 Task: Compose an email with the signature Jared Hernandez with the subject Request for feedback on a portfolio and the message I am writing to request your feedback on the project proposal. from softage.2@softage.net to softage.9@softage.net with an attached image file Twitter_post_image.jpg Undo the message and rewrite the message as Please let me know if there are any issues with the project deliverables. Send the email. Finally, move the email from Sent Items to the label Gifts
Action: Mouse moved to (1232, 89)
Screenshot: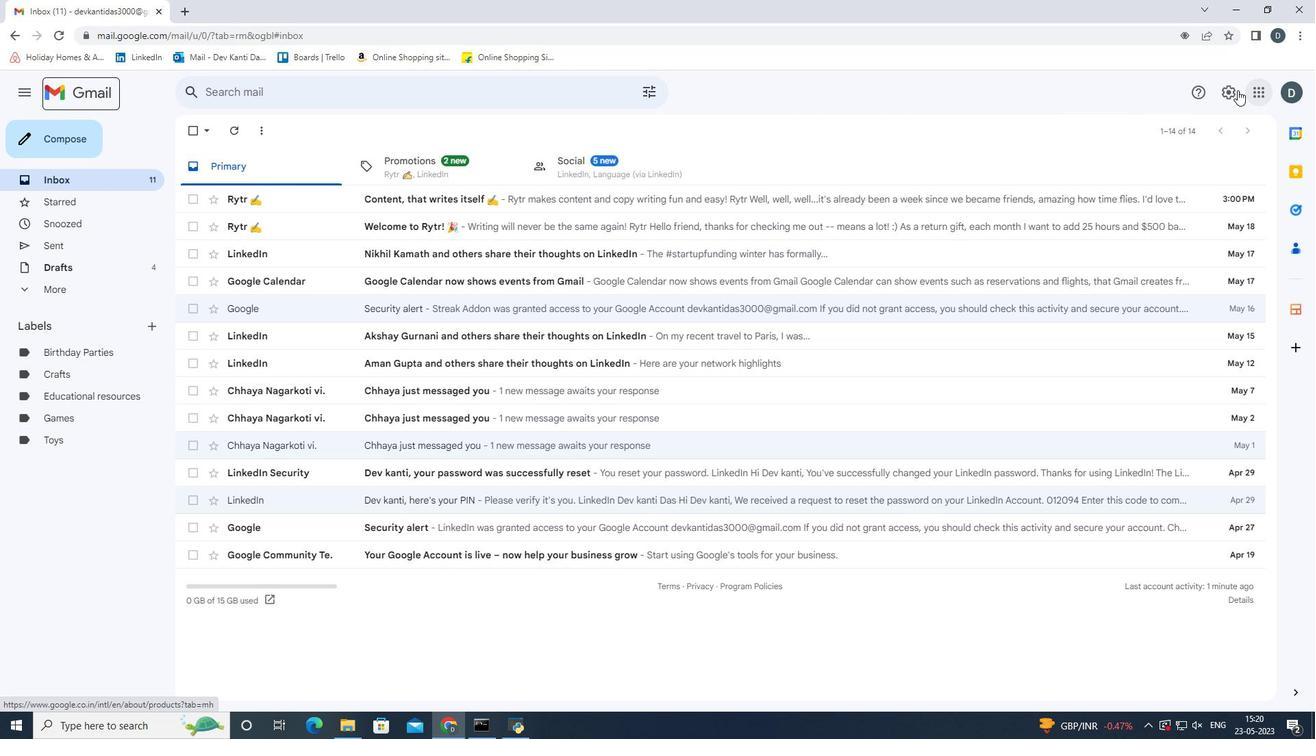 
Action: Mouse pressed left at (1232, 89)
Screenshot: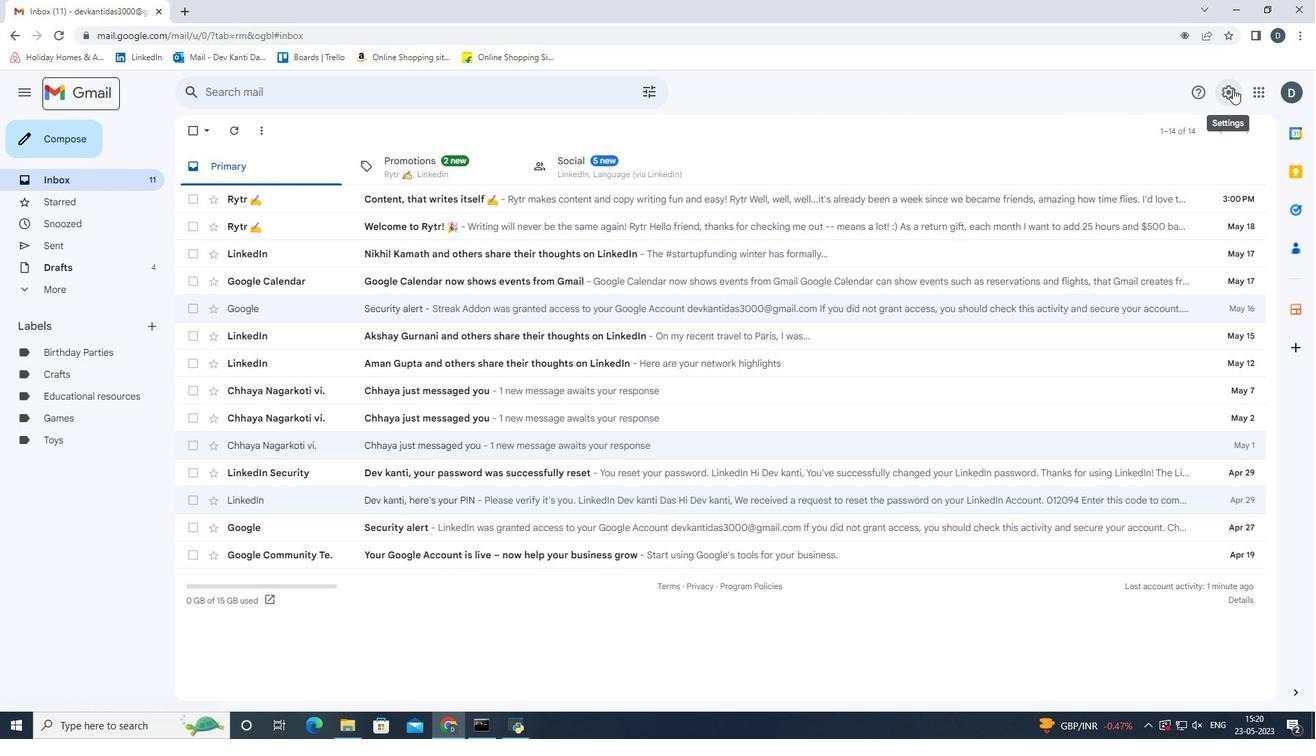 
Action: Mouse moved to (1169, 158)
Screenshot: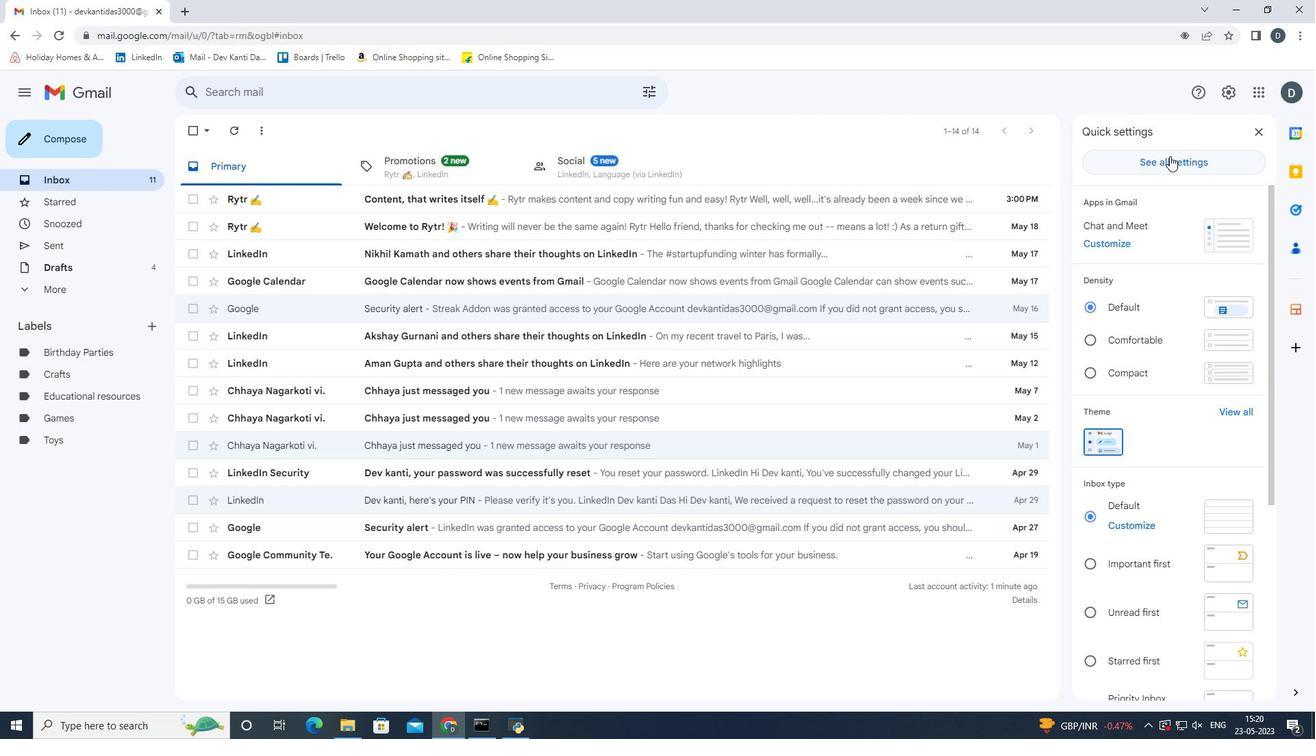 
Action: Mouse pressed left at (1169, 158)
Screenshot: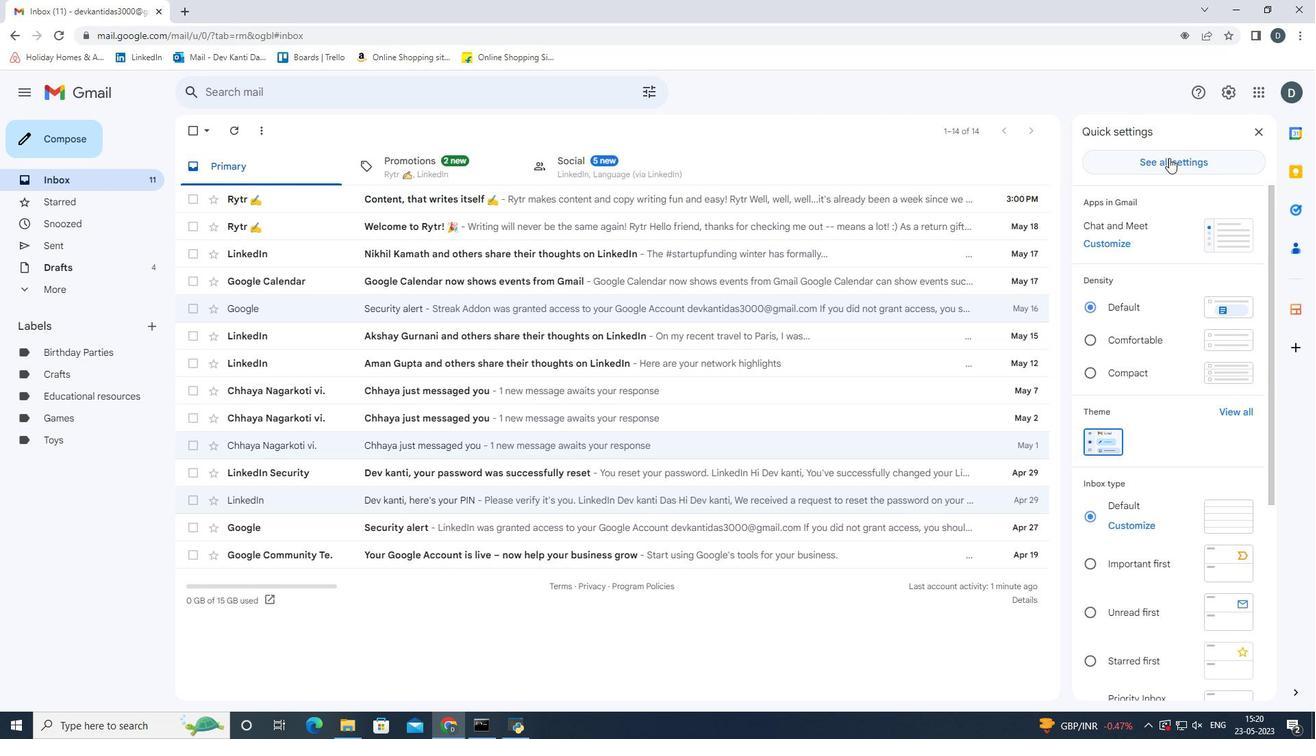 
Action: Mouse moved to (699, 352)
Screenshot: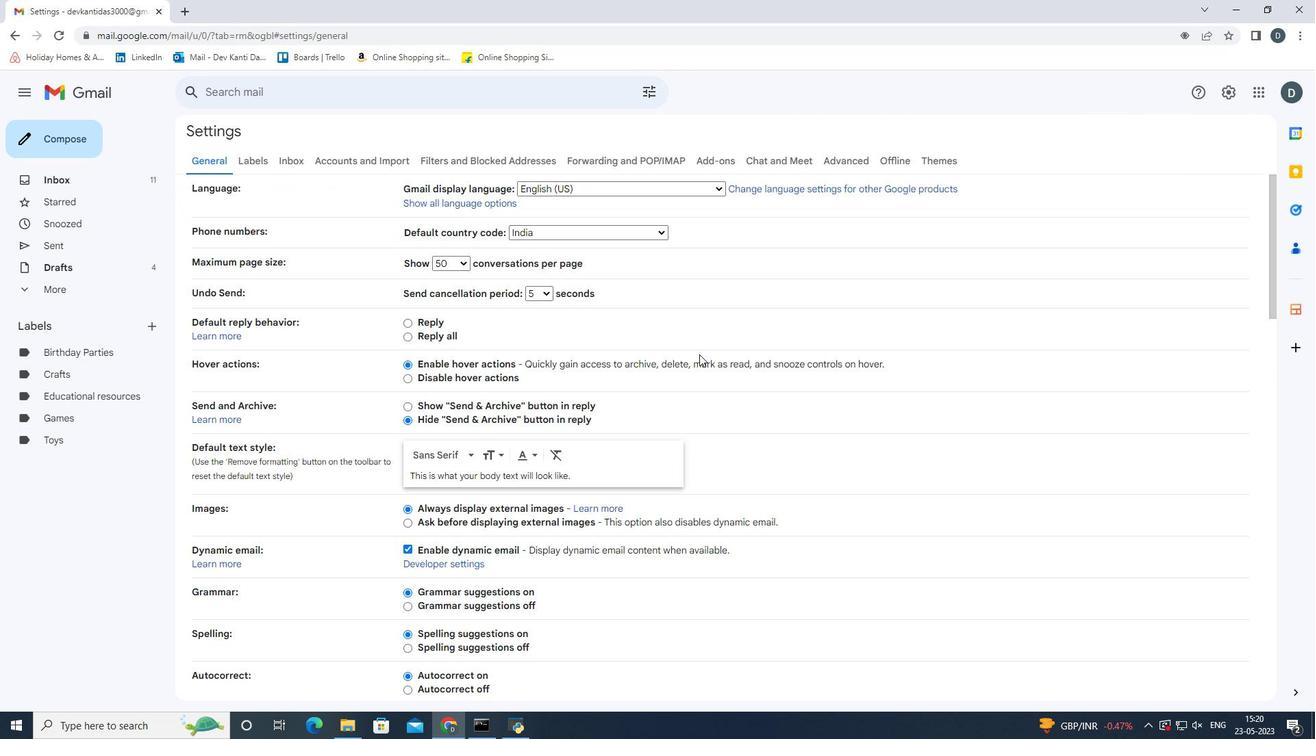 
Action: Mouse scrolled (699, 352) with delta (0, 0)
Screenshot: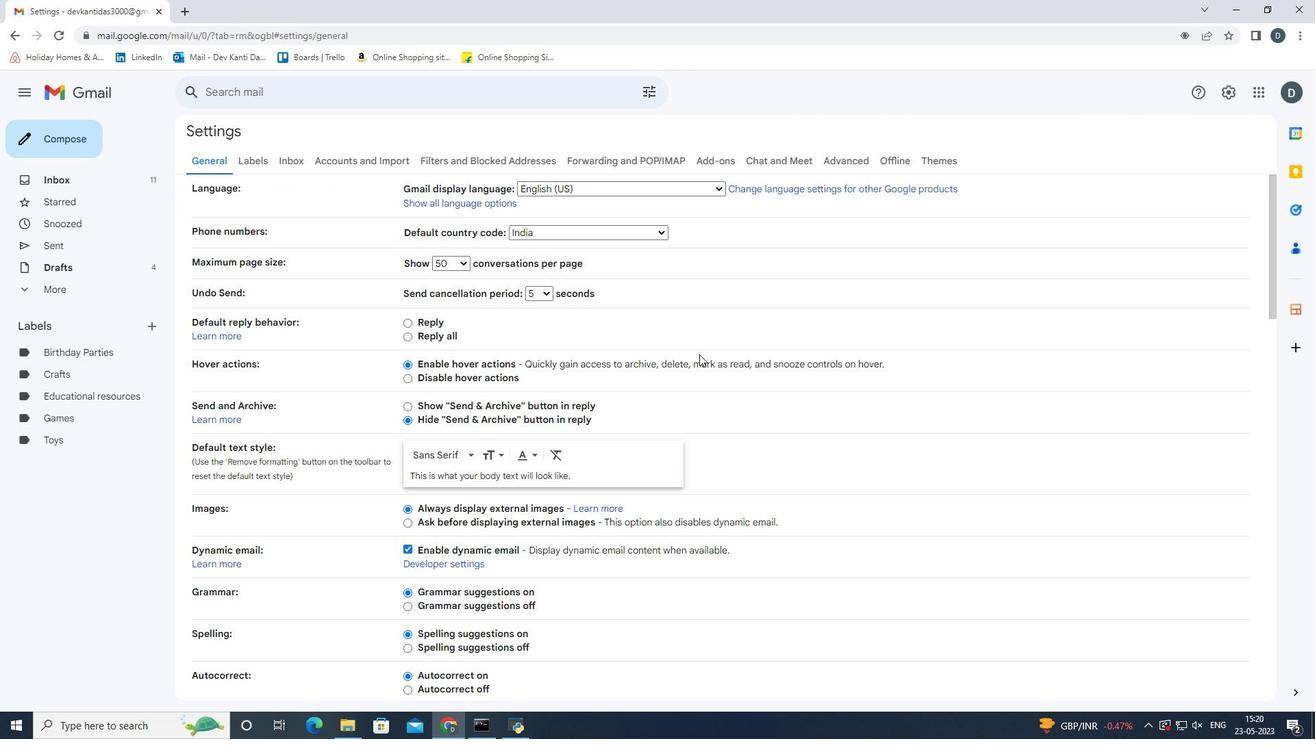 
Action: Mouse scrolled (699, 352) with delta (0, 0)
Screenshot: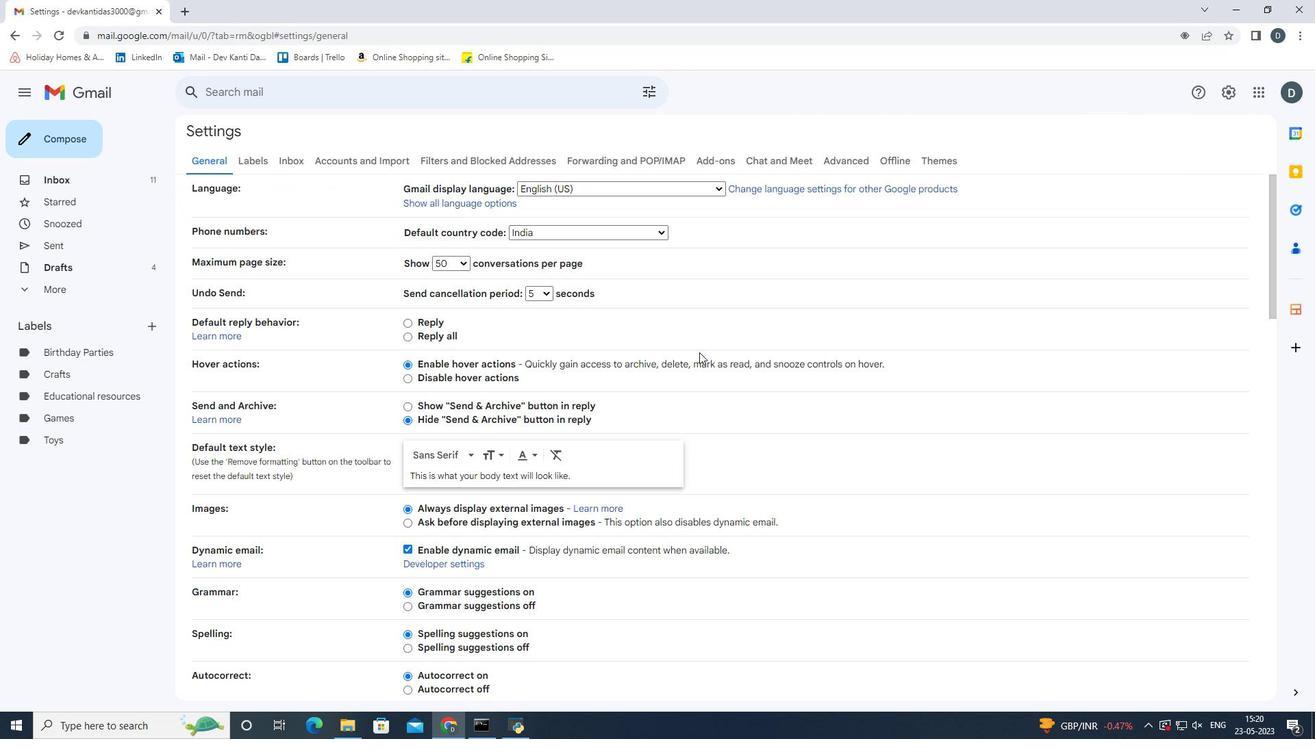 
Action: Mouse scrolled (699, 352) with delta (0, 0)
Screenshot: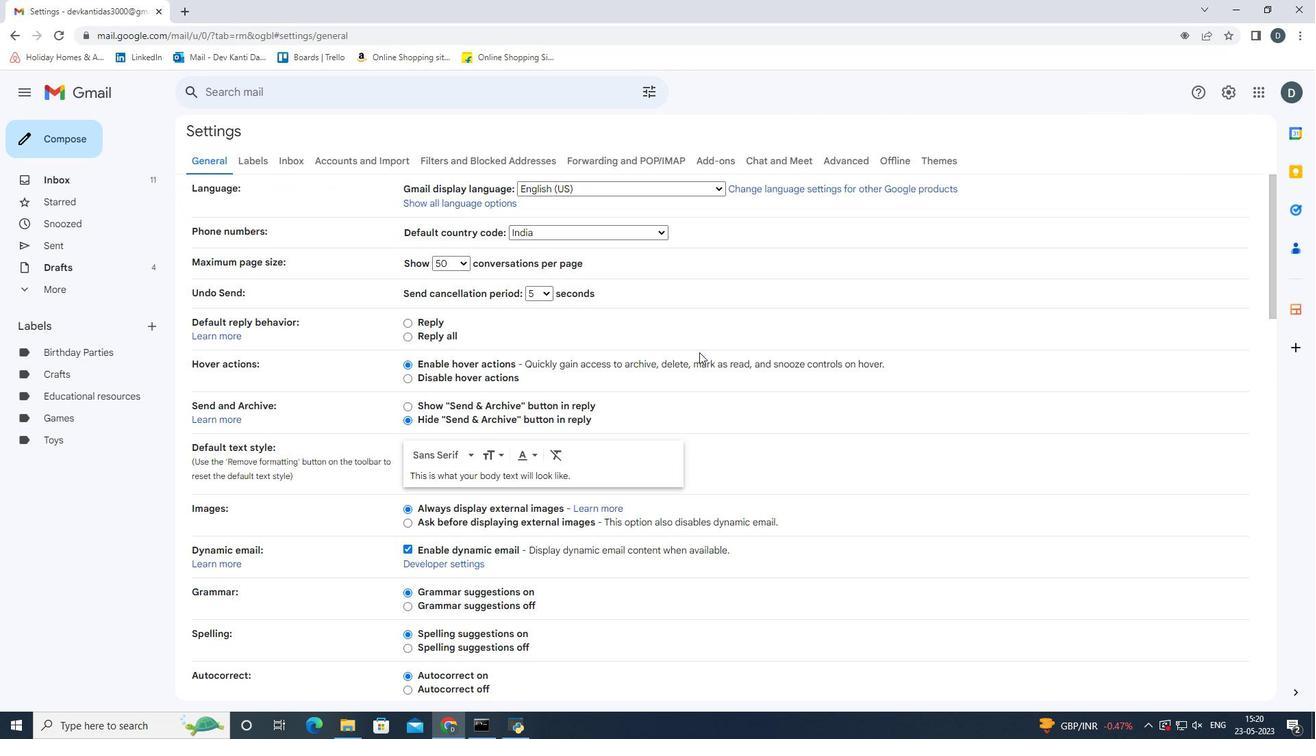 
Action: Mouse scrolled (699, 352) with delta (0, 0)
Screenshot: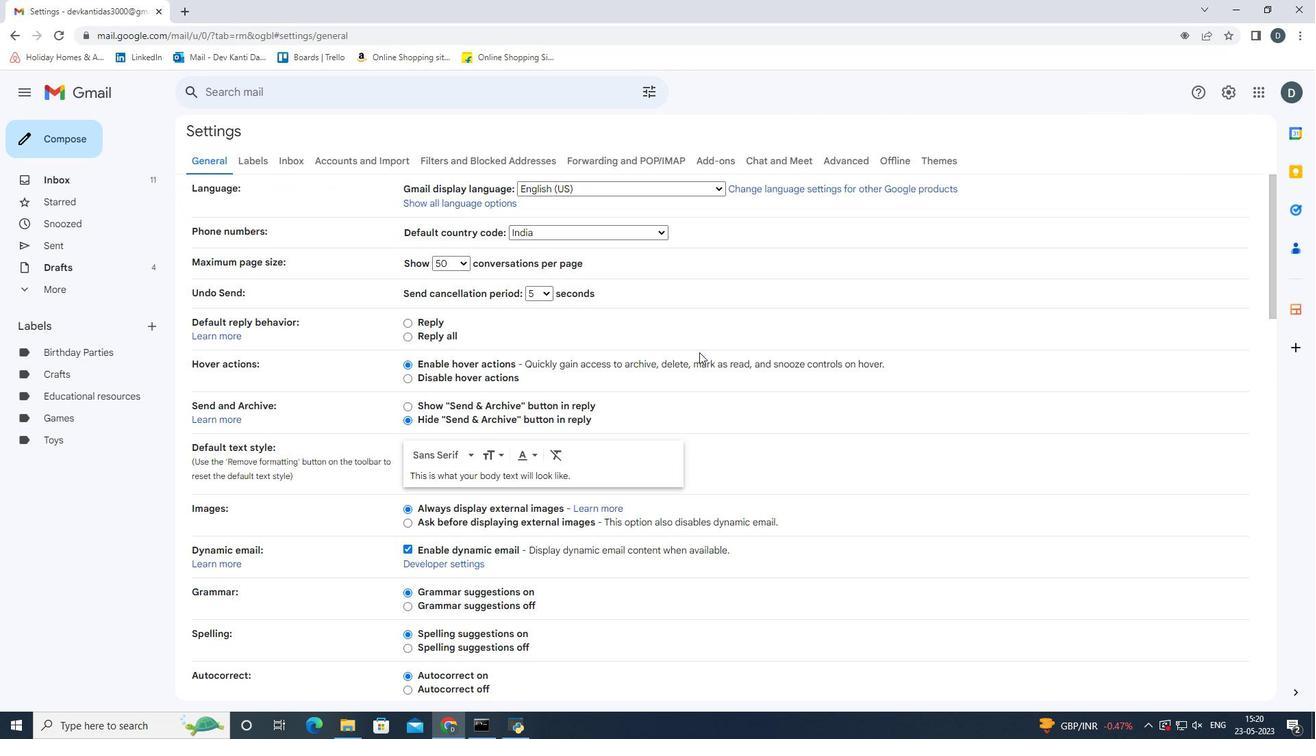 
Action: Mouse scrolled (699, 352) with delta (0, 0)
Screenshot: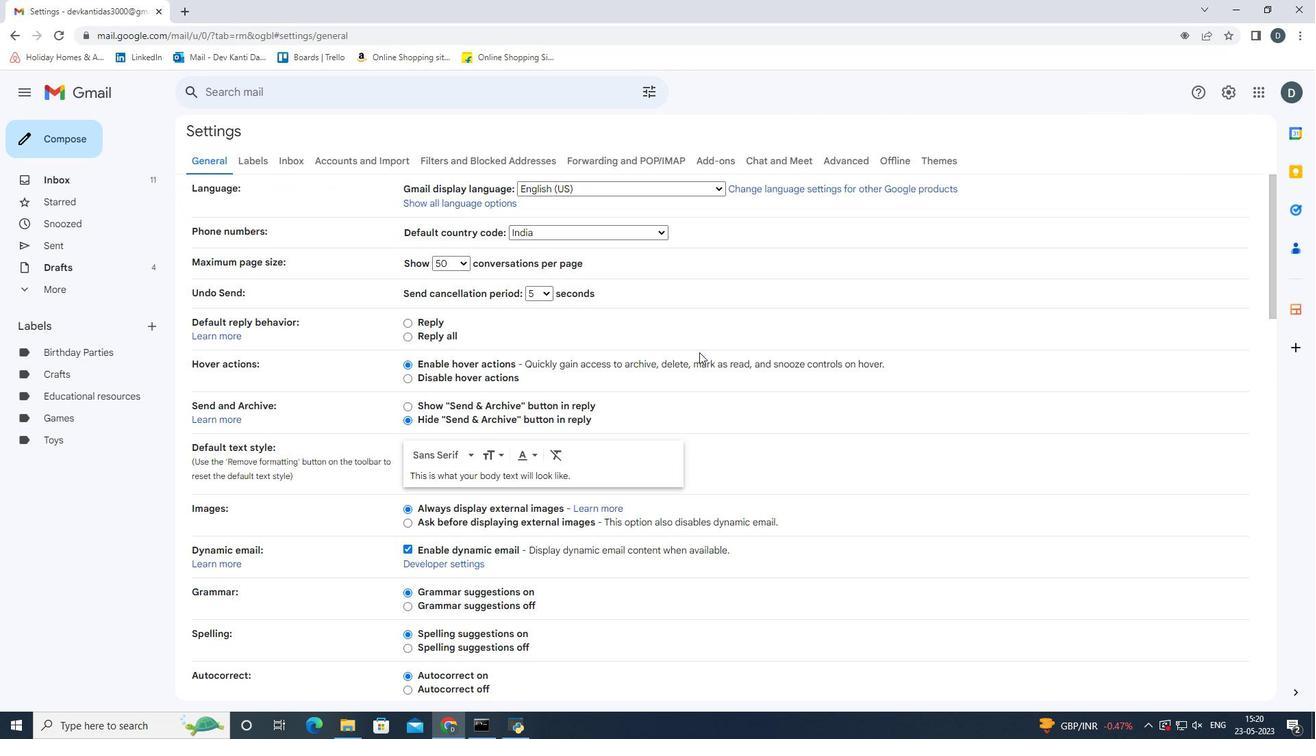 
Action: Mouse scrolled (699, 352) with delta (0, 0)
Screenshot: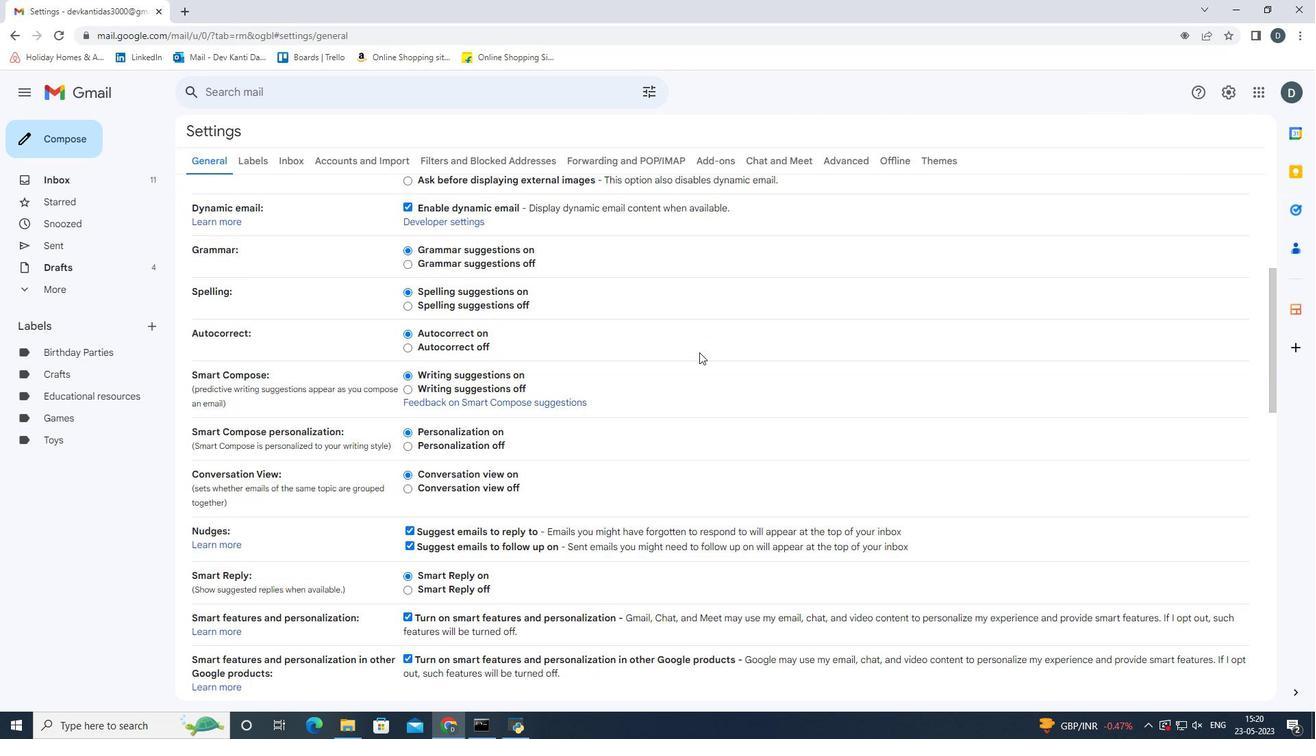 
Action: Mouse scrolled (699, 352) with delta (0, 0)
Screenshot: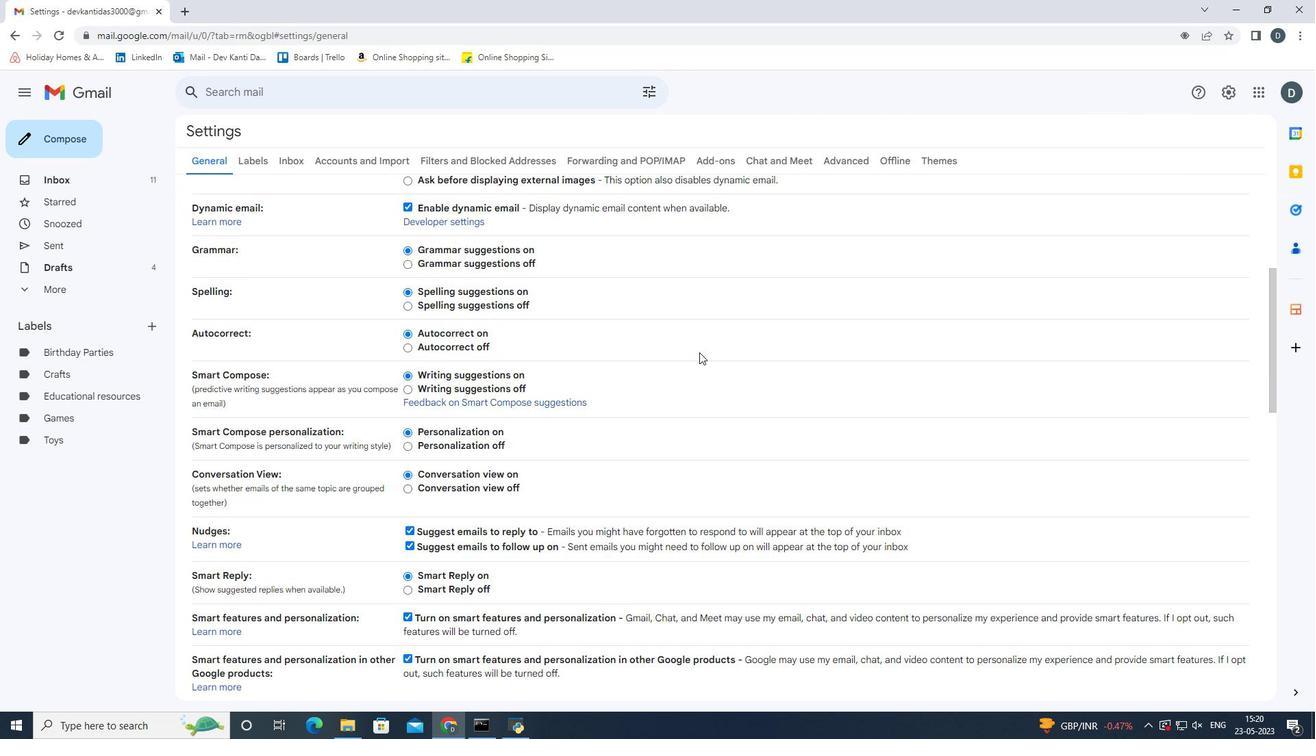
Action: Mouse scrolled (699, 352) with delta (0, 0)
Screenshot: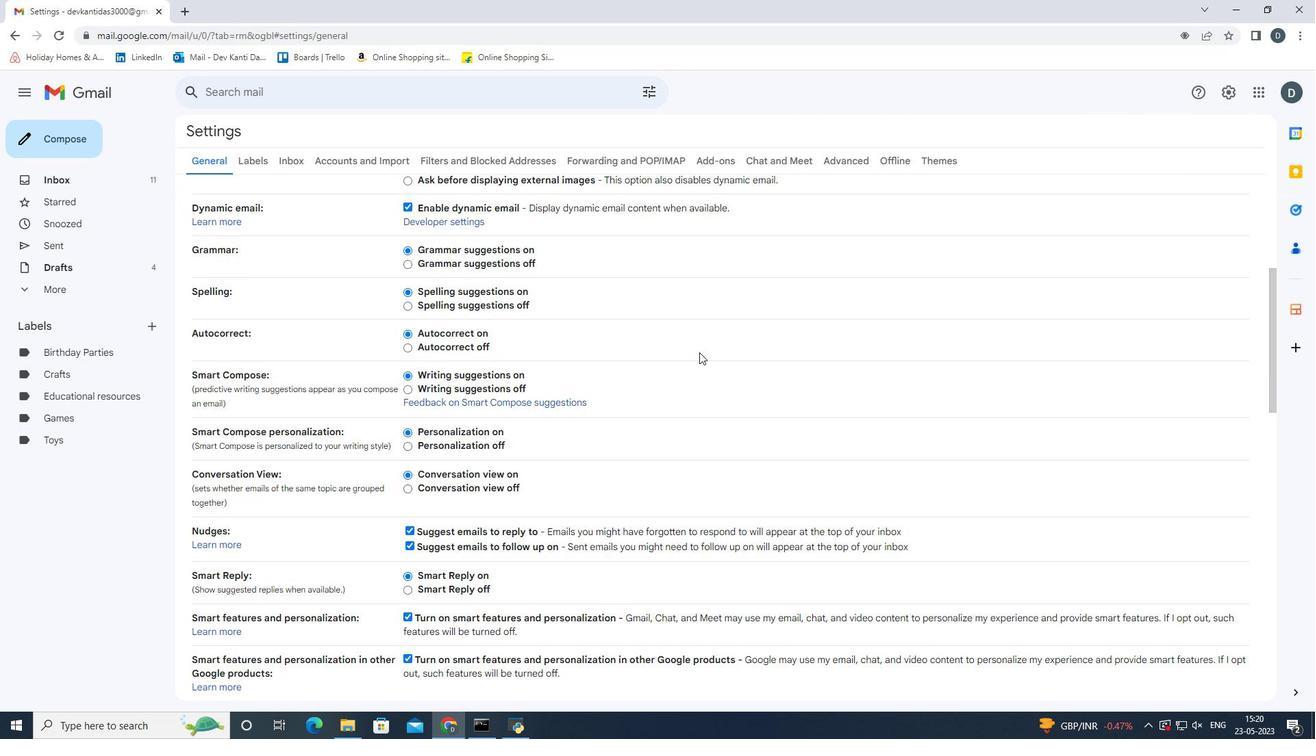 
Action: Mouse scrolled (699, 352) with delta (0, 0)
Screenshot: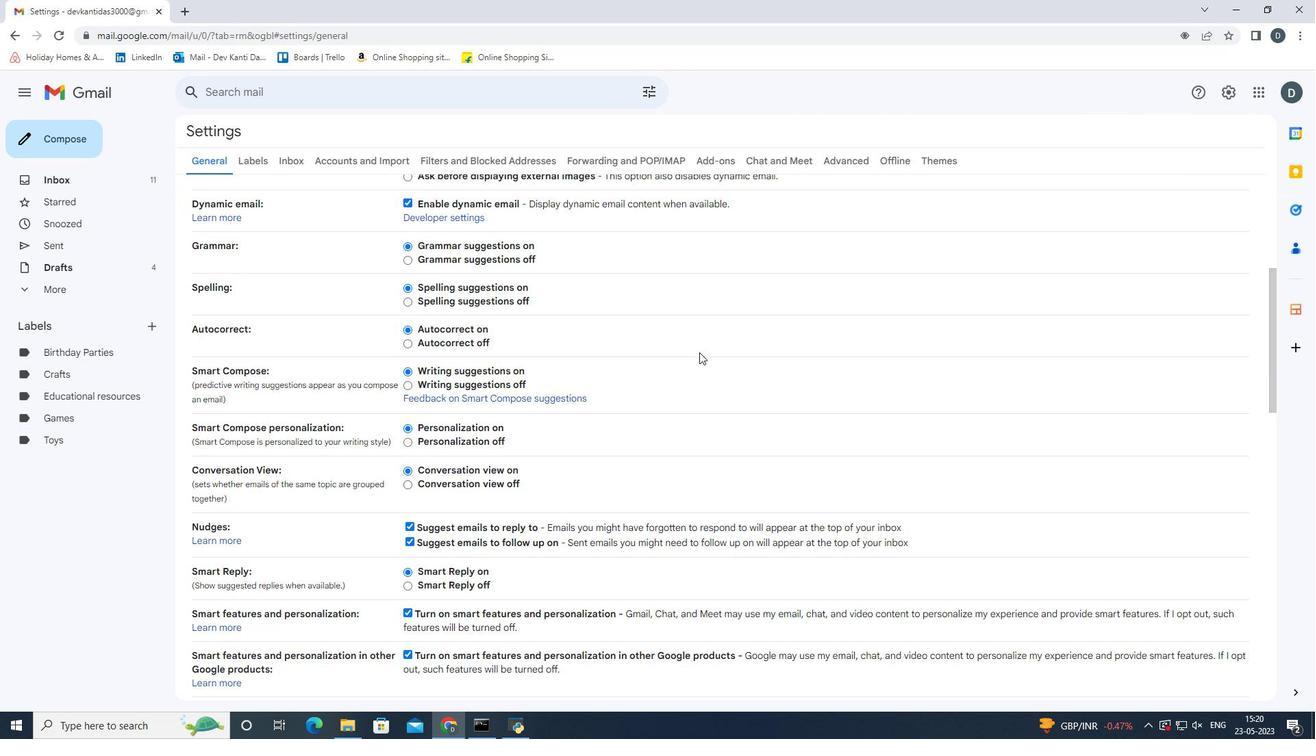 
Action: Mouse scrolled (699, 352) with delta (0, 0)
Screenshot: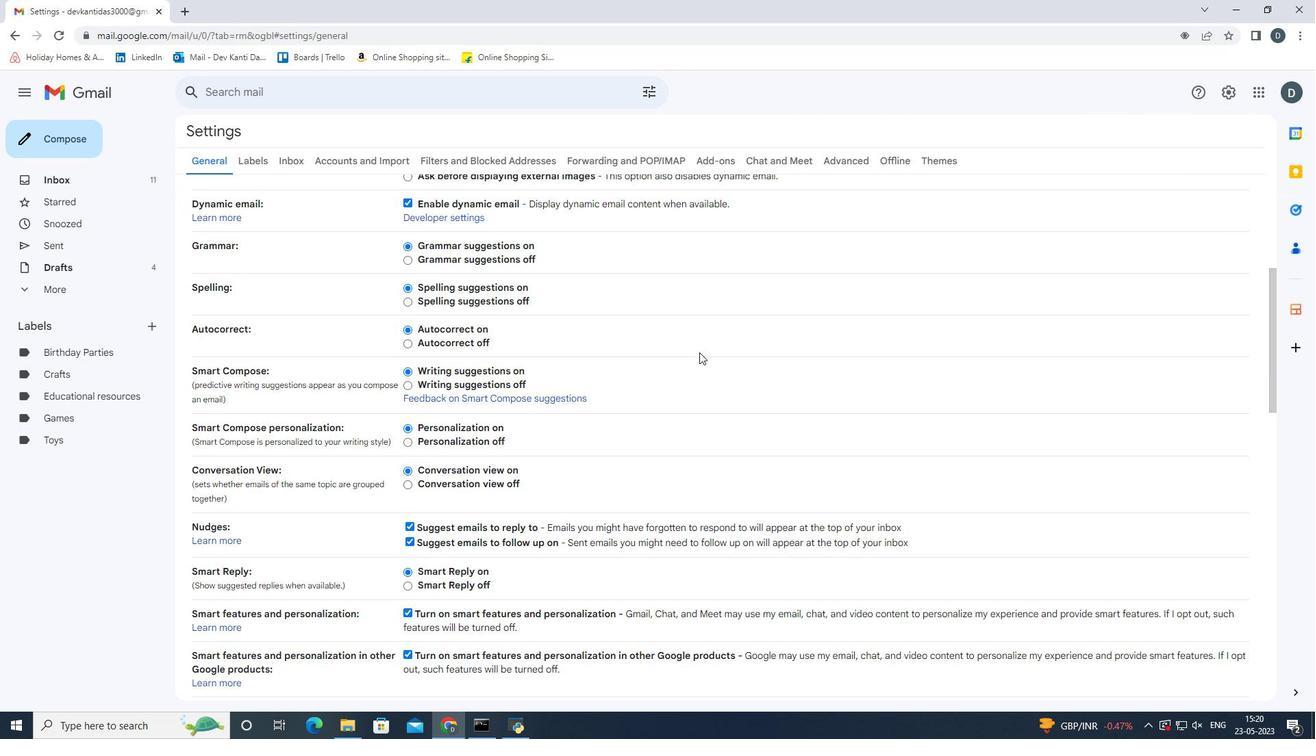 
Action: Mouse scrolled (699, 352) with delta (0, 0)
Screenshot: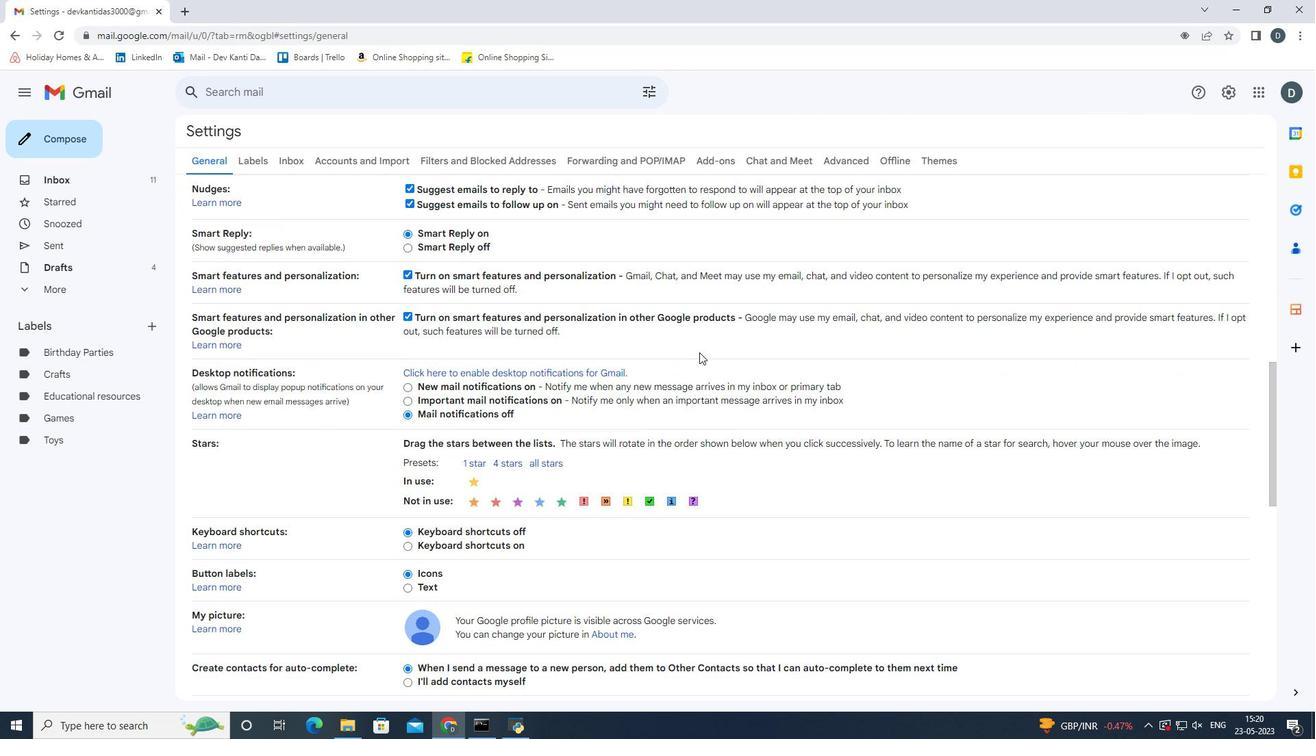 
Action: Mouse scrolled (699, 352) with delta (0, 0)
Screenshot: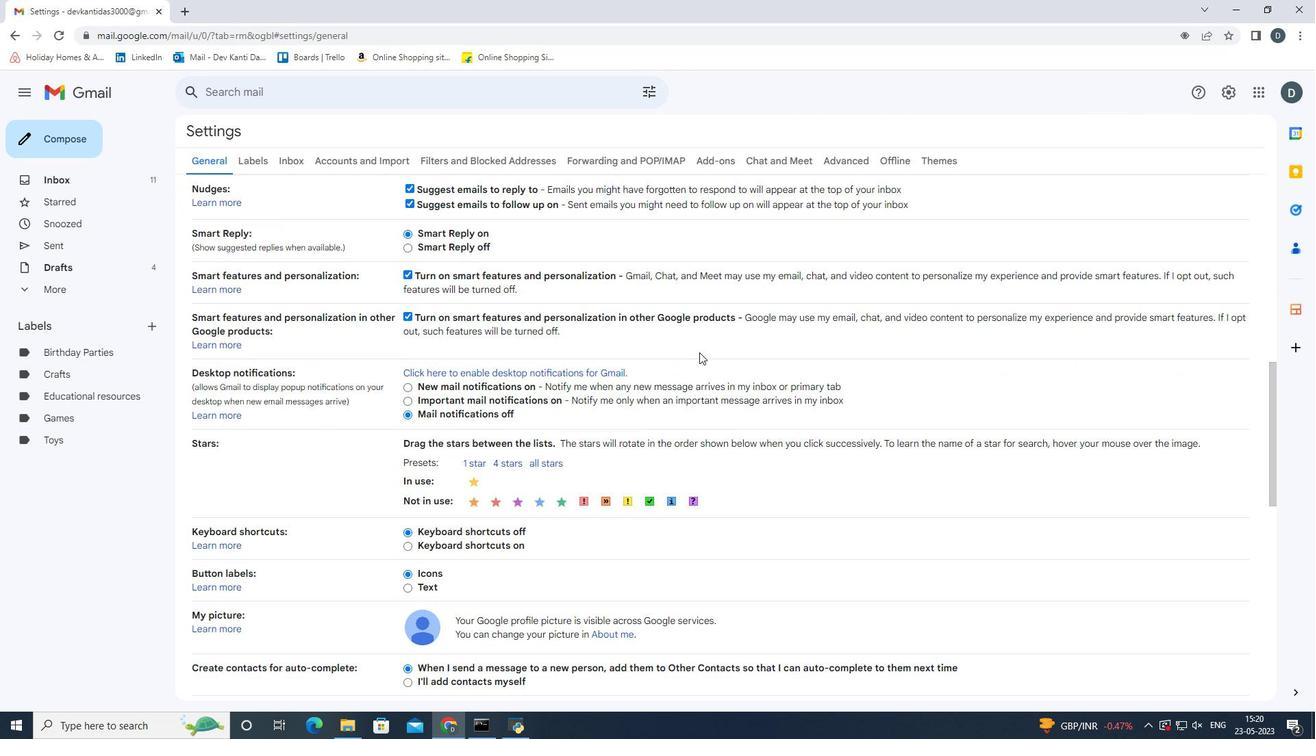 
Action: Mouse scrolled (699, 352) with delta (0, 0)
Screenshot: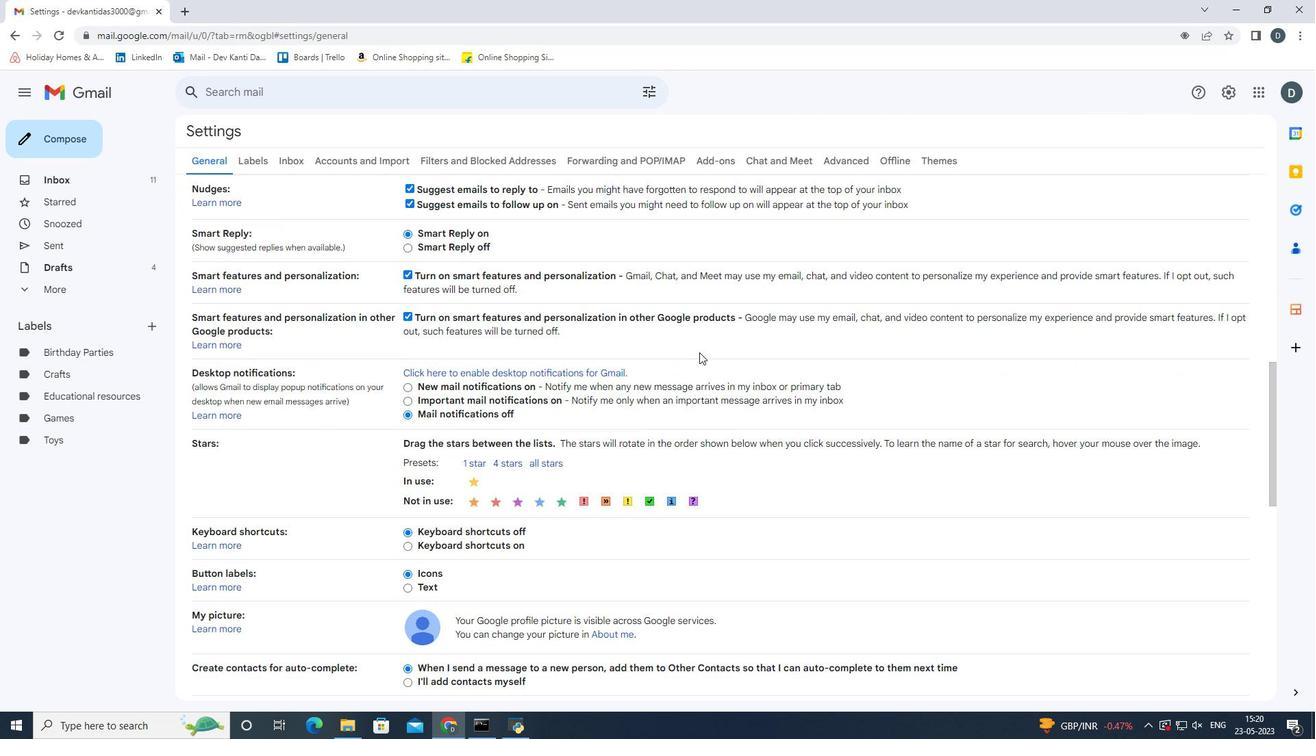 
Action: Mouse scrolled (699, 352) with delta (0, 0)
Screenshot: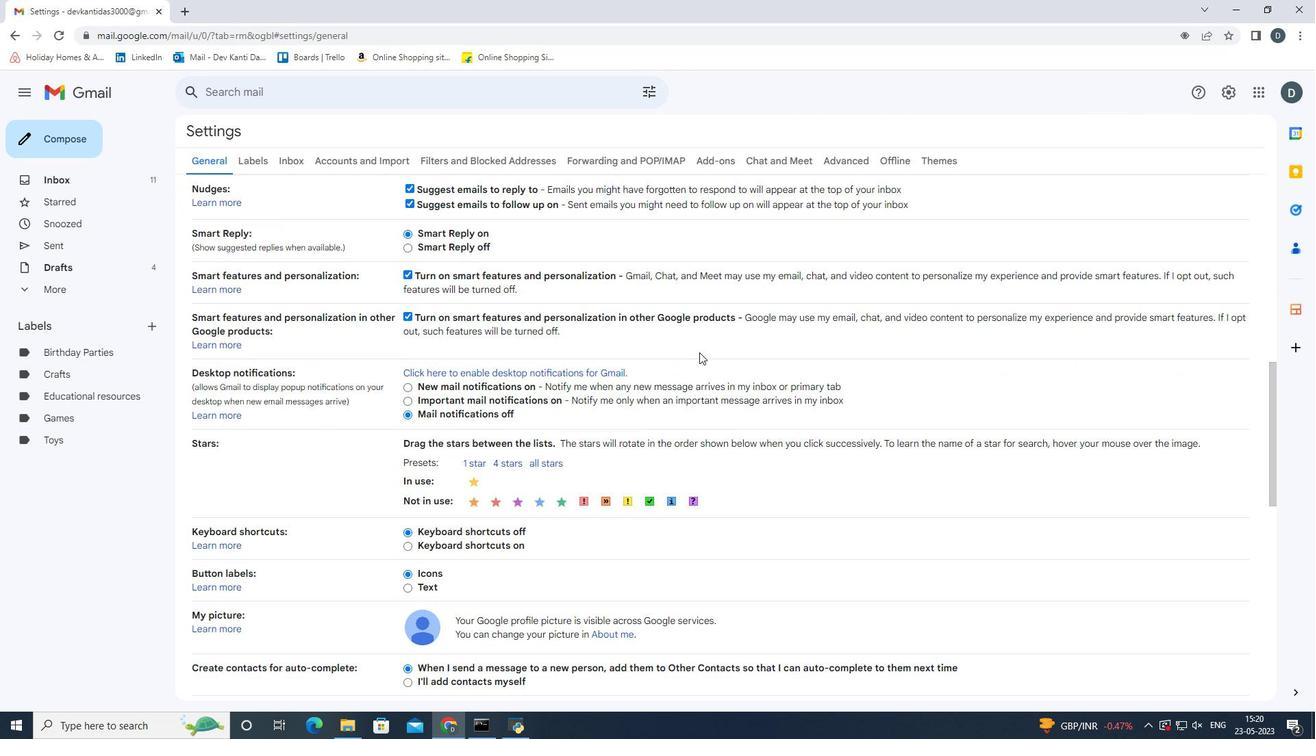 
Action: Mouse scrolled (699, 352) with delta (0, 0)
Screenshot: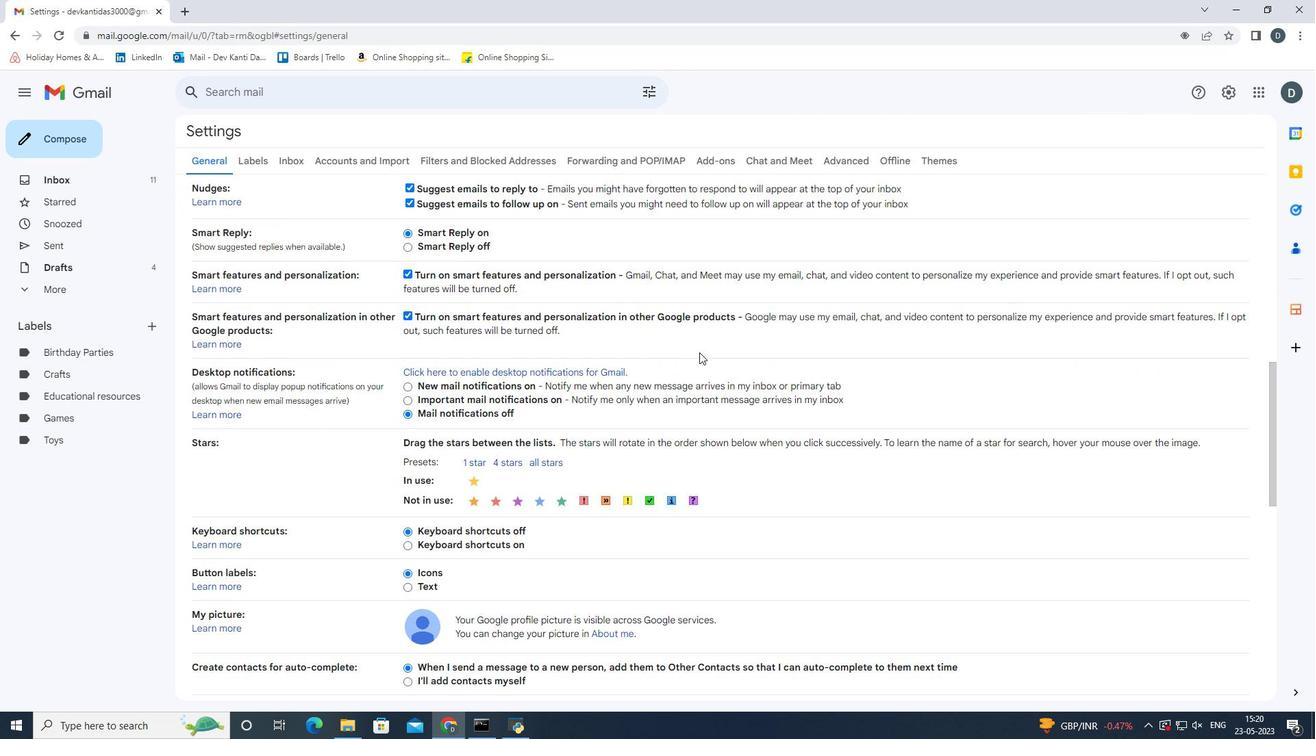 
Action: Mouse scrolled (699, 352) with delta (0, 0)
Screenshot: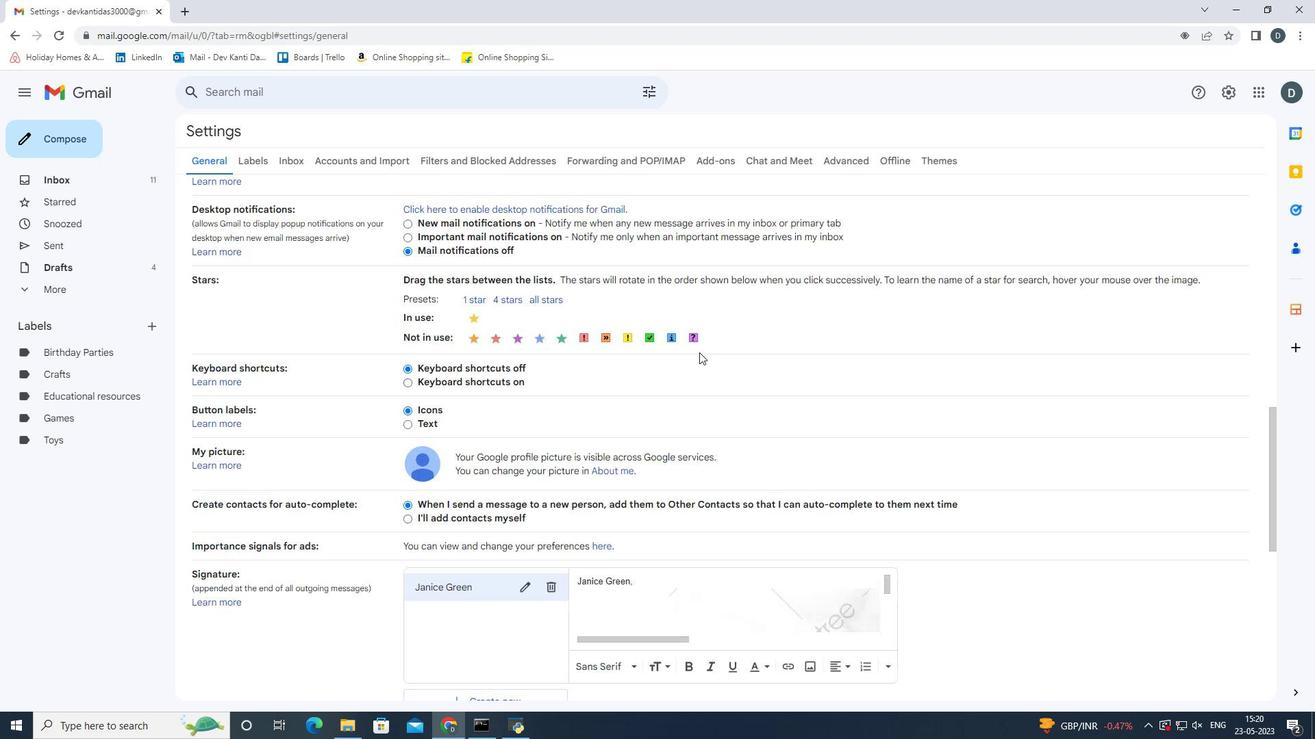 
Action: Mouse moved to (553, 348)
Screenshot: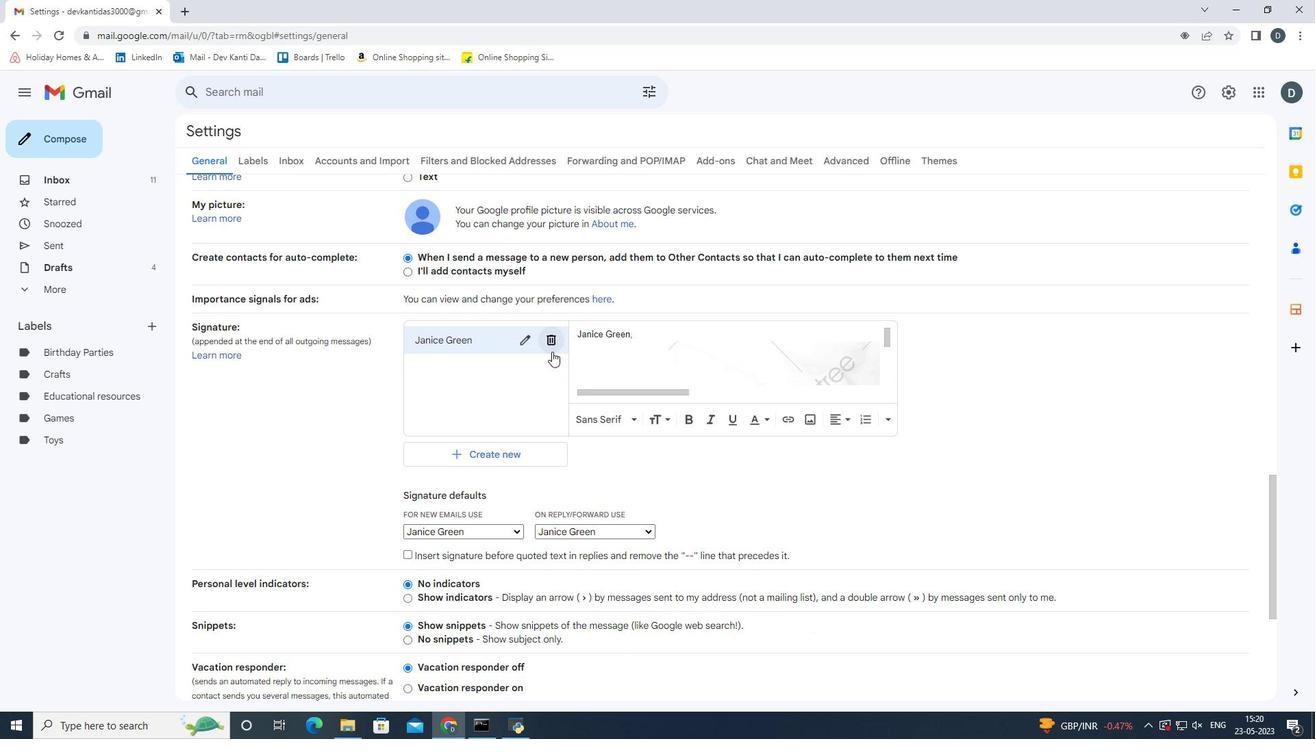 
Action: Mouse pressed left at (553, 348)
Screenshot: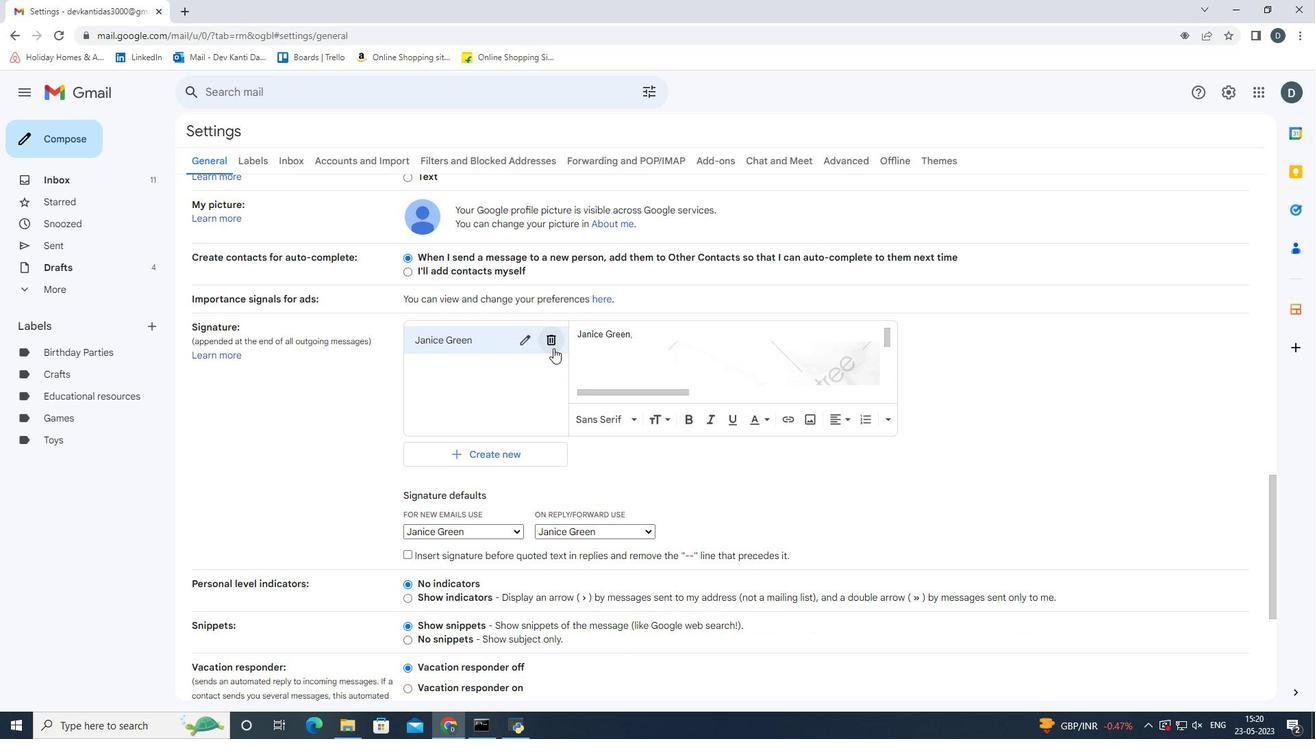 
Action: Mouse moved to (794, 418)
Screenshot: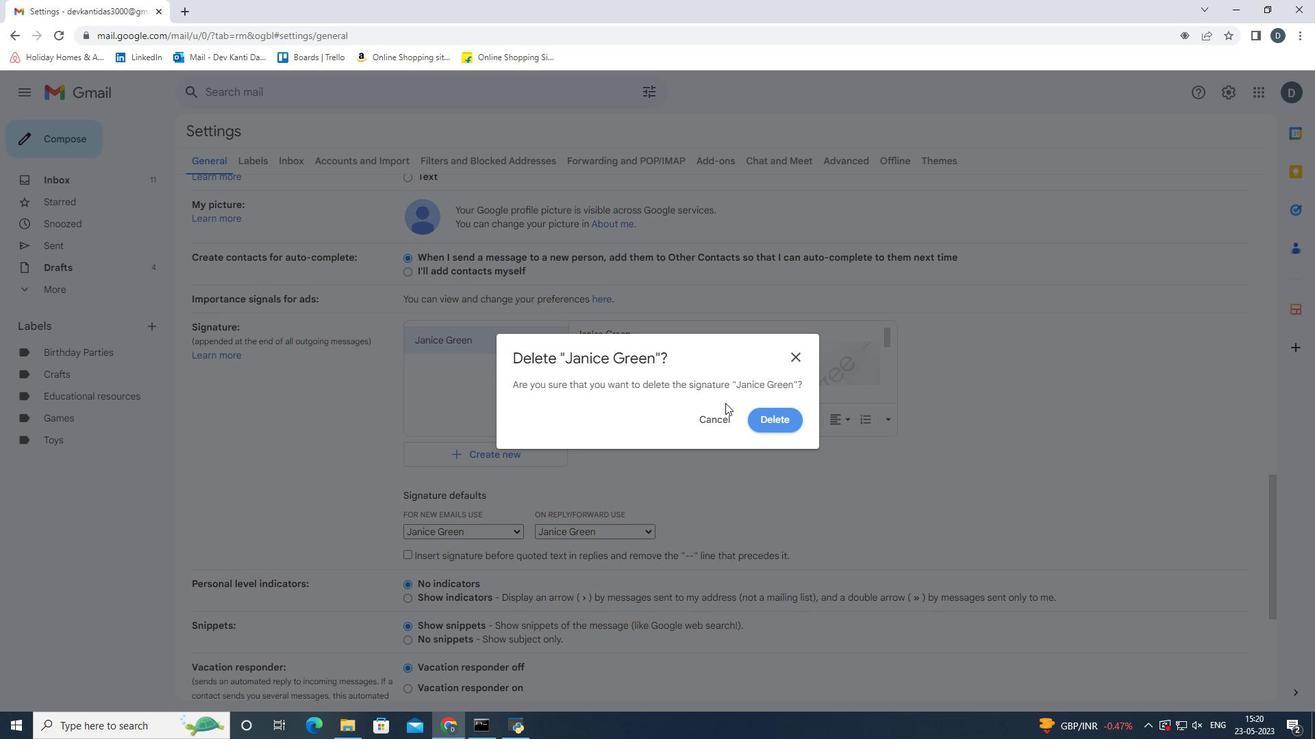 
Action: Mouse pressed left at (794, 418)
Screenshot: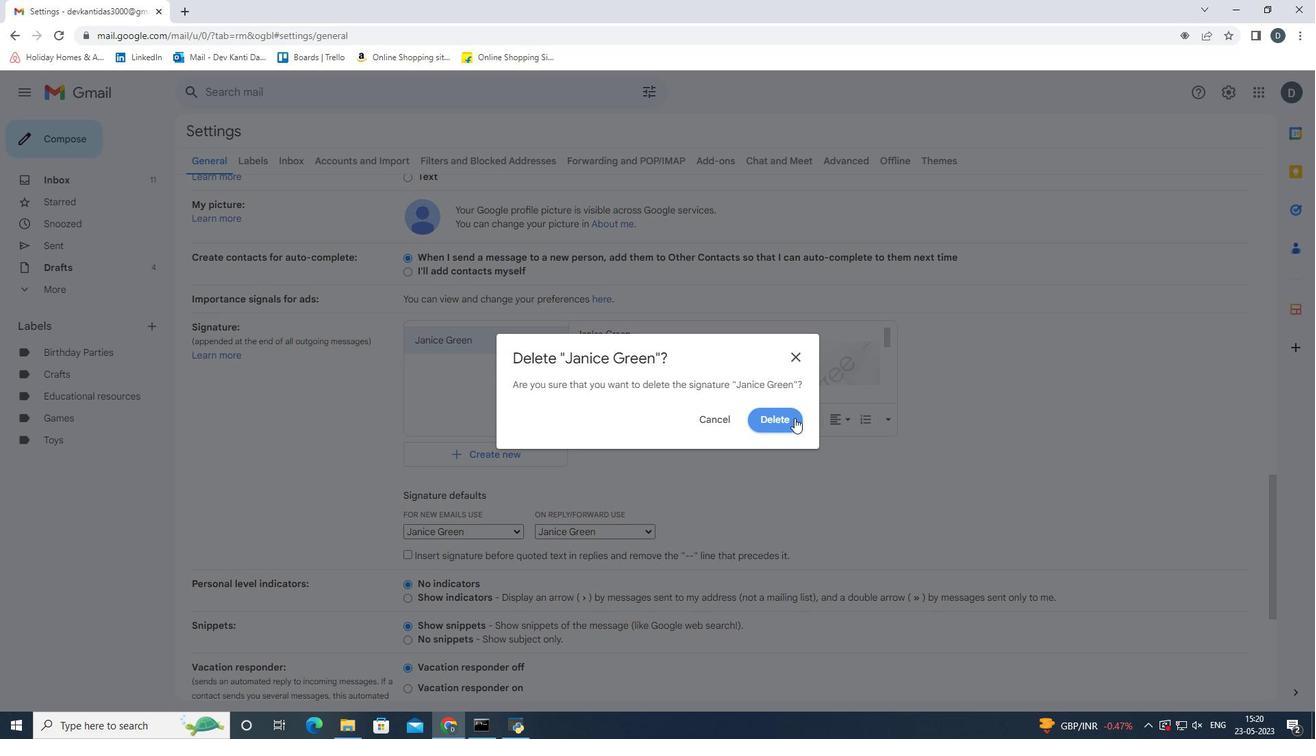 
Action: Mouse moved to (465, 349)
Screenshot: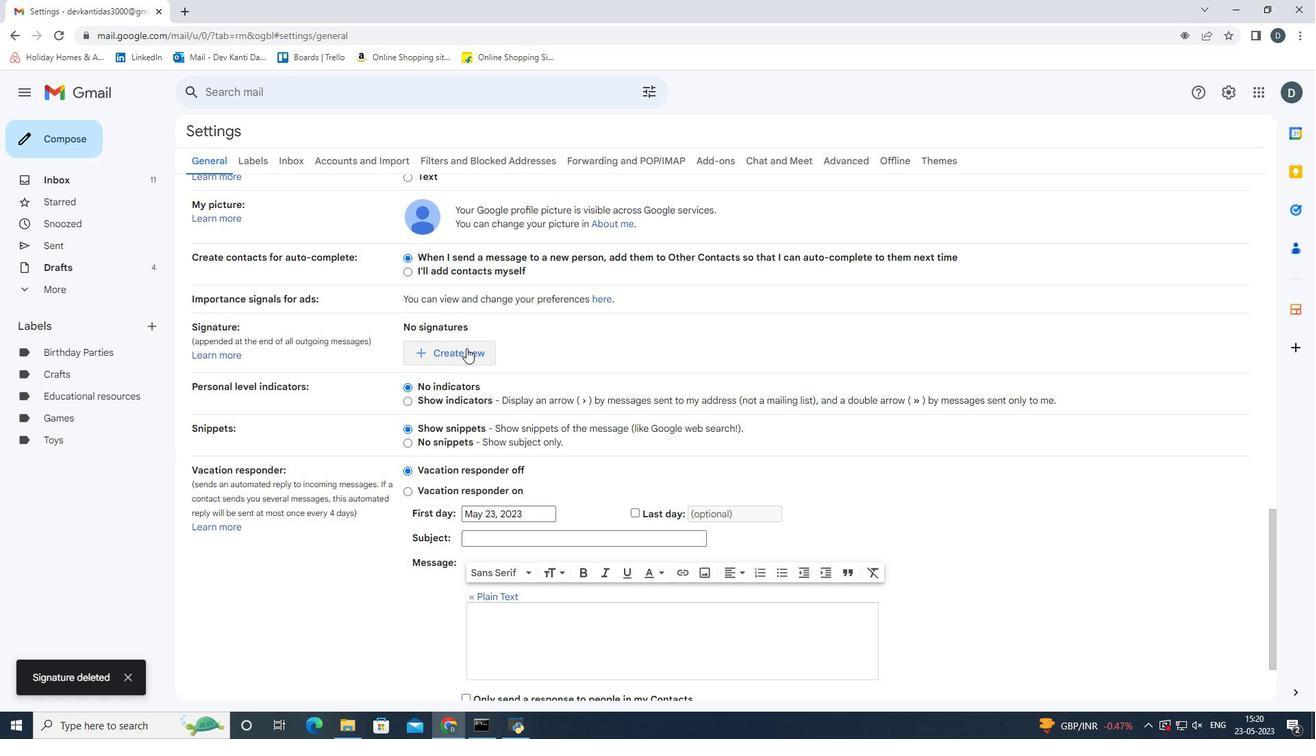 
Action: Mouse pressed left at (465, 349)
Screenshot: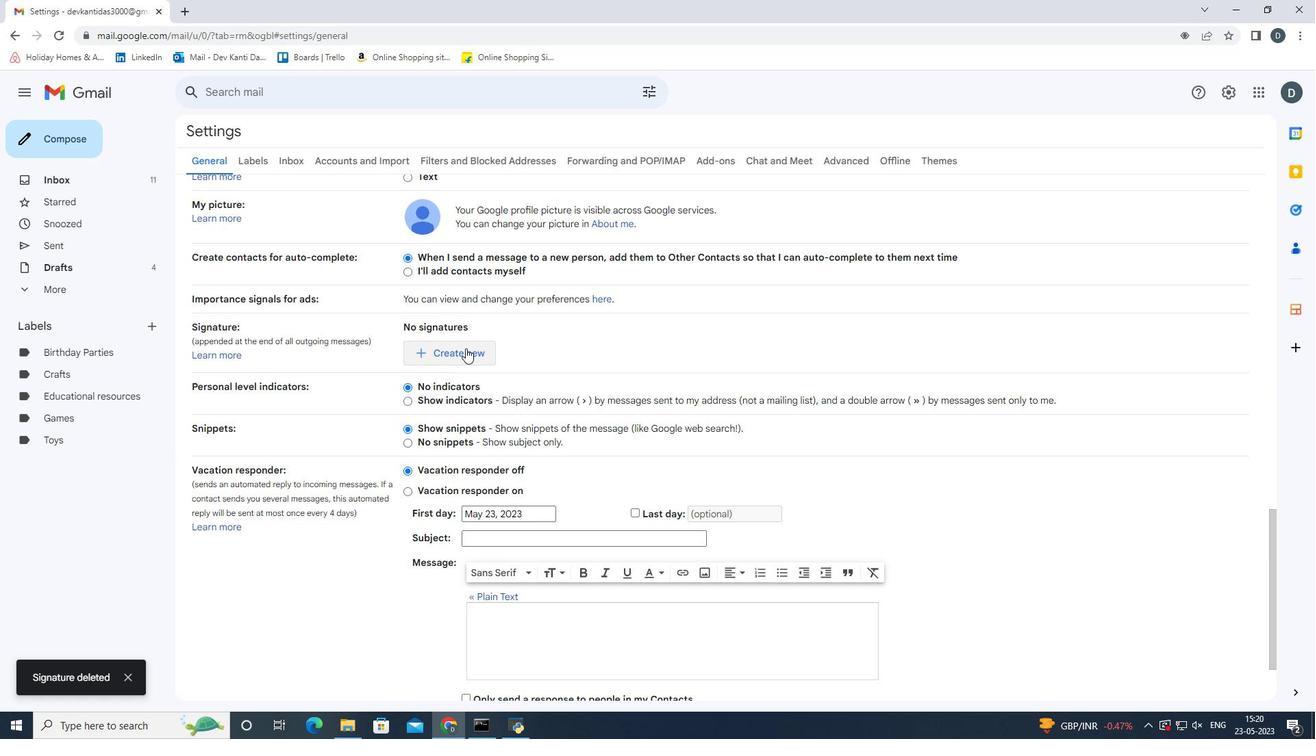 
Action: Mouse moved to (584, 391)
Screenshot: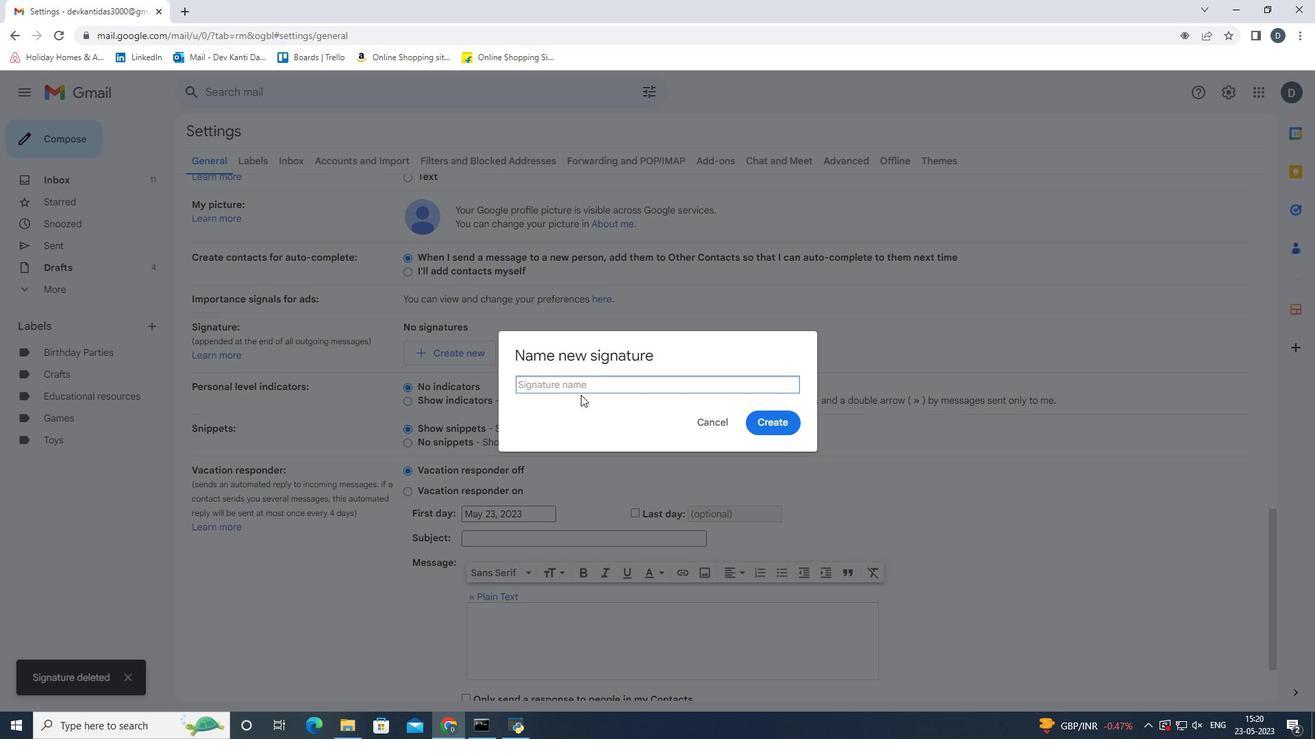 
Action: Key pressed <Key.shift_r><Key.shift_r><Key.shift_r>Jared<Key.space><Key.shift><Key.shift><Key.shift><Key.shift>Hernandez<Key.enter>
Screenshot: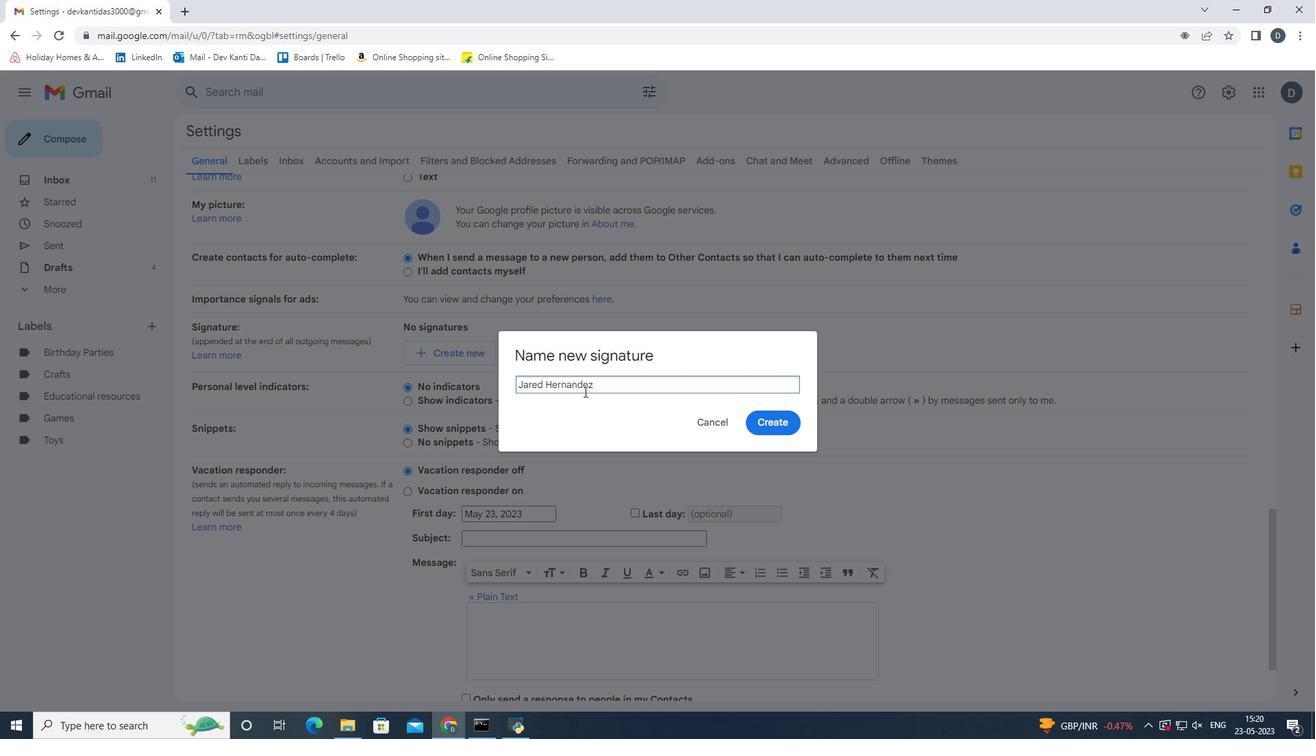 
Action: Mouse moved to (639, 351)
Screenshot: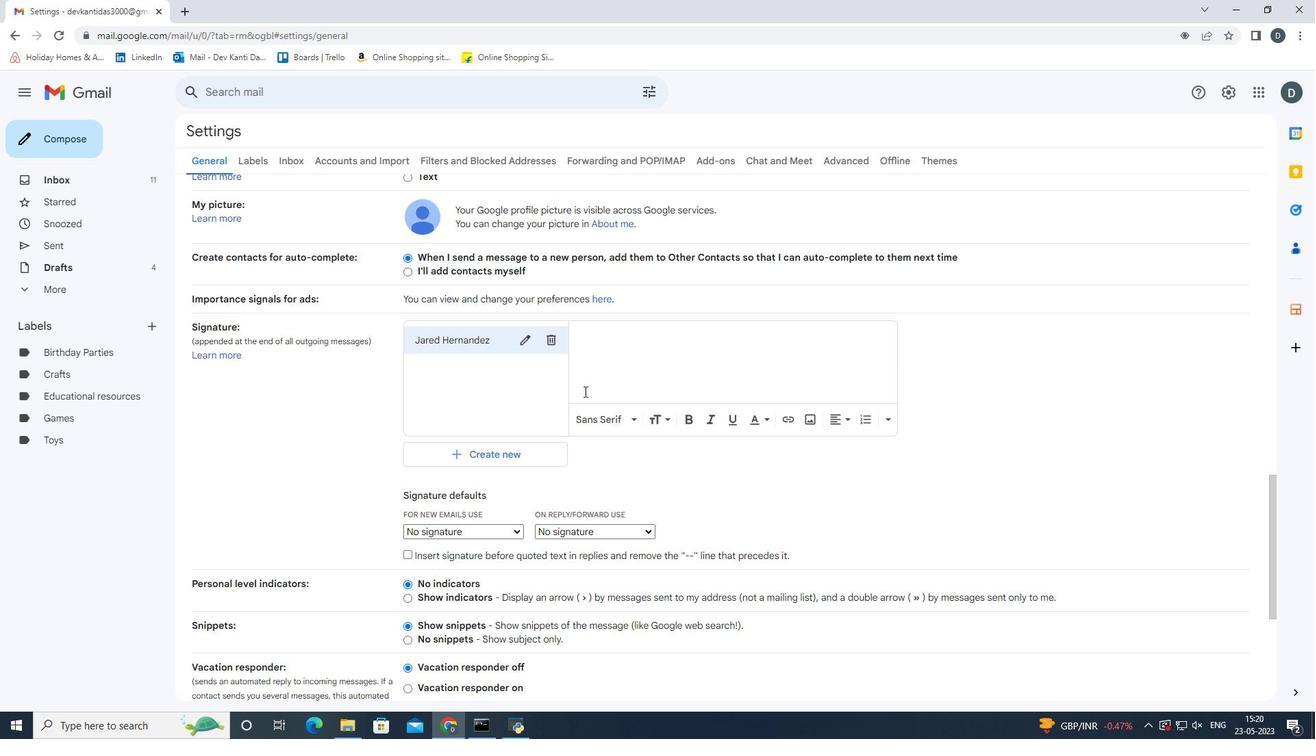 
Action: Mouse pressed left at (639, 351)
Screenshot: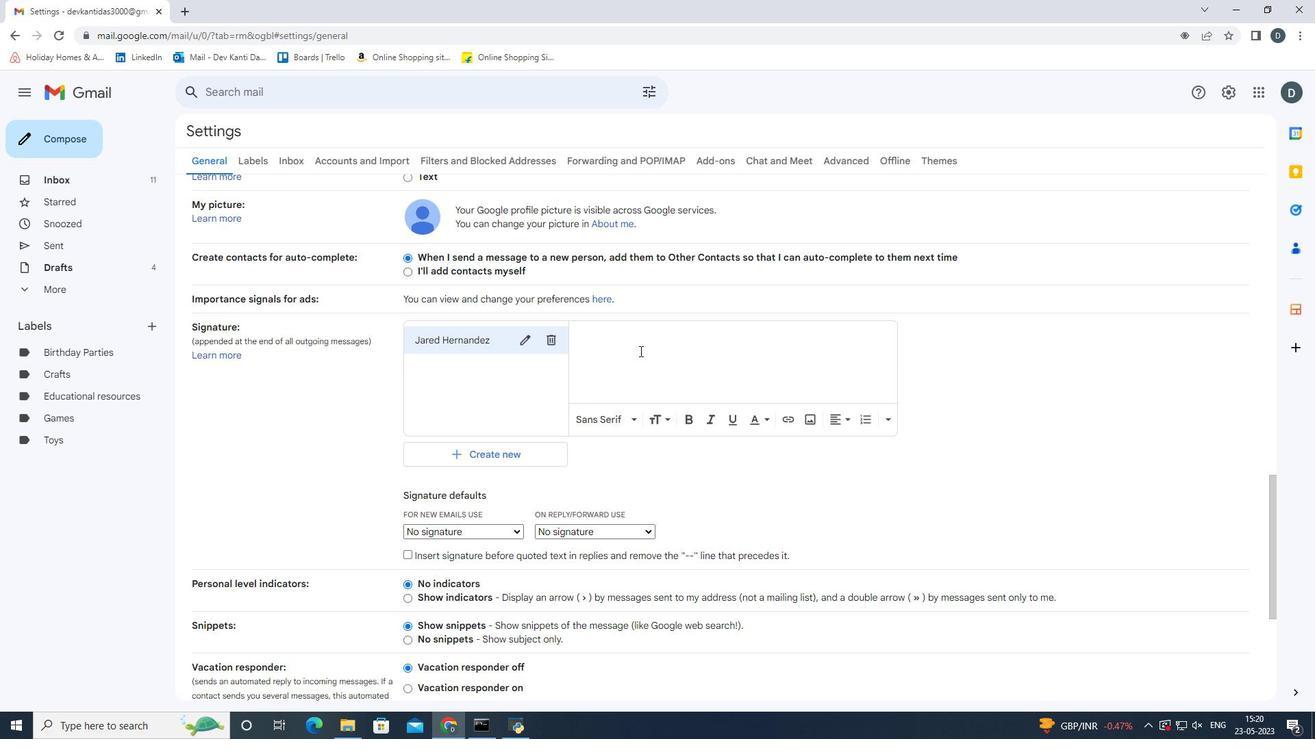 
Action: Key pressed <Key.shift>Jared<Key.space><Key.shift>Hernandez,<Key.enter>
Screenshot: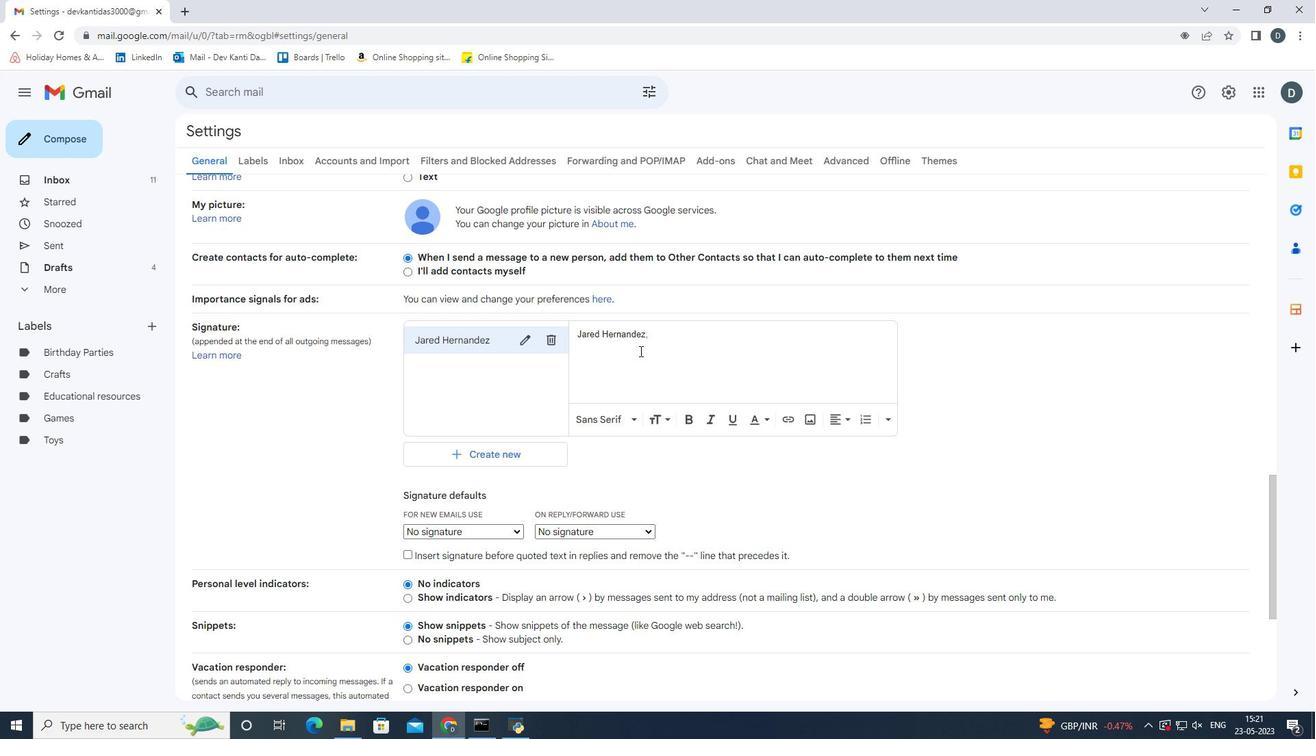 
Action: Mouse moved to (182, 13)
Screenshot: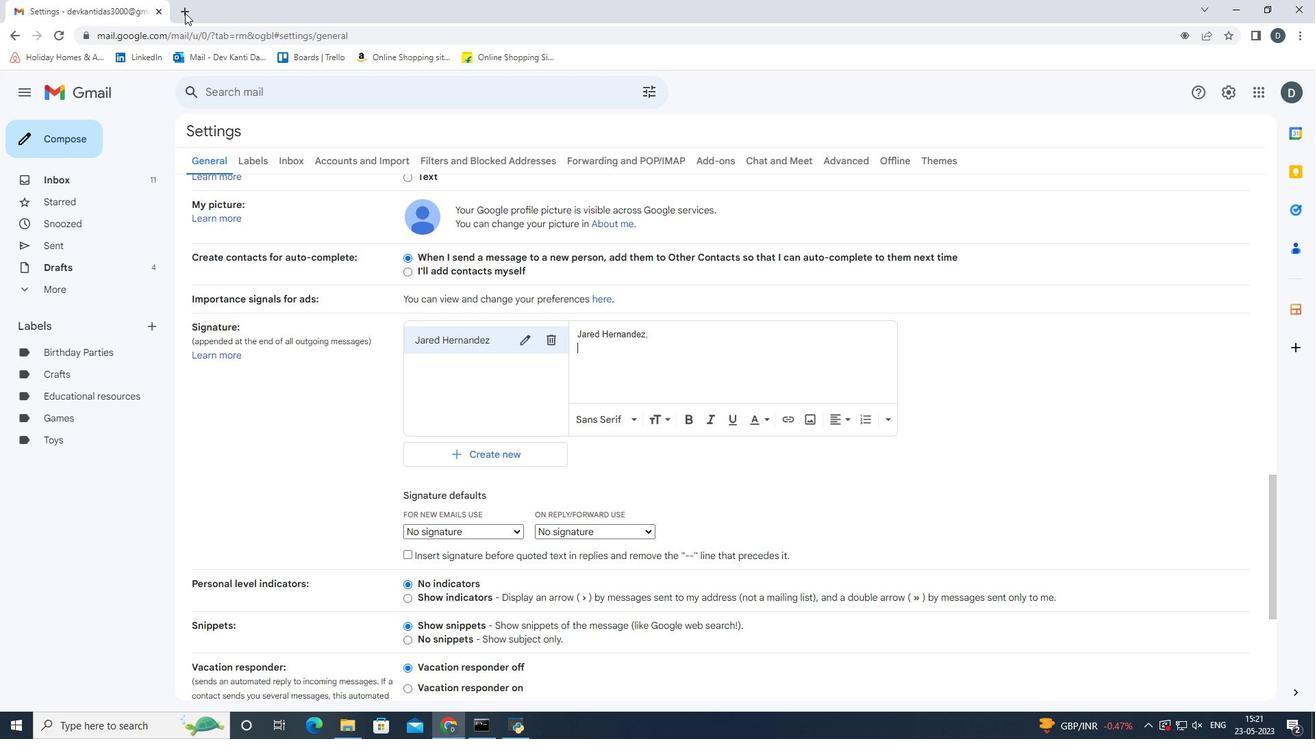 
Action: Mouse pressed left at (182, 13)
Screenshot: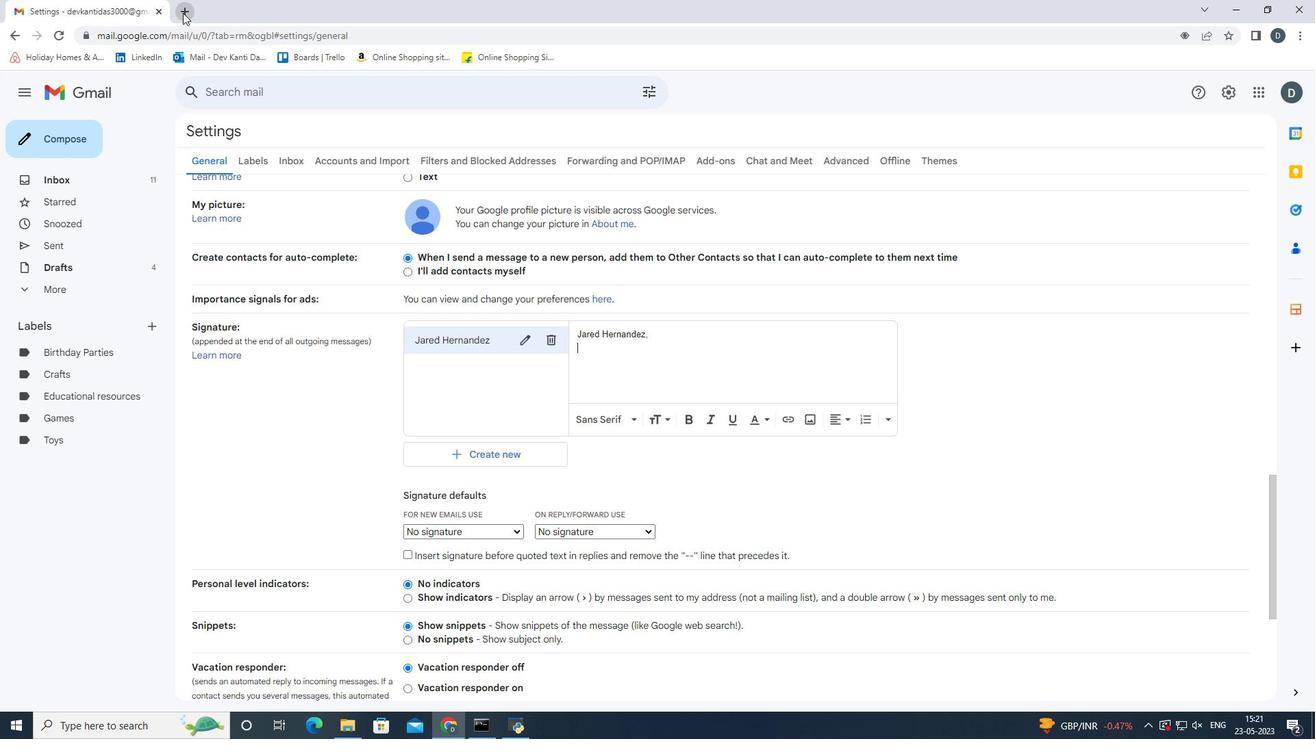 
Action: Mouse moved to (182, 16)
Screenshot: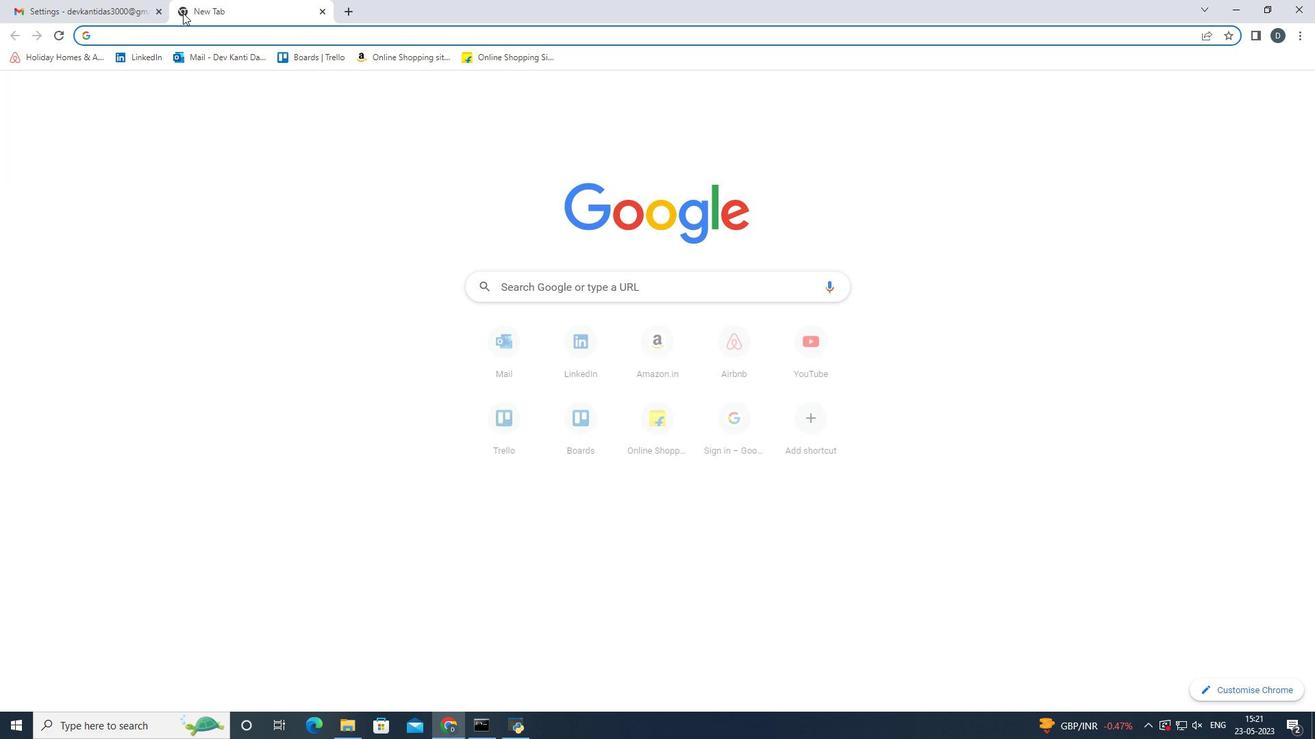 
Action: Key pressed <Key.shift><Key.shift>Tw<Key.right><Key.left><Key.left><Key.left><Key.left><Key.left><Key.left><Key.left><Key.left><Key.left><Key.left><Key.left><Key.left><Key.left><Key.right><Key.right><Key.right><Key.backspace><Key.backspace><Key.backspace><Key.backspace><Key.backspace><Key.backspace>post<Key.enter>
Screenshot: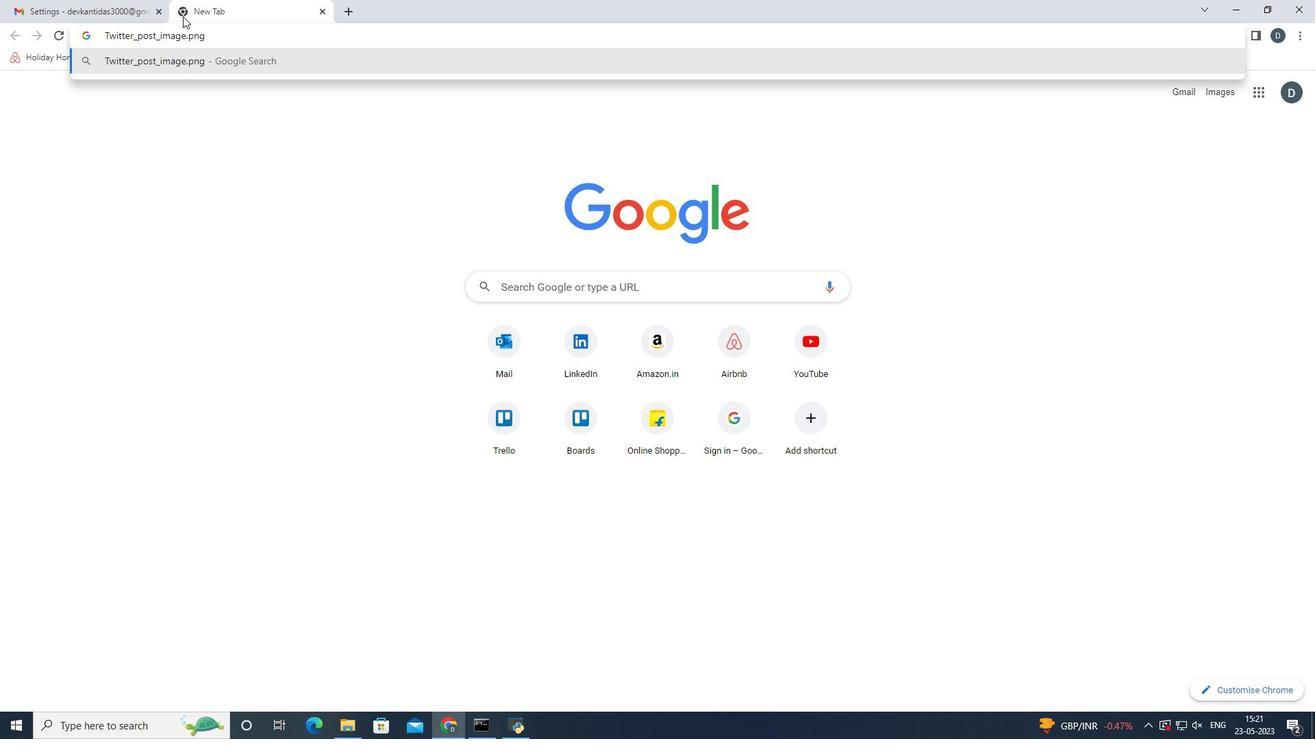 
Action: Mouse moved to (288, 104)
Screenshot: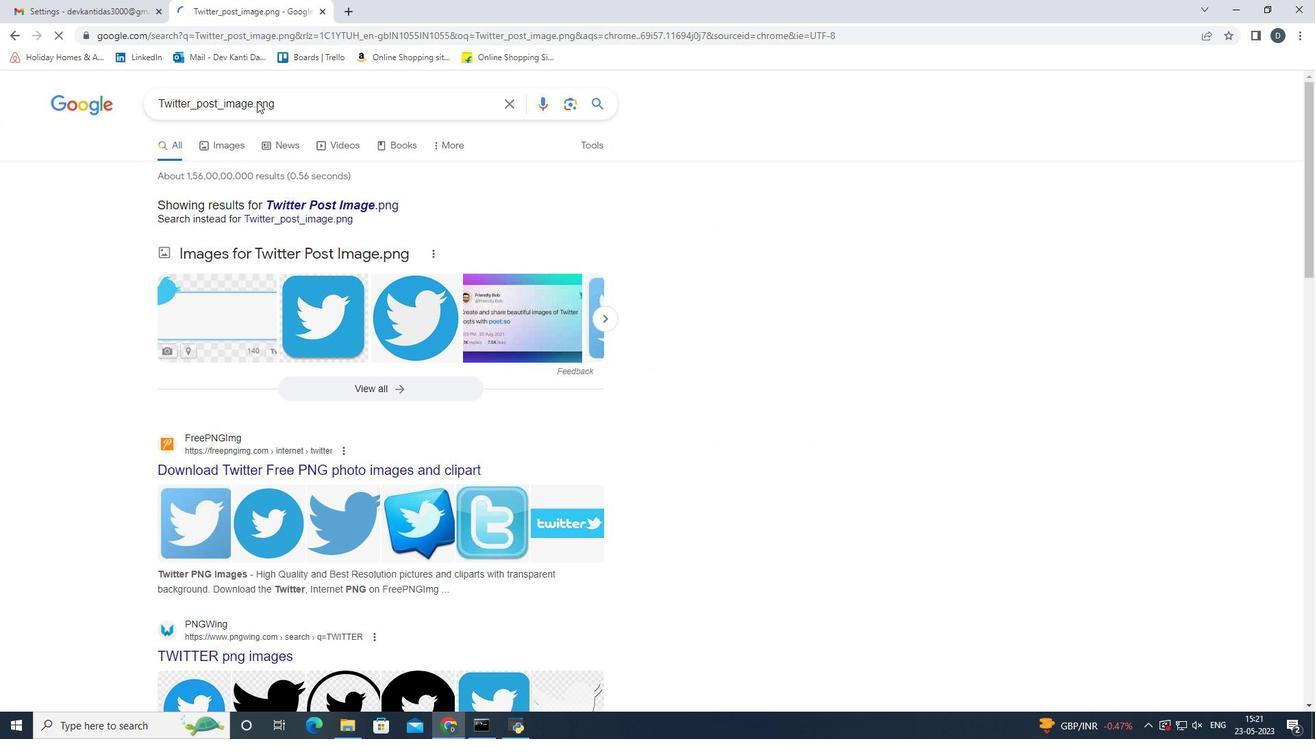 
Action: Mouse pressed left at (288, 104)
Screenshot: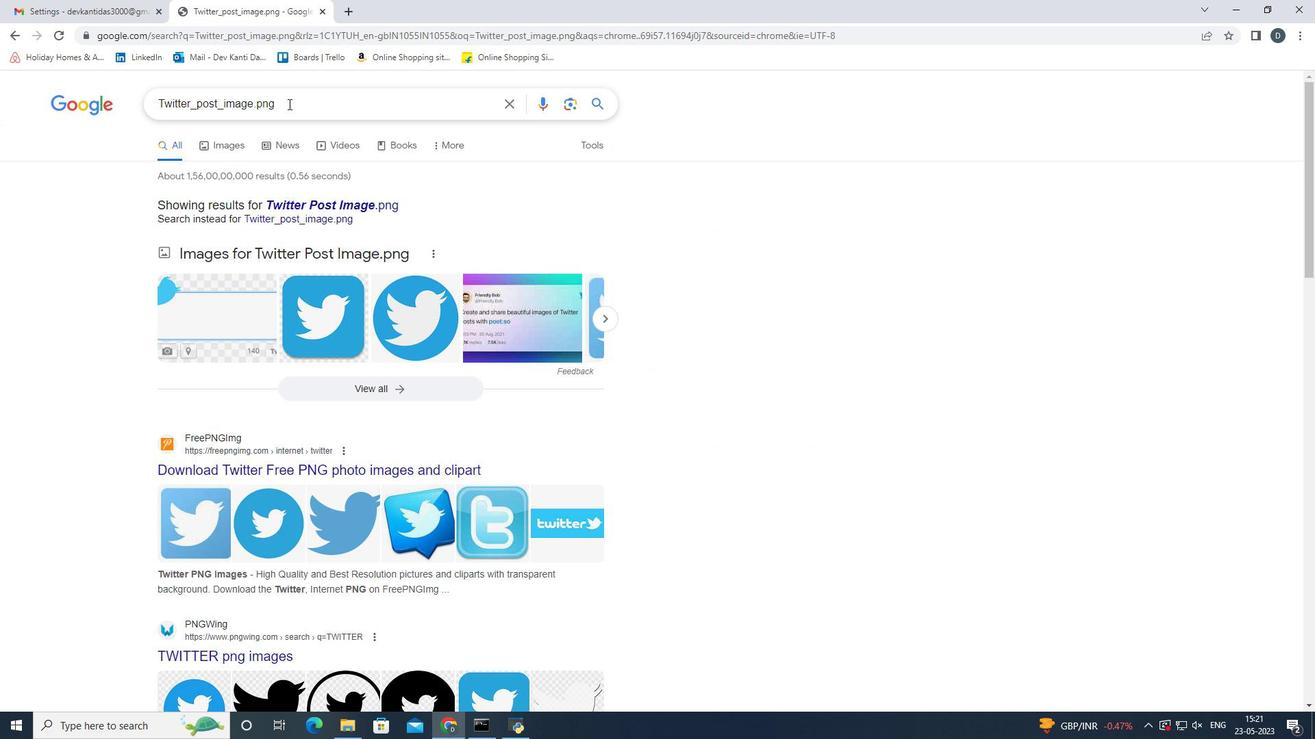 
Action: Mouse moved to (289, 104)
Screenshot: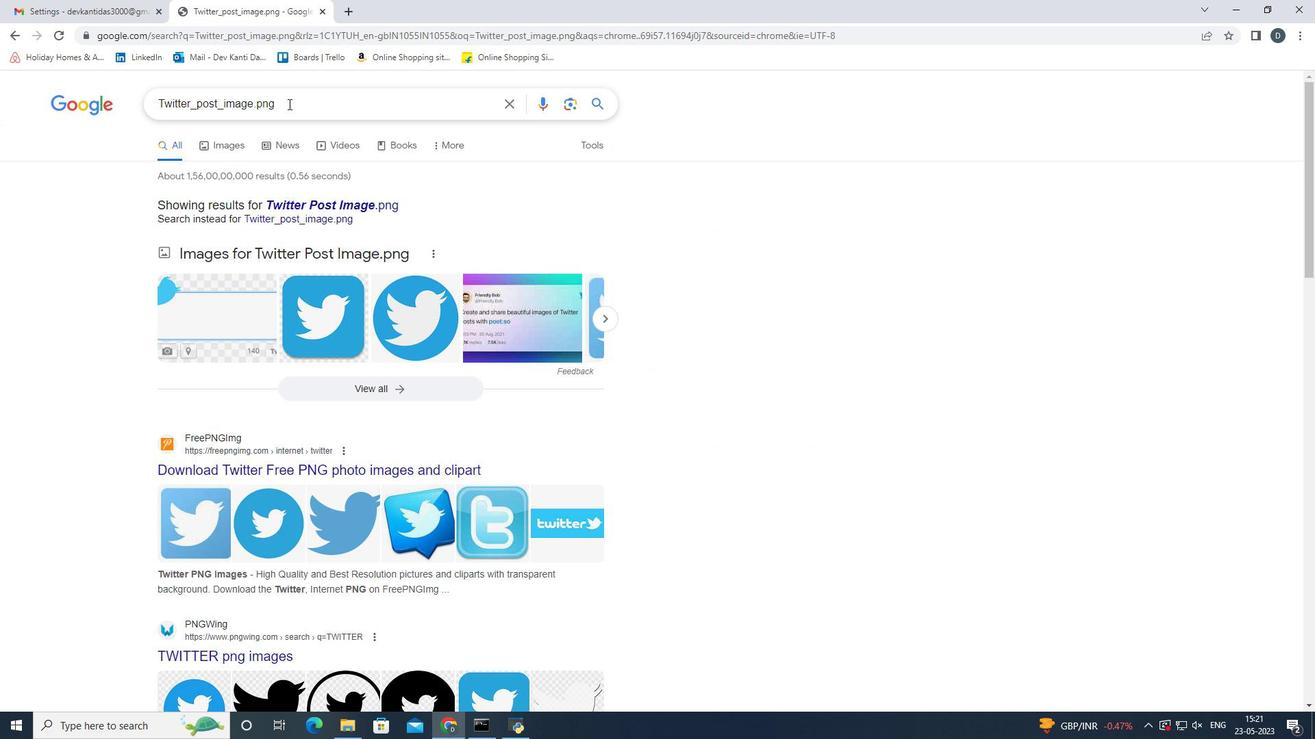
Action: Key pressed ctrl+A<'\x03'>
Screenshot: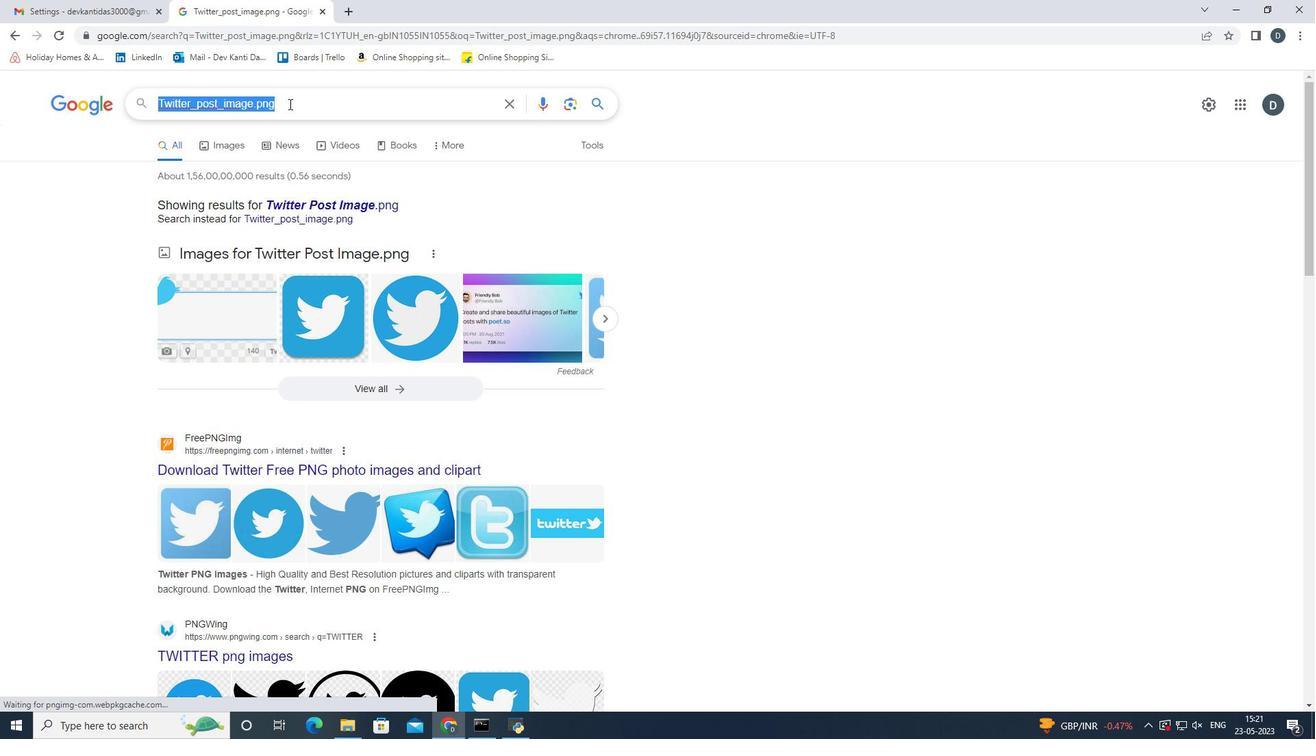 
Action: Mouse moved to (680, 206)
Screenshot: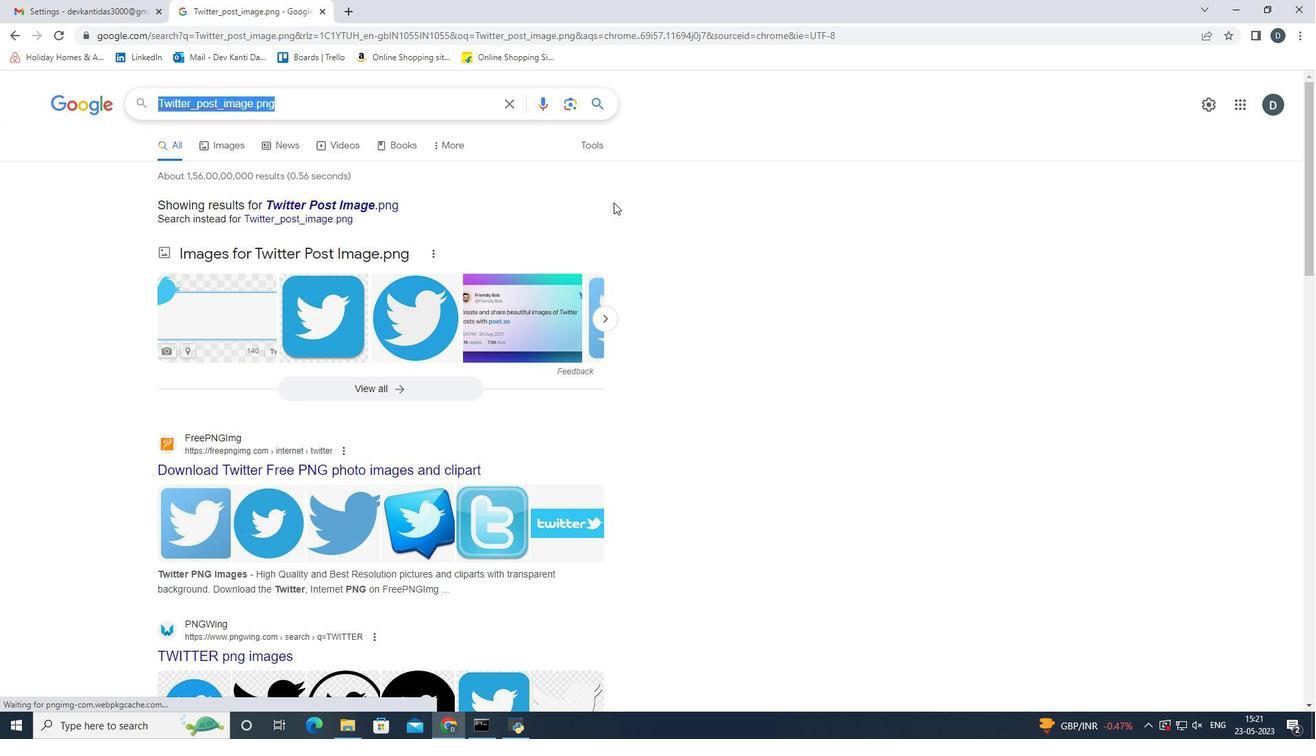 
Action: Mouse pressed left at (680, 206)
Screenshot: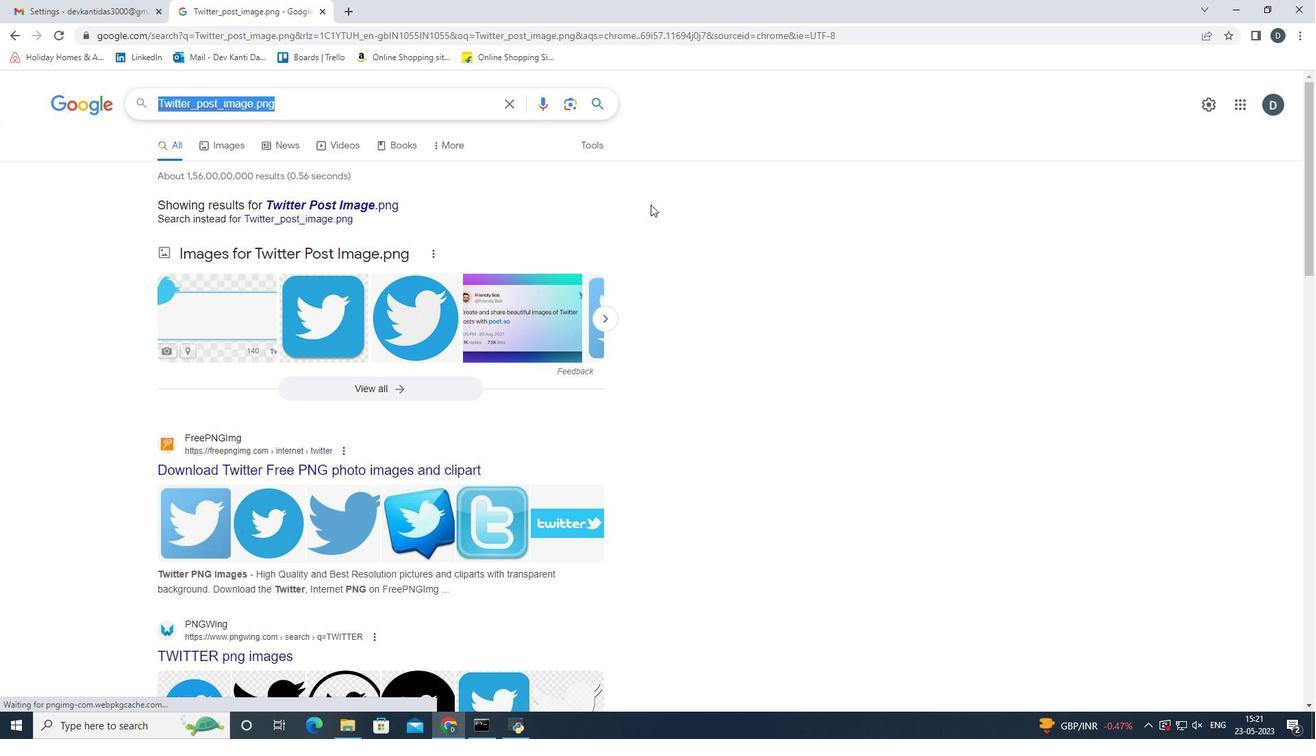
Action: Mouse moved to (538, 304)
Screenshot: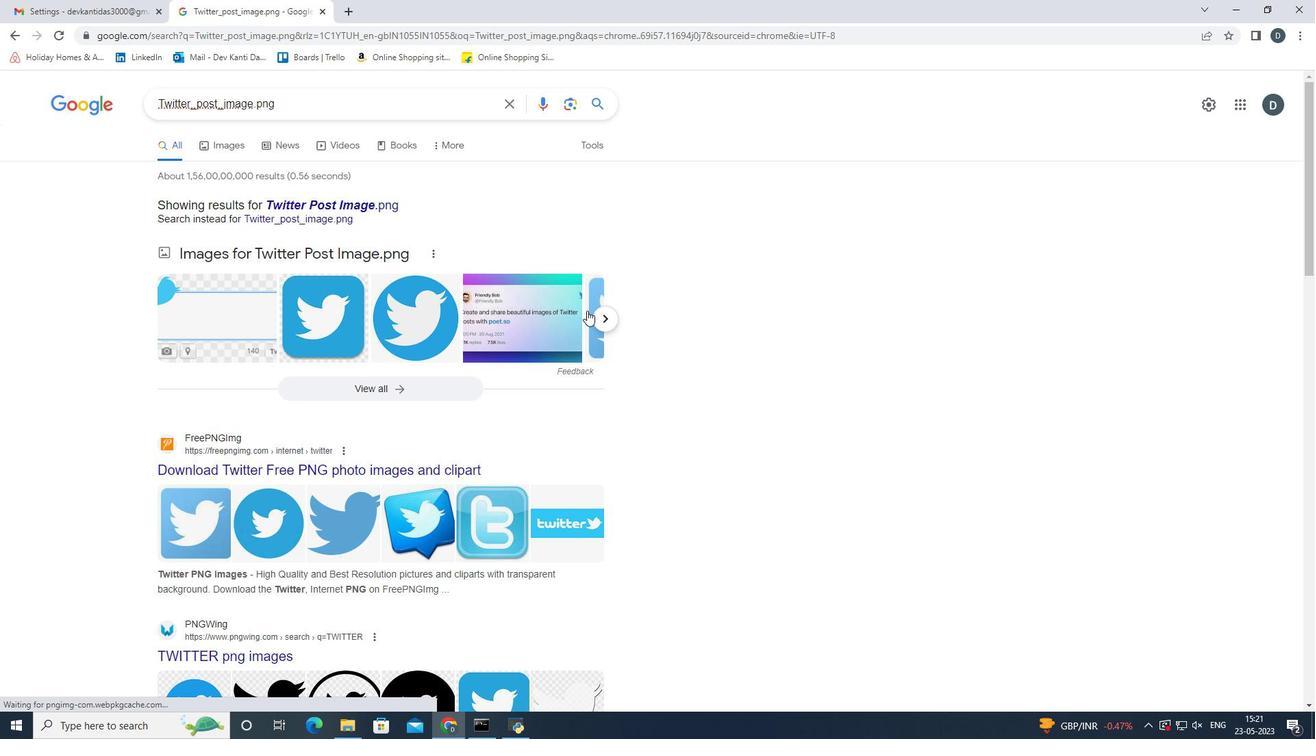 
Action: Mouse pressed left at (538, 304)
Screenshot: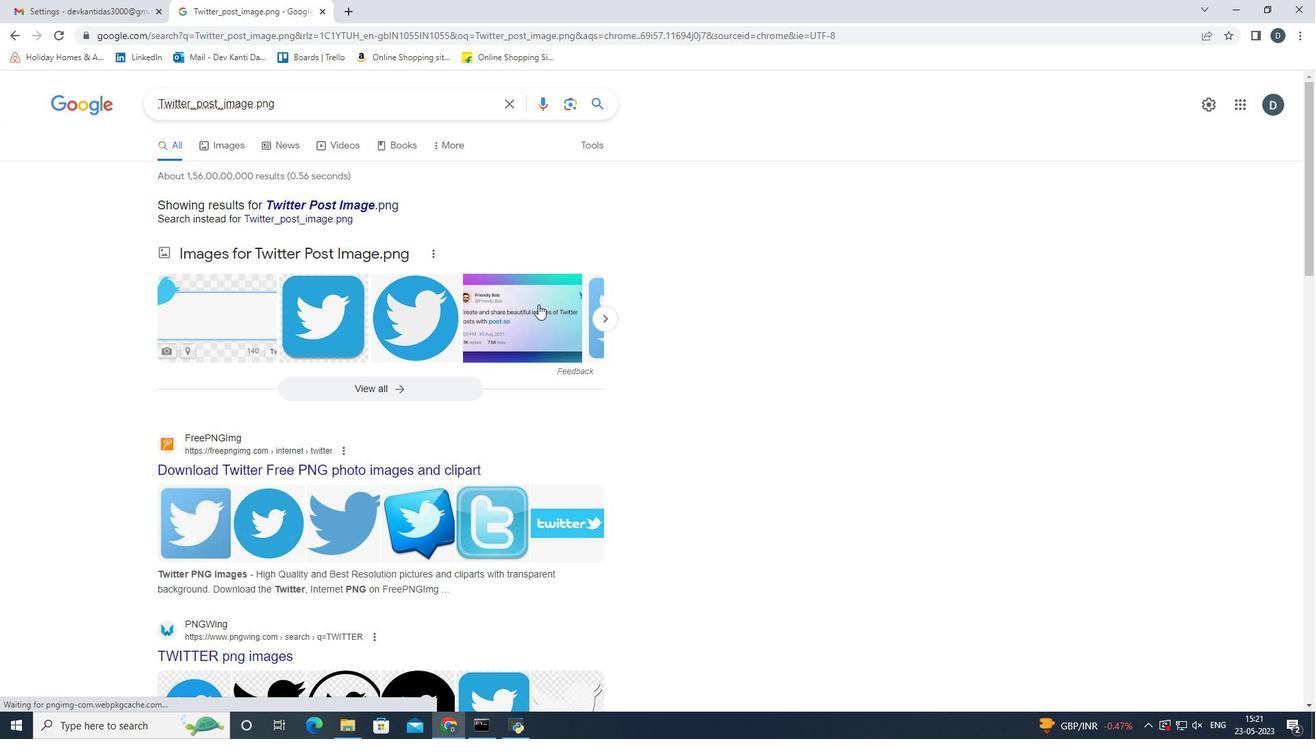 
Action: Mouse moved to (830, 234)
Screenshot: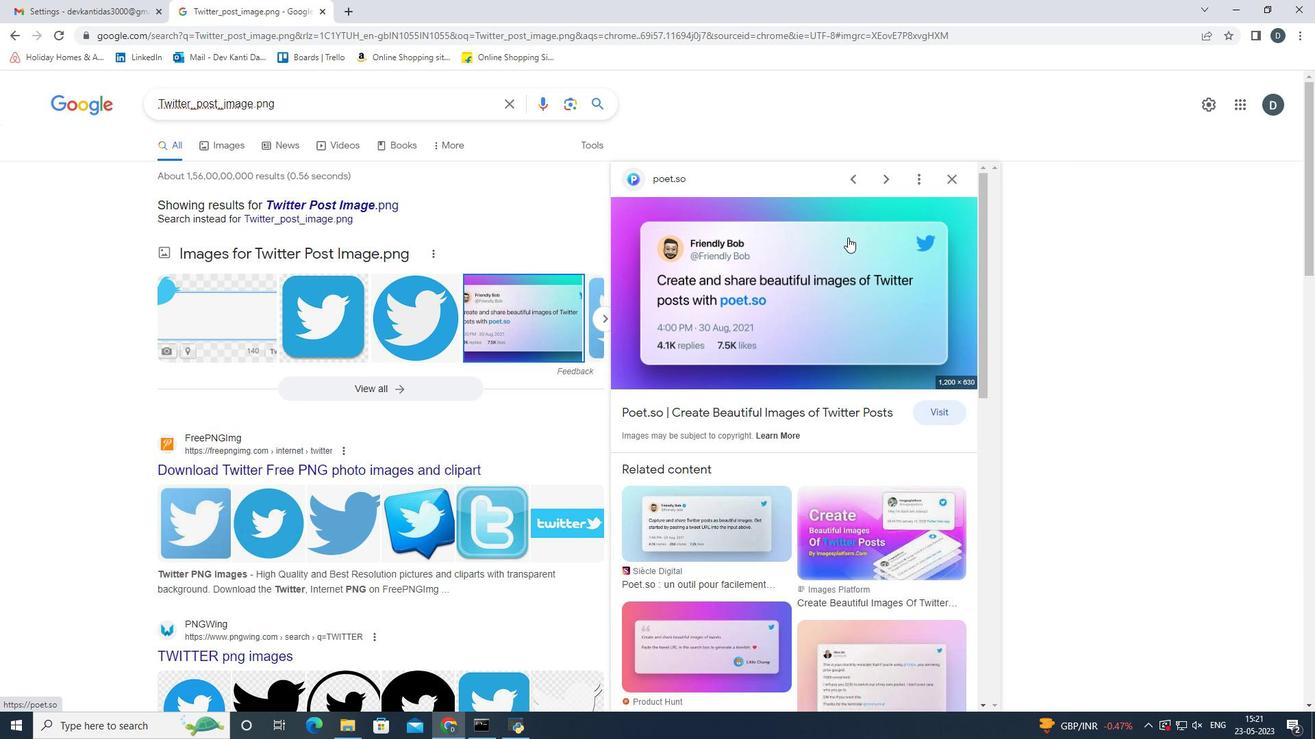 
Action: Mouse pressed right at (830, 234)
Screenshot: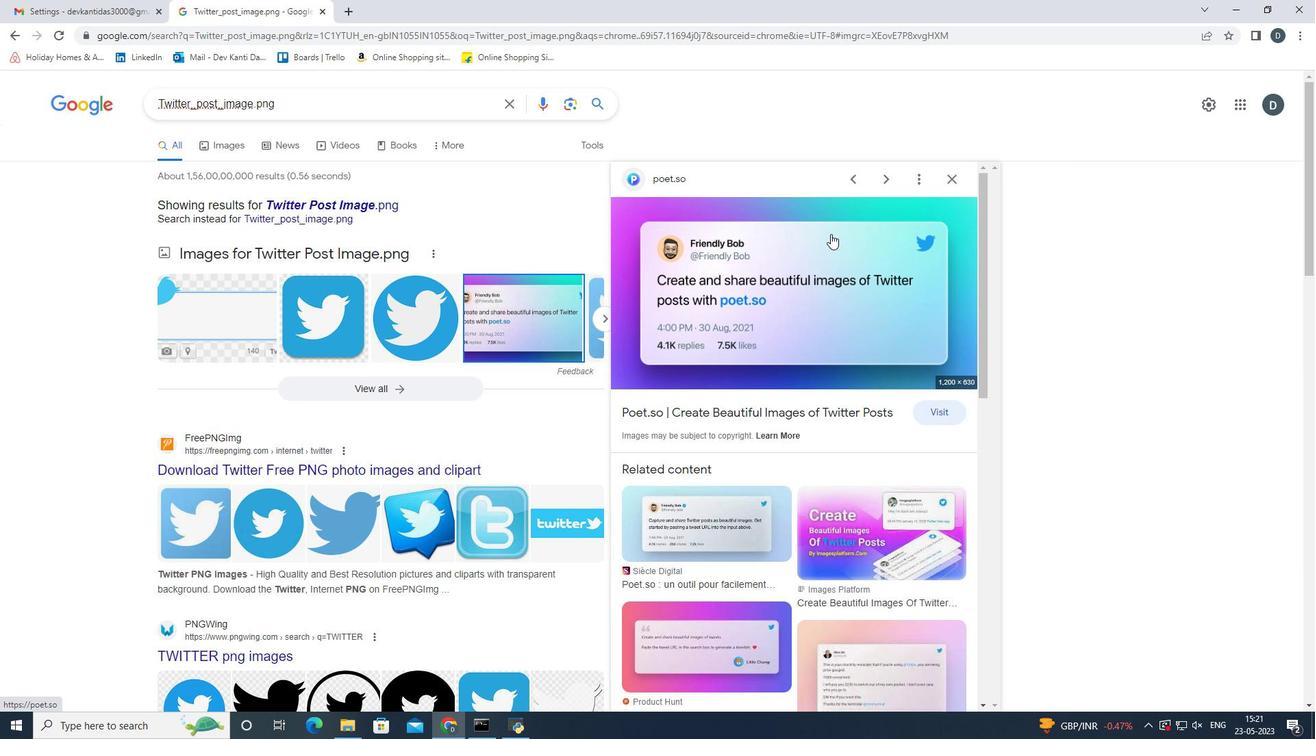 
Action: Mouse moved to (919, 380)
Screenshot: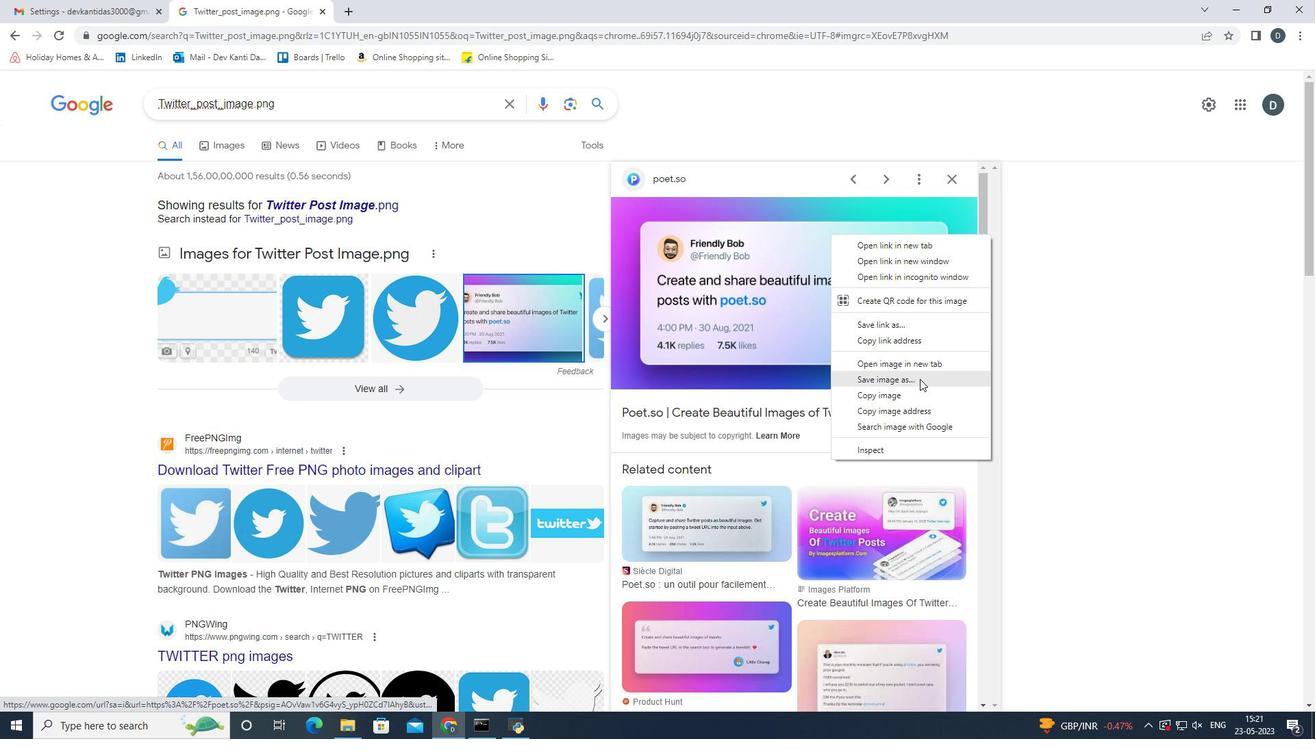 
Action: Mouse pressed left at (919, 380)
Screenshot: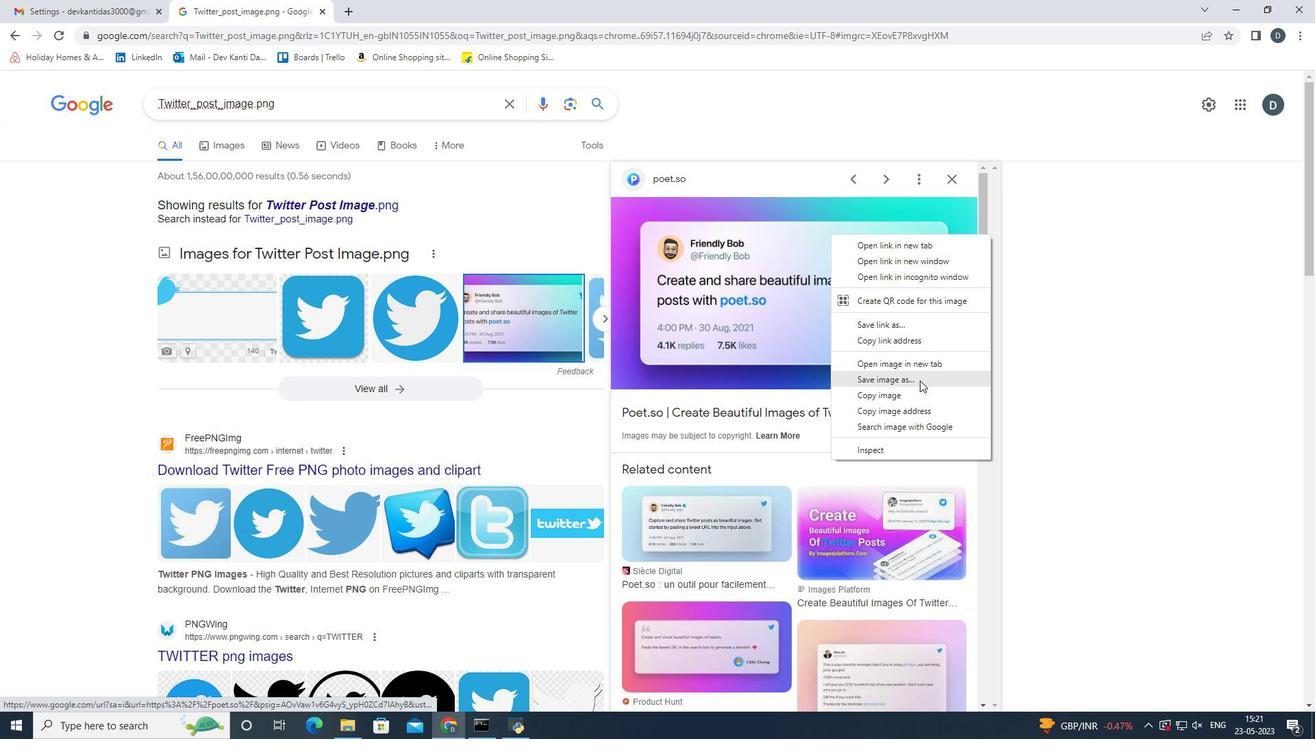 
Action: Mouse moved to (451, 299)
Screenshot: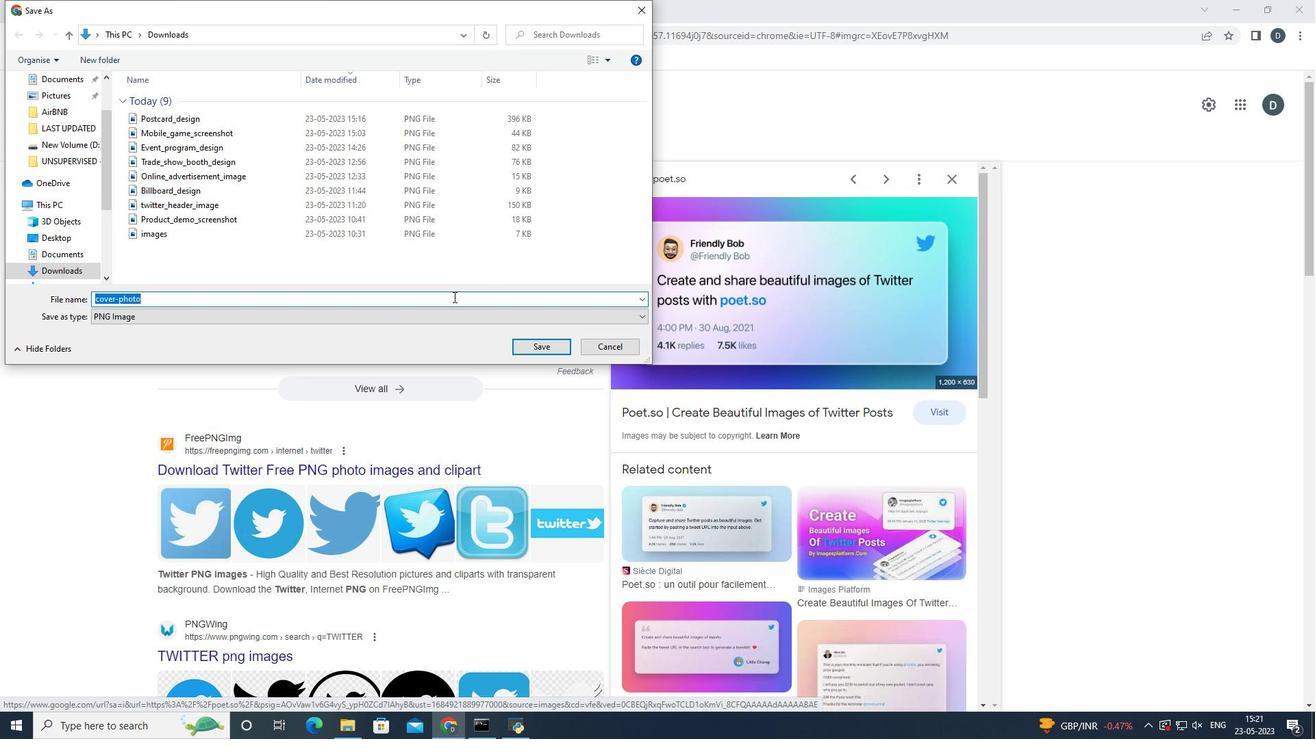 
Action: Key pressed ctrl+V
Screenshot: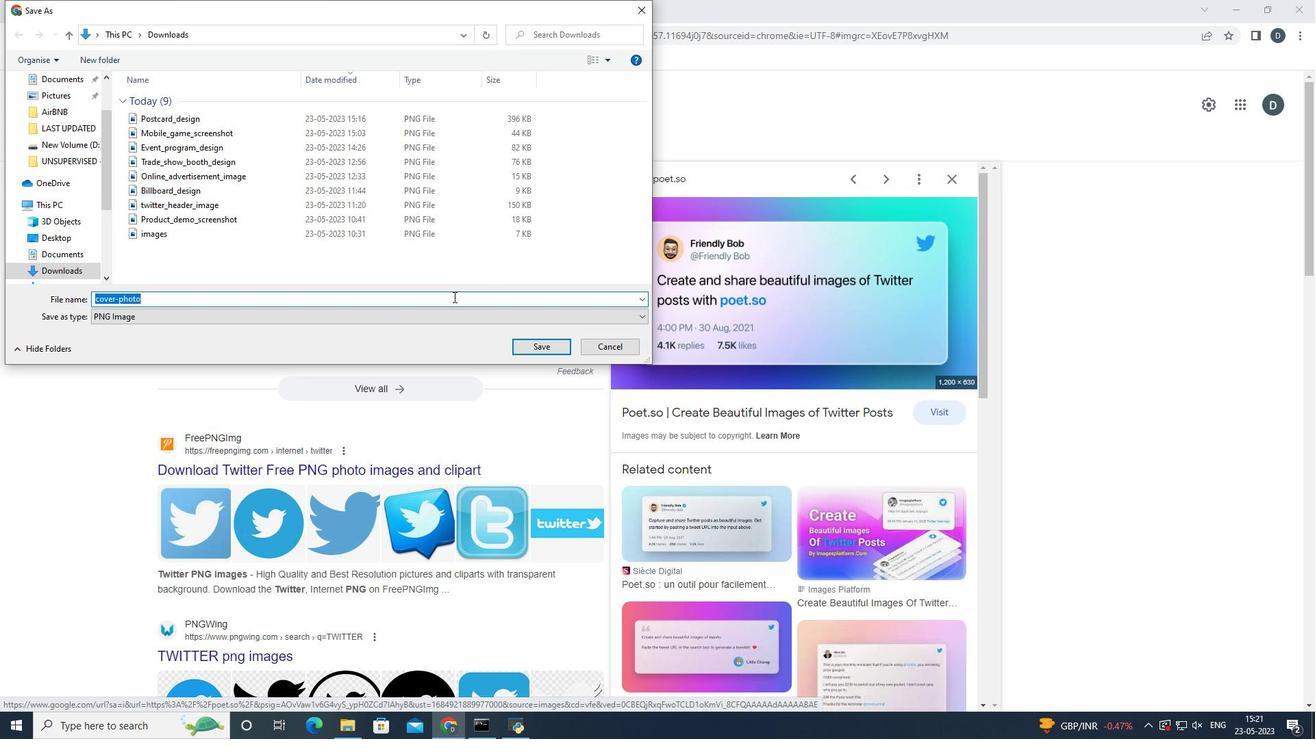
Action: Mouse moved to (540, 343)
Screenshot: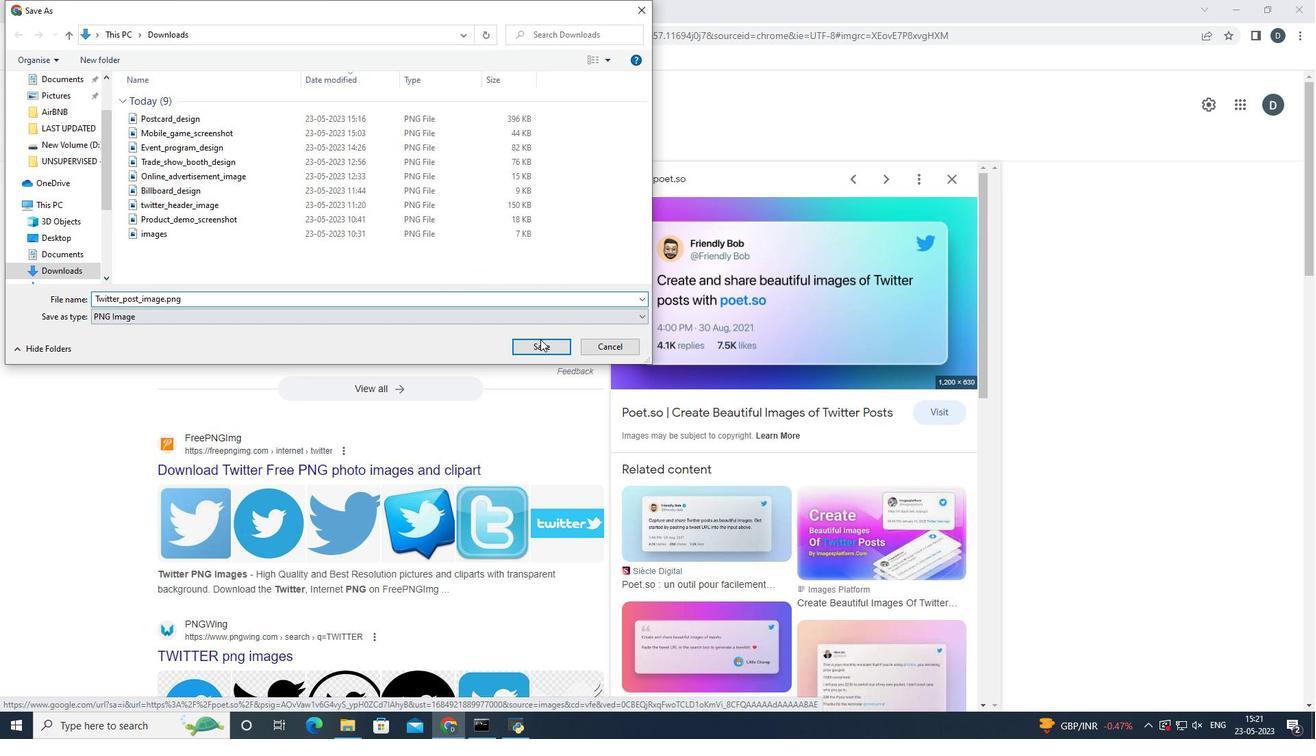 
Action: Mouse pressed left at (540, 343)
Screenshot: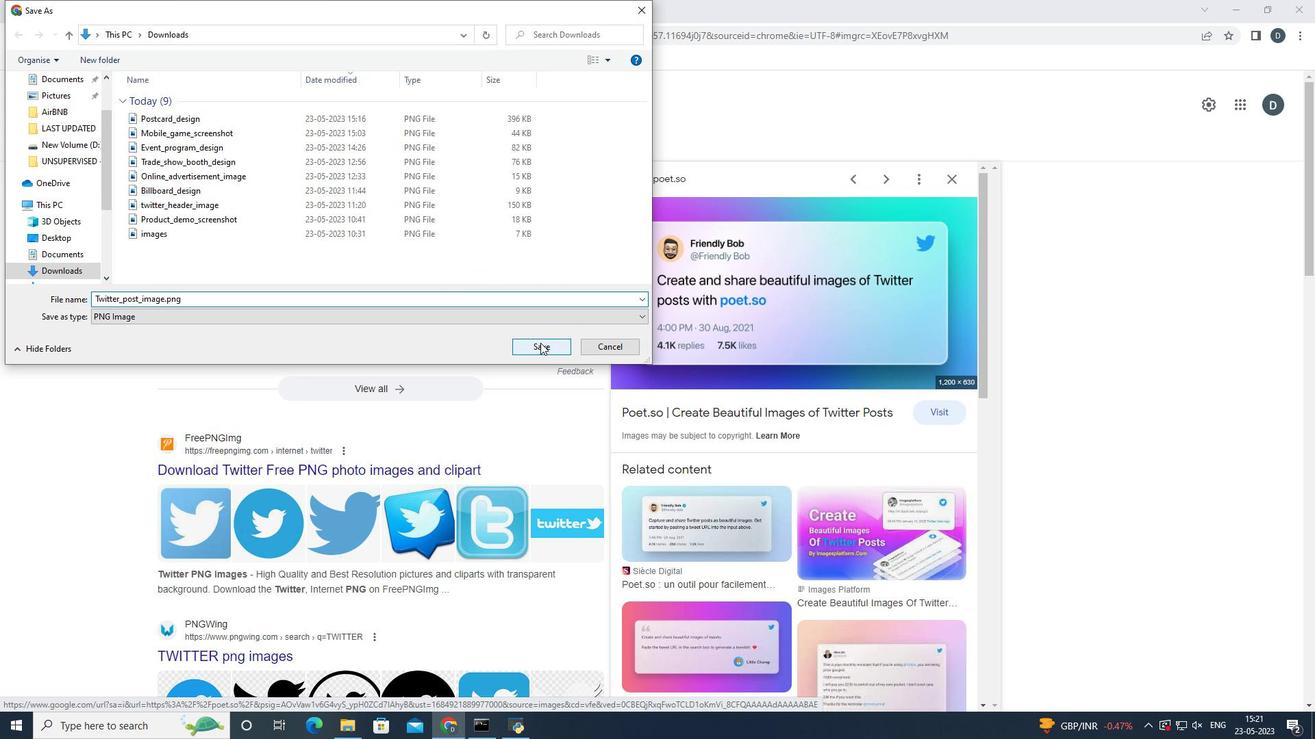 
Action: Mouse moved to (948, 181)
Screenshot: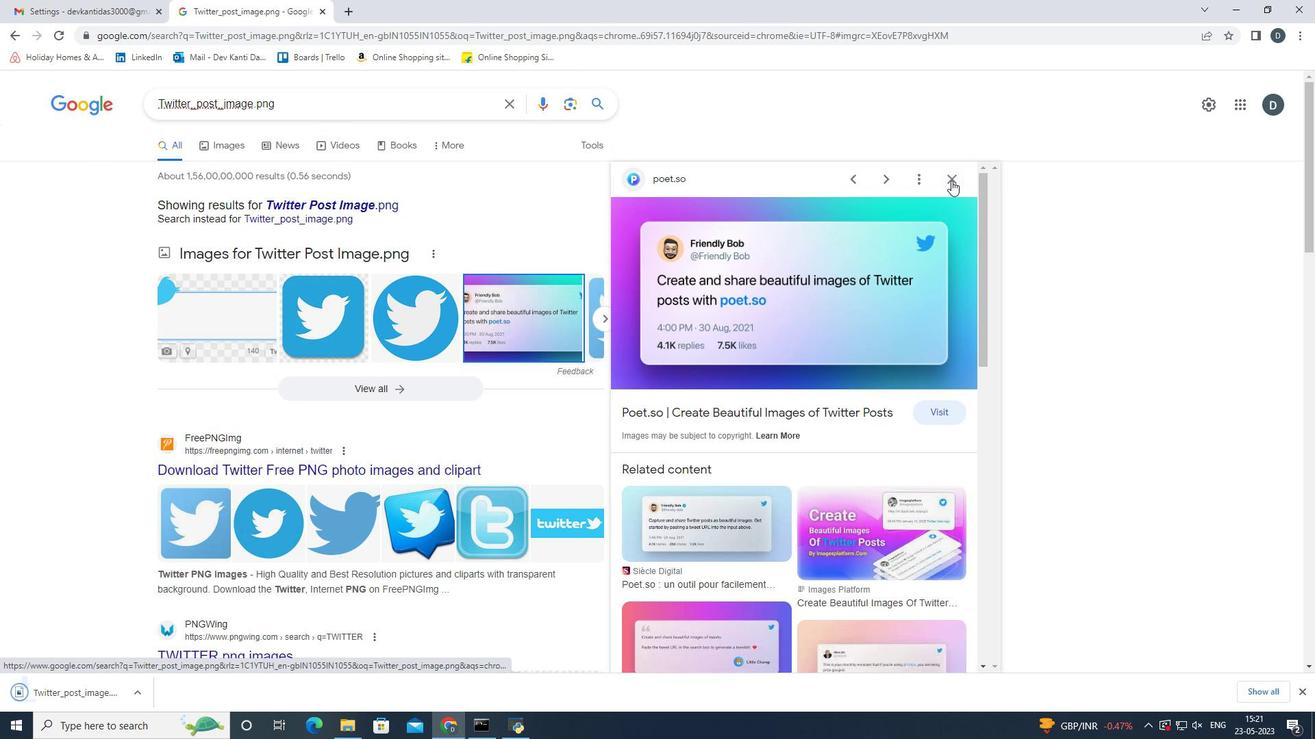 
Action: Mouse pressed left at (948, 181)
Screenshot: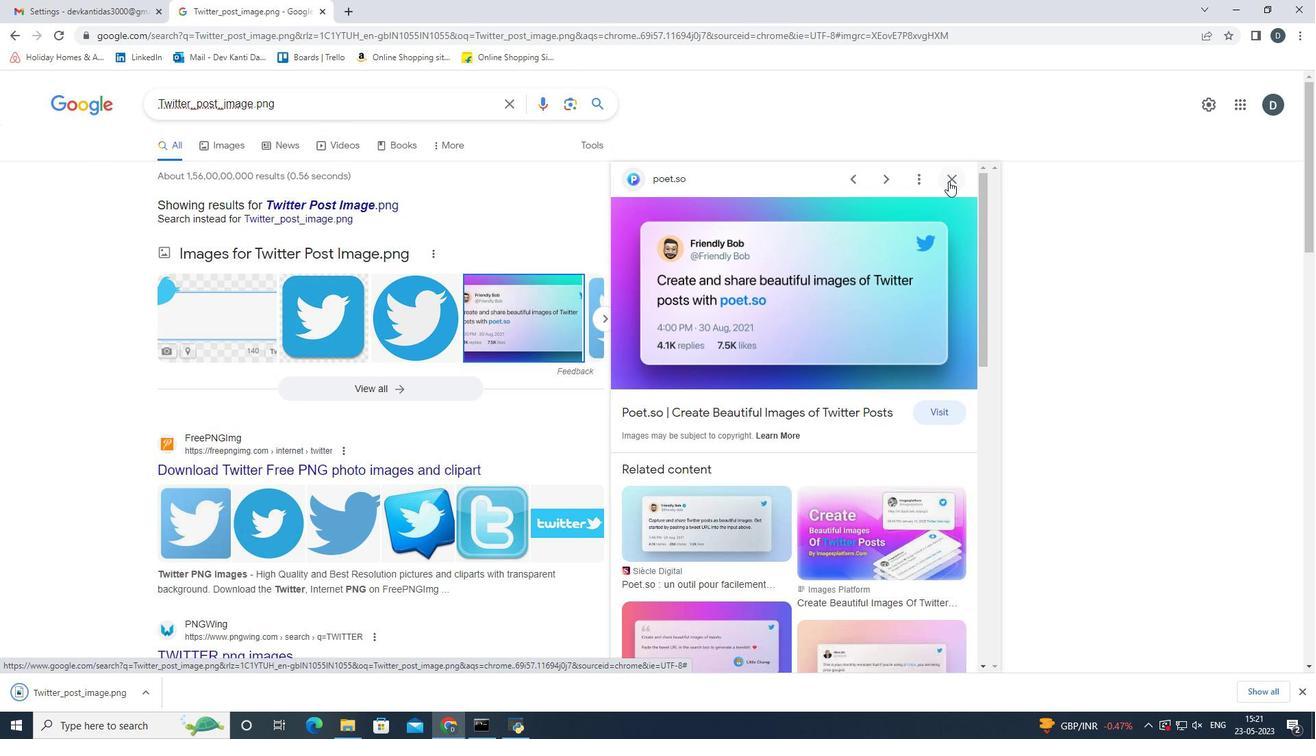 
Action: Mouse moved to (77, 8)
Screenshot: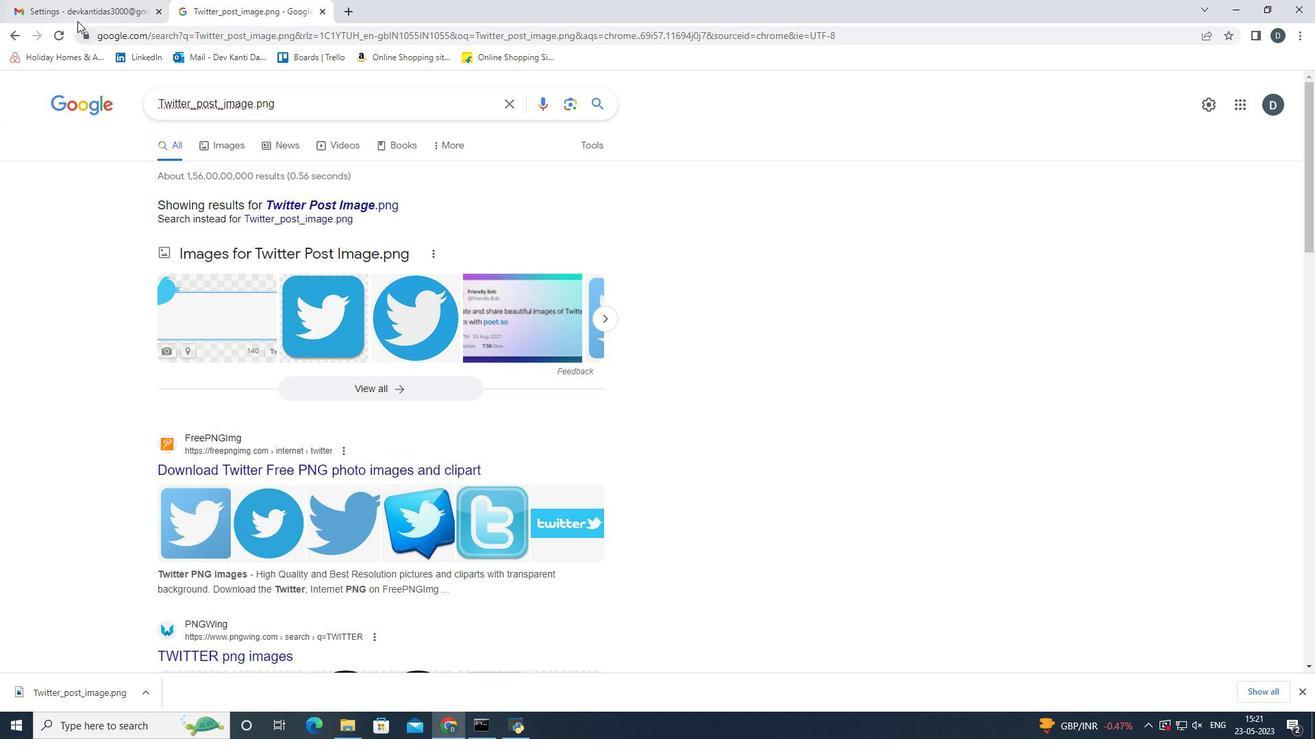 
Action: Mouse pressed left at (77, 8)
Screenshot: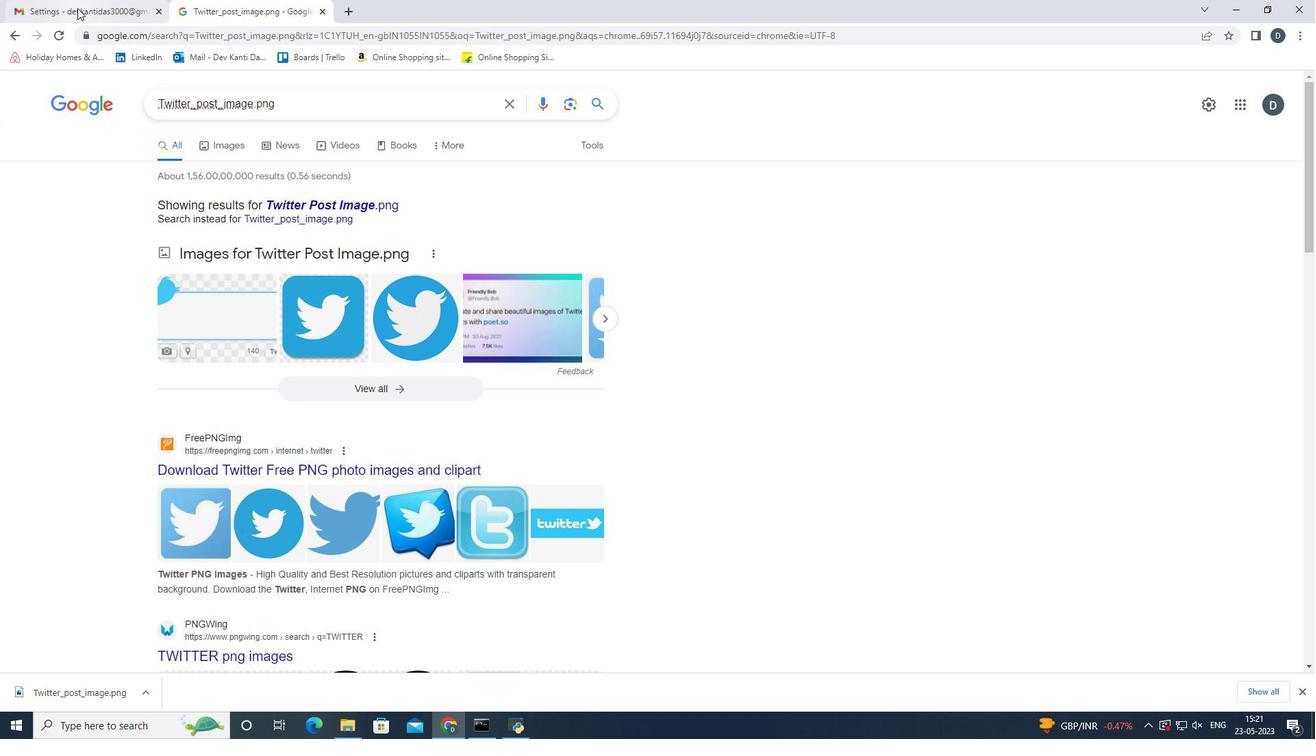 
Action: Mouse moved to (810, 422)
Screenshot: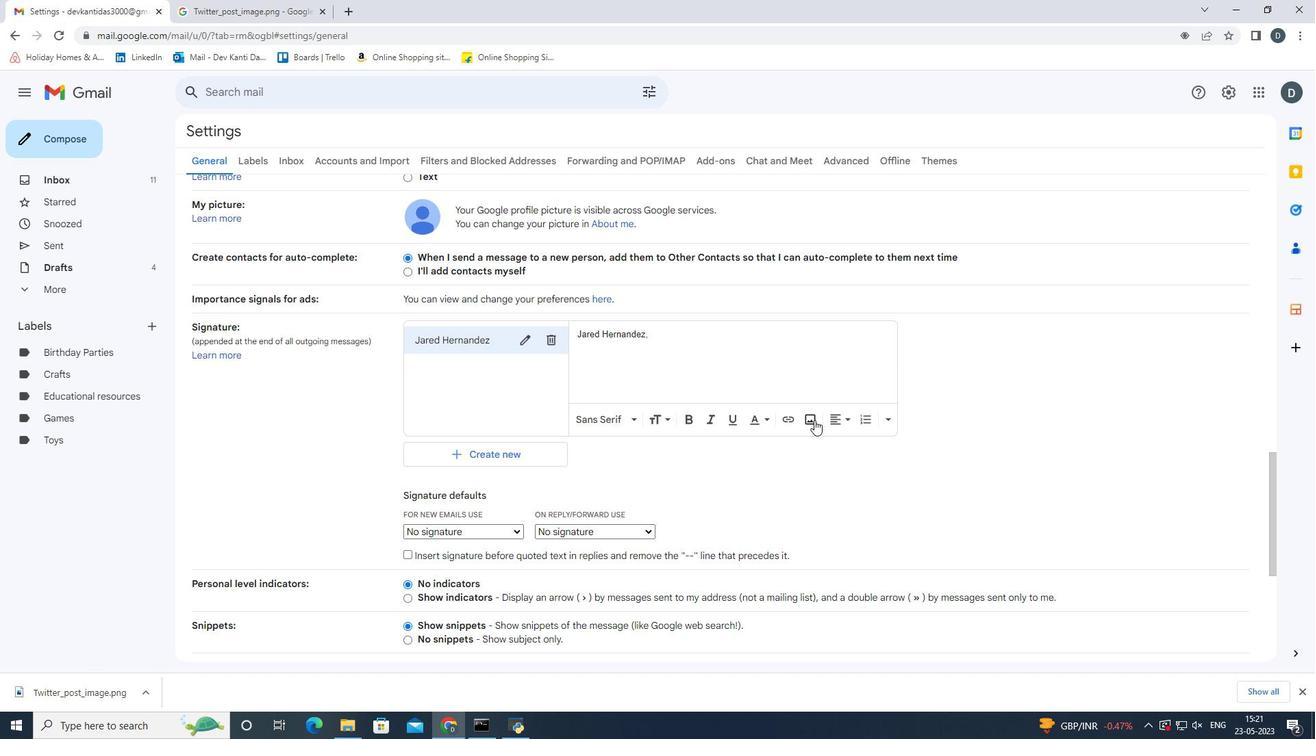 
Action: Mouse pressed left at (810, 422)
Screenshot: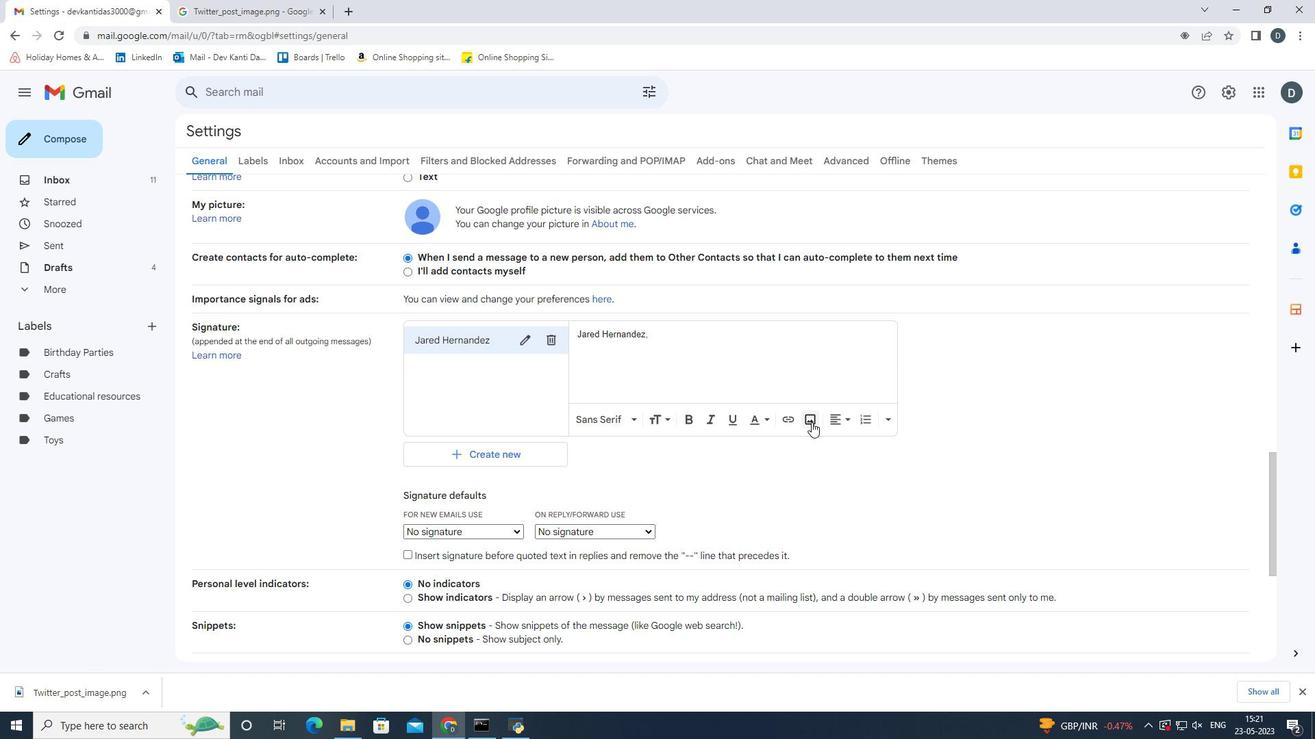 
Action: Mouse moved to (517, 197)
Screenshot: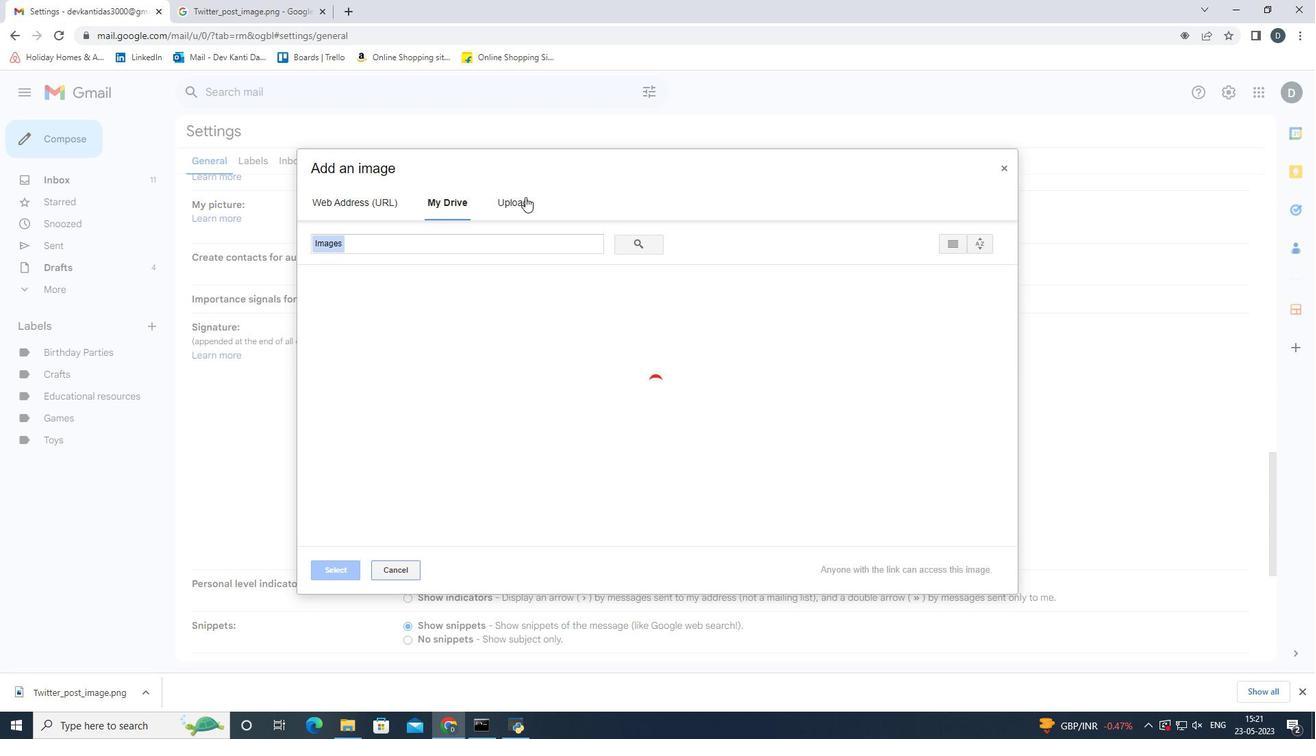 
Action: Mouse pressed left at (517, 197)
Screenshot: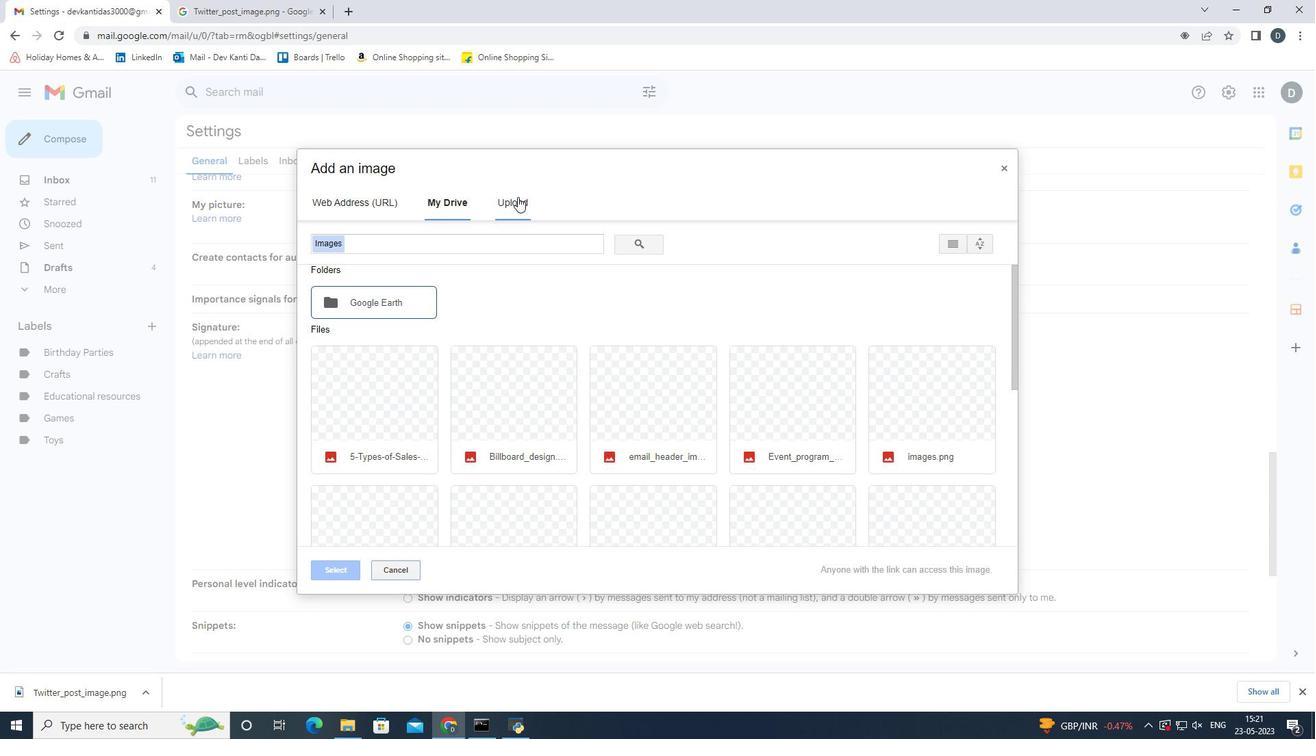 
Action: Mouse moved to (79, 699)
Screenshot: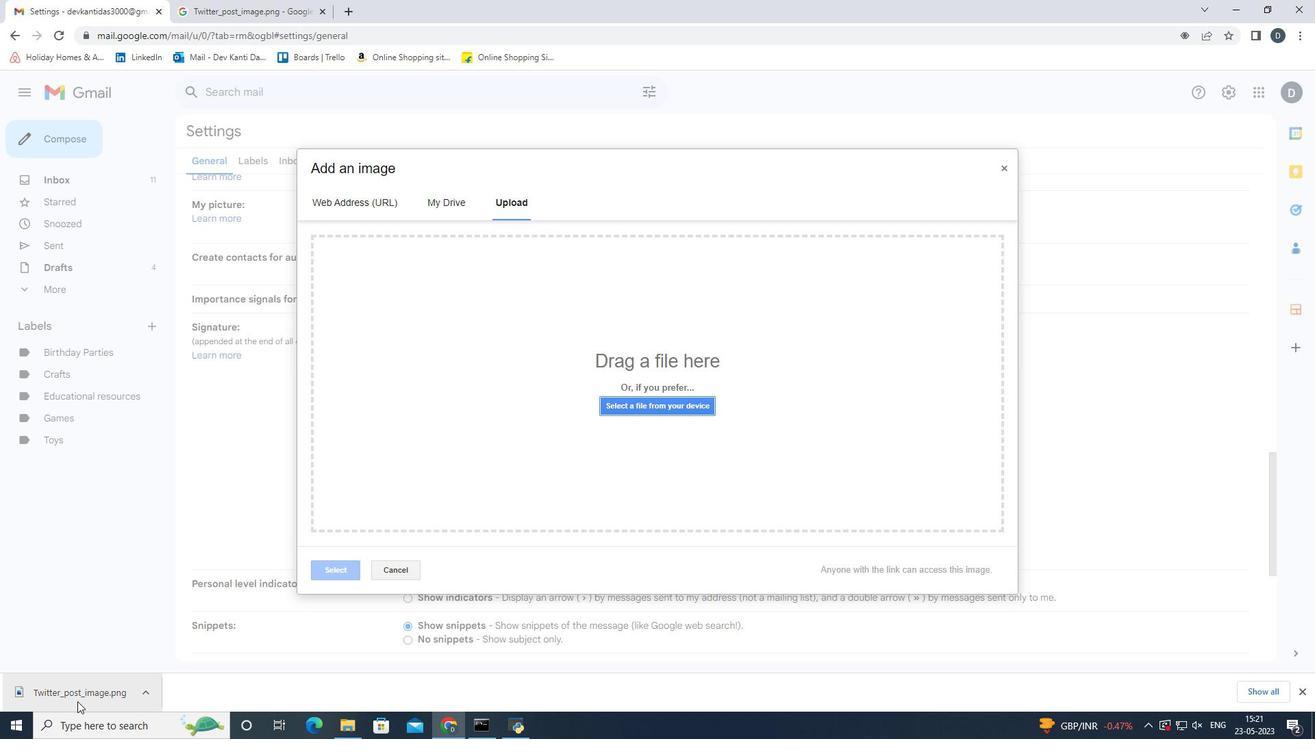 
Action: Mouse pressed left at (79, 699)
Screenshot: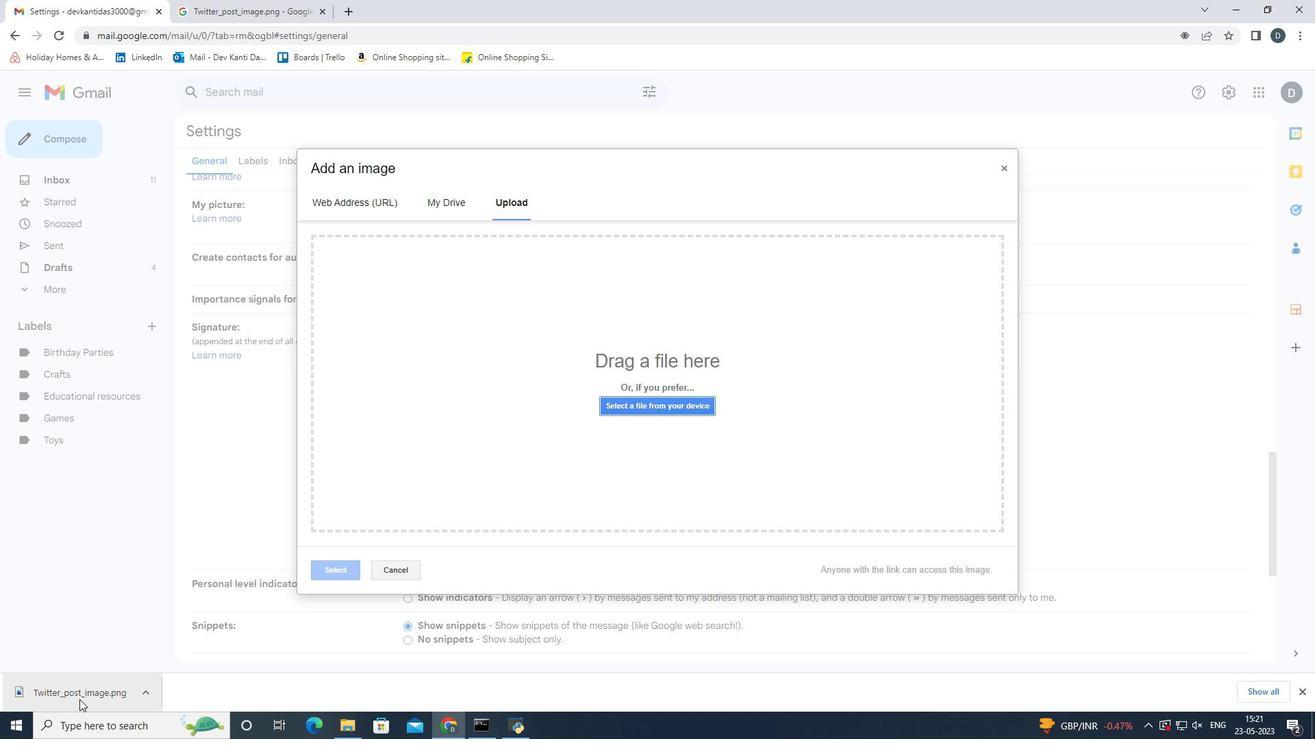 
Action: Mouse moved to (806, 367)
Screenshot: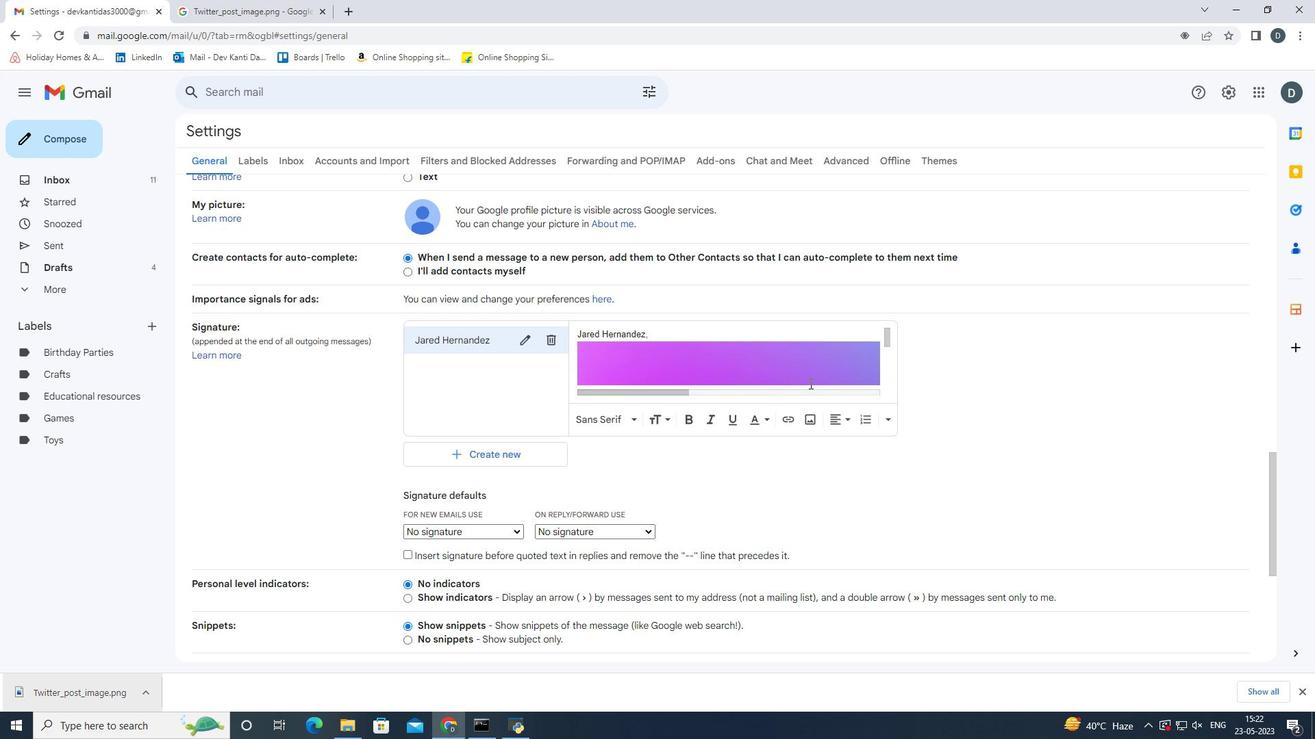 
Action: Mouse scrolled (806, 366) with delta (0, 0)
Screenshot: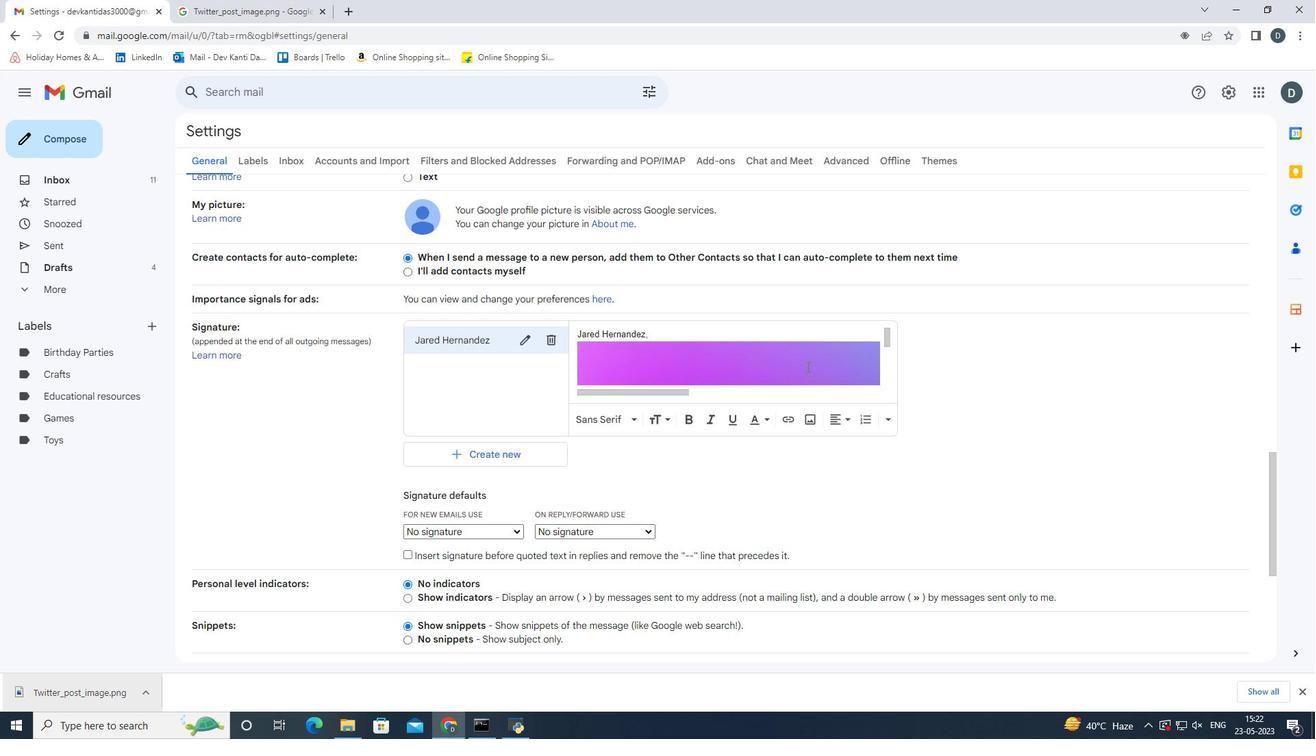 
Action: Mouse scrolled (806, 366) with delta (0, 0)
Screenshot: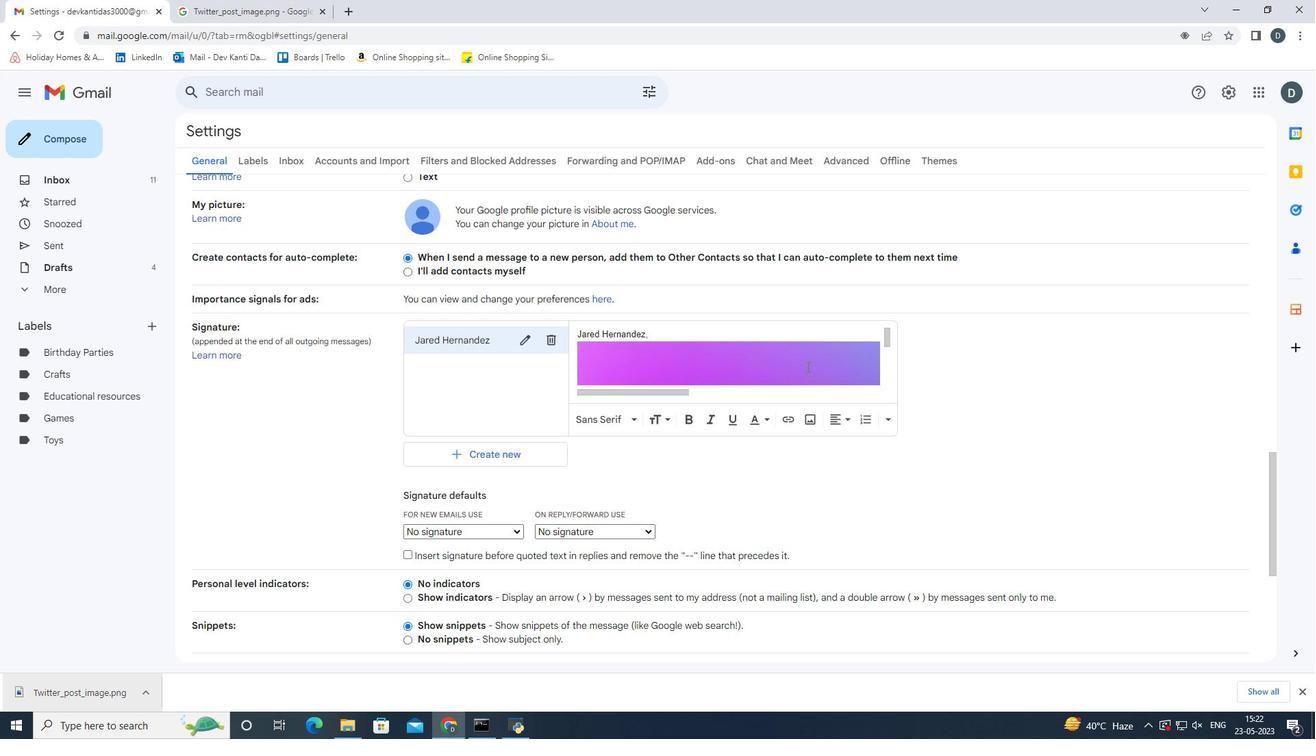 
Action: Mouse scrolled (806, 366) with delta (0, 0)
Screenshot: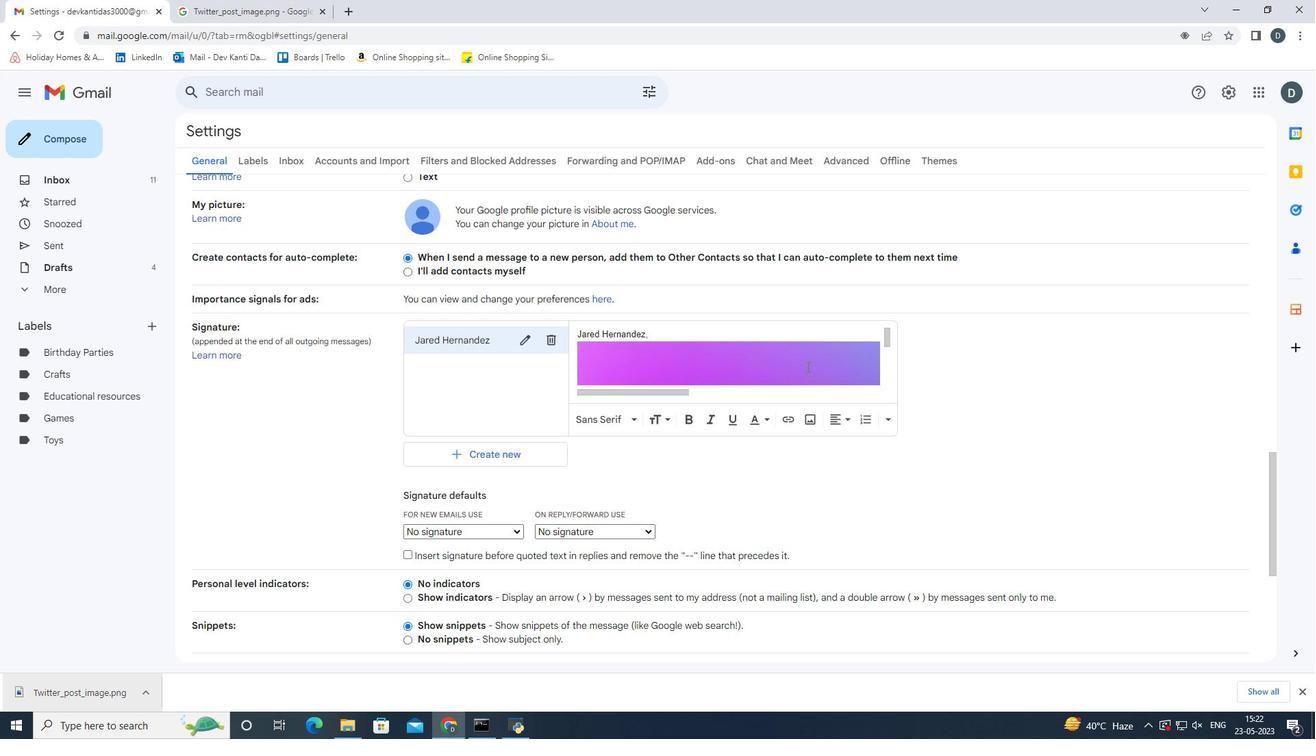 
Action: Mouse scrolled (806, 366) with delta (0, 0)
Screenshot: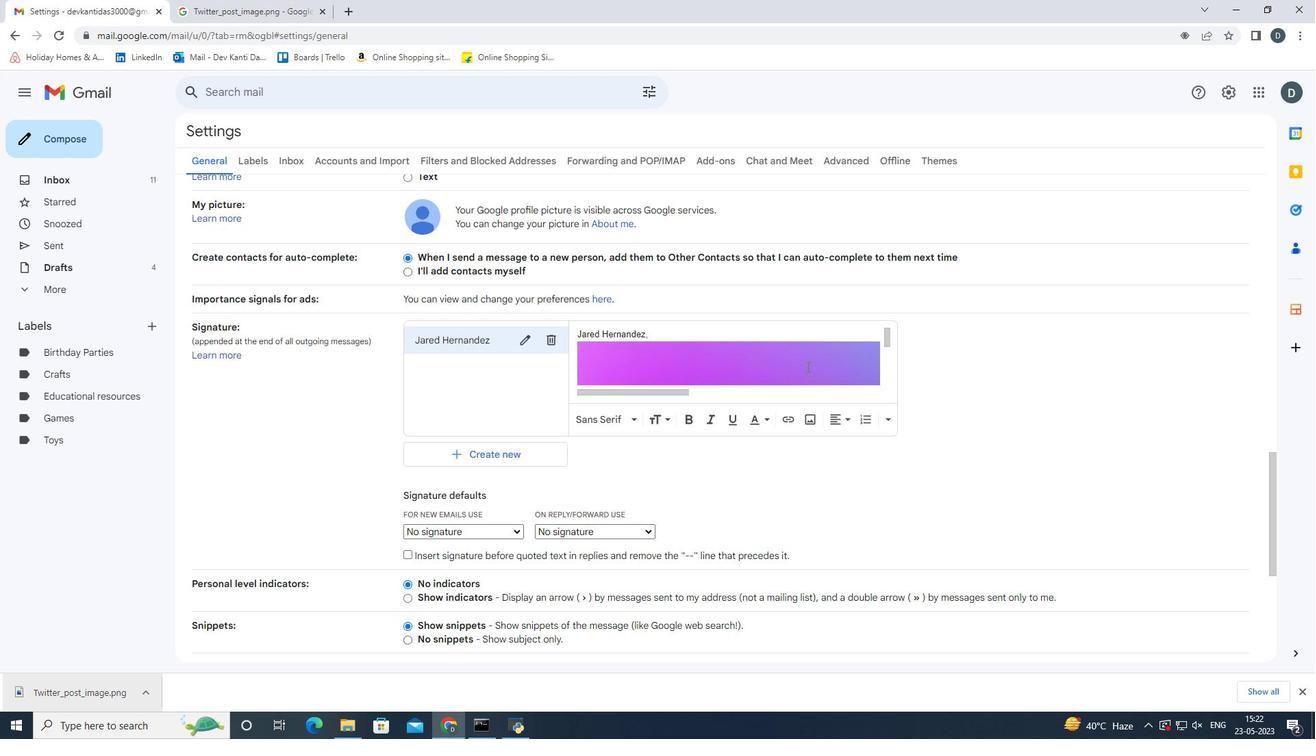 
Action: Mouse scrolled (806, 366) with delta (0, 0)
Screenshot: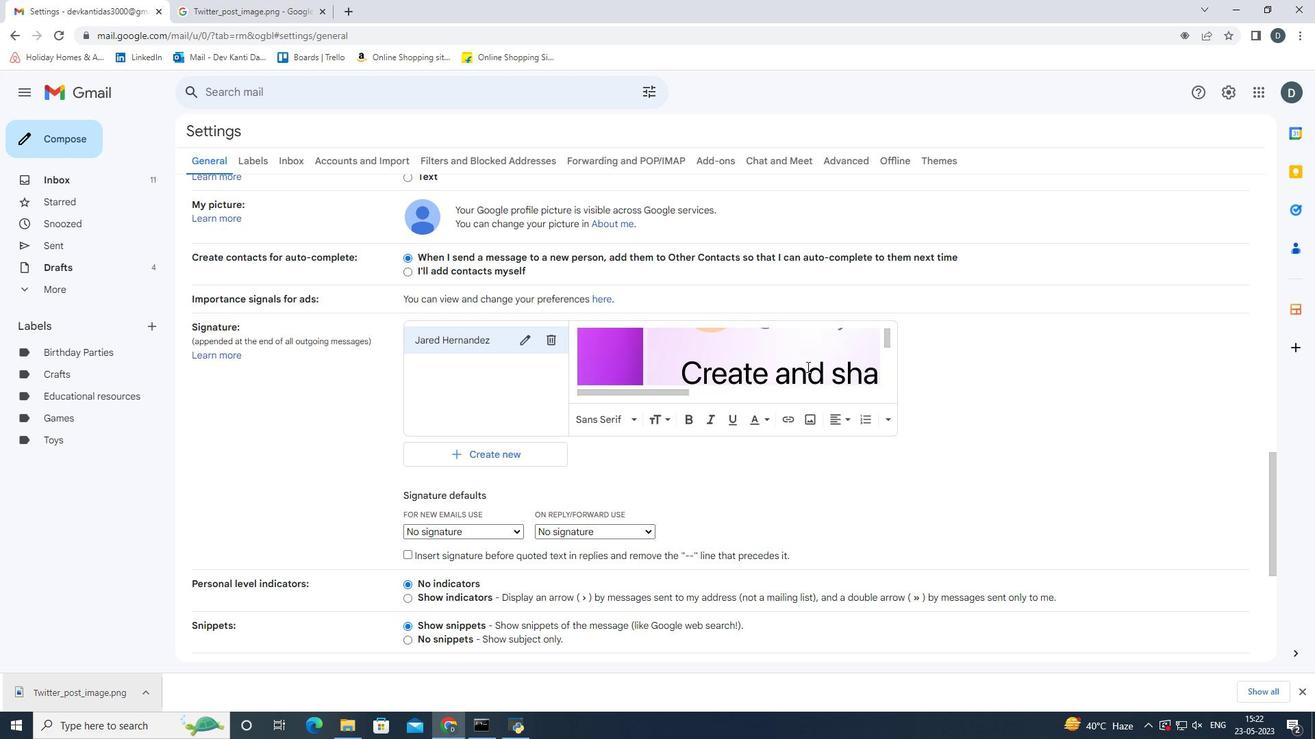 
Action: Mouse scrolled (806, 366) with delta (0, 0)
Screenshot: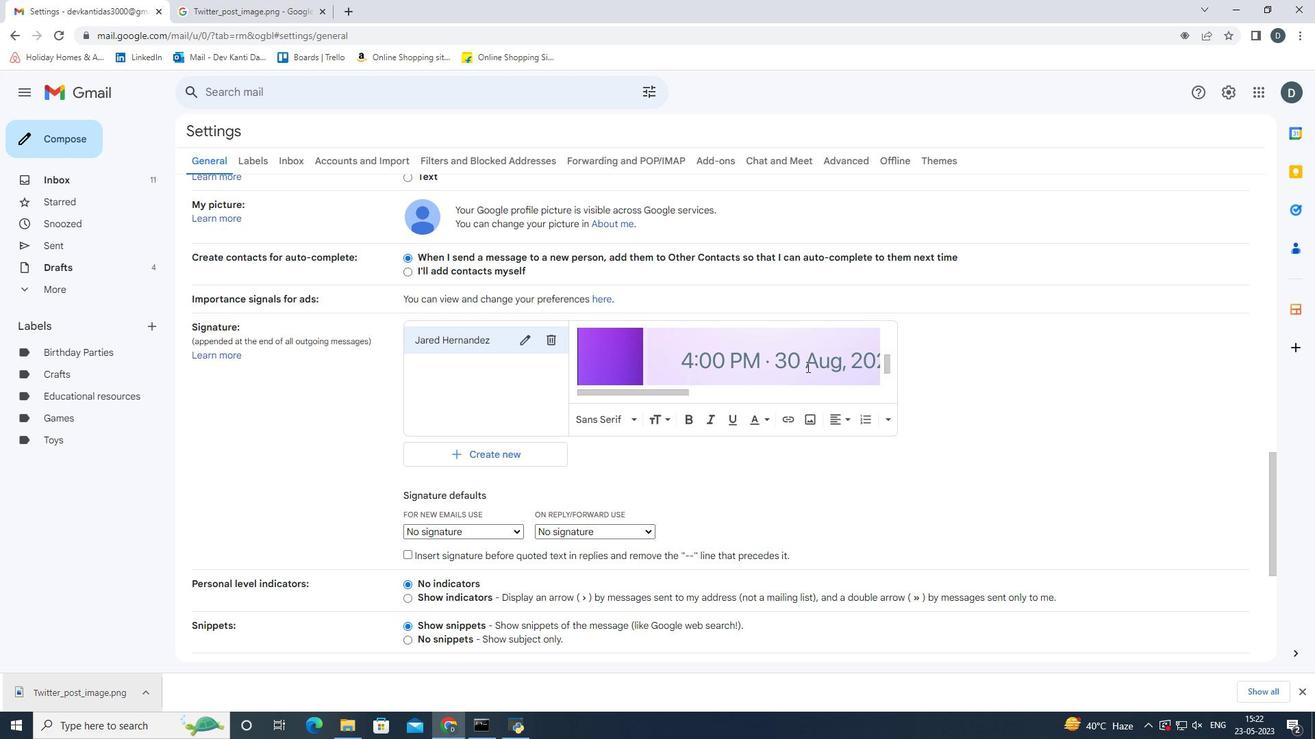 
Action: Mouse scrolled (806, 366) with delta (0, 0)
Screenshot: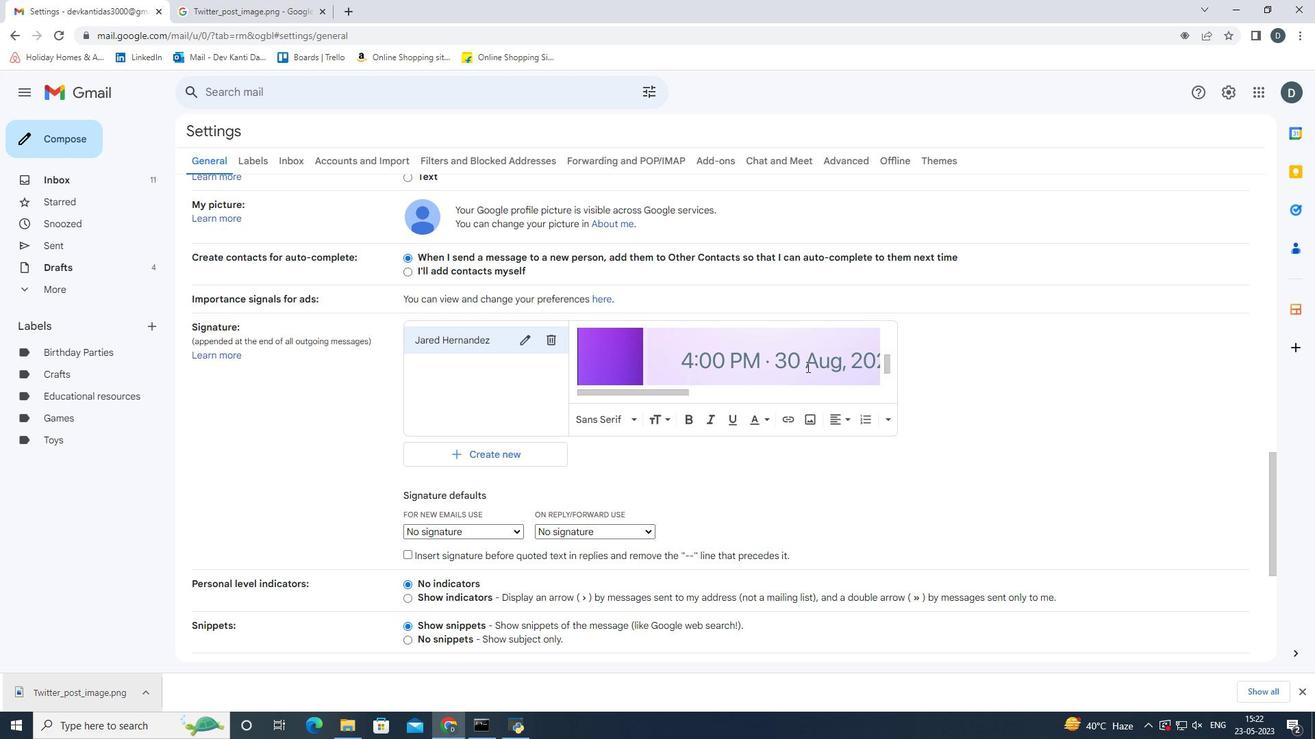 
Action: Mouse scrolled (806, 366) with delta (0, 0)
Screenshot: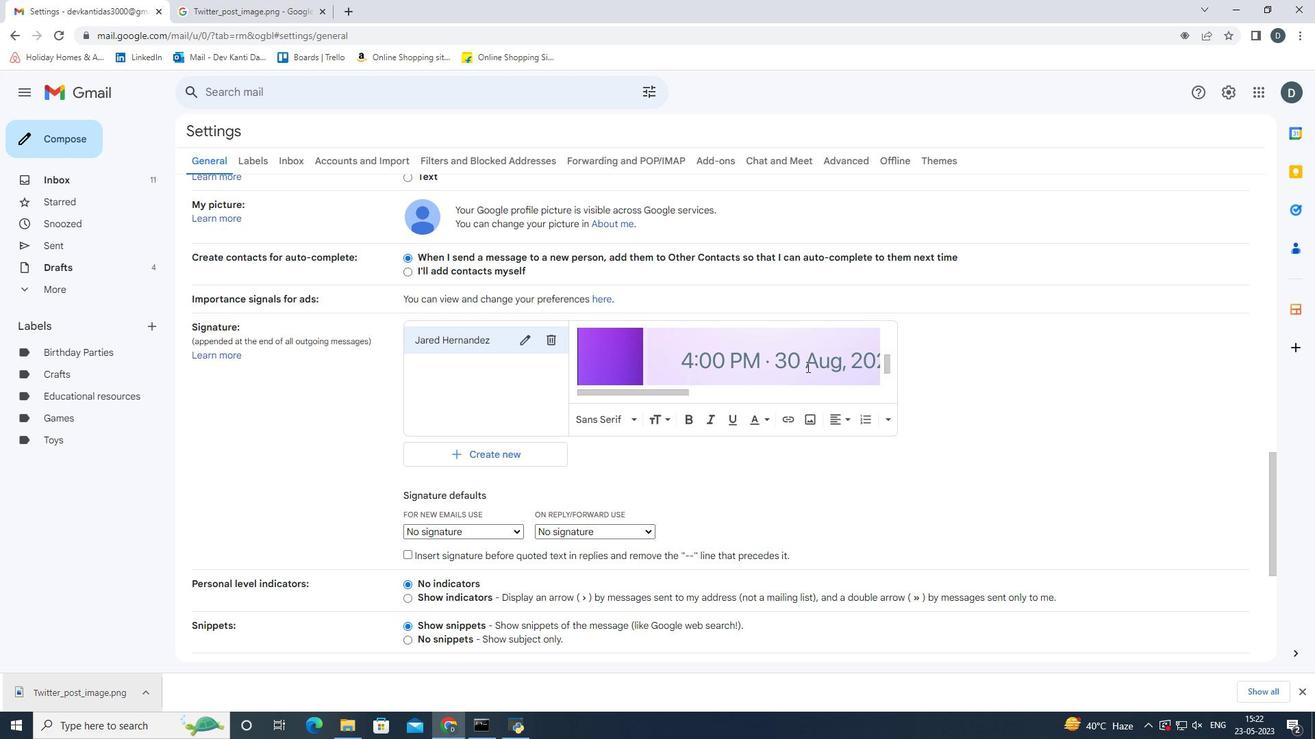 
Action: Mouse scrolled (806, 367) with delta (0, 0)
Screenshot: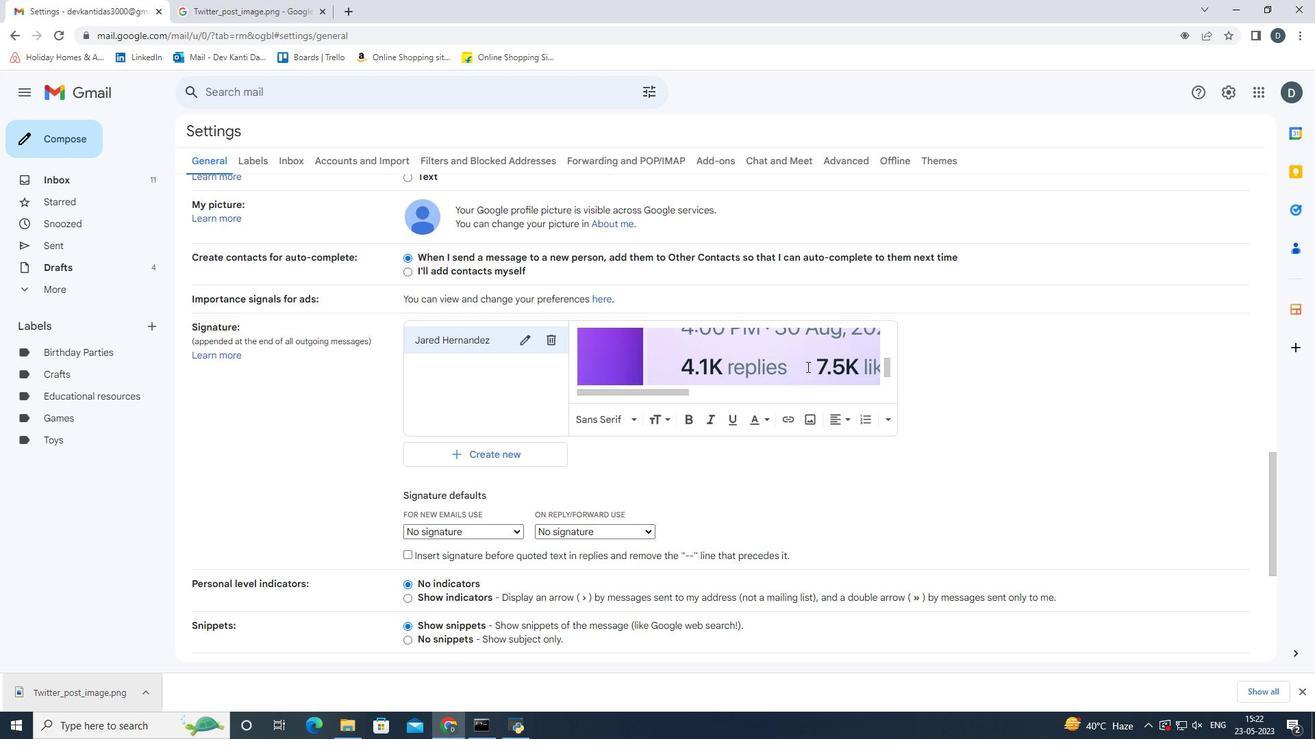 
Action: Mouse scrolled (806, 367) with delta (0, 0)
Screenshot: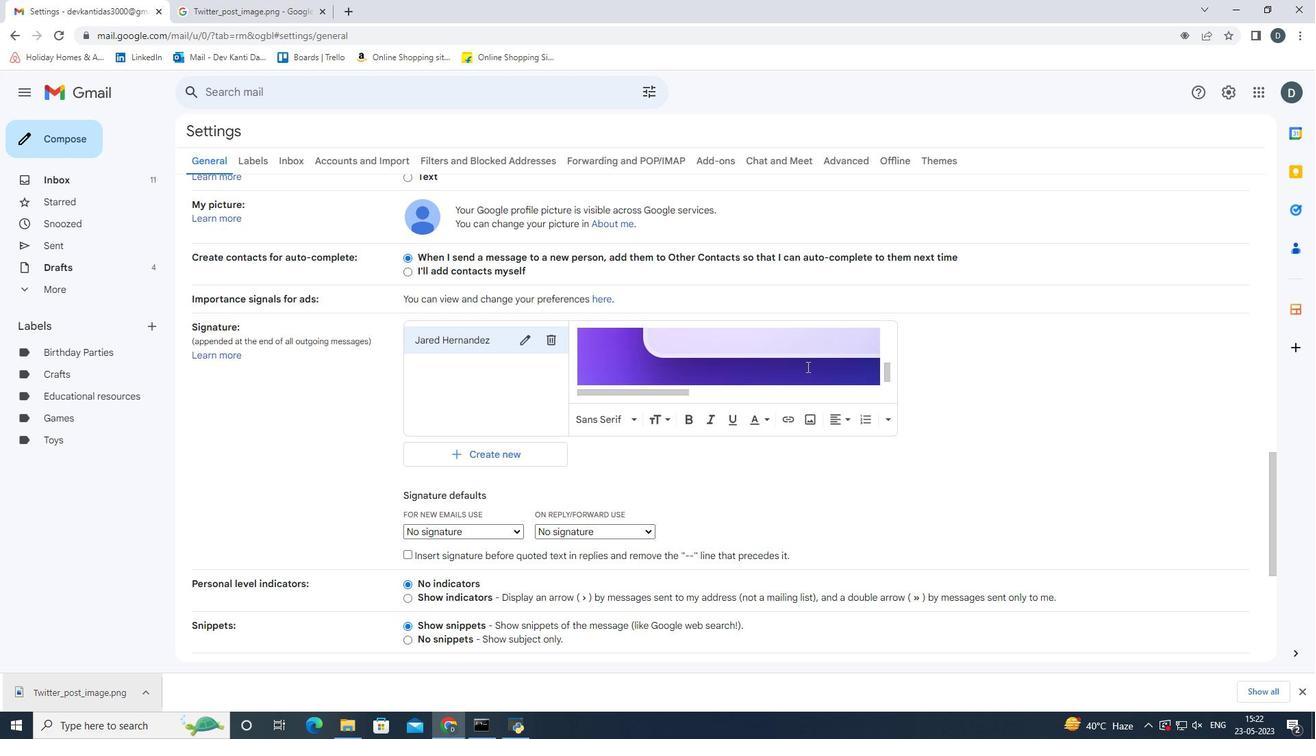 
Action: Mouse scrolled (806, 367) with delta (0, 0)
Screenshot: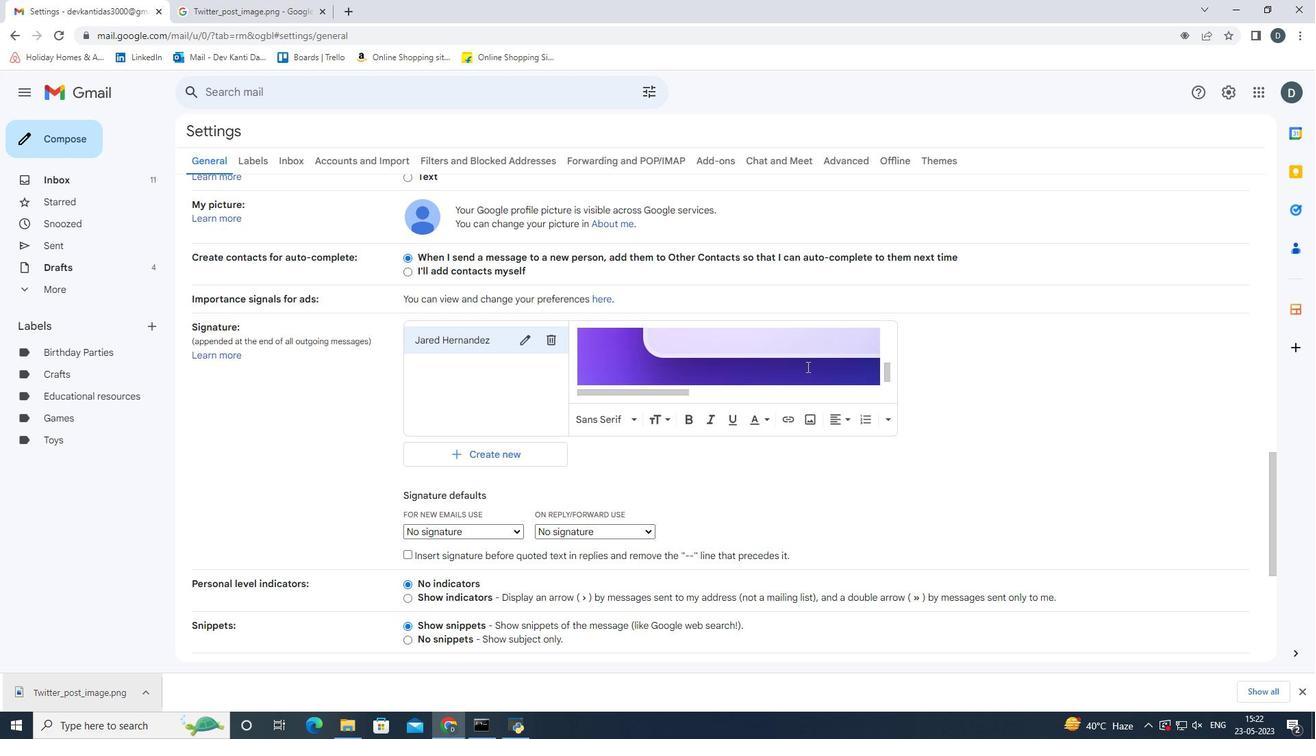 
Action: Mouse scrolled (806, 367) with delta (0, 0)
Screenshot: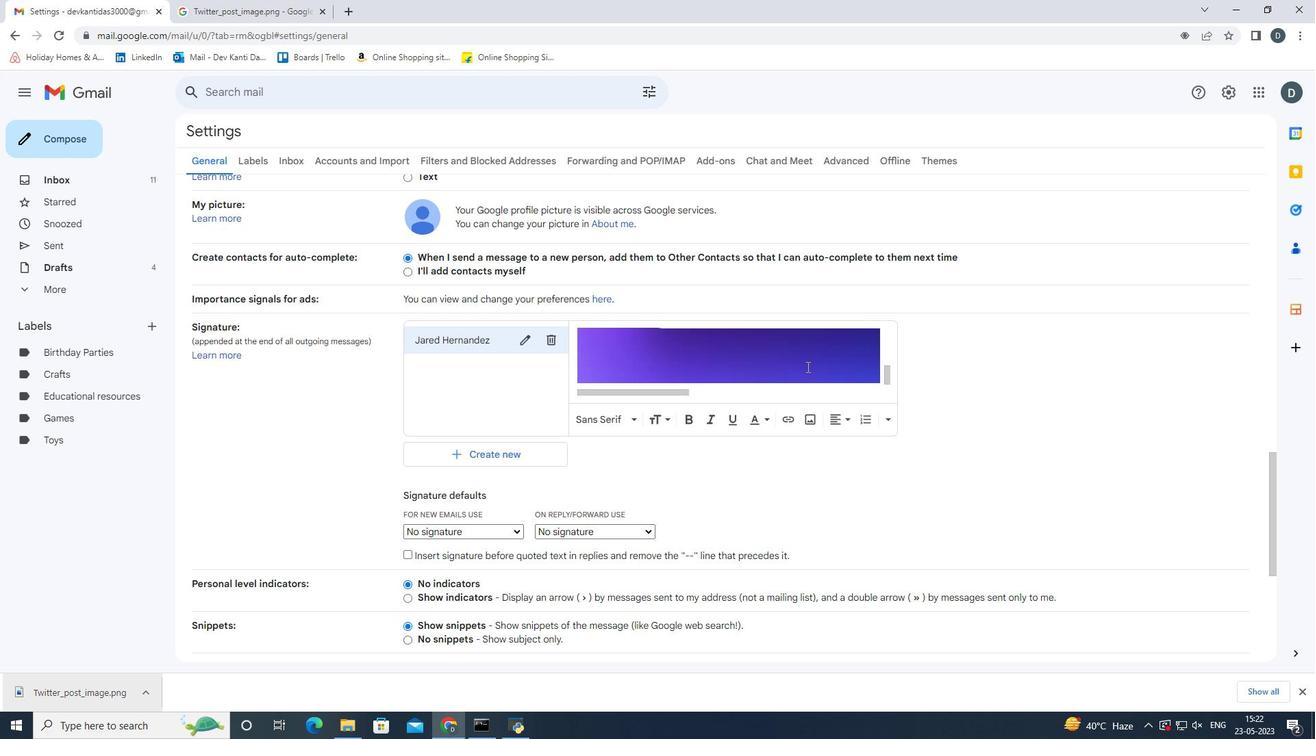 
Action: Mouse scrolled (806, 367) with delta (0, 0)
Screenshot: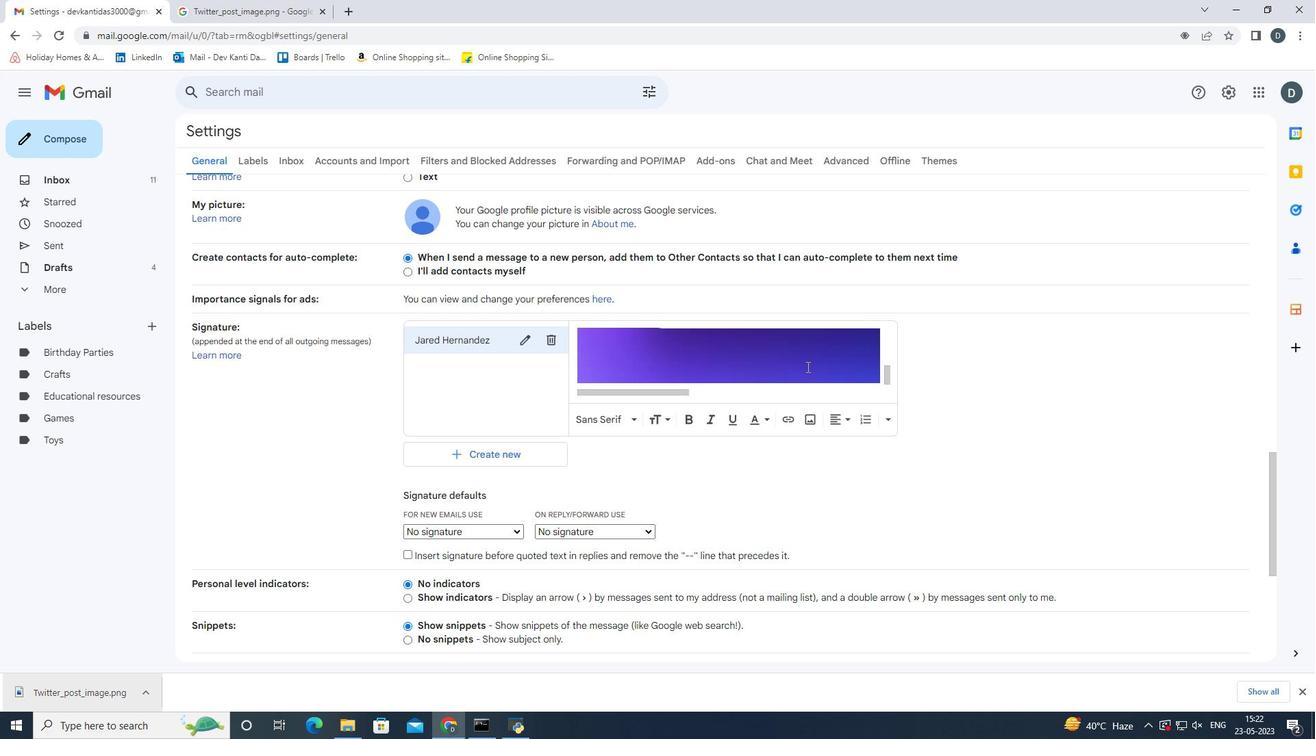 
Action: Mouse scrolled (806, 367) with delta (0, 0)
Screenshot: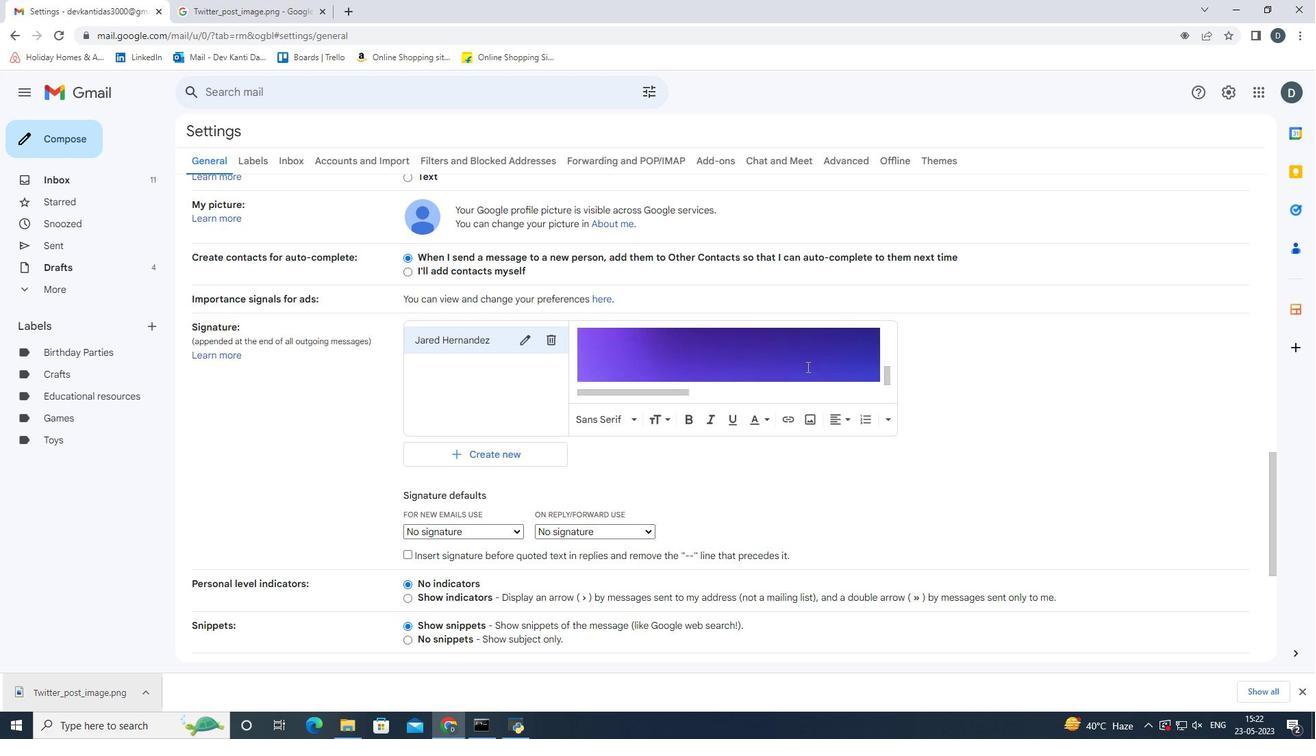 
Action: Mouse scrolled (806, 367) with delta (0, 0)
Screenshot: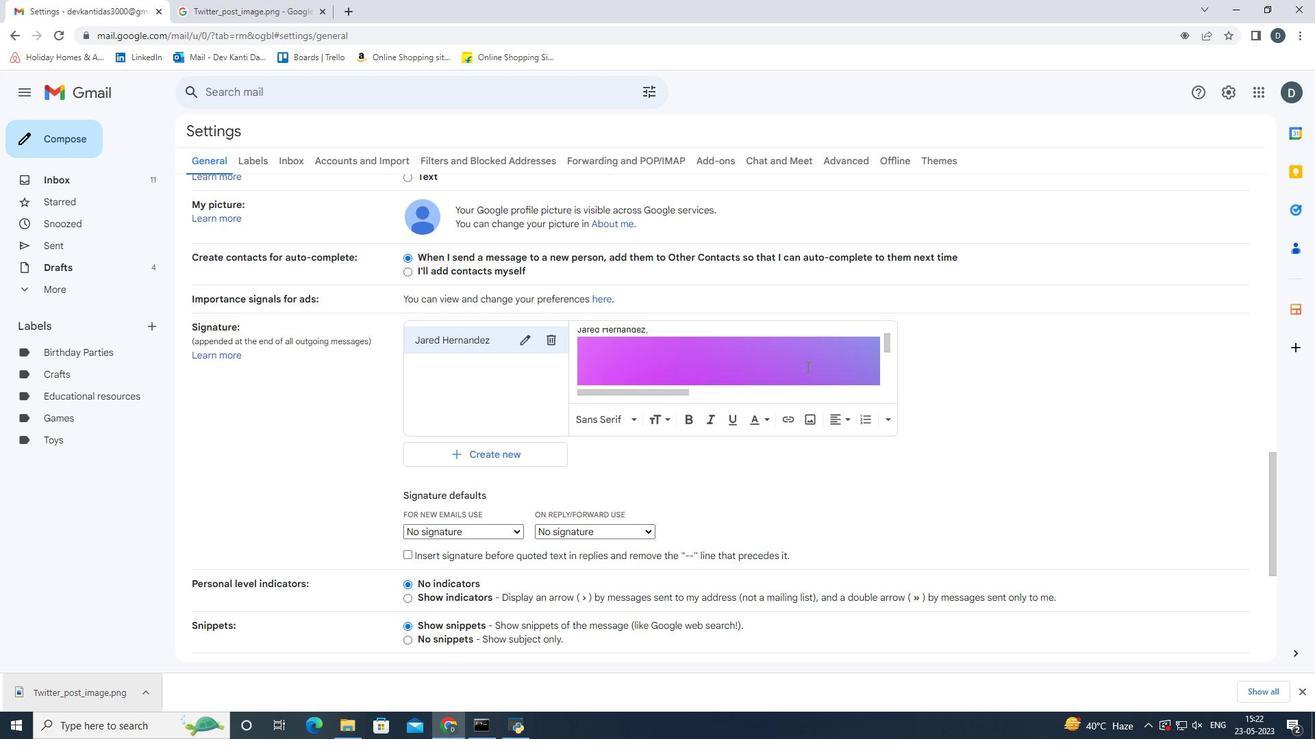 
Action: Mouse scrolled (806, 367) with delta (0, 0)
Screenshot: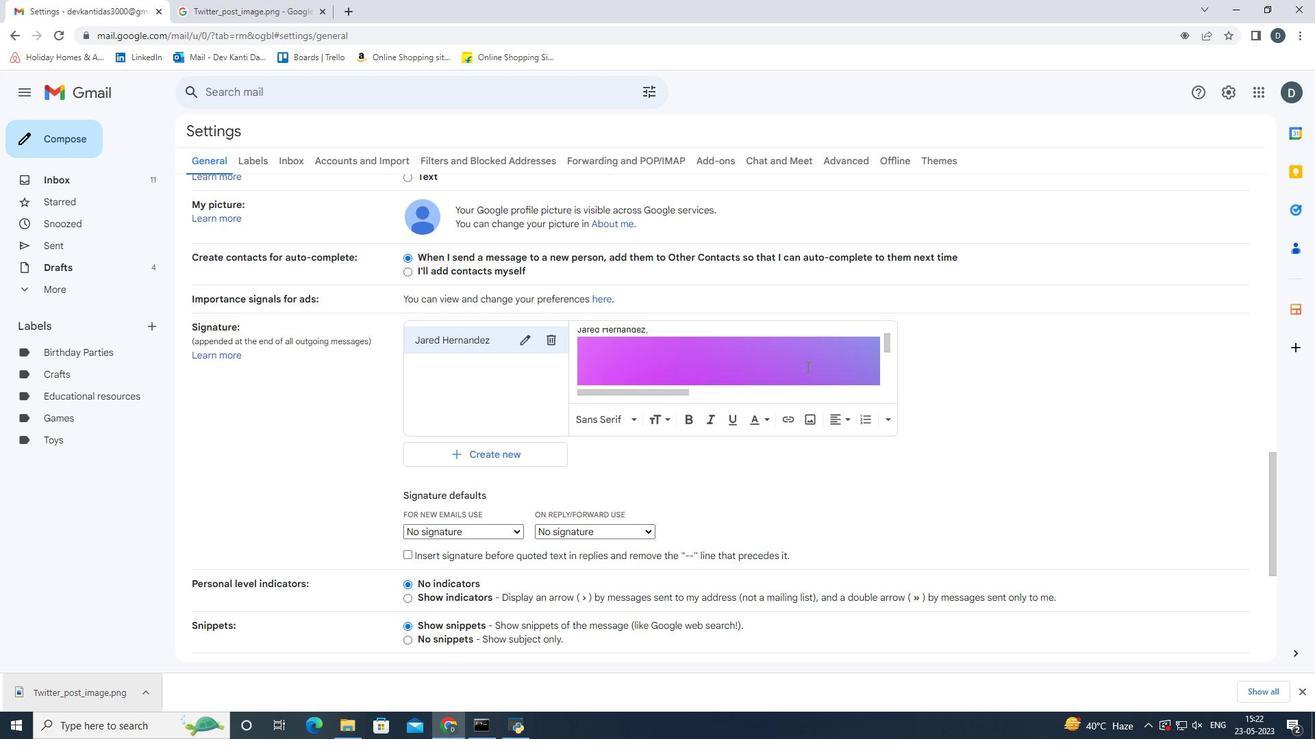 
Action: Mouse scrolled (806, 367) with delta (0, 0)
Screenshot: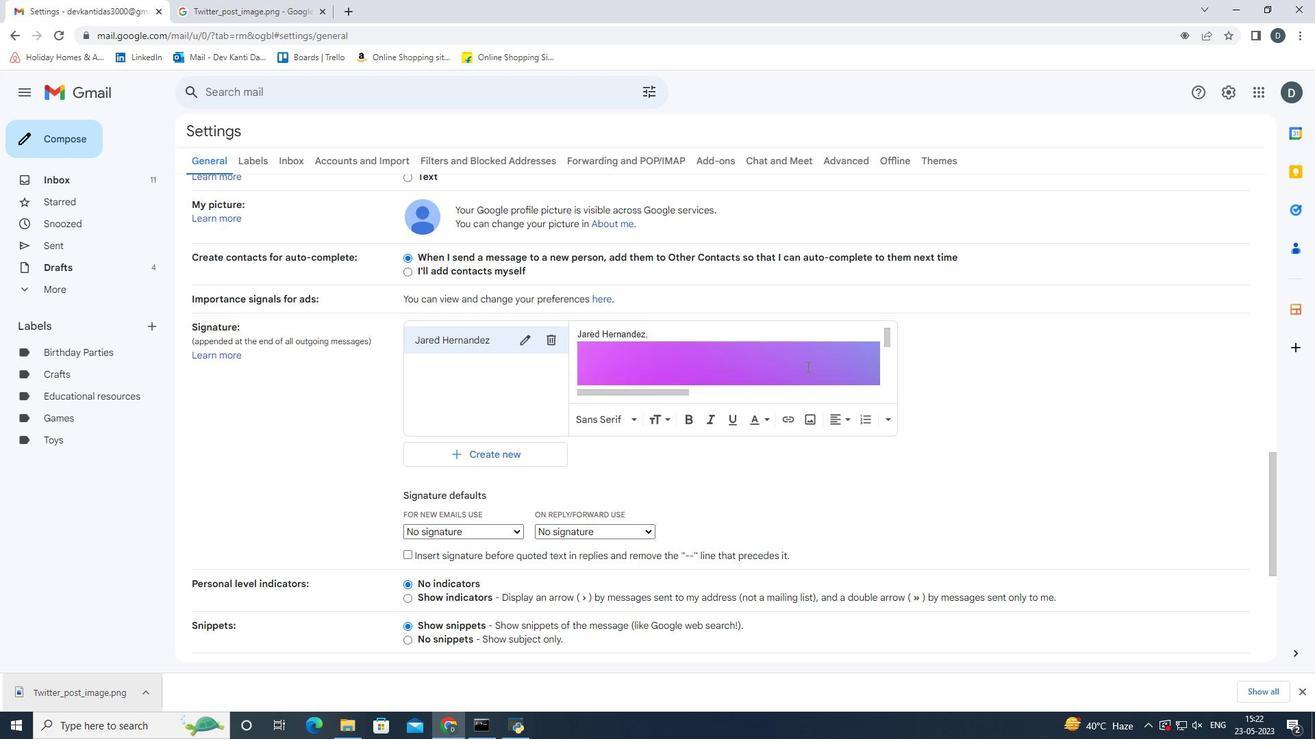 
Action: Mouse scrolled (806, 367) with delta (0, 0)
Screenshot: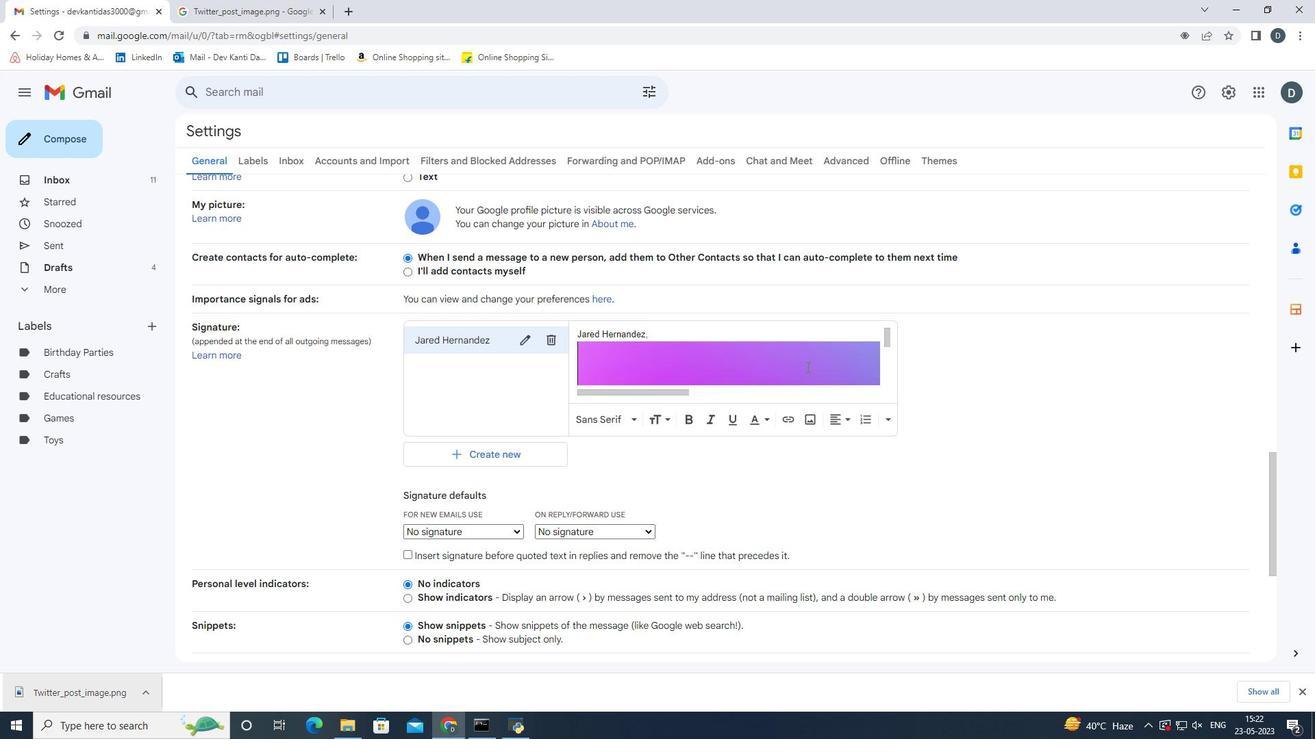 
Action: Mouse scrolled (806, 367) with delta (0, 0)
Screenshot: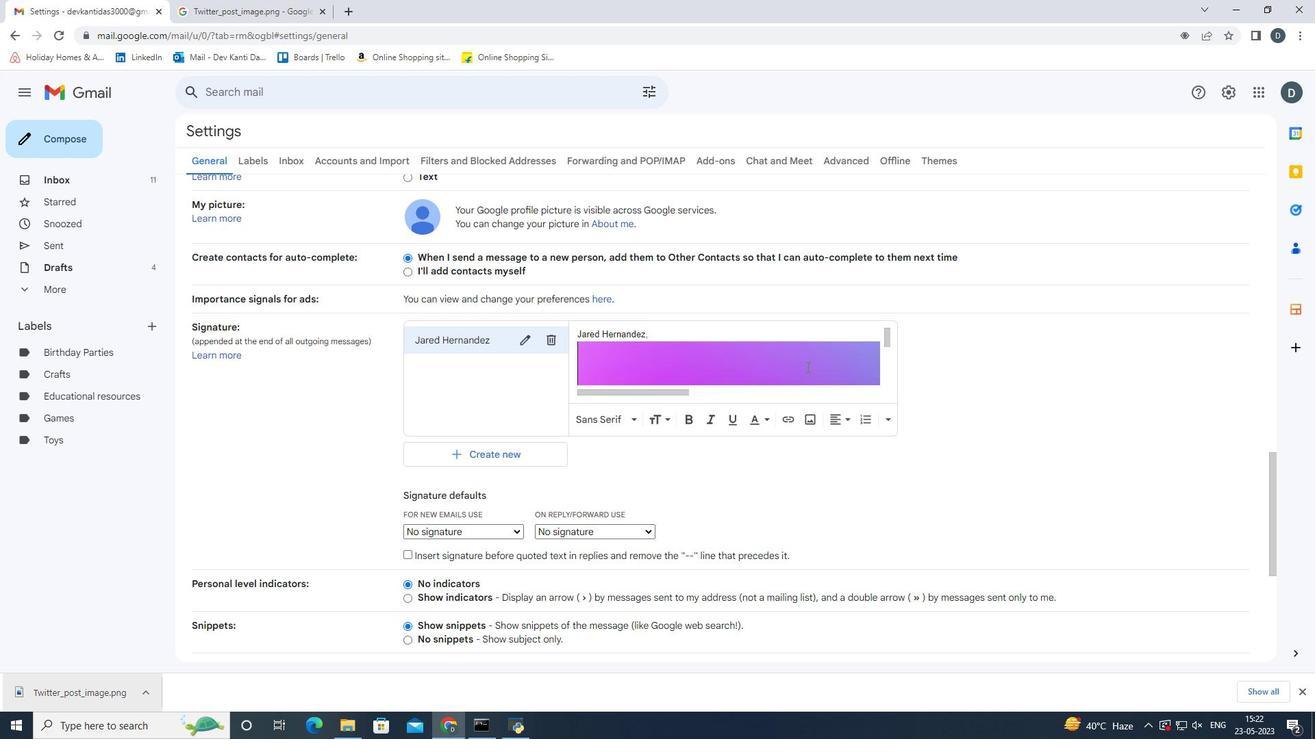 
Action: Mouse moved to (756, 459)
Screenshot: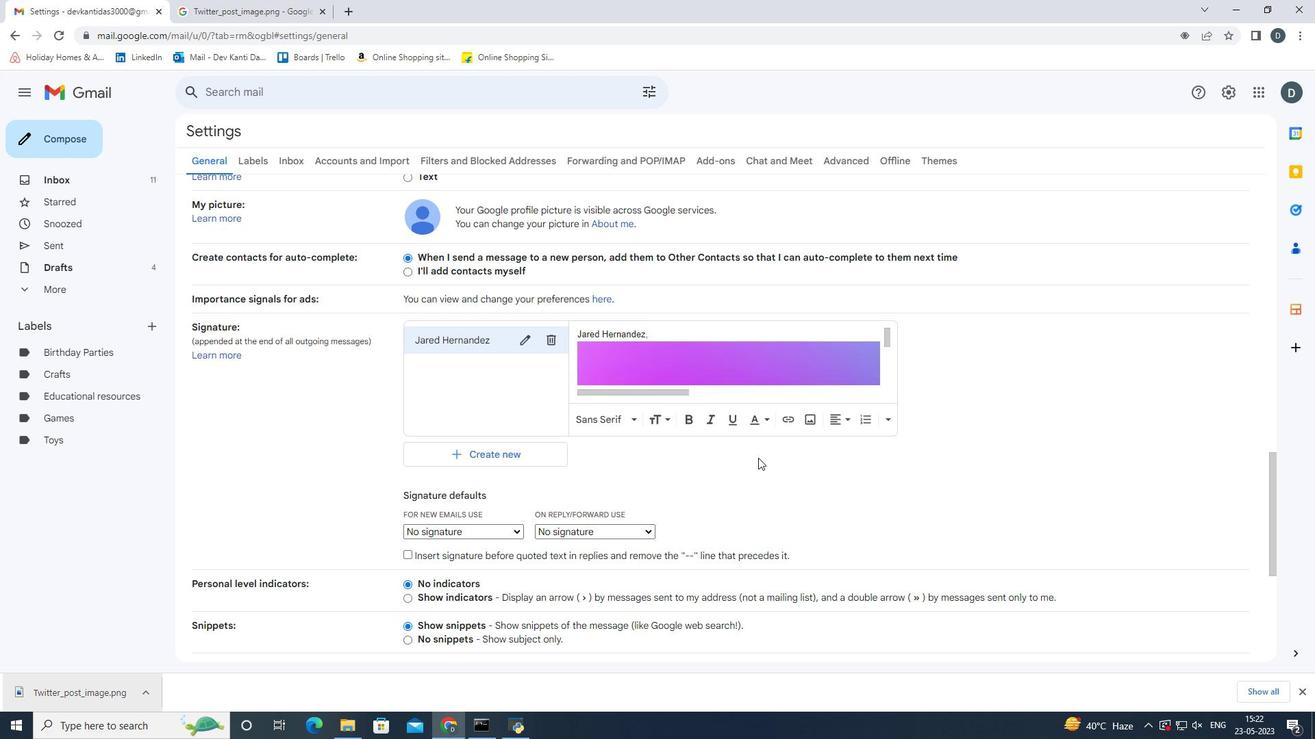 
Action: Mouse pressed left at (756, 459)
Screenshot: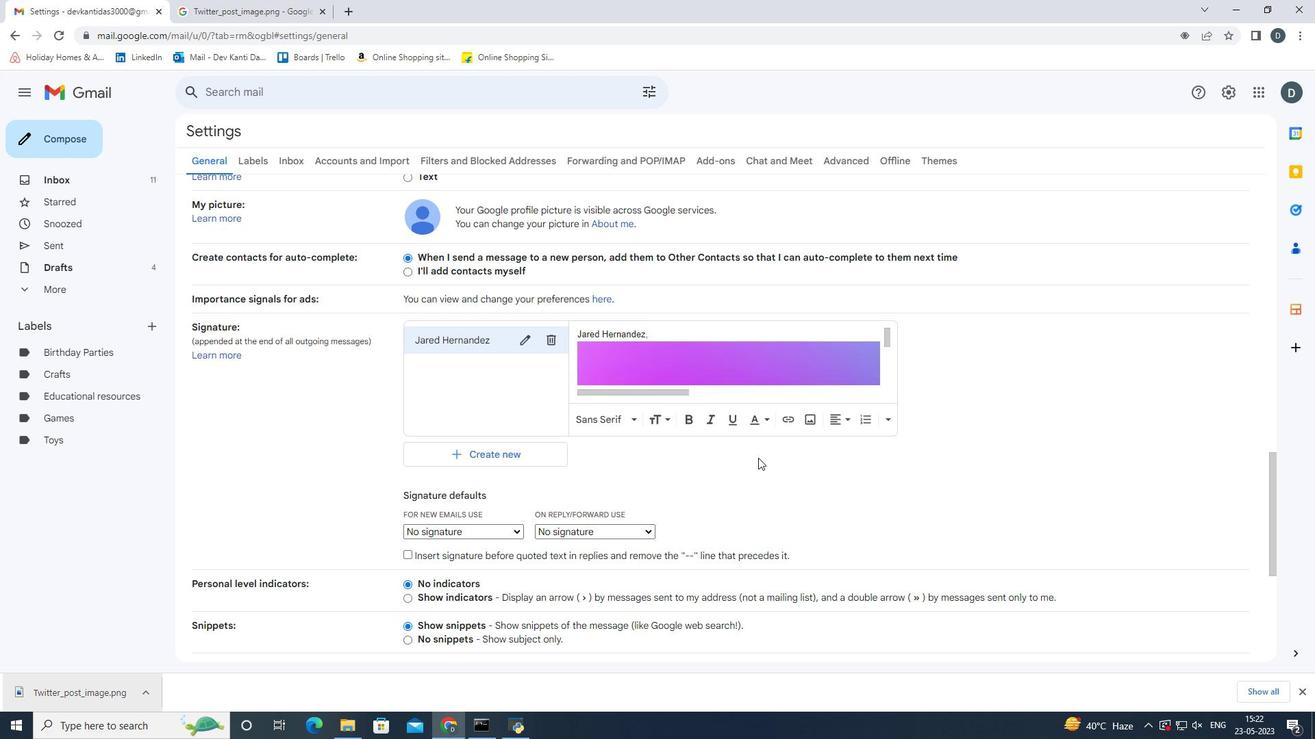 
Action: Mouse moved to (446, 533)
Screenshot: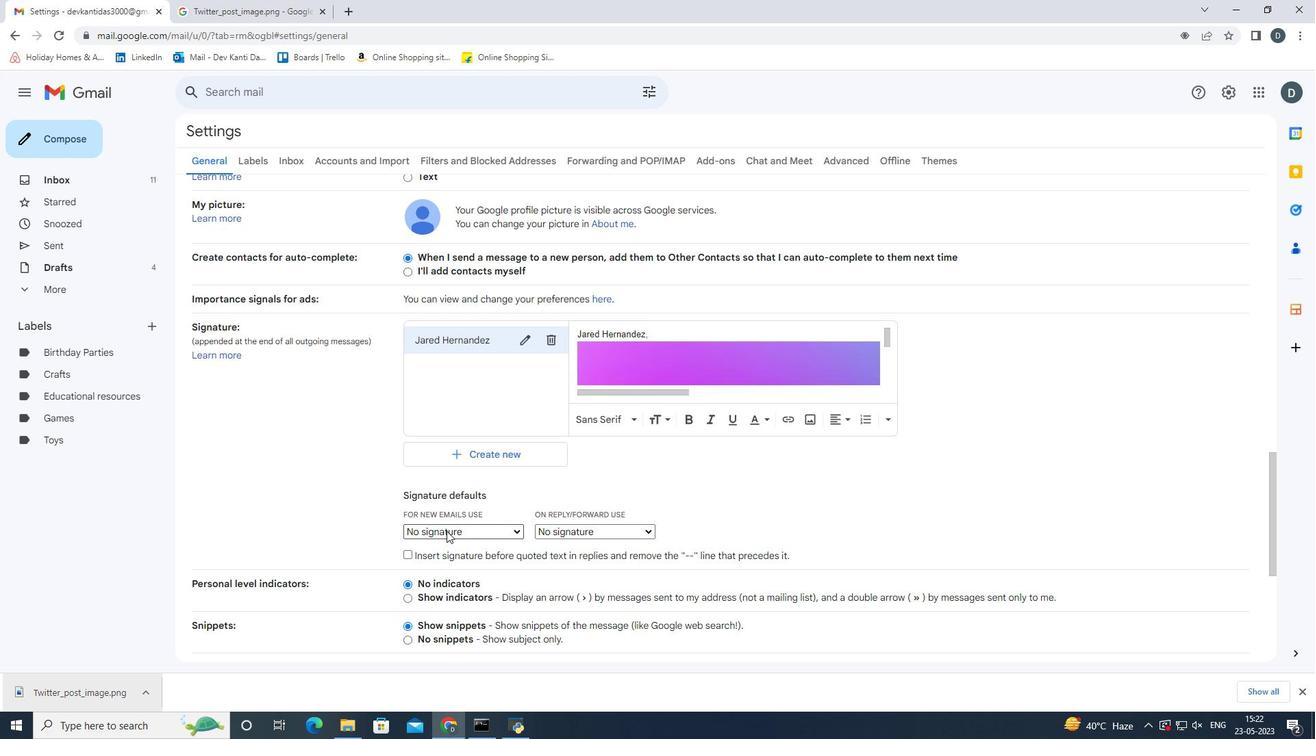 
Action: Mouse pressed left at (446, 533)
Screenshot: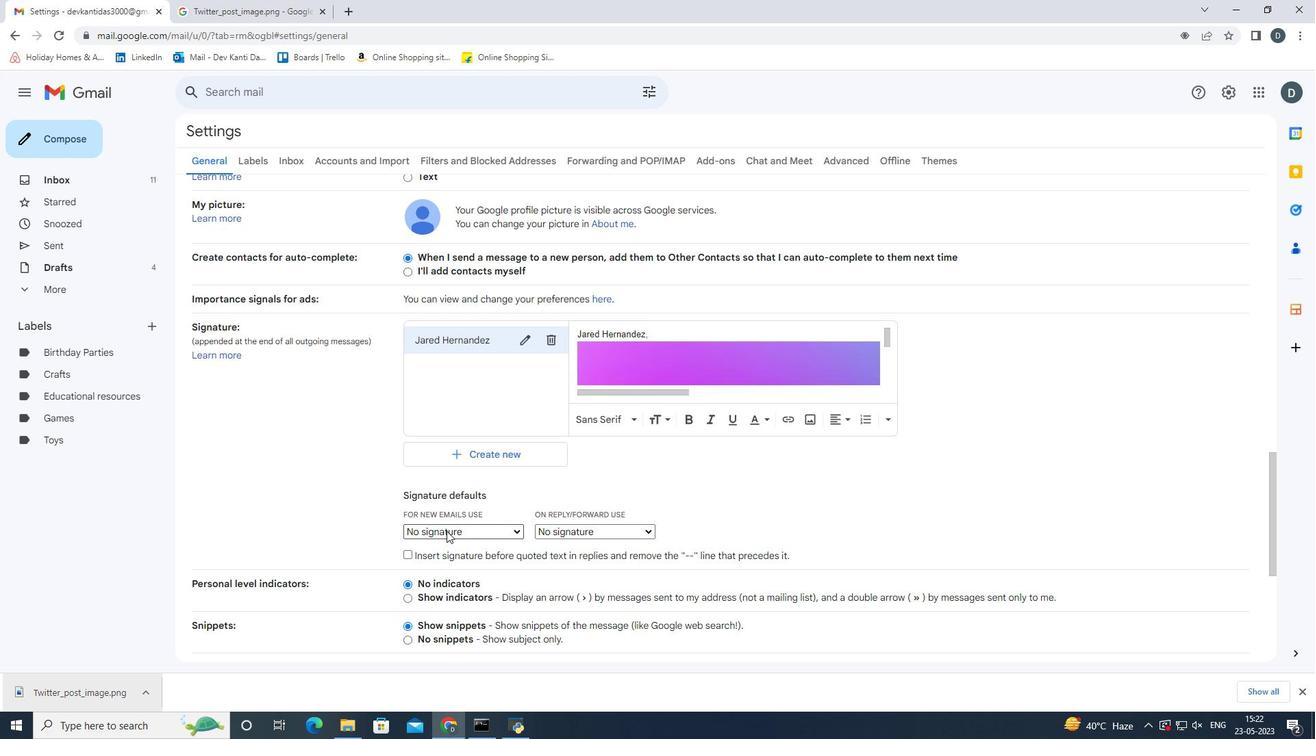 
Action: Mouse moved to (448, 556)
Screenshot: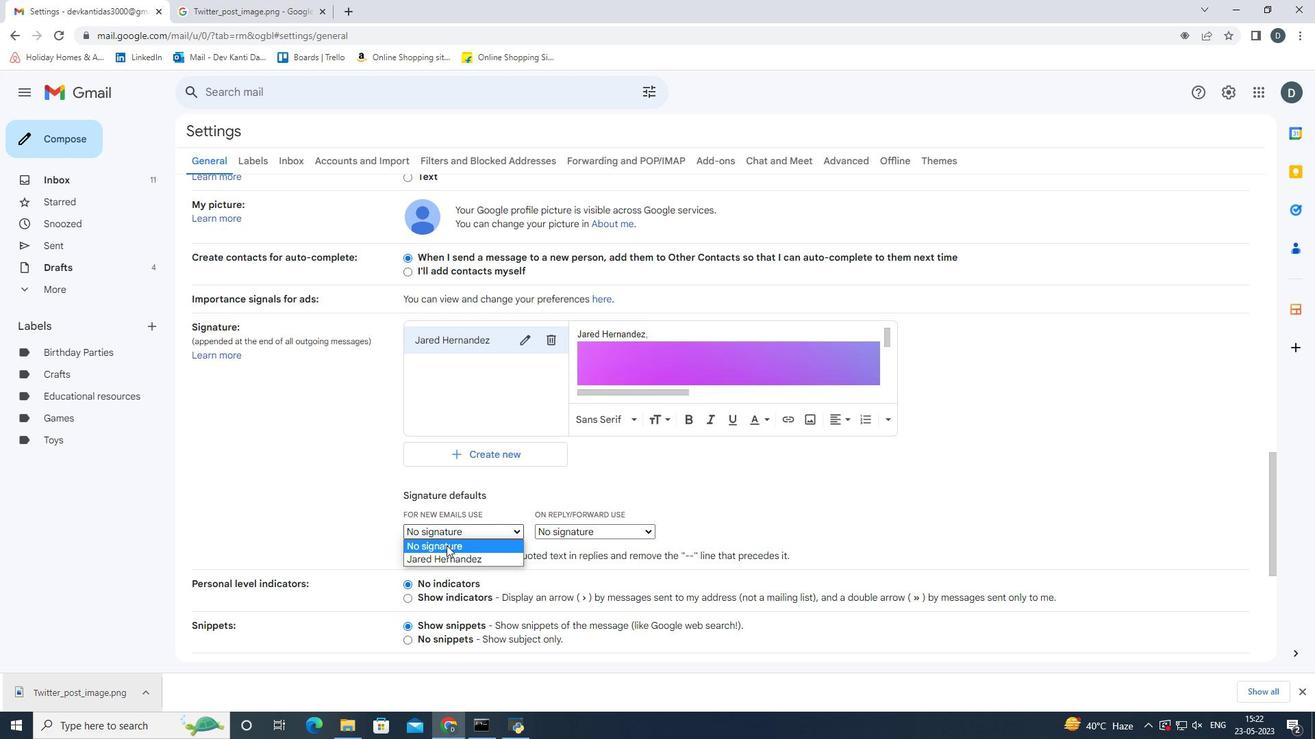 
Action: Mouse pressed left at (448, 556)
Screenshot: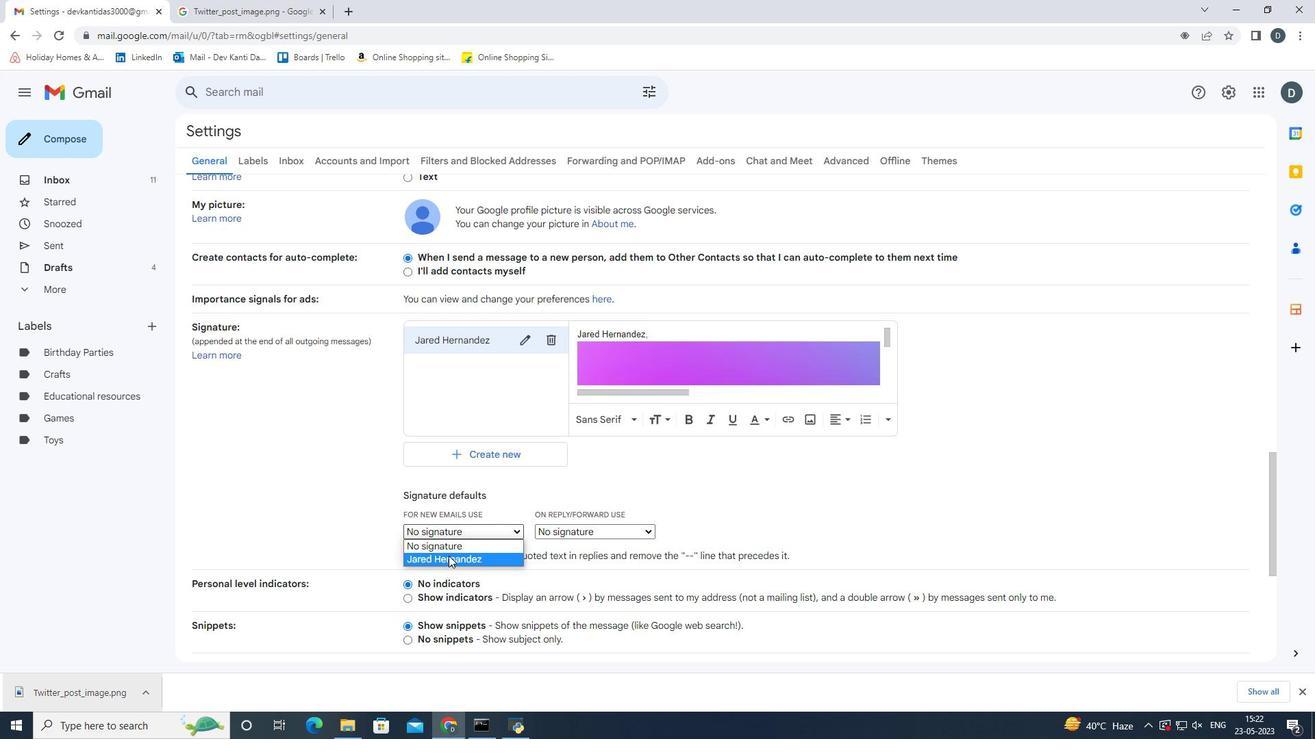 
Action: Mouse moved to (620, 527)
Screenshot: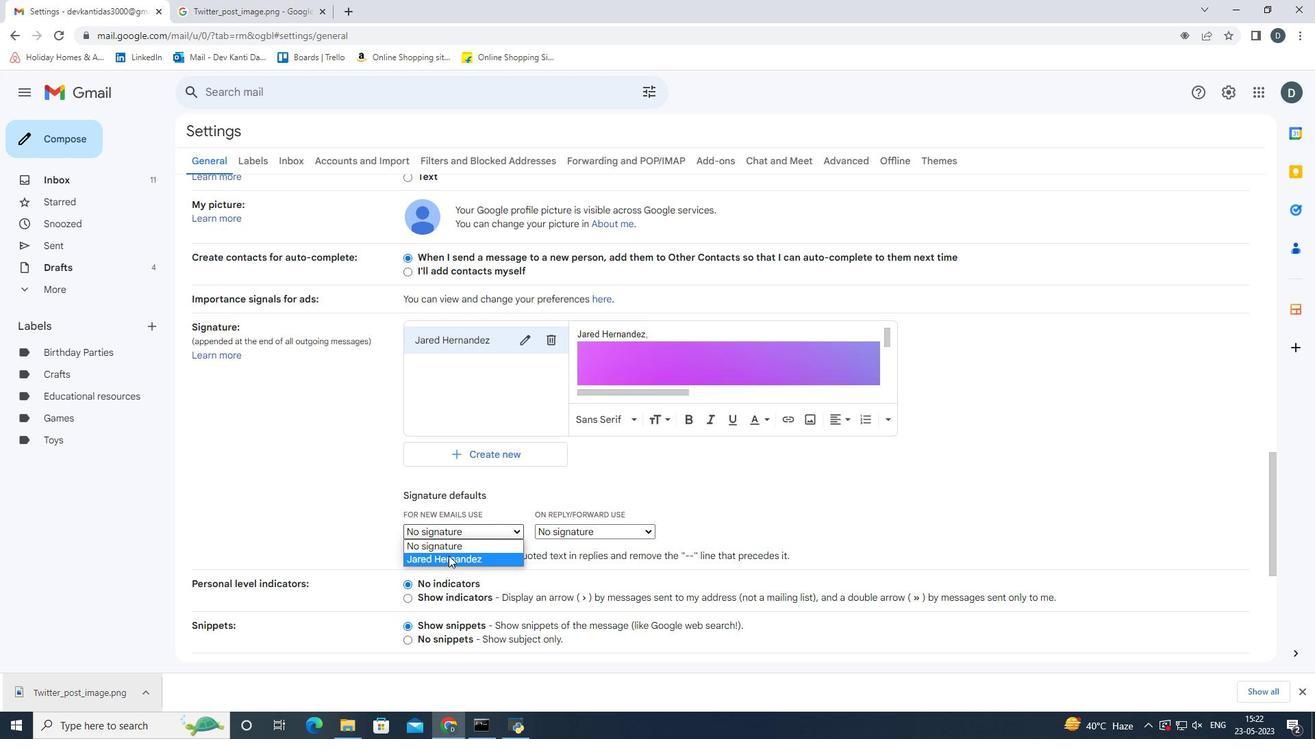 
Action: Mouse pressed left at (620, 527)
Screenshot: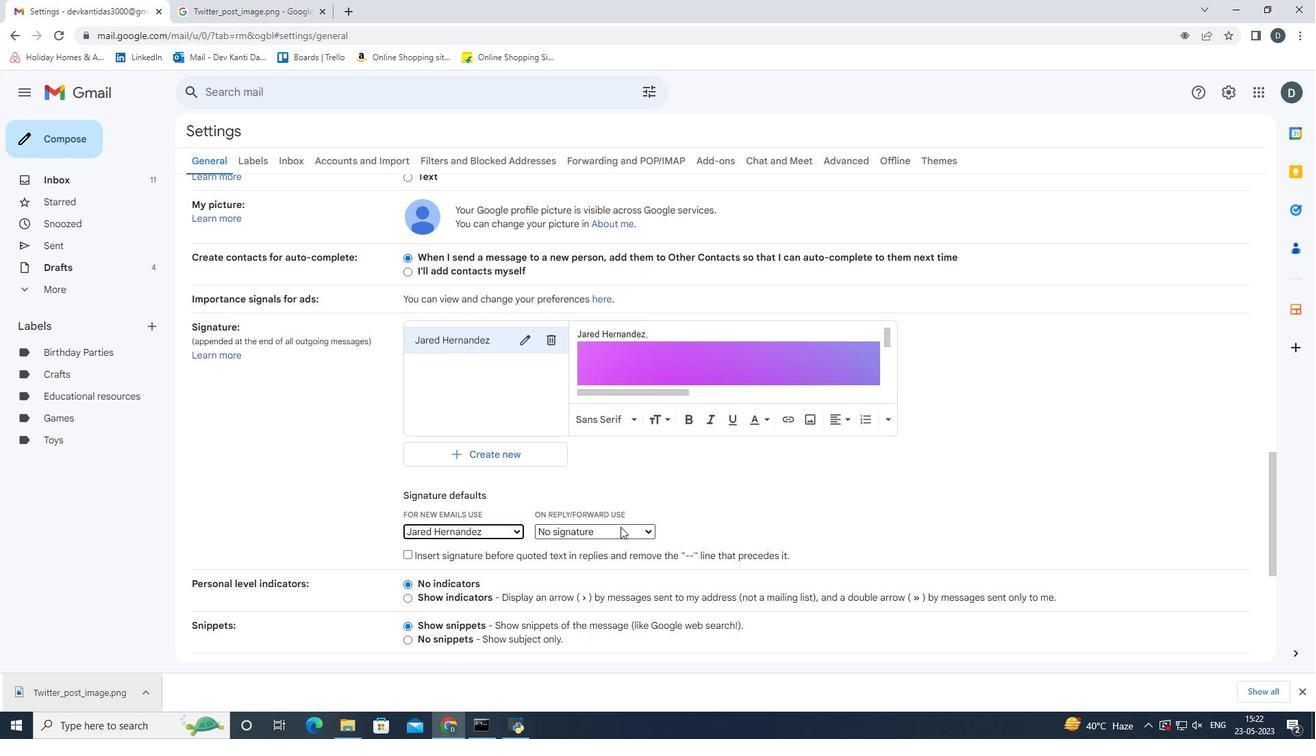 
Action: Mouse moved to (605, 565)
Screenshot: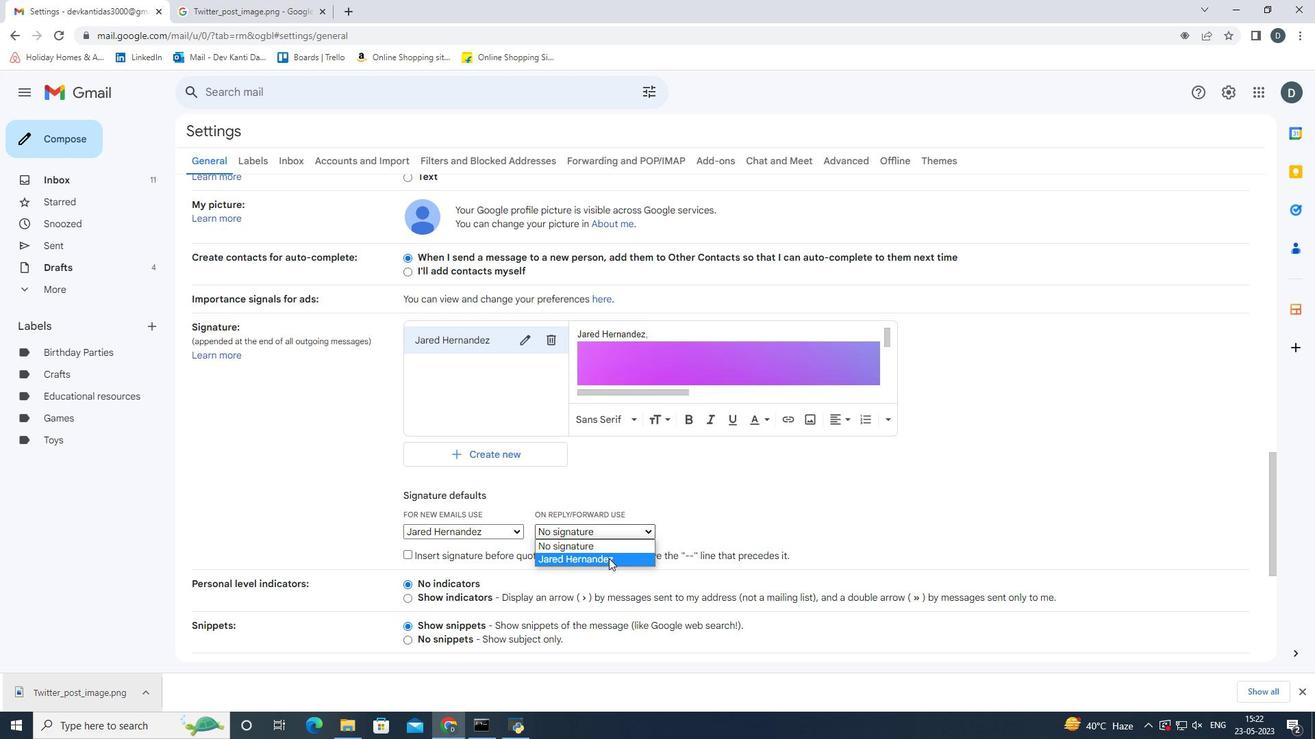 
Action: Mouse pressed left at (605, 565)
Screenshot: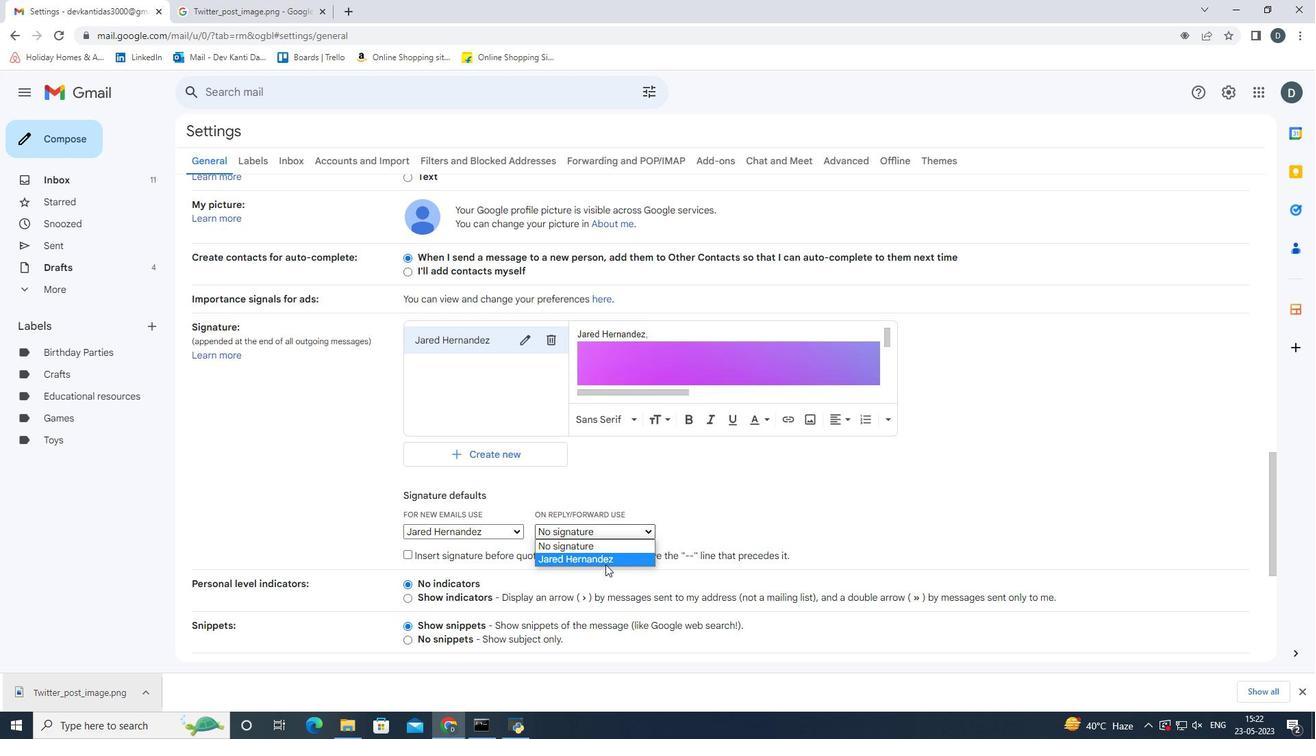 
Action: Mouse moved to (818, 465)
Screenshot: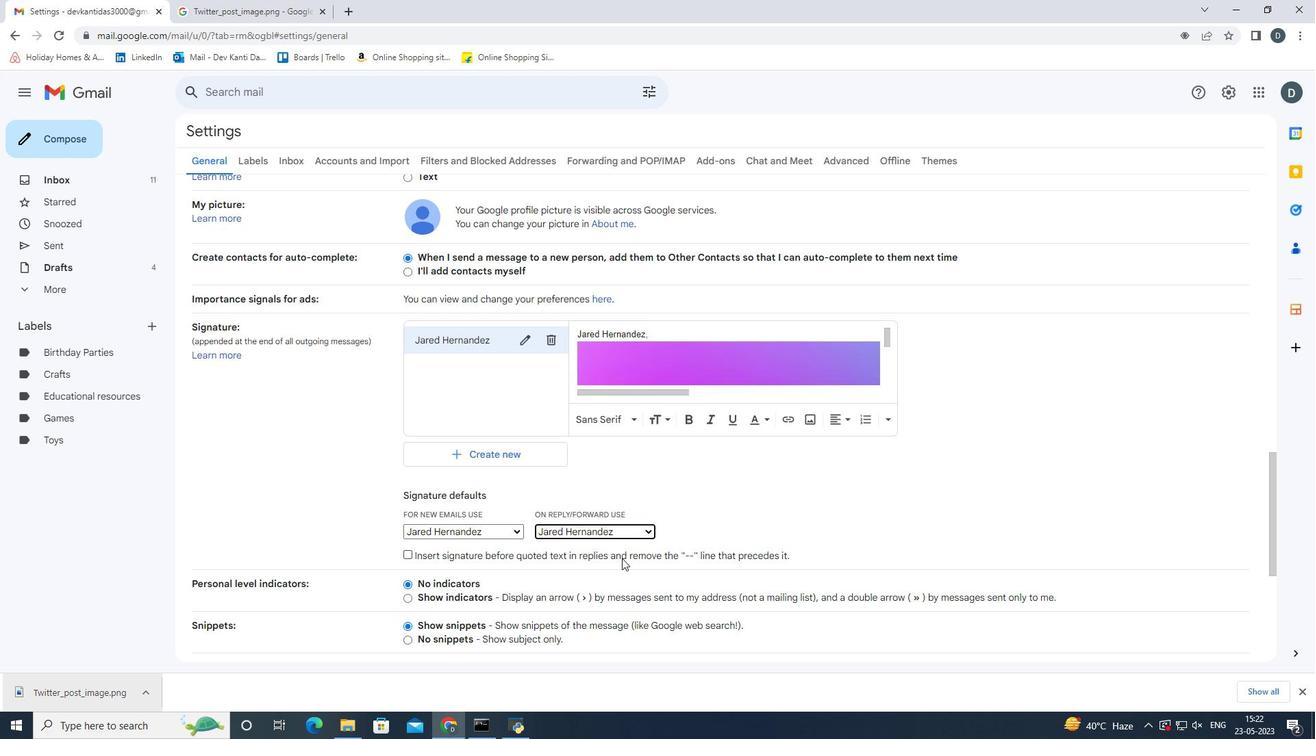 
Action: Mouse scrolled (818, 465) with delta (0, 0)
Screenshot: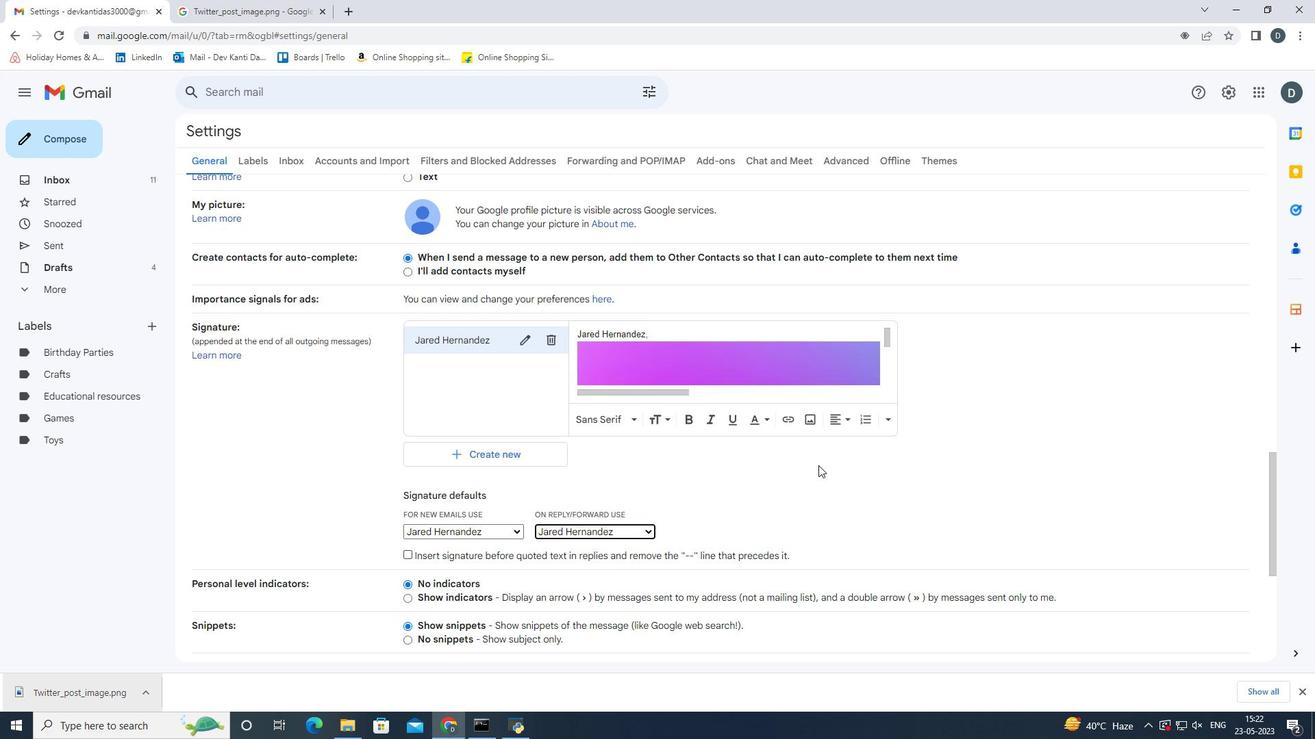 
Action: Mouse scrolled (818, 465) with delta (0, 0)
Screenshot: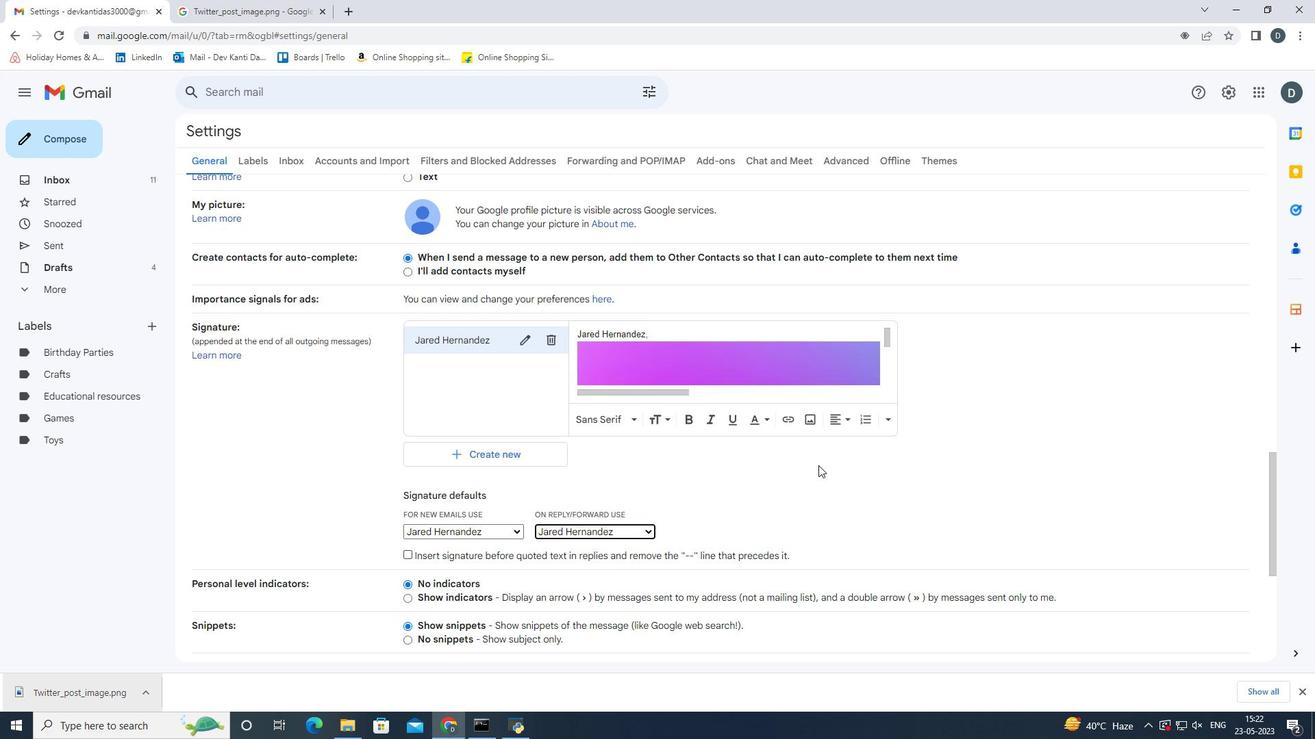 
Action: Mouse scrolled (818, 465) with delta (0, 0)
Screenshot: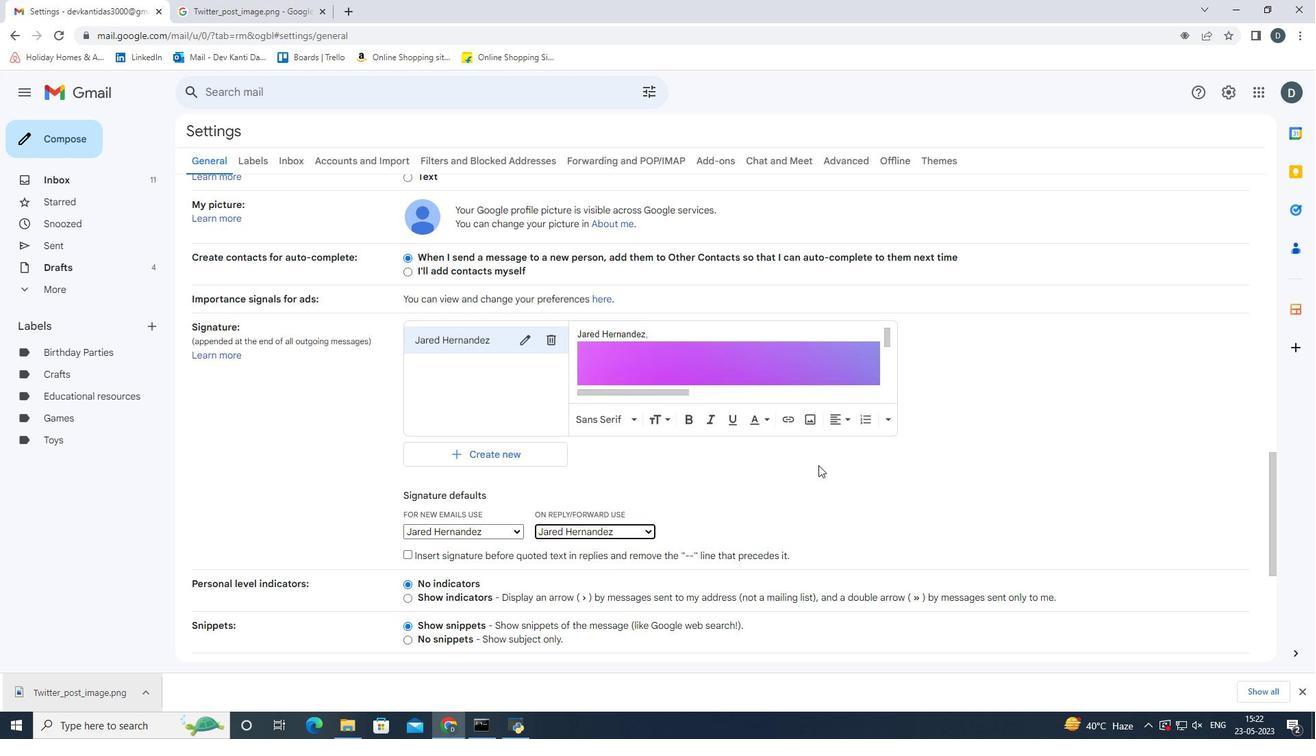 
Action: Mouse scrolled (818, 465) with delta (0, 0)
Screenshot: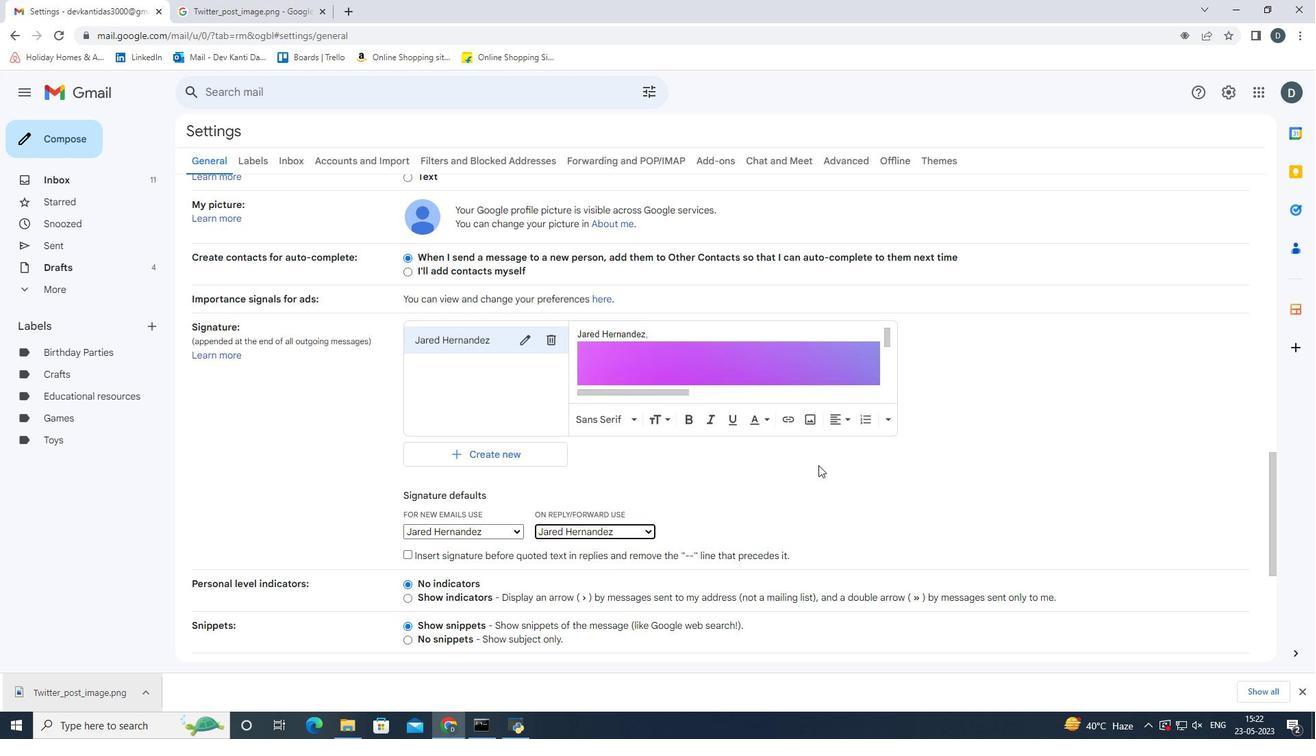 
Action: Mouse scrolled (818, 465) with delta (0, 0)
Screenshot: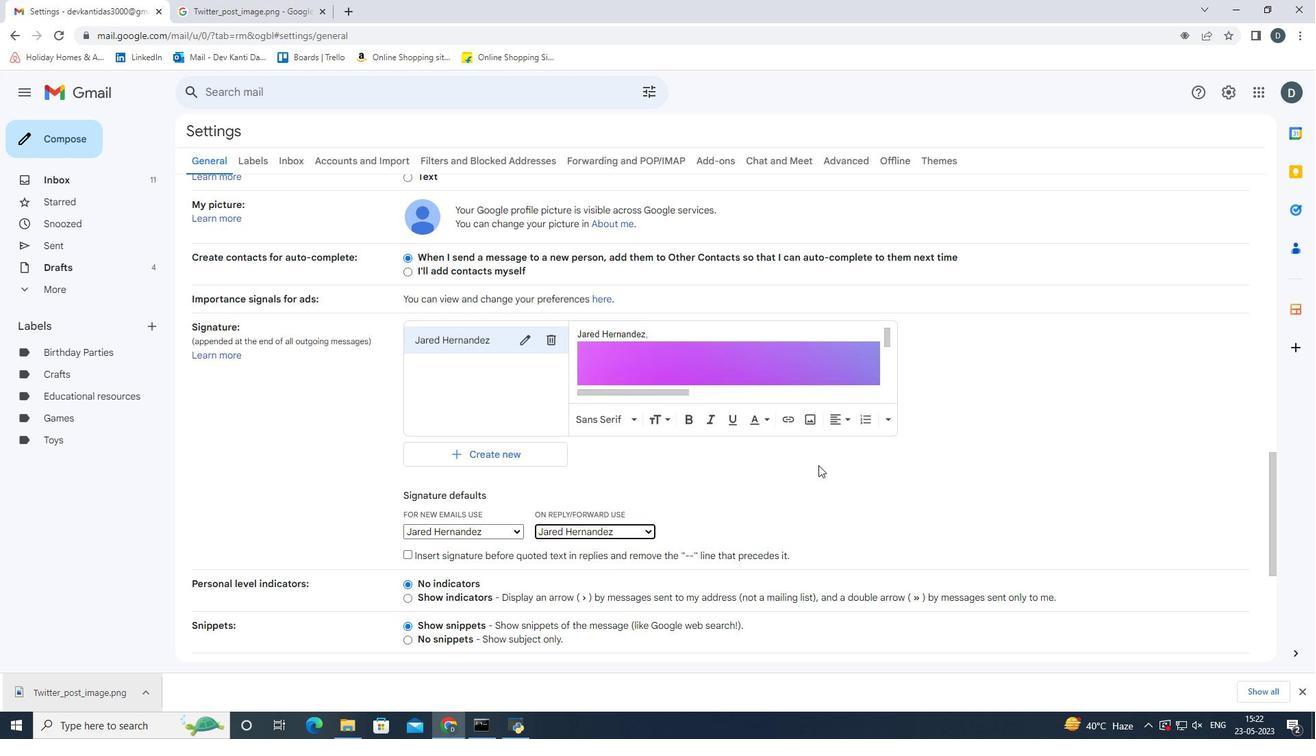 
Action: Mouse scrolled (818, 465) with delta (0, 0)
Screenshot: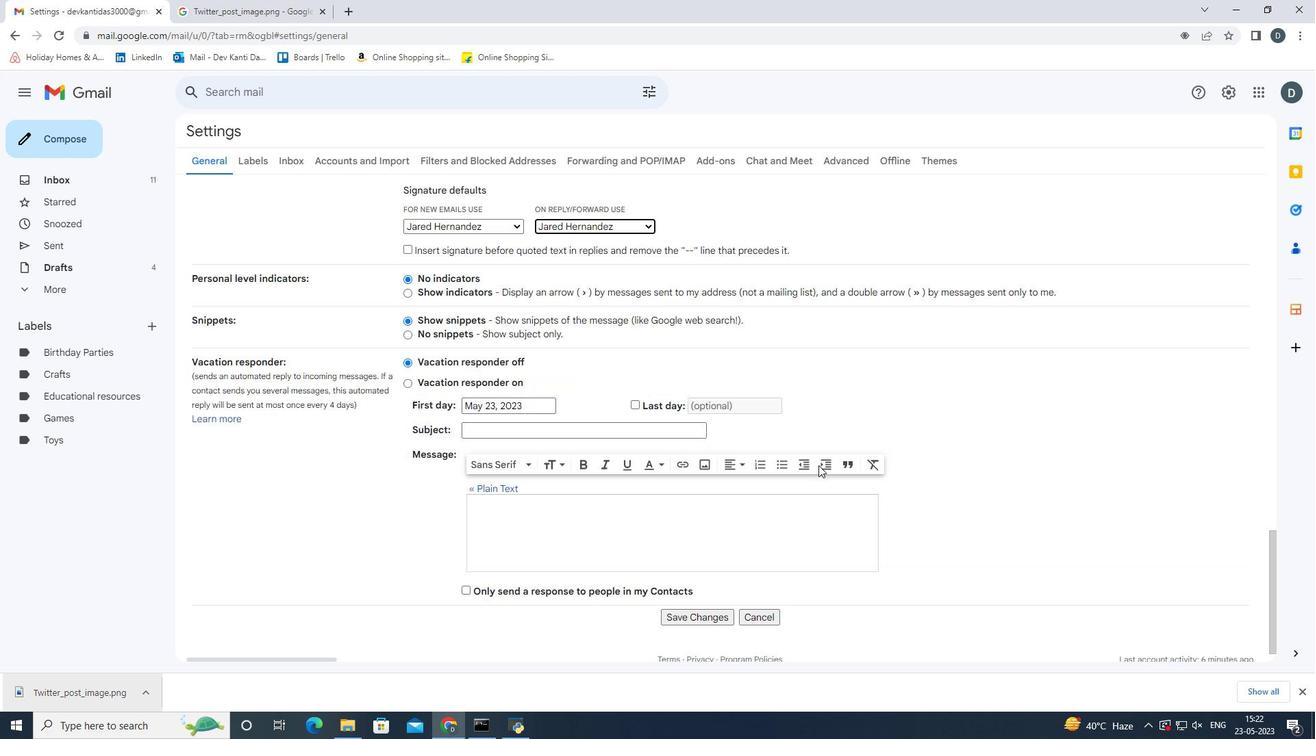 
Action: Mouse scrolled (818, 465) with delta (0, 0)
Screenshot: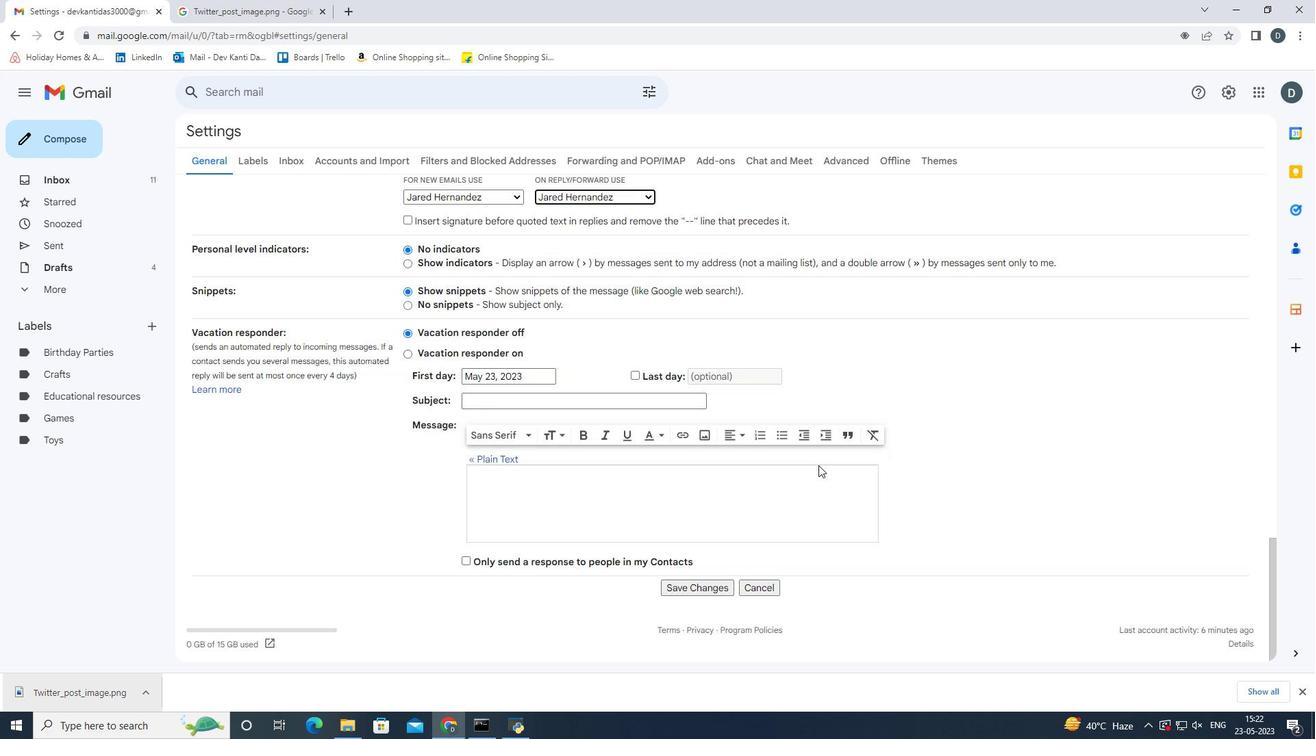 
Action: Mouse scrolled (818, 465) with delta (0, 0)
Screenshot: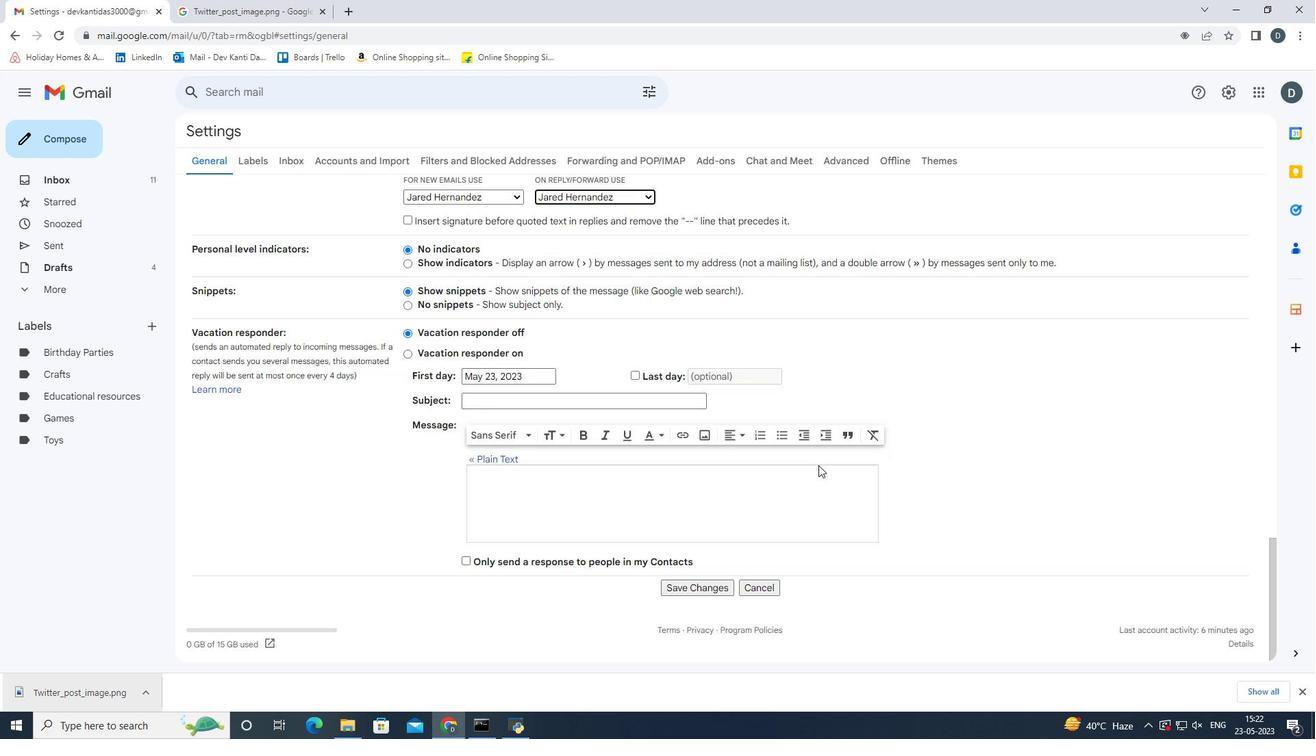 
Action: Mouse scrolled (818, 465) with delta (0, 0)
Screenshot: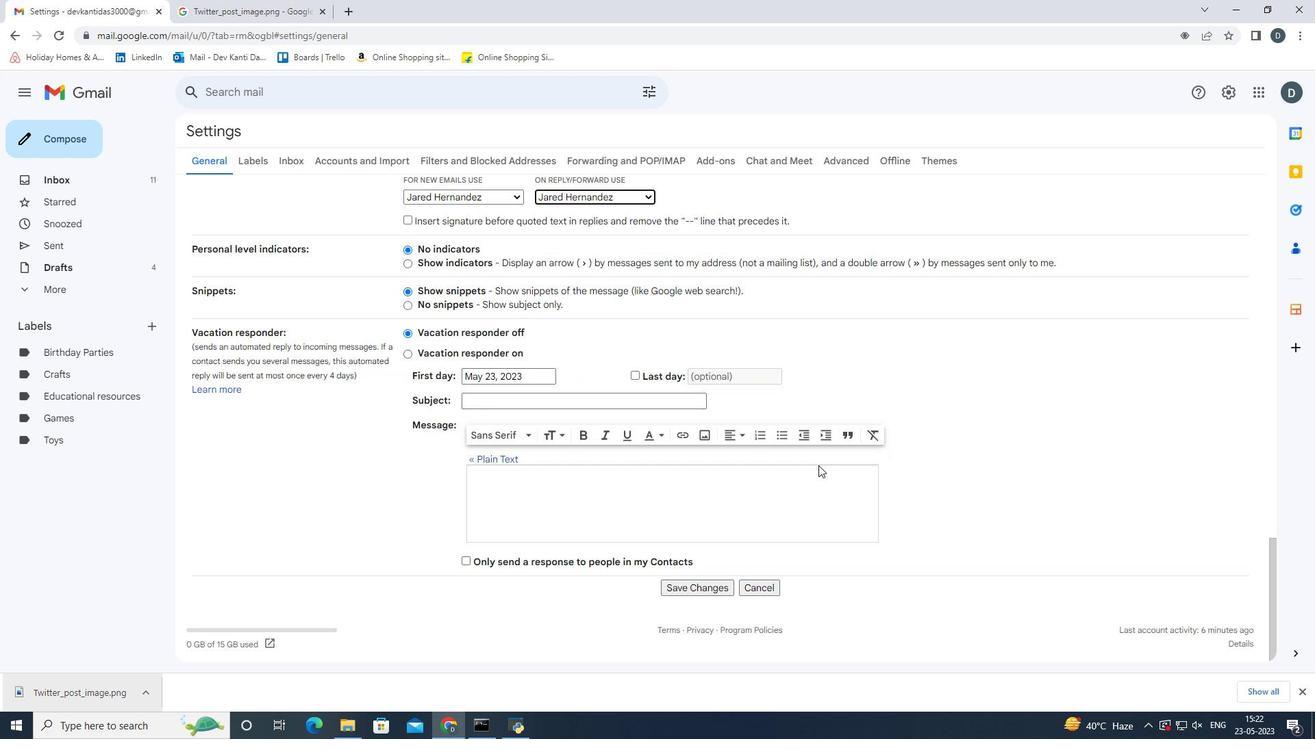 
Action: Mouse moved to (711, 589)
Screenshot: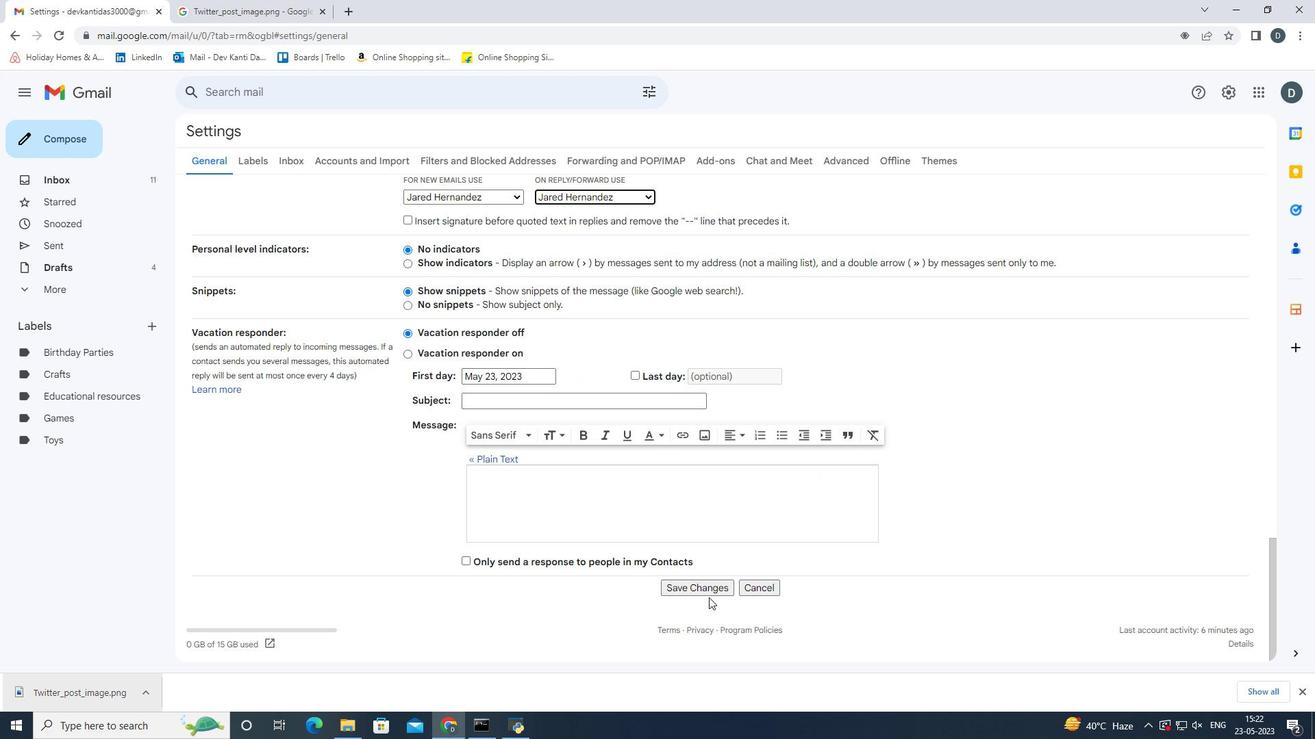 
Action: Mouse pressed left at (711, 589)
Screenshot: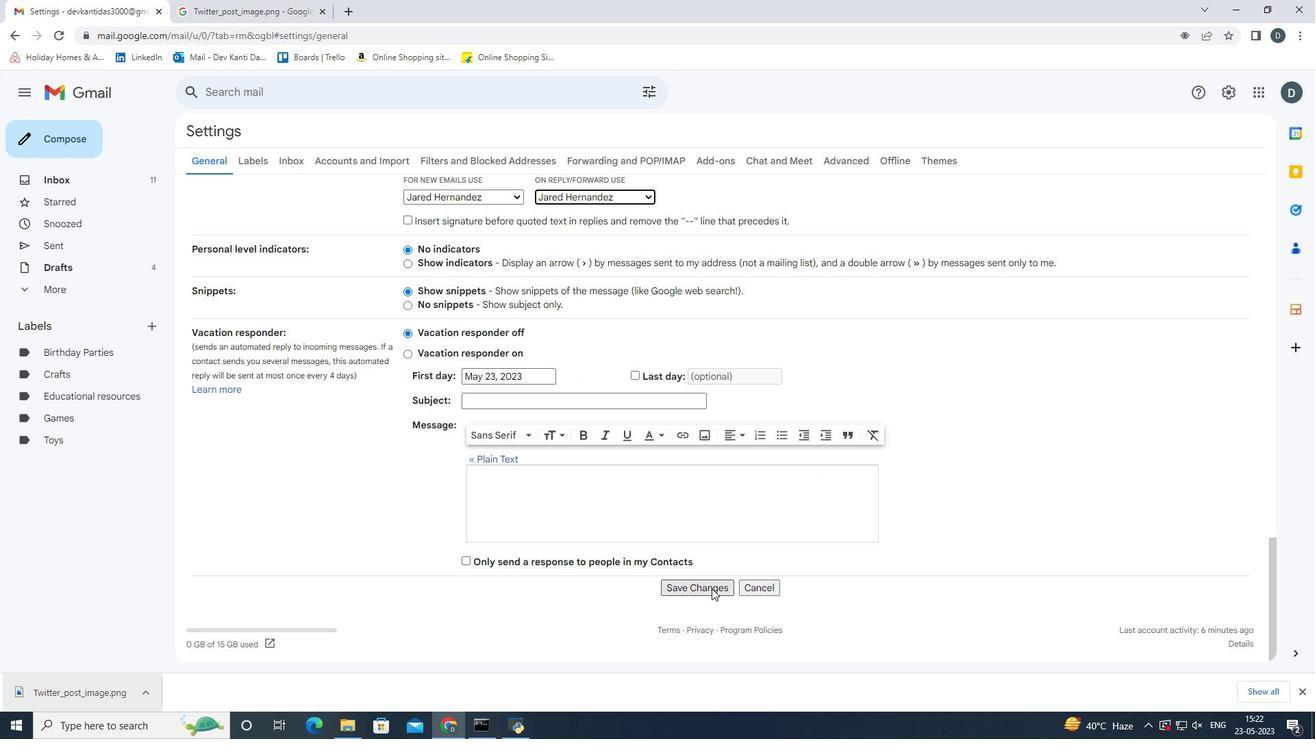 
Action: Mouse moved to (46, 150)
Screenshot: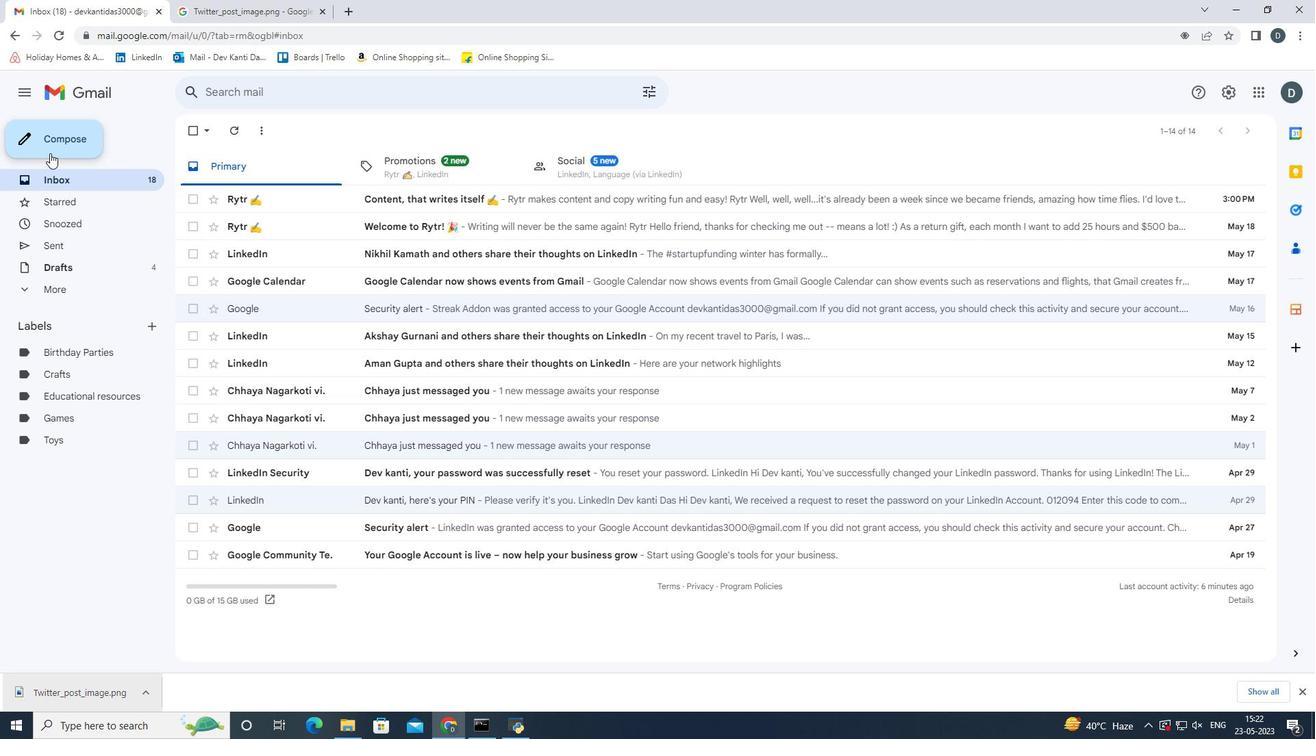 
Action: Mouse pressed left at (46, 150)
Screenshot: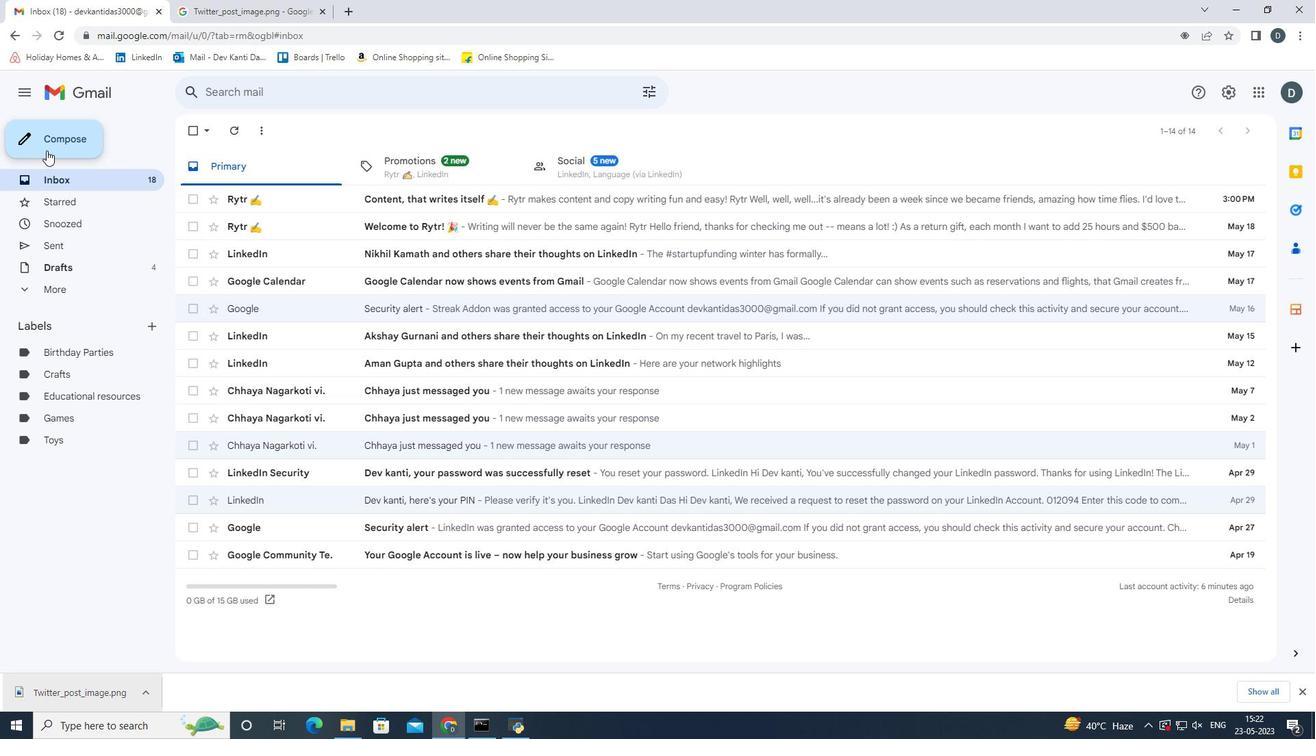 
Action: Mouse moved to (920, 289)
Screenshot: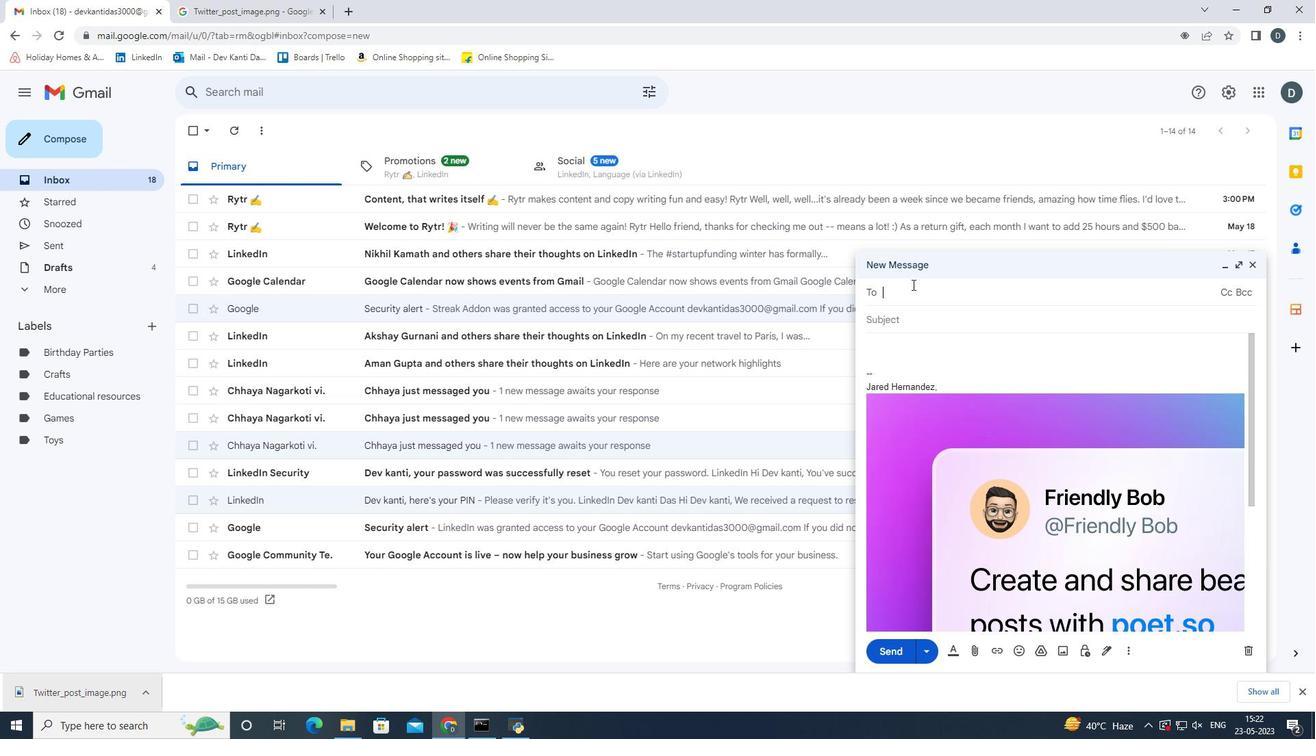 
Action: Key pressed <Key.shift>Softage.9<Key.shift>@softage
Screenshot: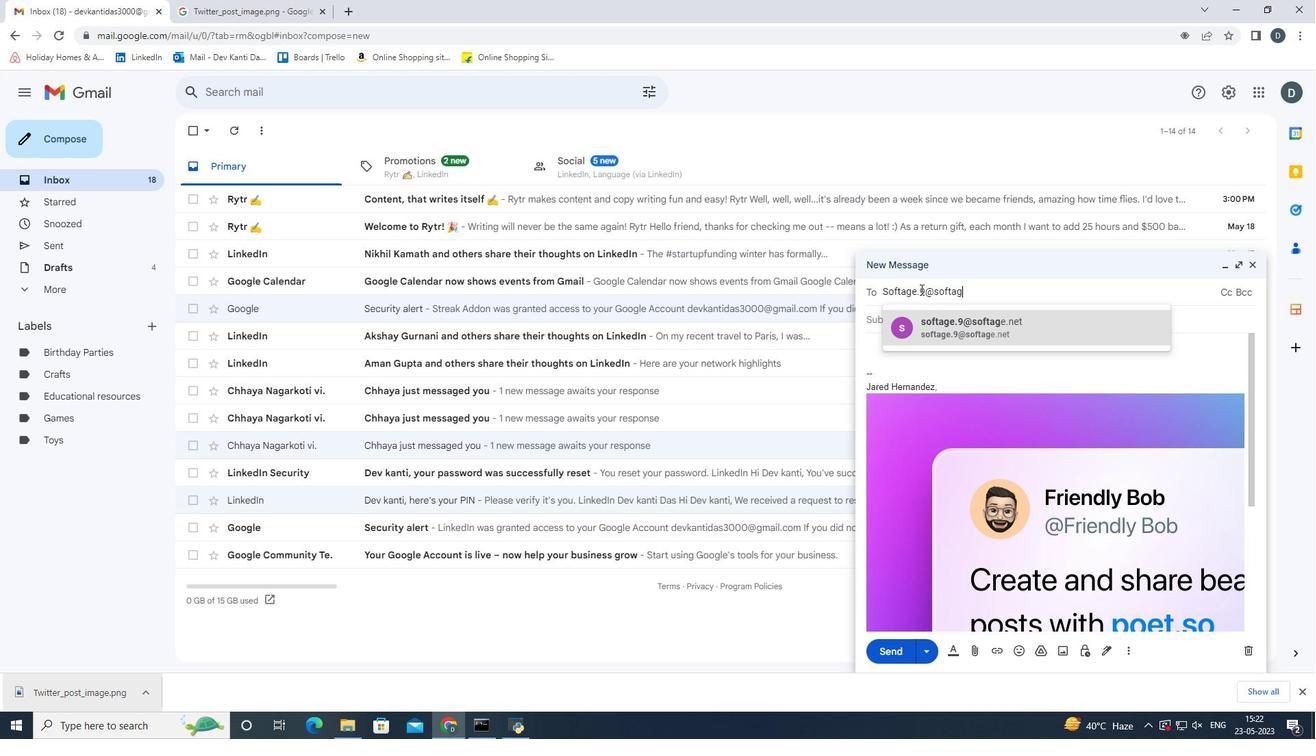
Action: Mouse moved to (941, 318)
Screenshot: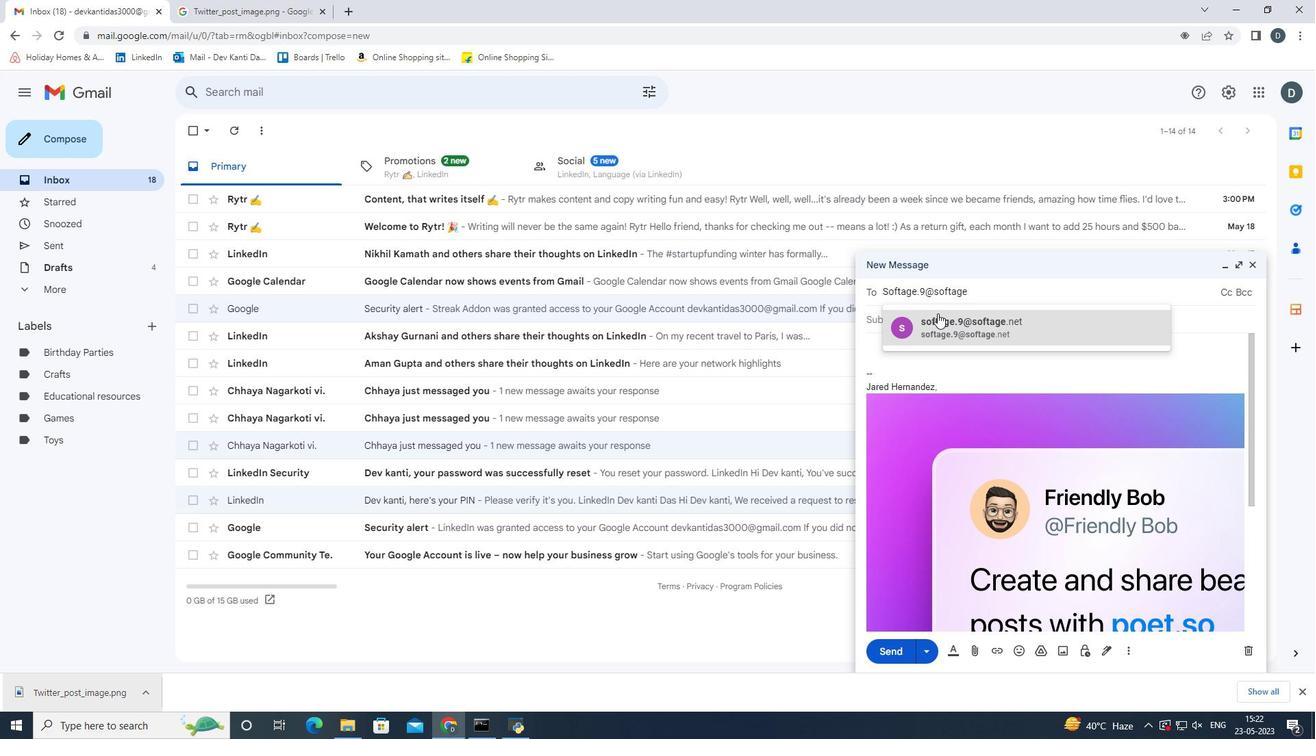 
Action: Mouse pressed left at (941, 318)
Screenshot: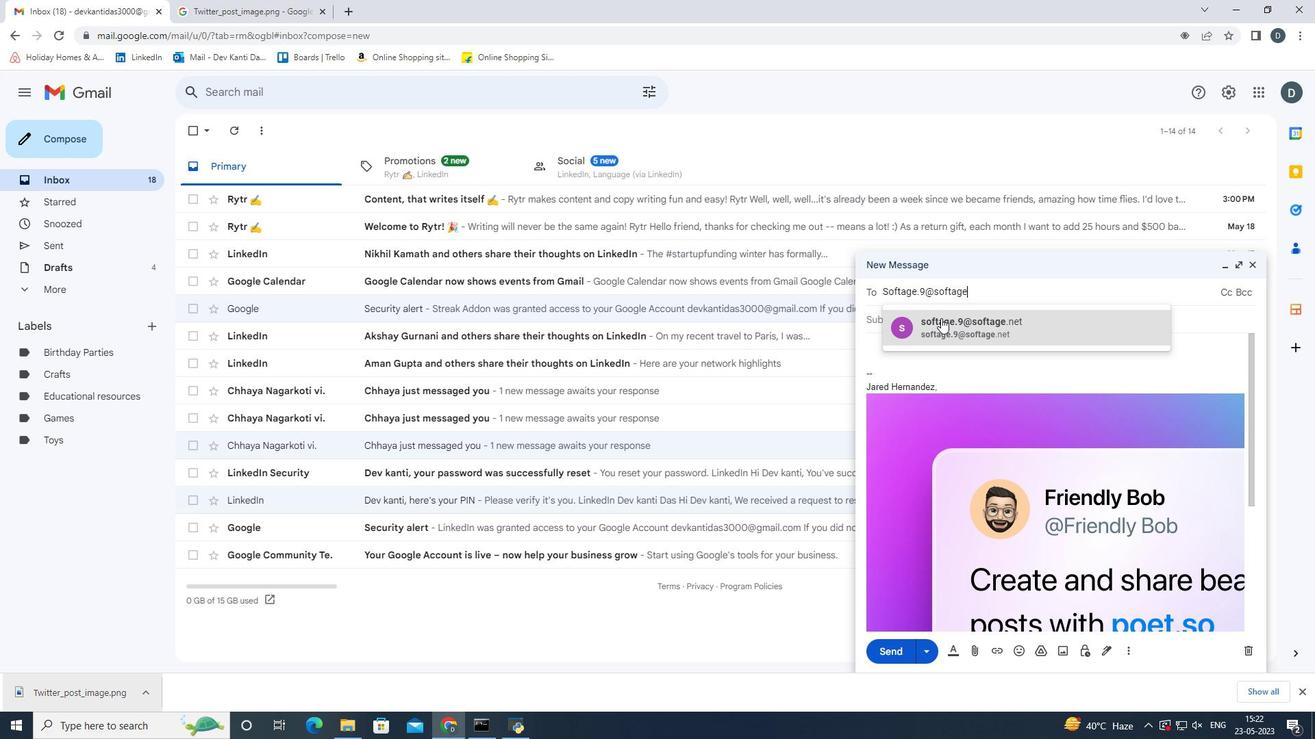 
Action: Mouse moved to (936, 339)
Screenshot: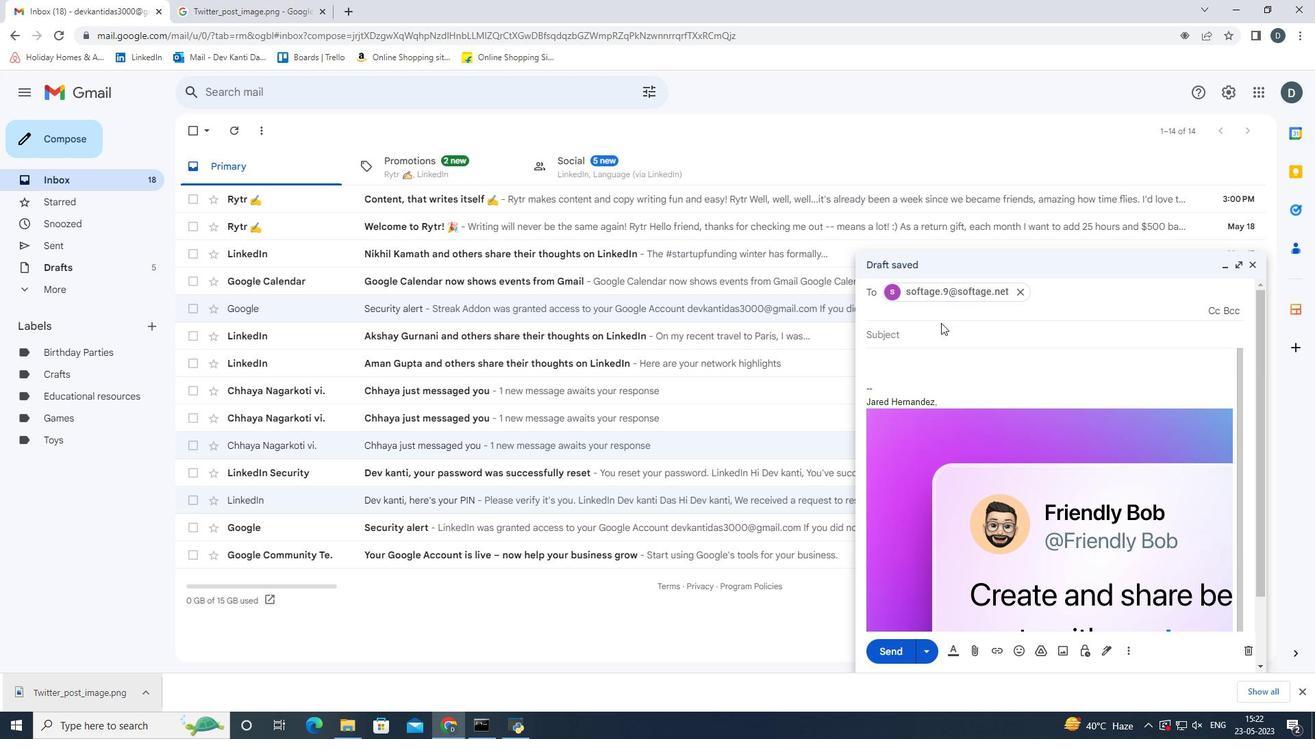 
Action: Mouse pressed left at (936, 339)
Screenshot: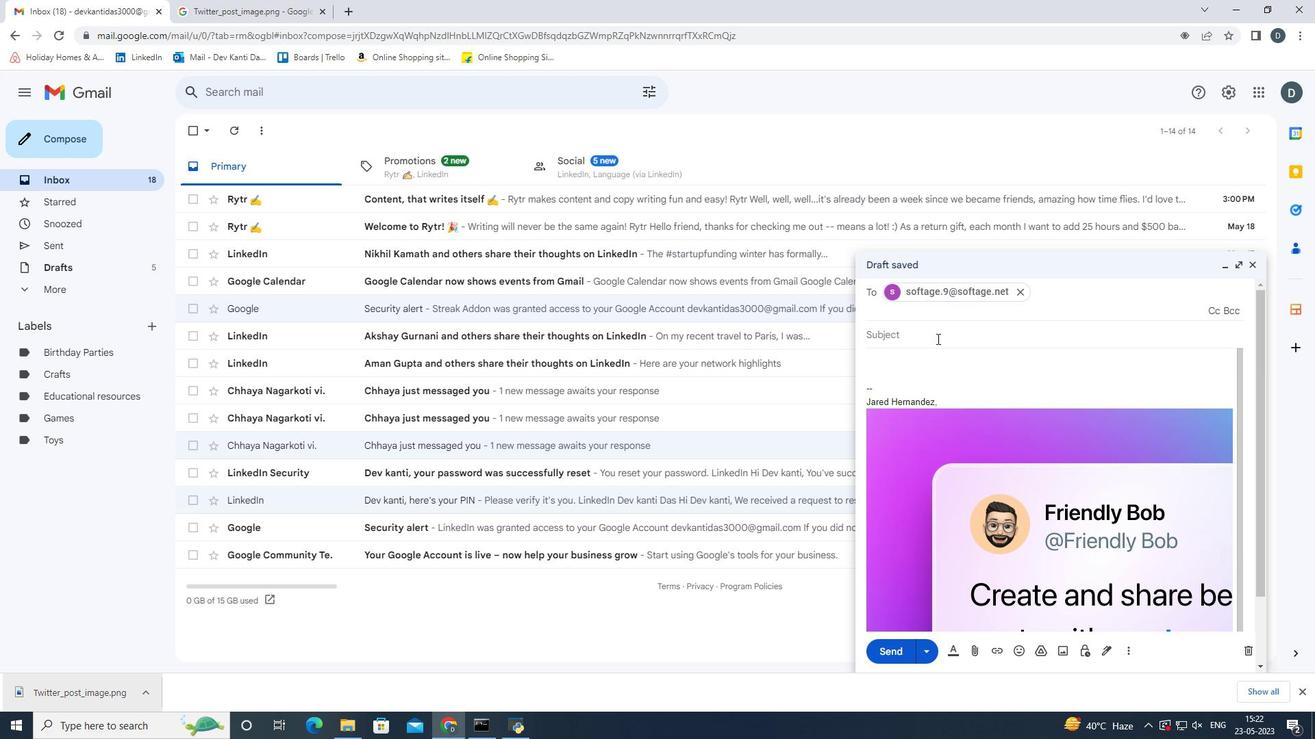 
Action: Key pressed <Key.shift>Request<Key.space>for<Key.space>feedback<Key.space>on<Key.space>a<Key.space>portfolio.<Key.tab><Key.shift>Dear<Key.space>sir/ma'am,<Key.enter><Key.enter><Key.shift_r><Key.shift_r><Key.shift_r><Key.shift_r><Key.shift_r>I<Key.space>am<Key.space>writing<Key.space>to<Key.space>reques<Key.space>your<Key.space>feedback<Key.space>on<Key.space>the<Key.space>project<Key.space>proposal.
Screenshot: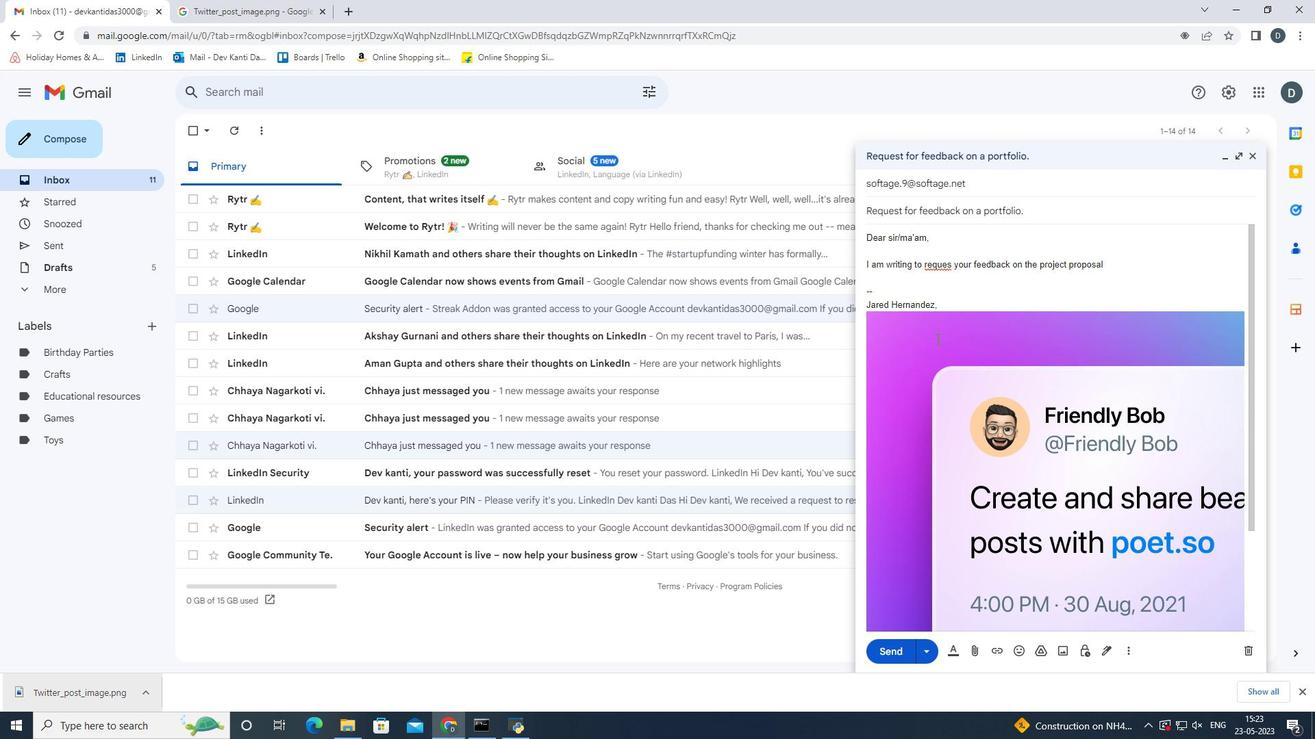 
Action: Mouse moved to (891, 651)
Screenshot: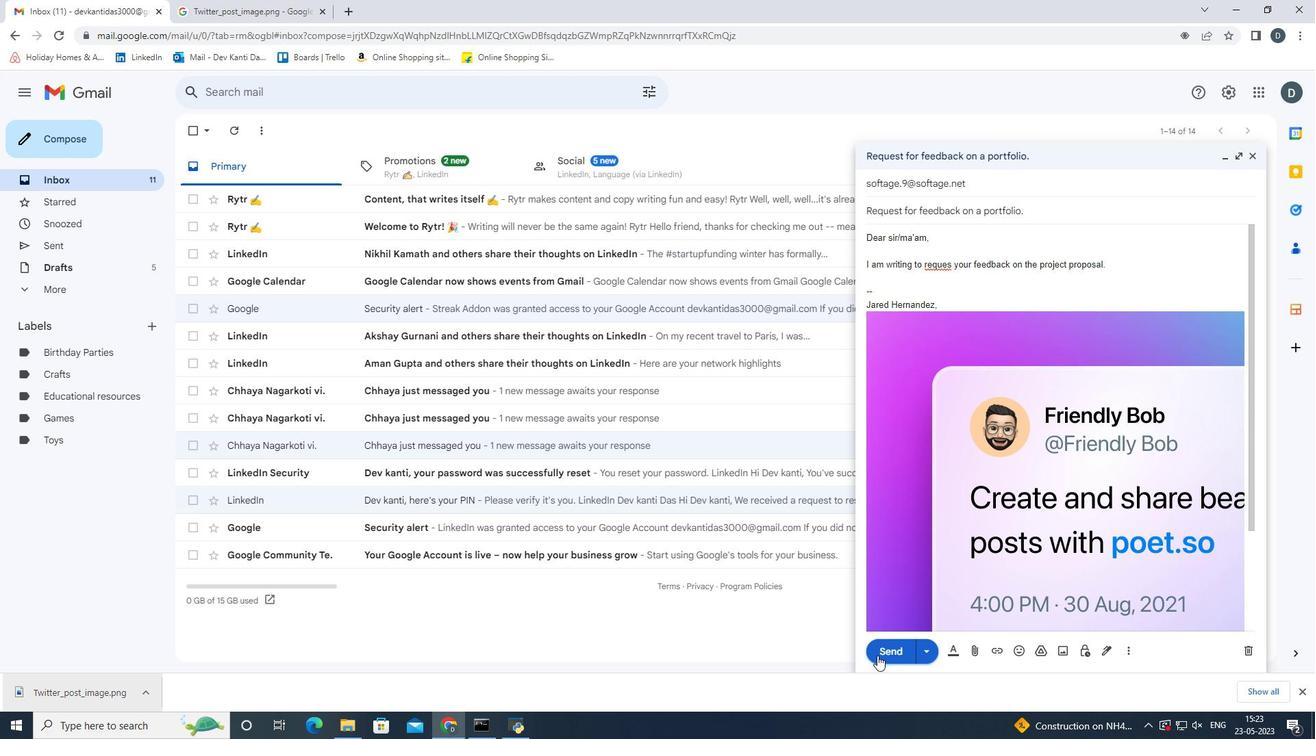 
Action: Mouse pressed left at (891, 651)
Screenshot: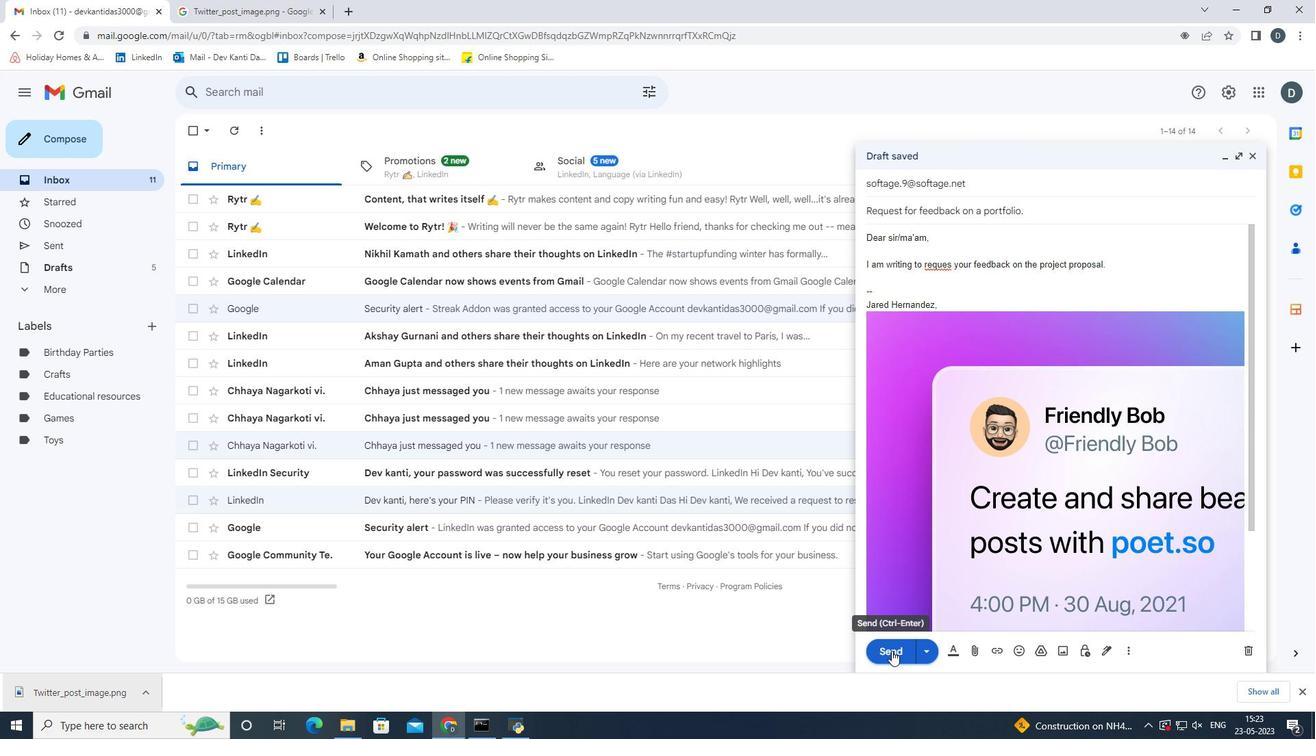 
Action: Mouse moved to (121, 638)
Screenshot: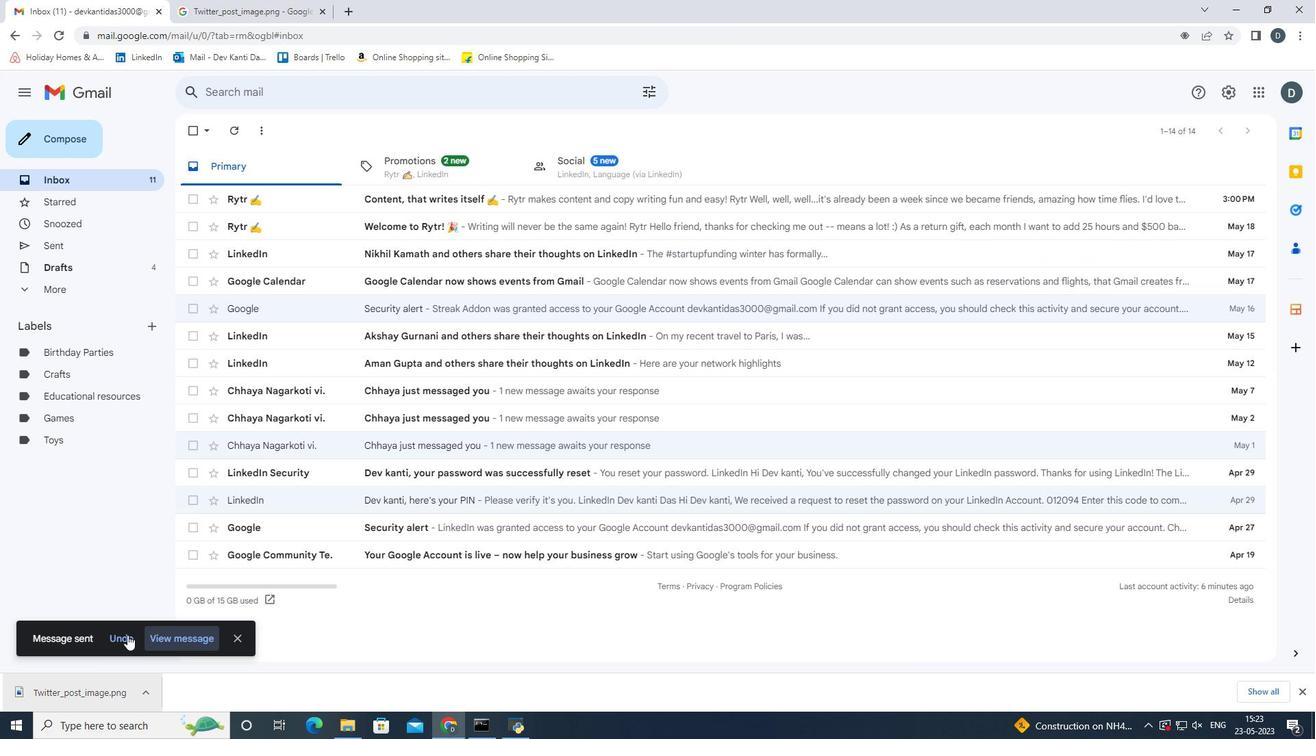 
Action: Mouse pressed left at (121, 638)
Screenshot: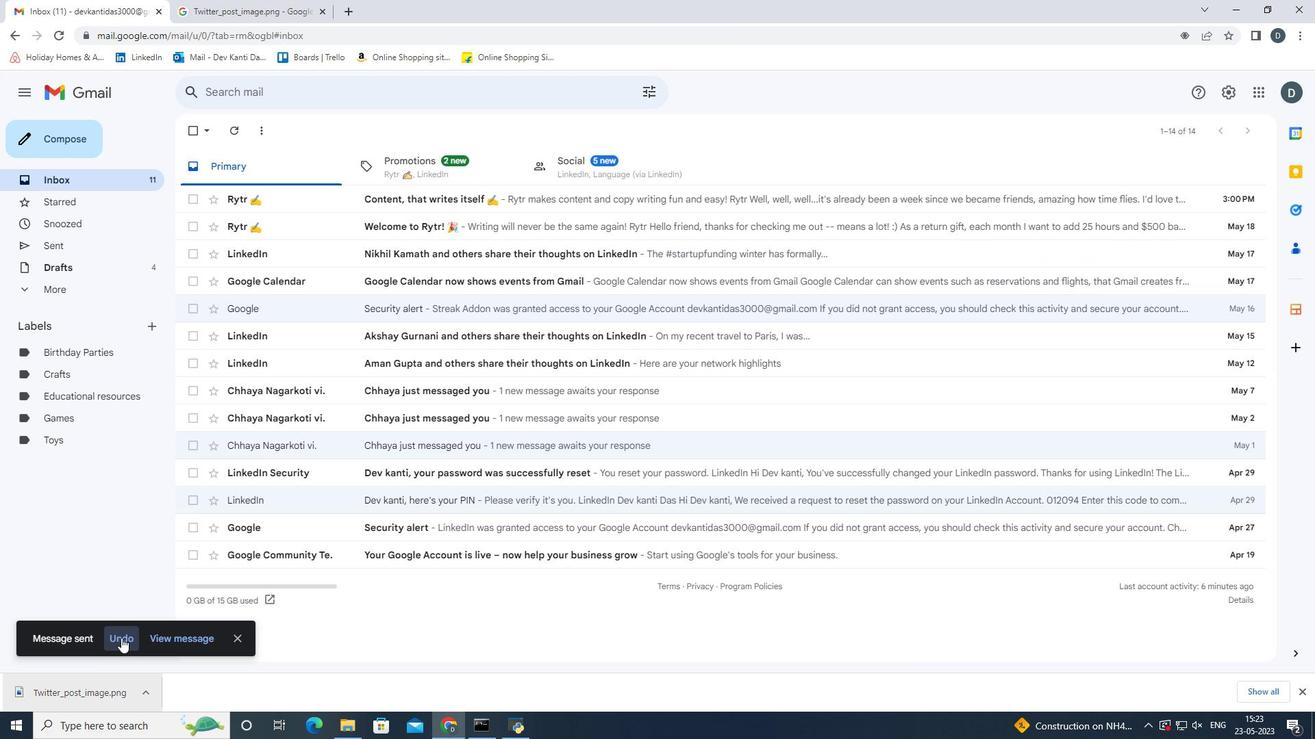 
Action: Mouse moved to (867, 260)
Screenshot: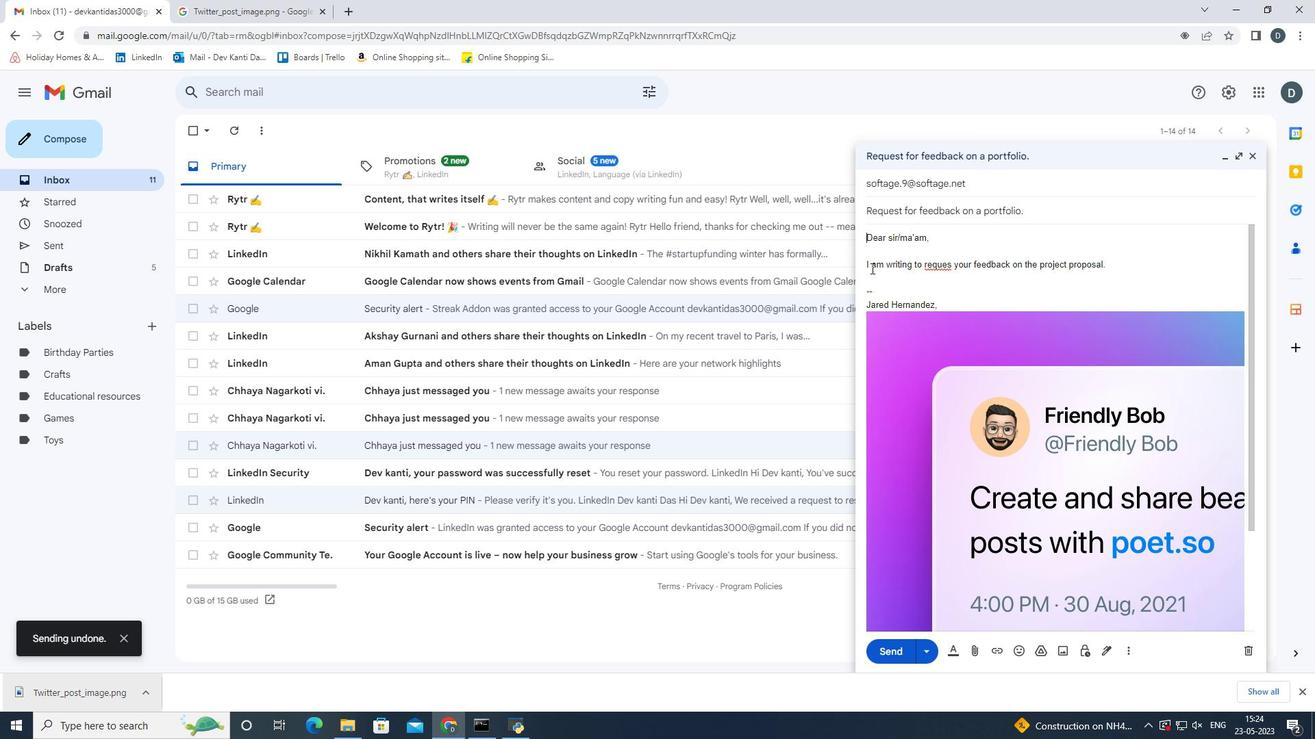 
Action: Mouse pressed left at (867, 260)
Screenshot: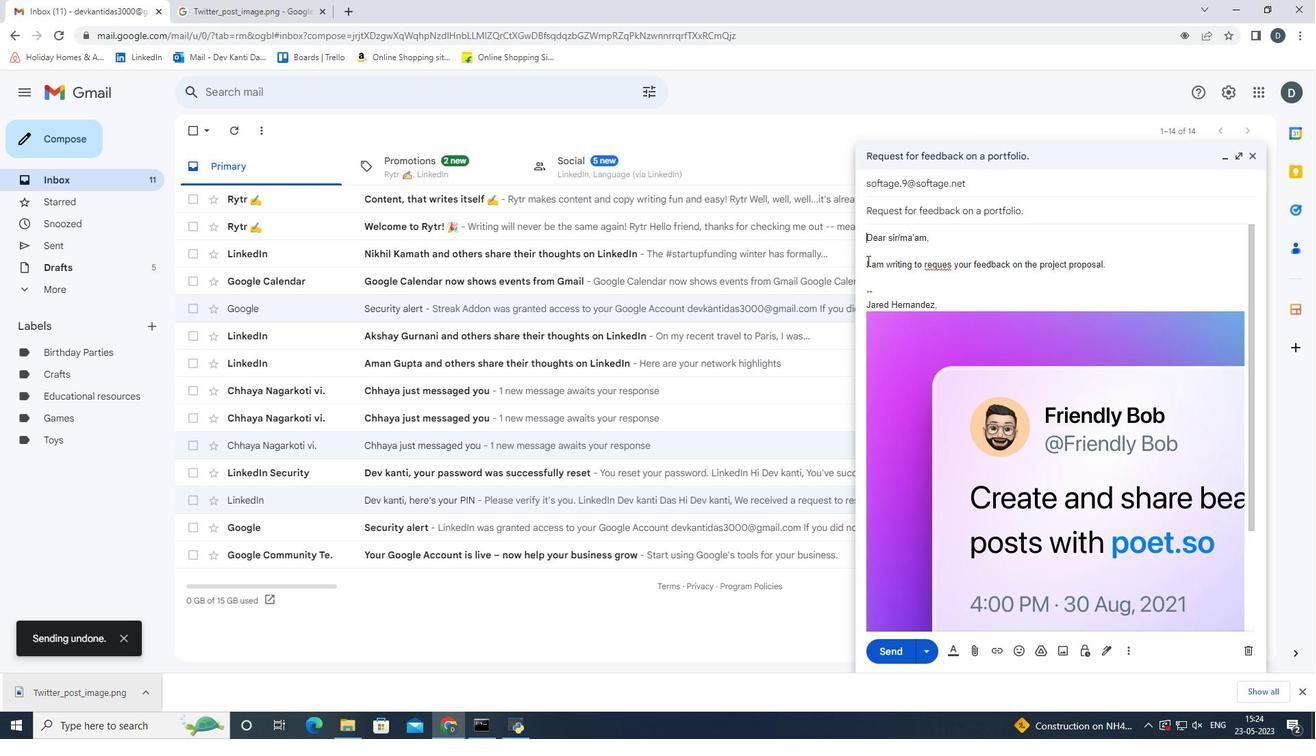 
Action: Mouse moved to (952, 271)
Screenshot: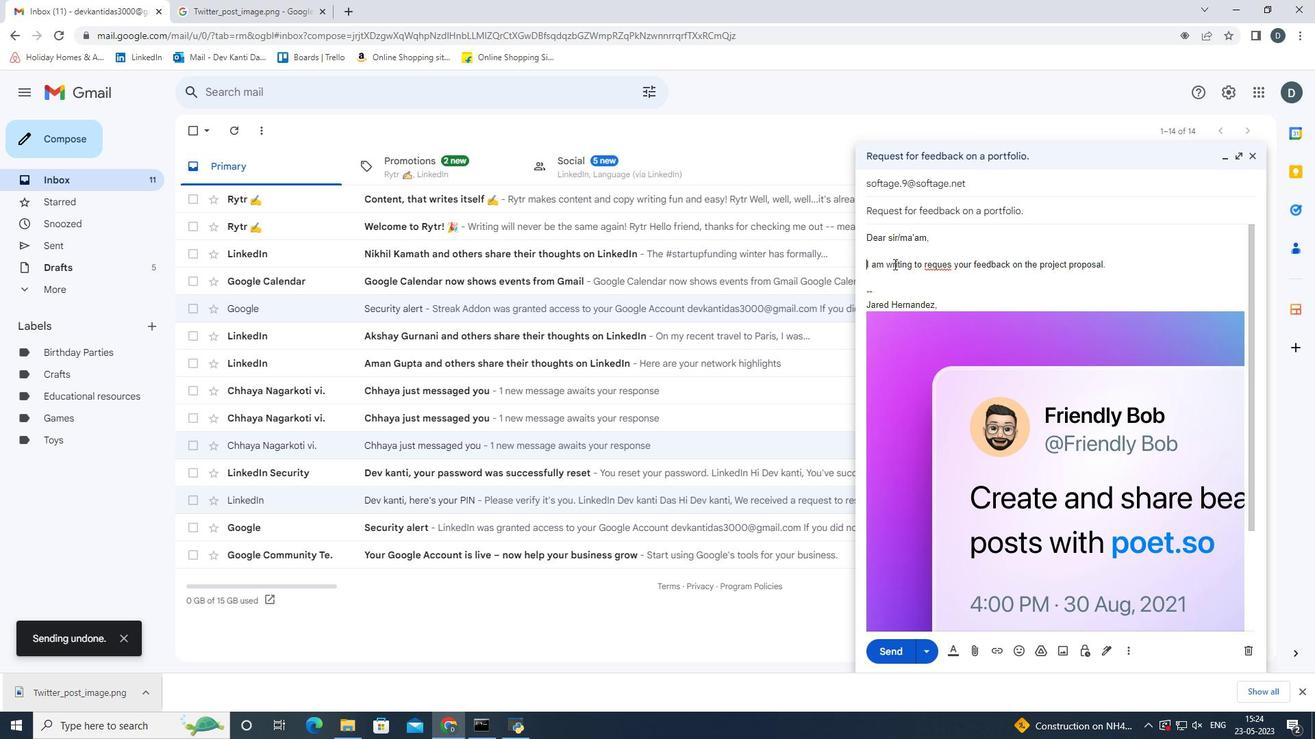 
Action: Key pressed <Key.delete><Key.delete><Key.delete><Key.delete><Key.delete><Key.delete><Key.delete><Key.delete><Key.delete><Key.delete><Key.delete><Key.delete><Key.delete><Key.delete><Key.delete><Key.delete><Key.delete><Key.delete><Key.delete><Key.delete><Key.delete><Key.delete><Key.delete><Key.delete><Key.delete><Key.delete><Key.delete><Key.delete><Key.delete><Key.delete><Key.delete><Key.delete><Key.delete><Key.delete><Key.delete><Key.delete><Key.delete><Key.delete><Key.delete><Key.delete><Key.delete><Key.delete><Key.delete><Key.delete><Key.delete><Key.delete><Key.delete><Key.delete><Key.delete><Key.delete><Key.delete><Key.delete><Key.delete><Key.delete><Key.delete><Key.delete><Key.delete><Key.delete><Key.delete><Key.delete>
Screenshot: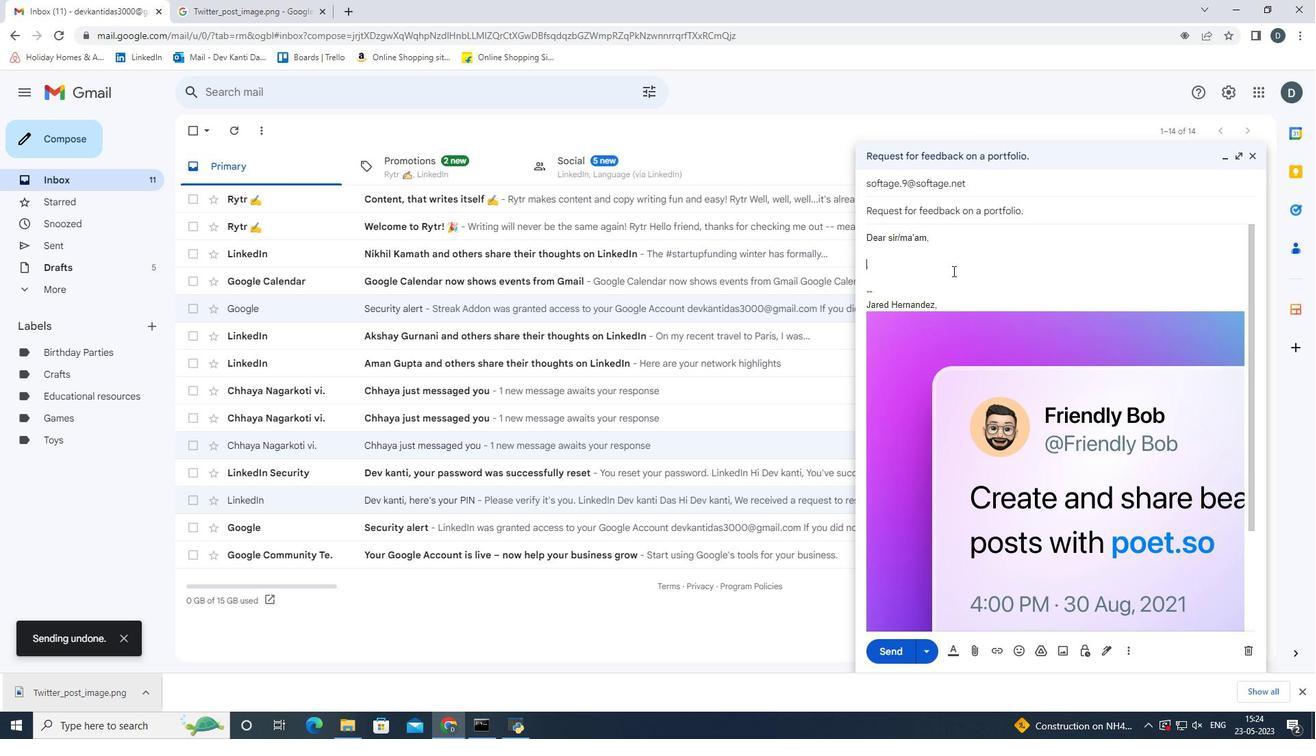 
Action: Mouse moved to (956, 273)
Screenshot: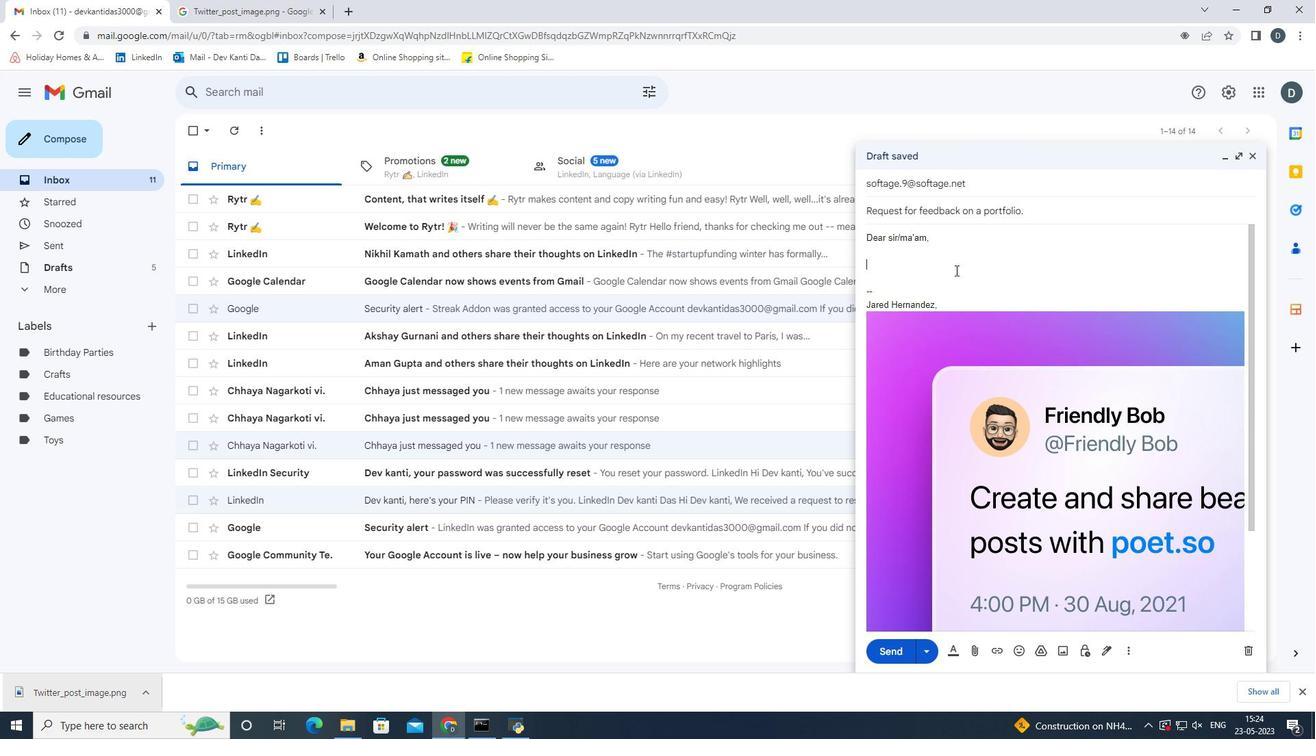 
Action: Key pressed <Key.shift_r>Ples<Key.backspace>ase<Key.space>let<Key.space>me<Key.space>know<Key.space>if<Key.space>there<Key.space>are<Key.space>any<Key.space>issues<Key.space>with<Key.space>the<Key.space>project<Key.space>deliverables.
Screenshot: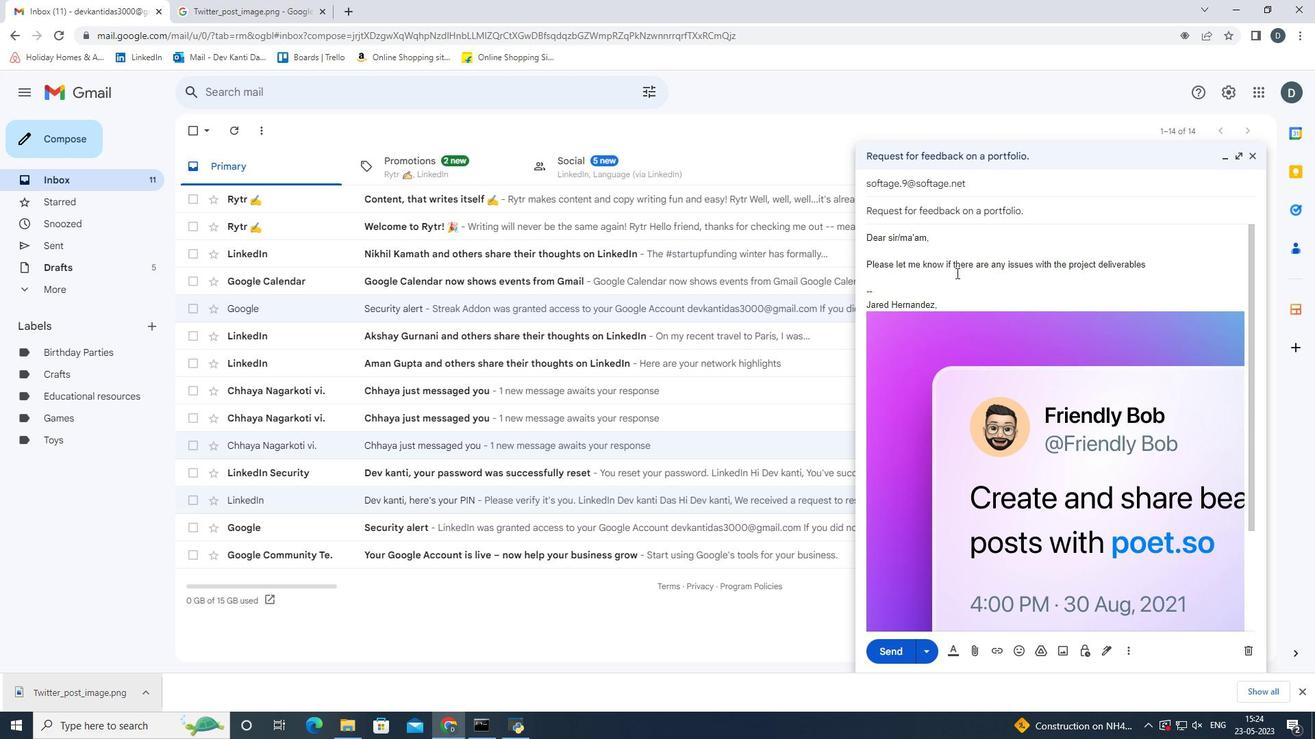 
Action: Mouse moved to (882, 647)
Screenshot: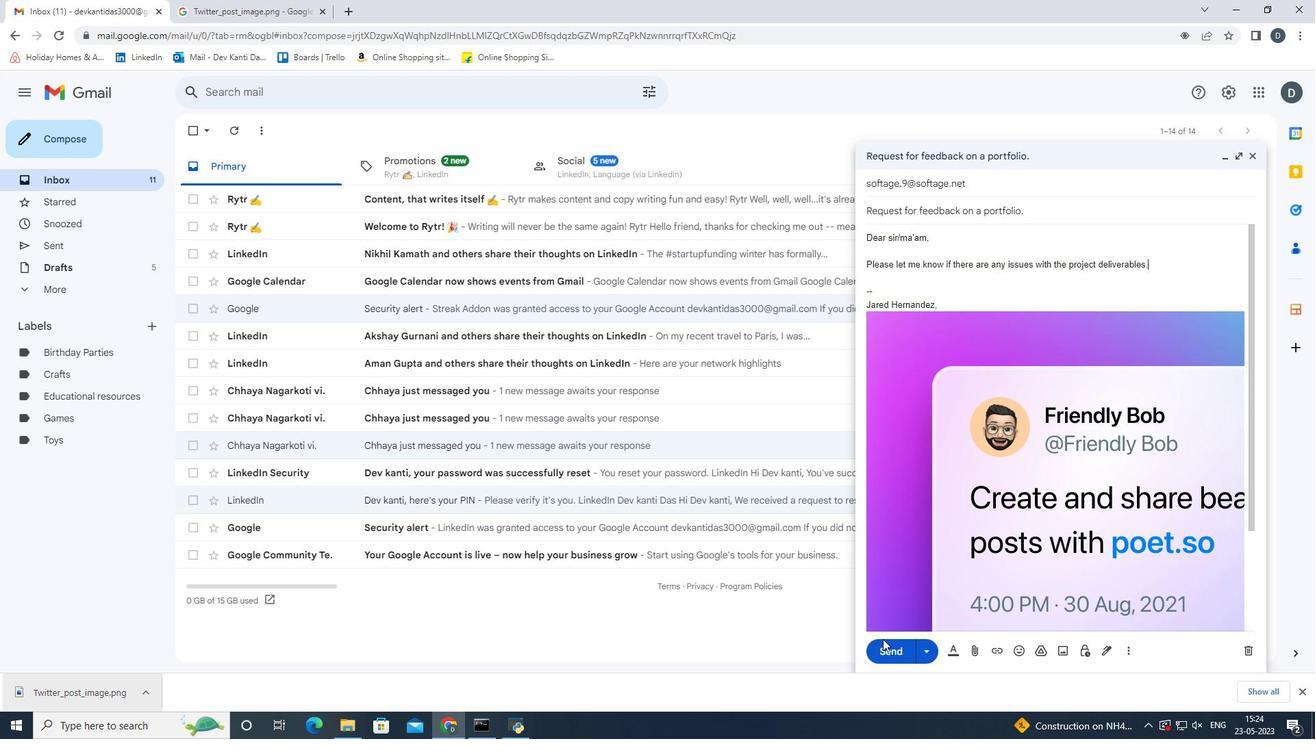 
Action: Mouse pressed left at (882, 647)
Screenshot: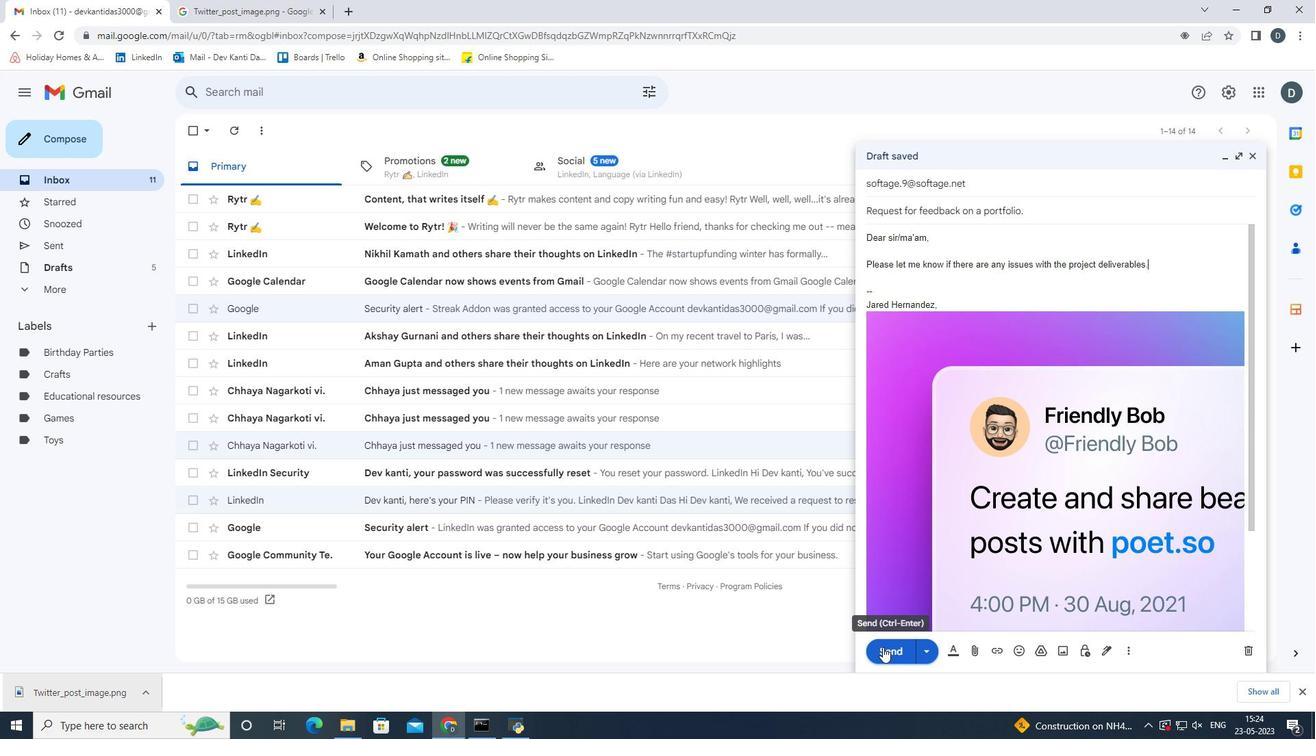 
Action: Mouse moved to (108, 239)
Screenshot: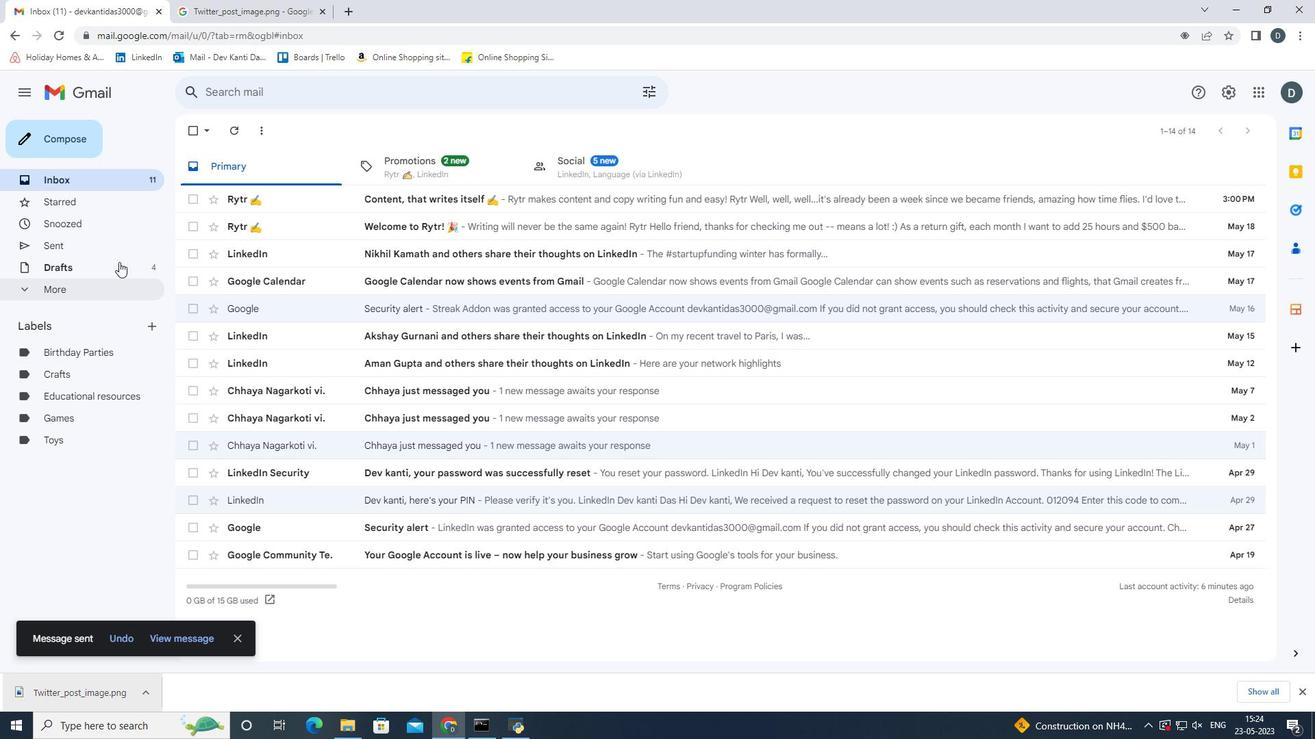 
Action: Mouse pressed left at (108, 239)
Screenshot: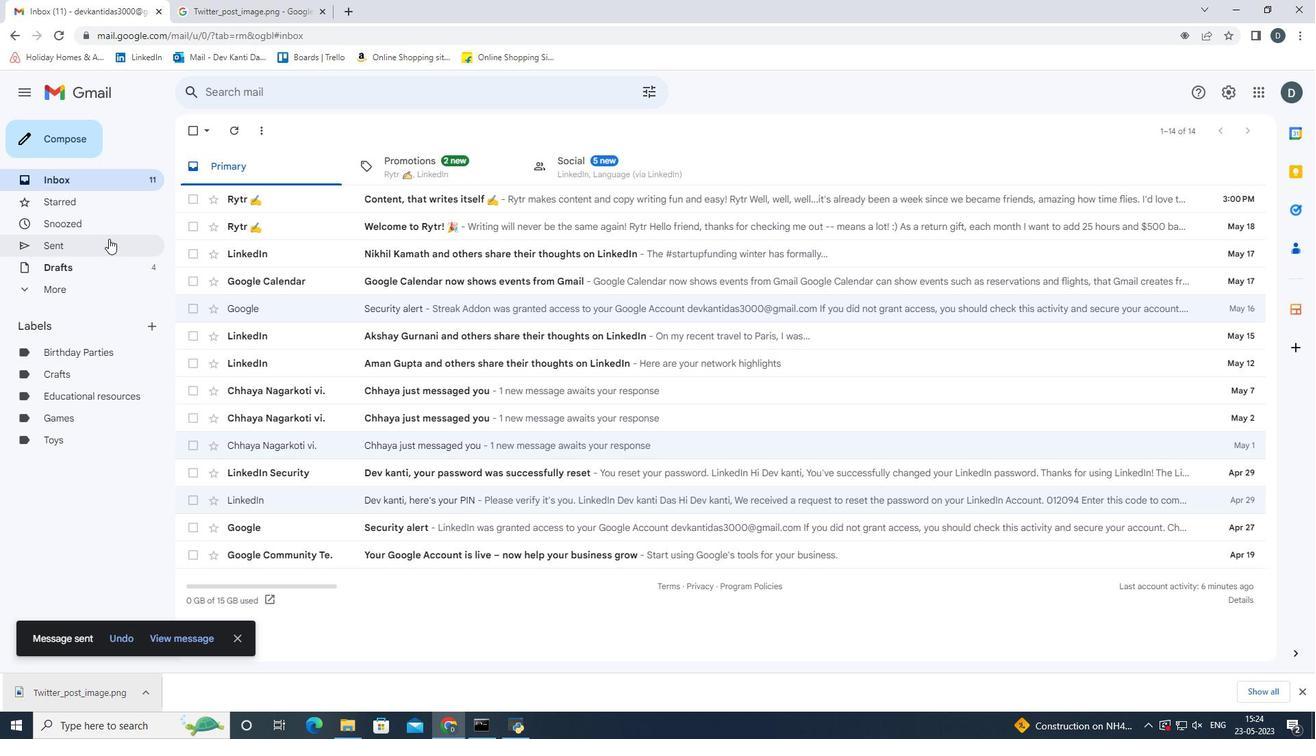 
Action: Mouse moved to (195, 196)
Screenshot: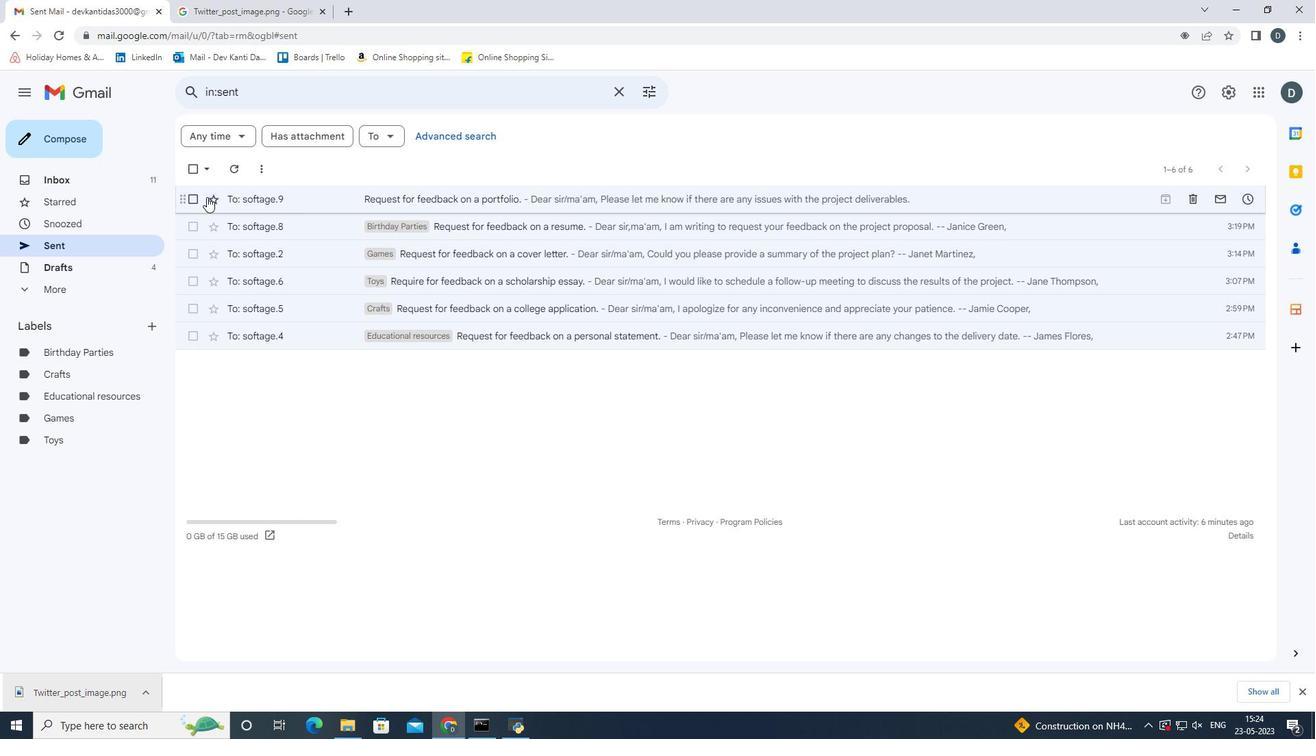 
Action: Mouse pressed left at (195, 196)
Screenshot: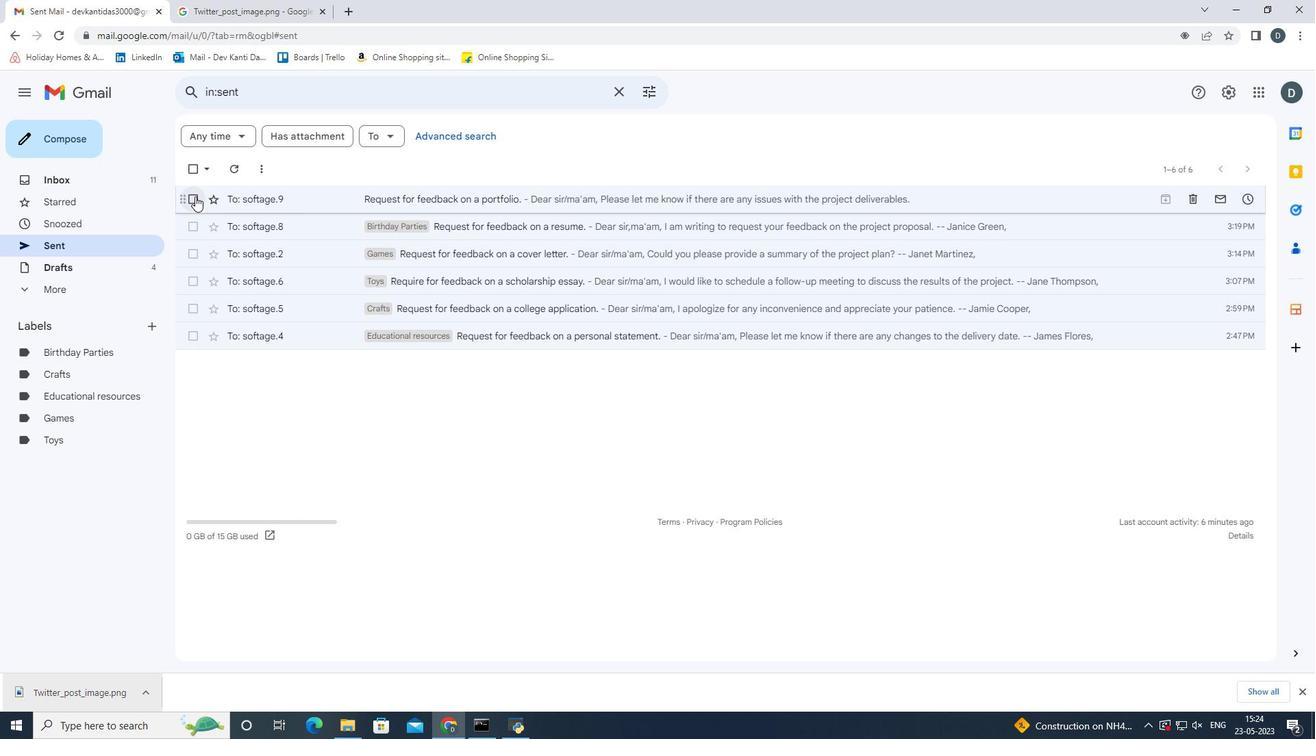 
Action: Mouse moved to (460, 171)
Screenshot: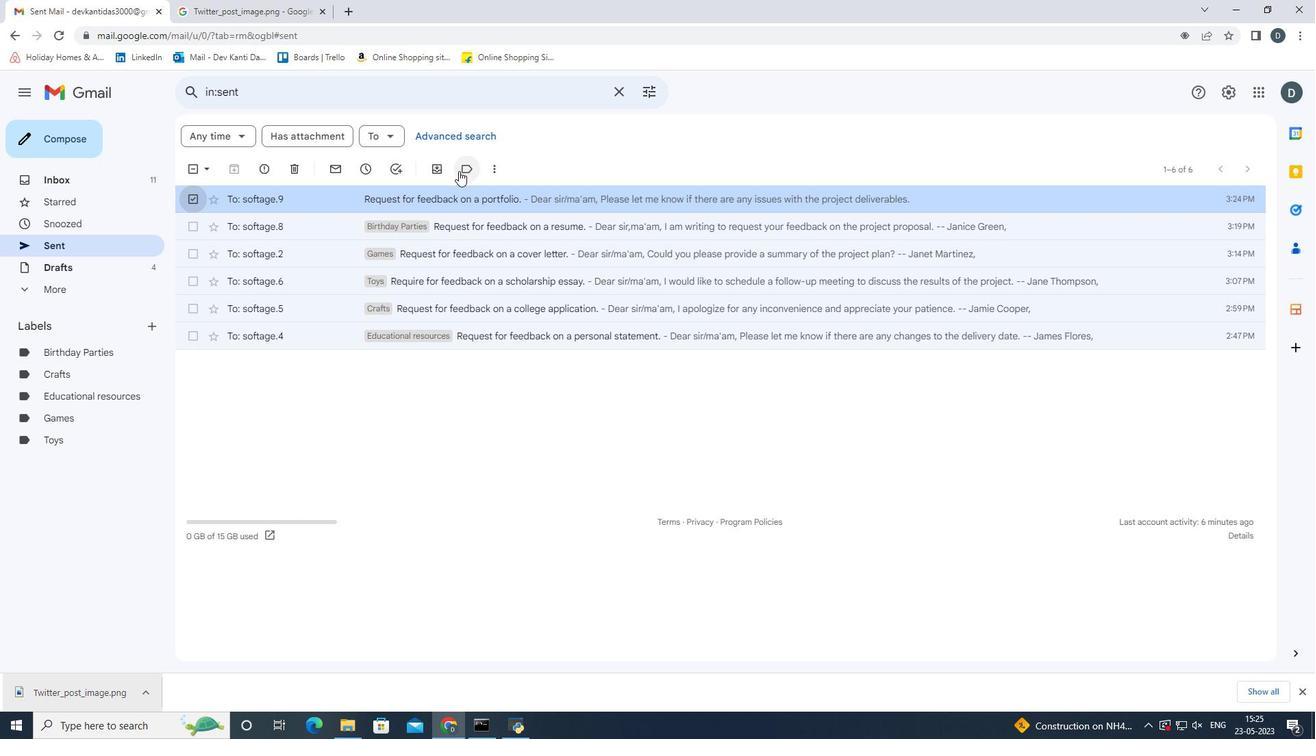 
Action: Mouse pressed left at (460, 171)
Screenshot: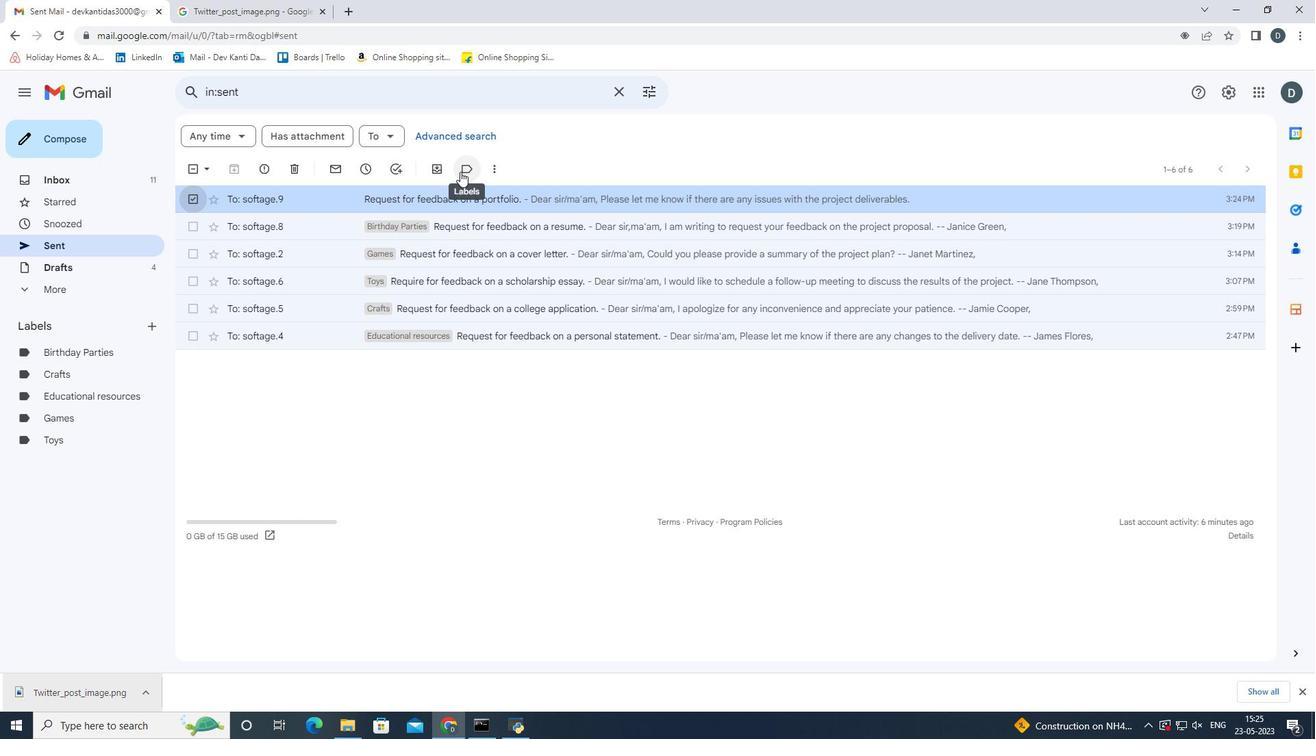 
Action: Mouse moved to (529, 422)
Screenshot: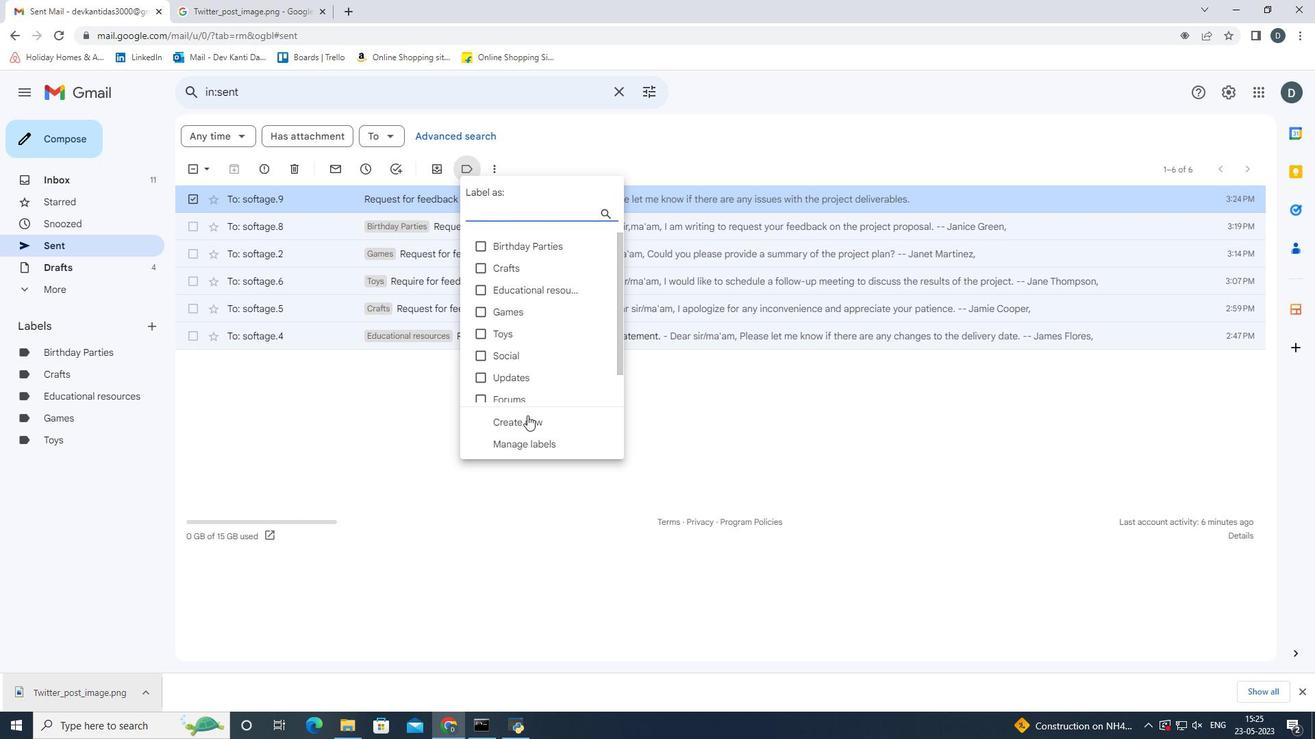 
Action: Mouse pressed left at (529, 422)
Screenshot: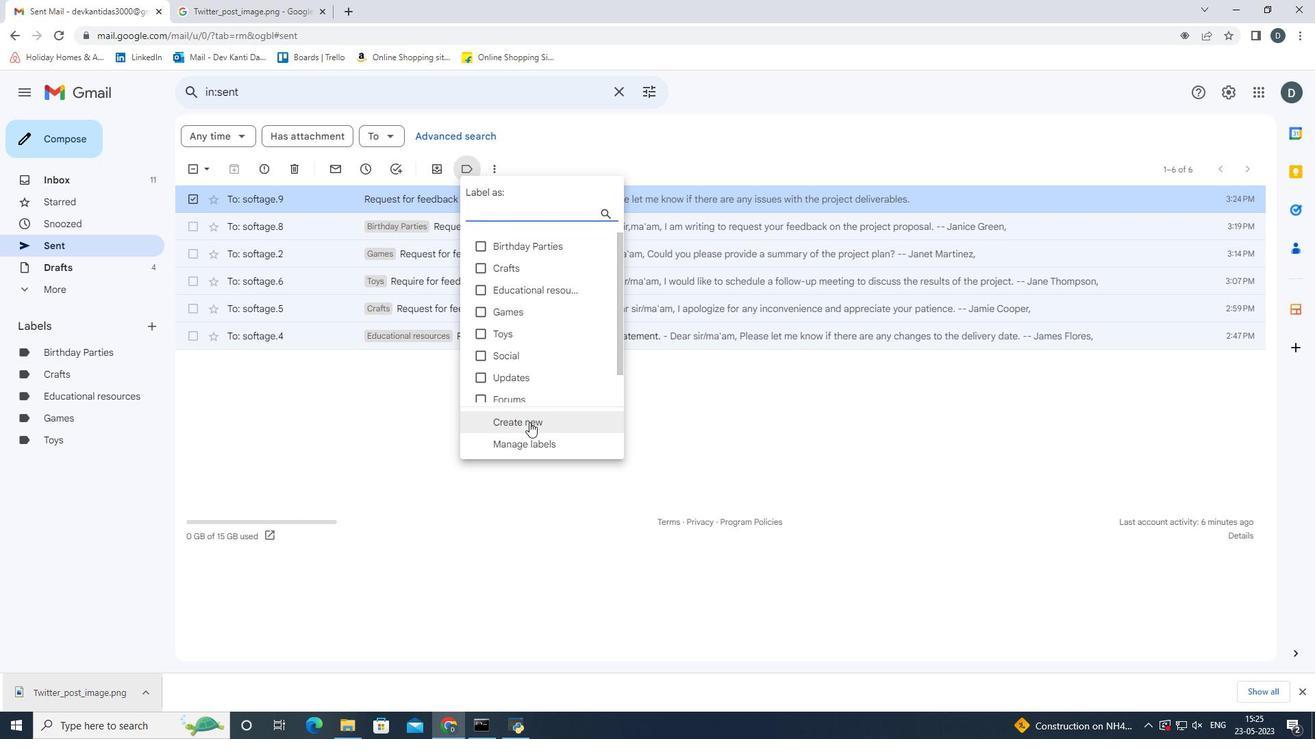 
Action: Mouse moved to (550, 355)
Screenshot: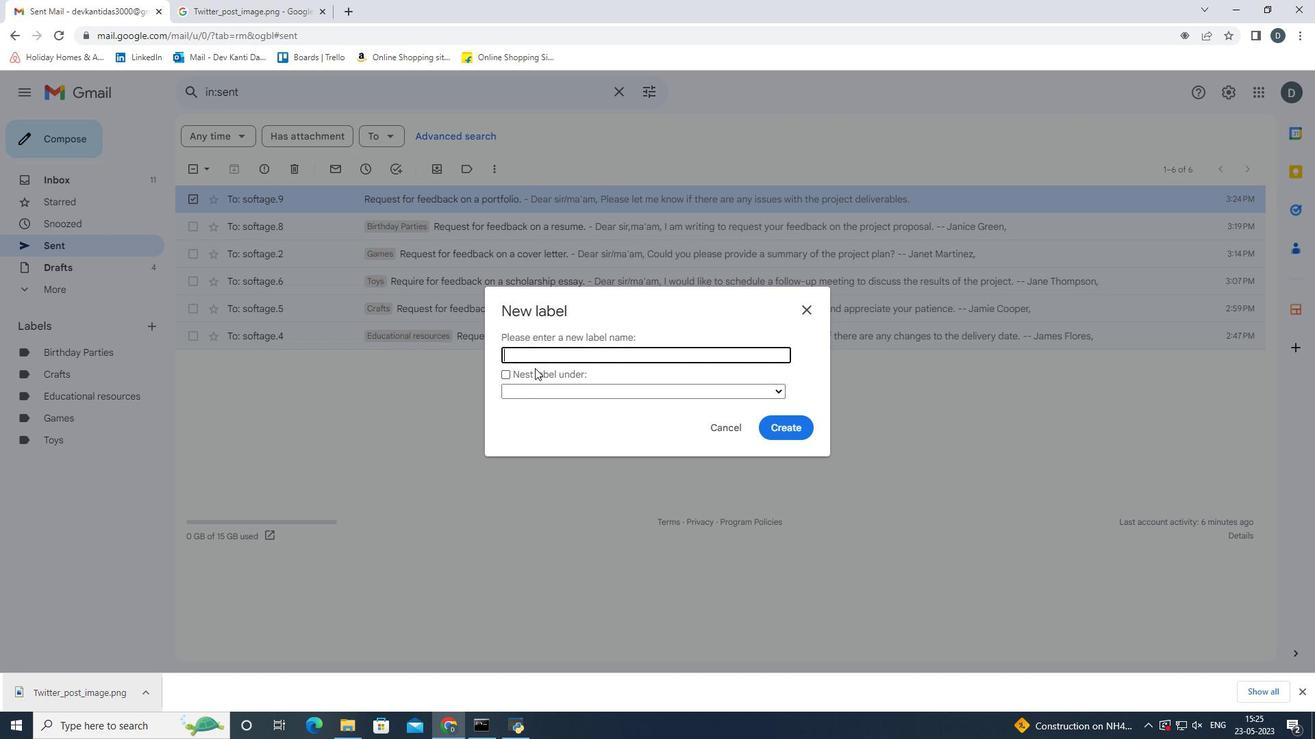 
Action: Key pressed <Key.shift_r><Key.shift_r><Key.shift_r><Key.shift_r><Key.shift_r><Key.shift_r><Key.shift_r><Key.shift_r><Key.shift_r>Gifts<Key.enter>
Screenshot: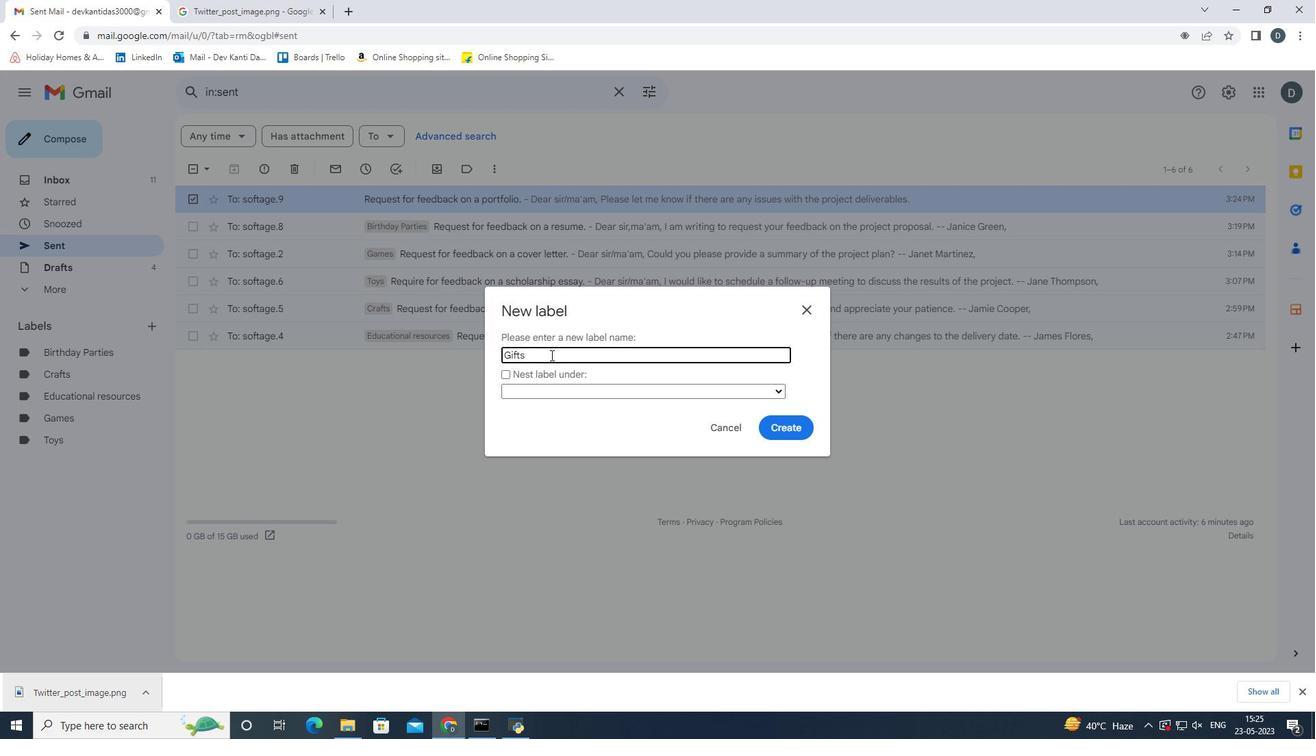 
Action: Mouse moved to (517, 202)
Screenshot: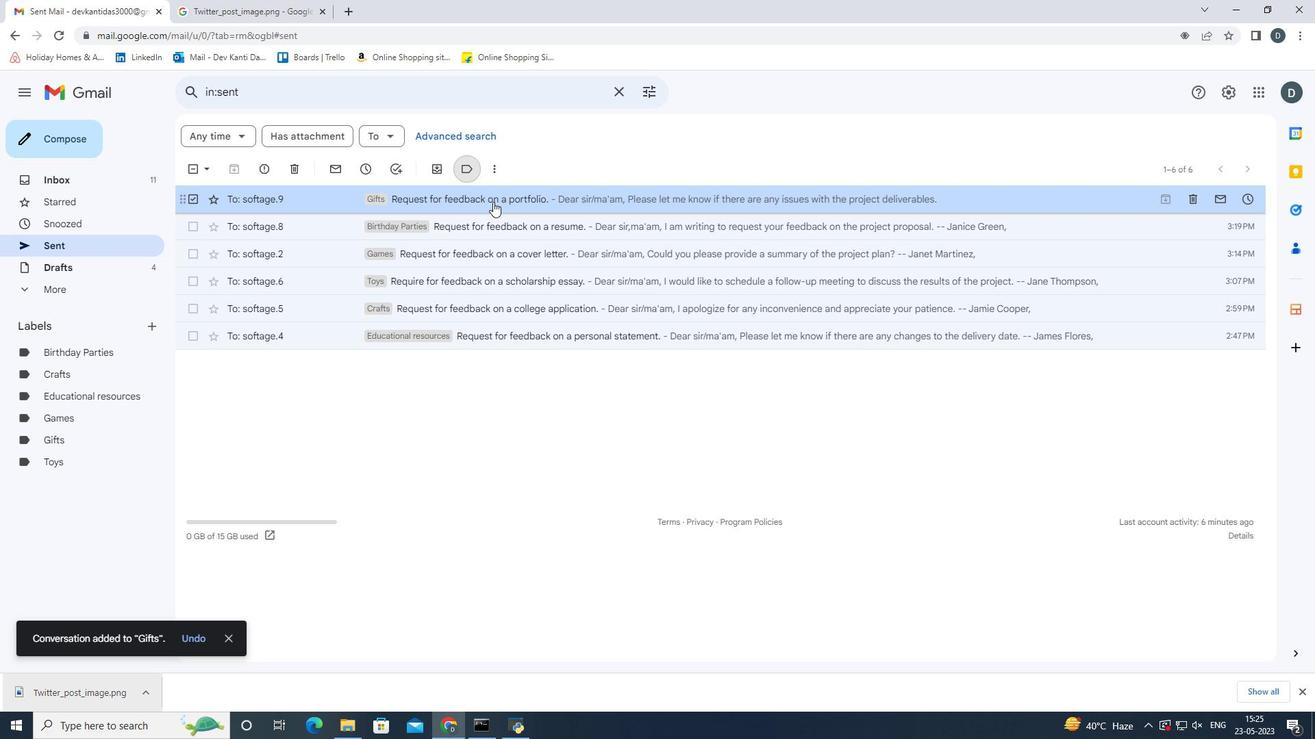 
Action: Mouse pressed left at (517, 202)
Screenshot: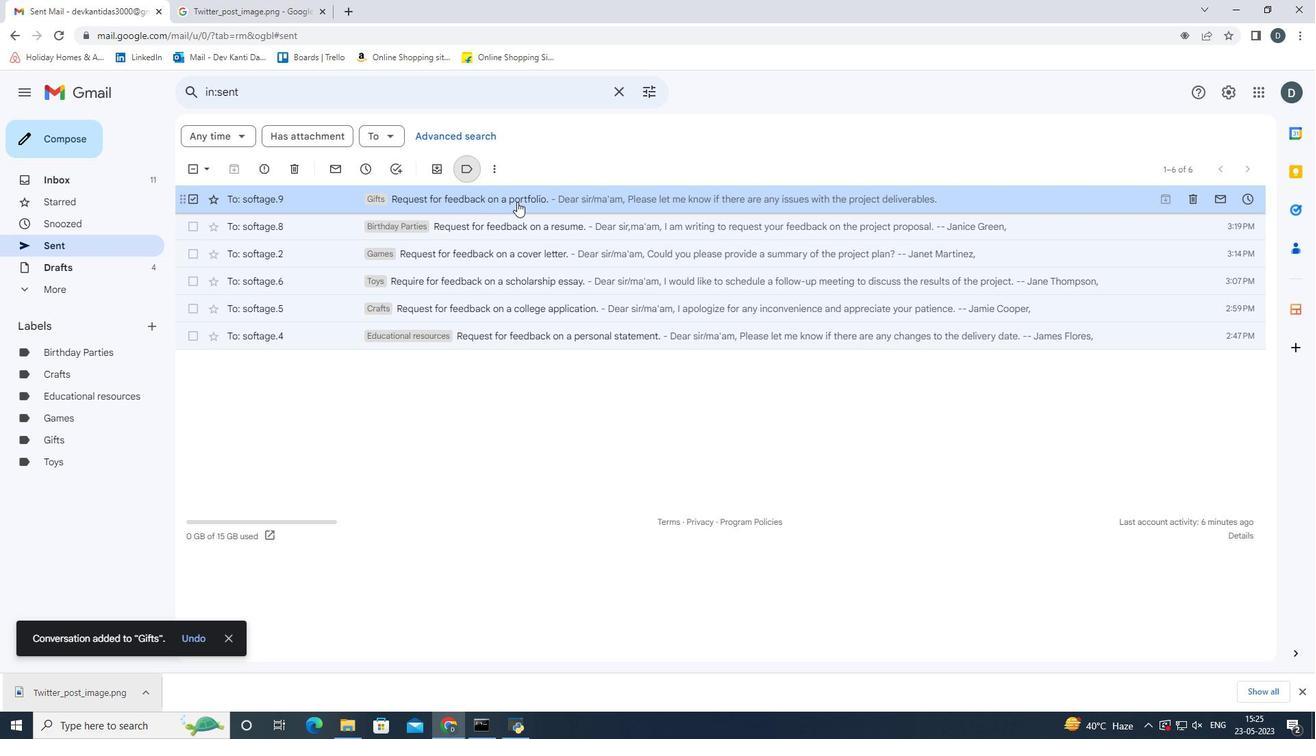 
Action: Mouse moved to (504, 247)
Screenshot: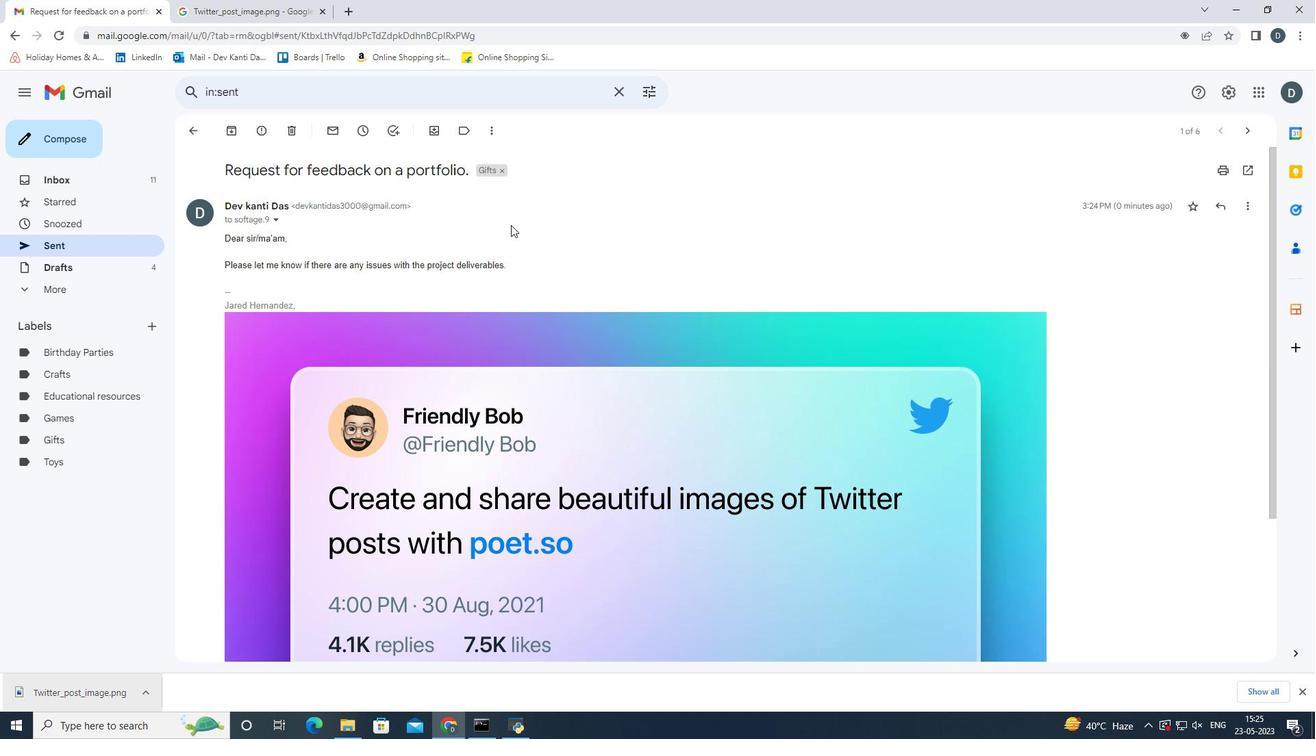 
Action: Mouse scrolled (504, 247) with delta (0, 0)
Screenshot: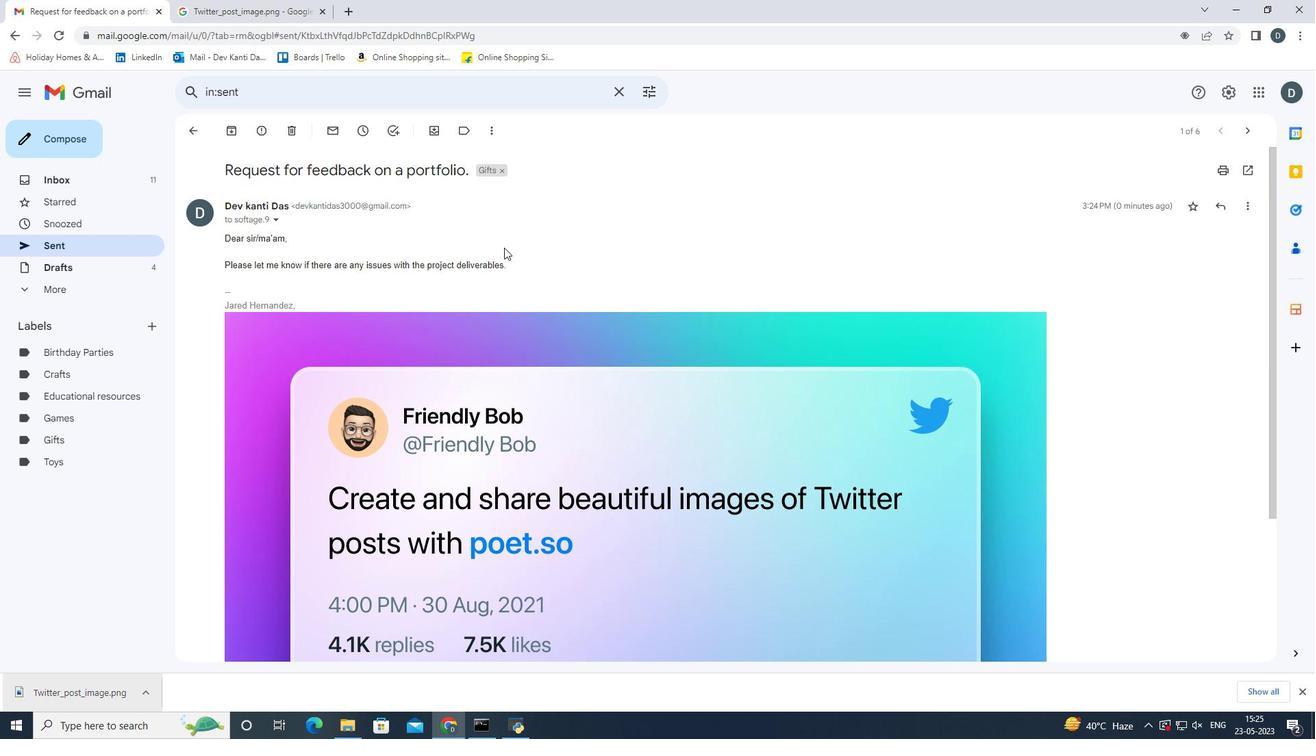 
Action: Mouse scrolled (504, 247) with delta (0, 0)
Screenshot: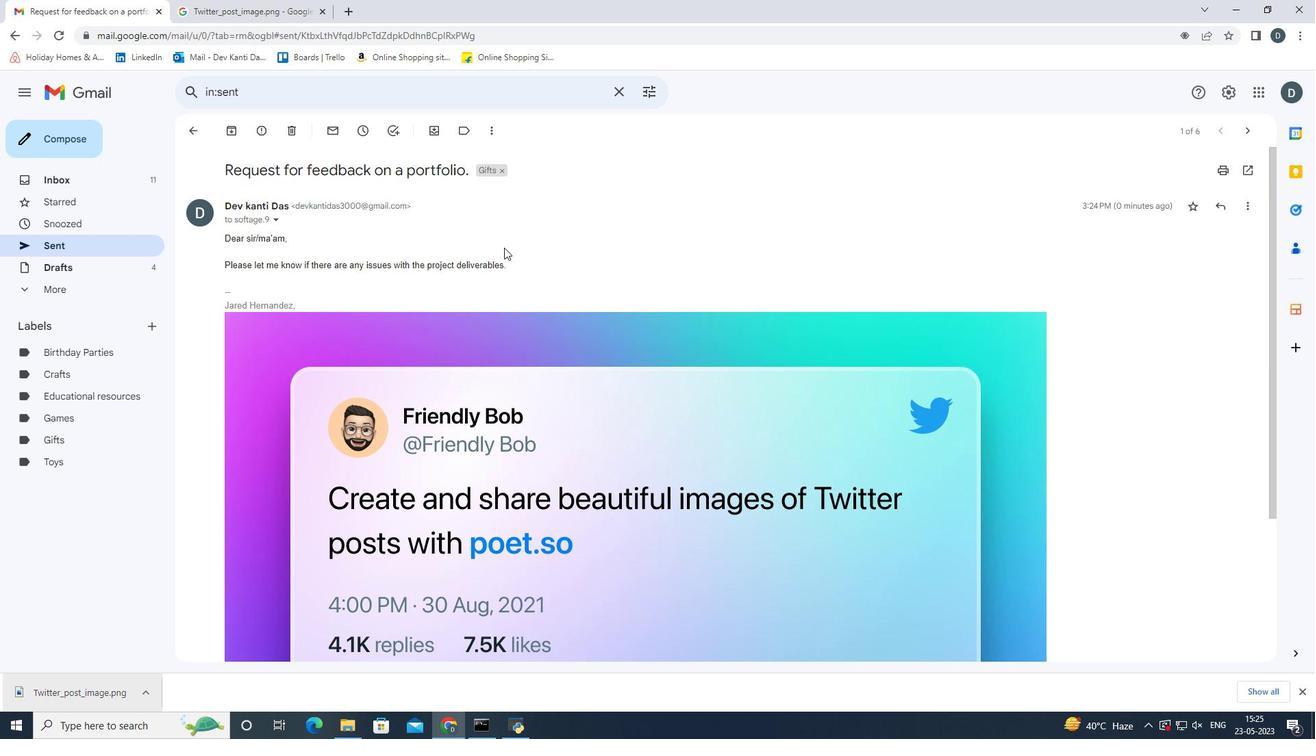 
Action: Mouse scrolled (504, 247) with delta (0, 0)
Screenshot: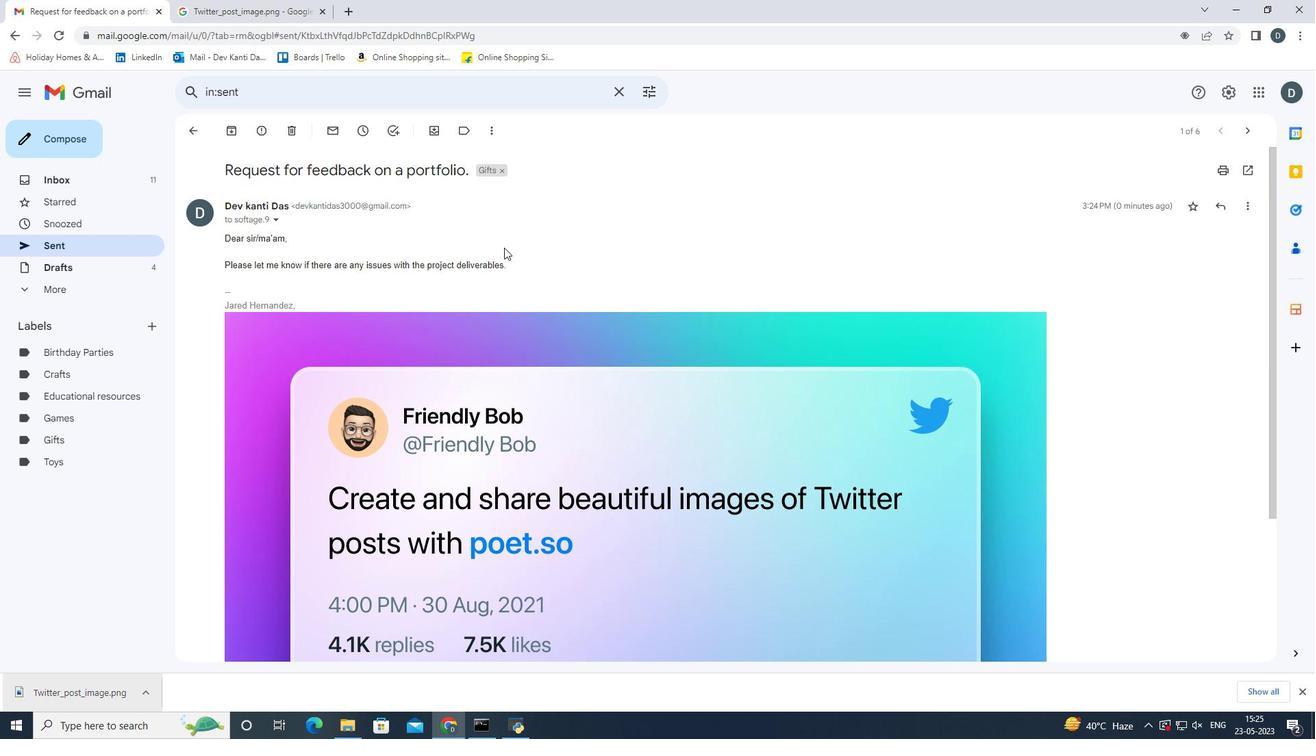 
Action: Mouse scrolled (504, 247) with delta (0, 0)
Screenshot: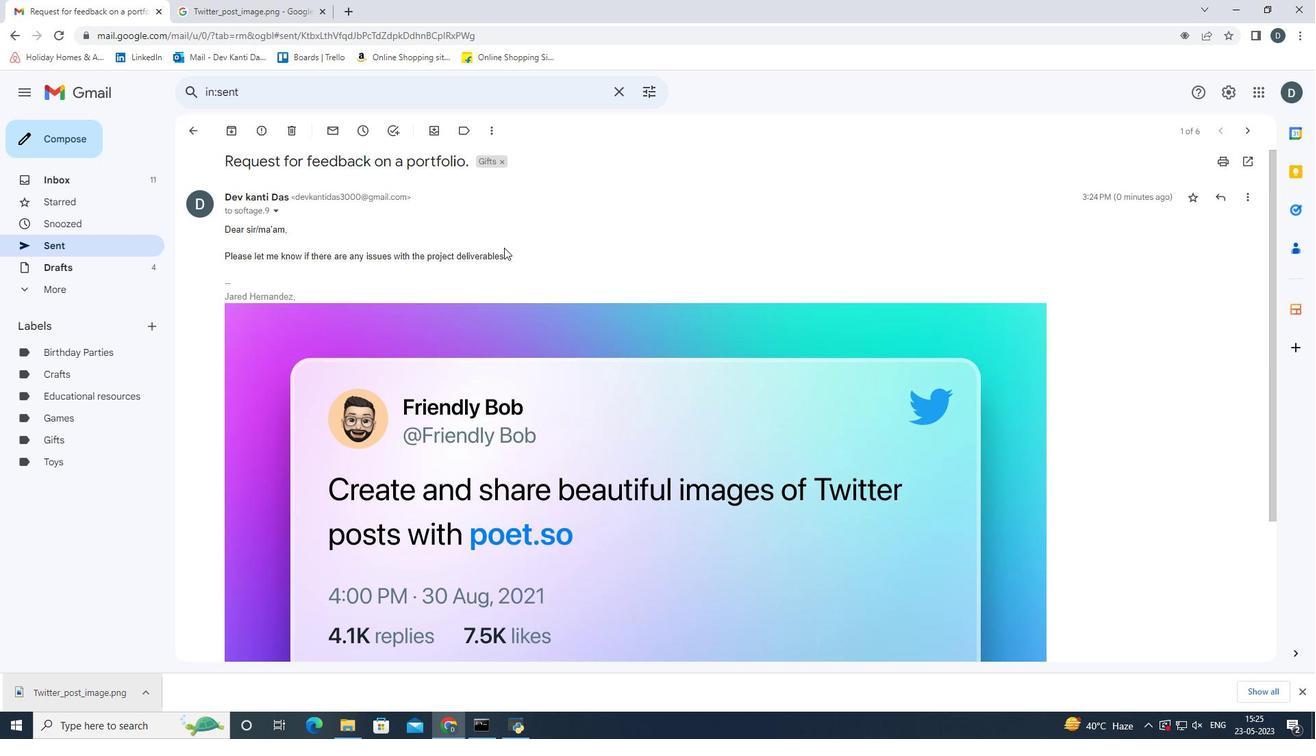 
Action: Mouse scrolled (504, 247) with delta (0, 0)
Screenshot: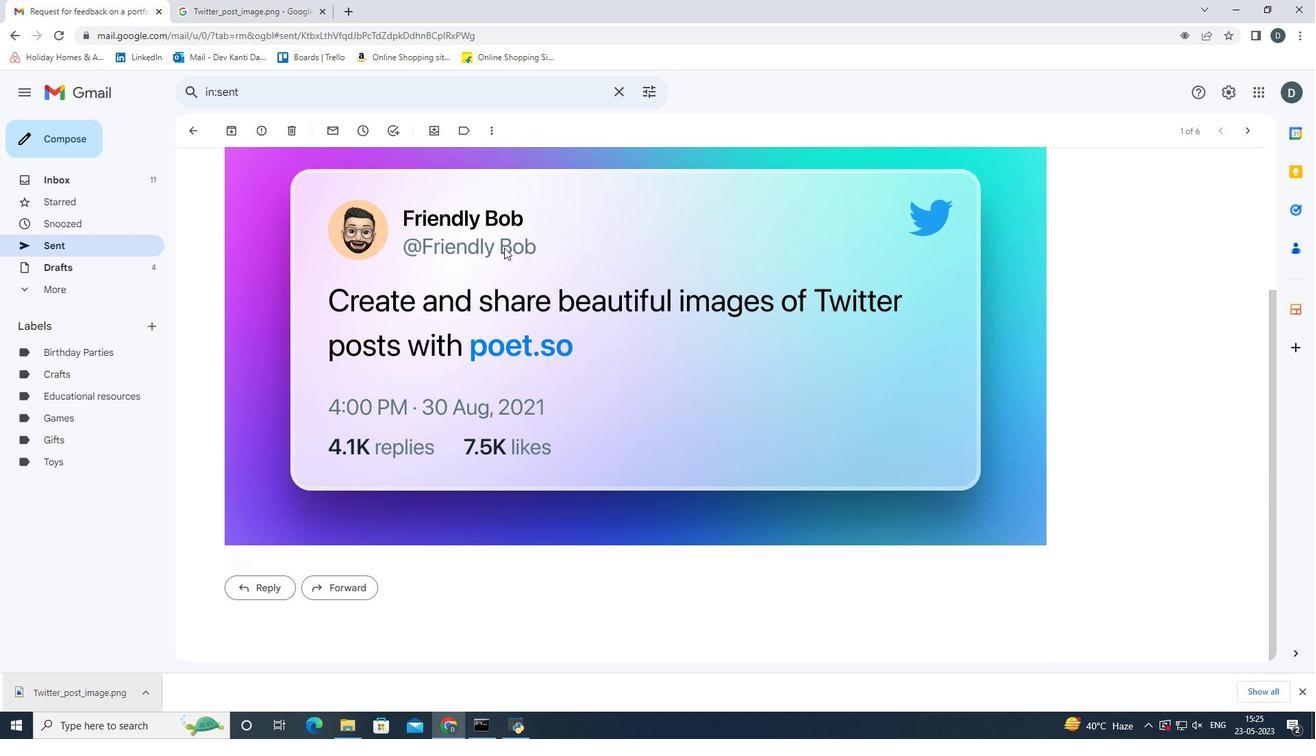 
Action: Mouse scrolled (504, 248) with delta (0, 0)
Screenshot: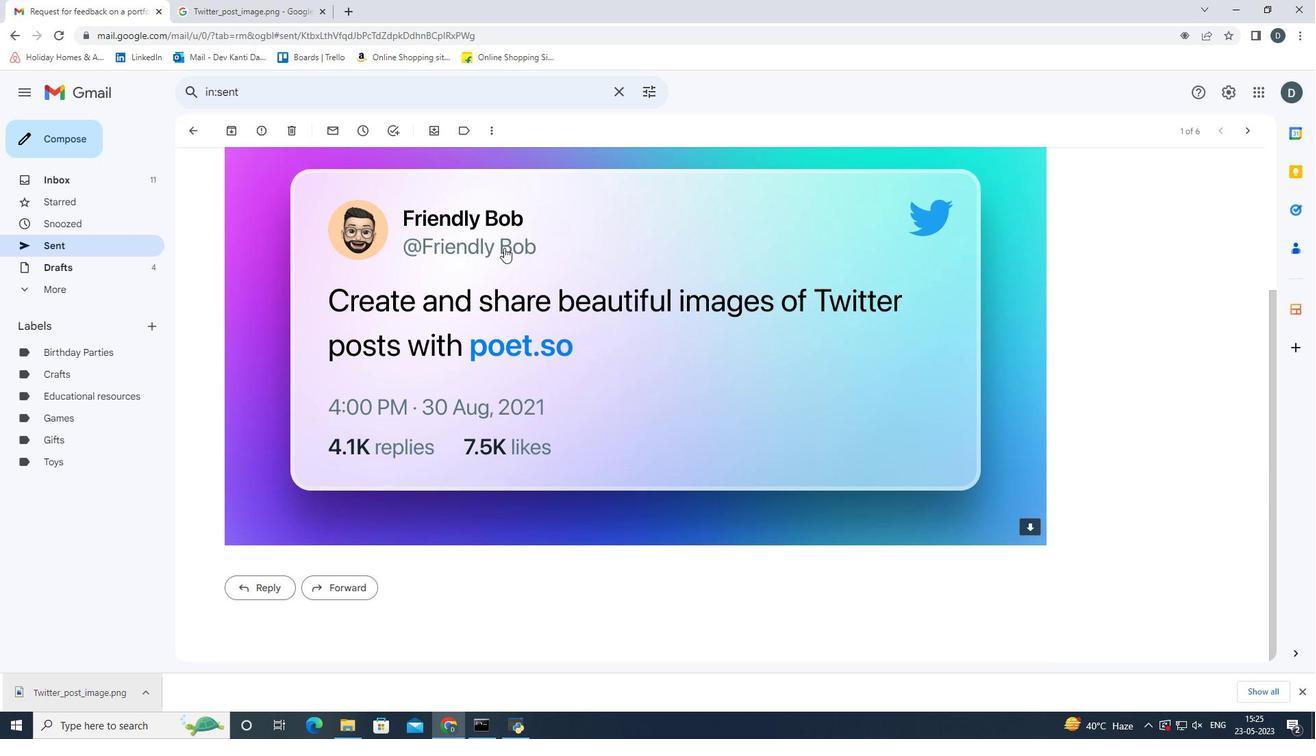 
Action: Mouse scrolled (504, 248) with delta (0, 0)
Screenshot: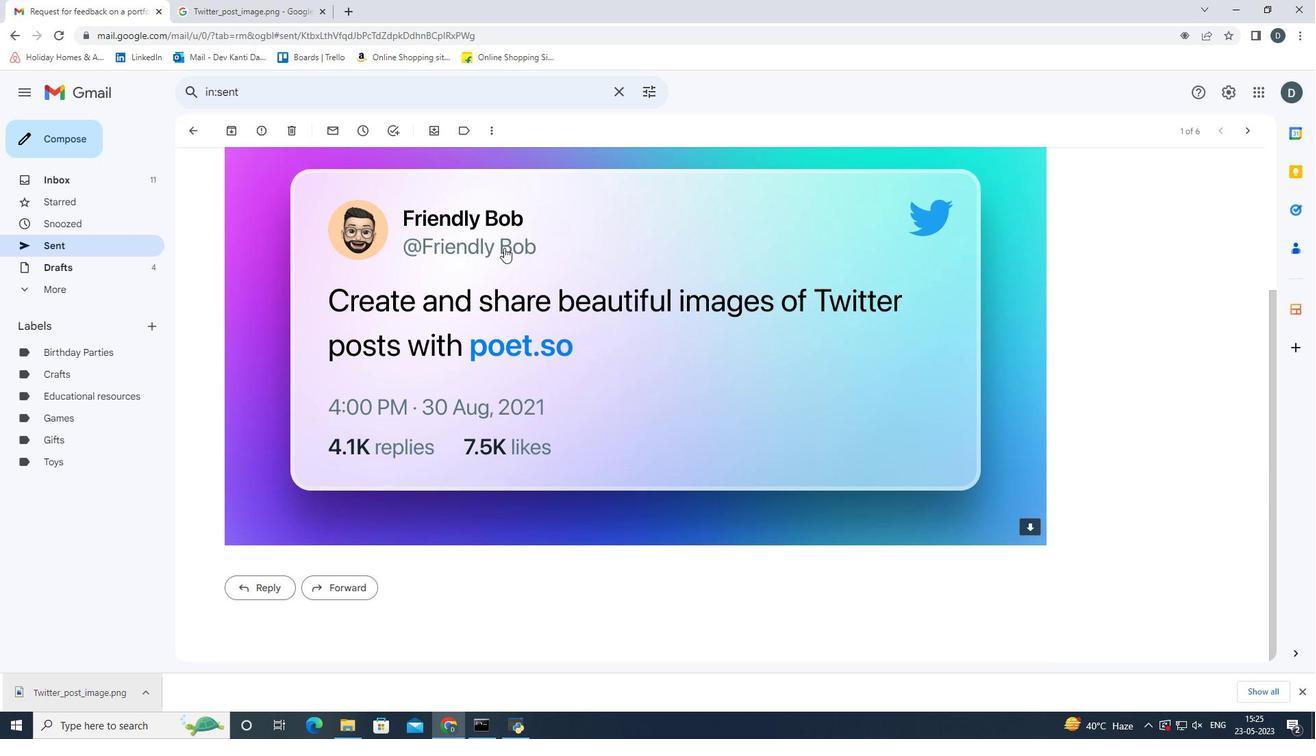 
Action: Mouse scrolled (504, 248) with delta (0, 0)
Screenshot: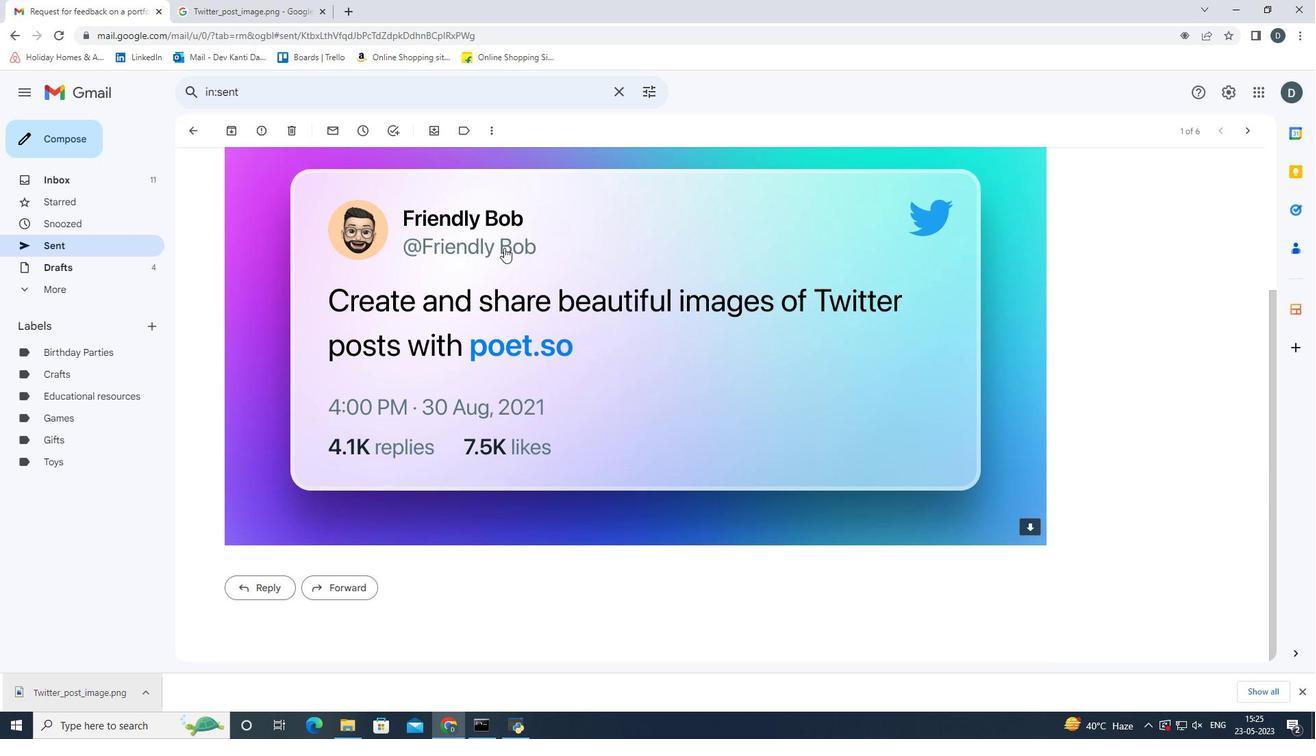 
Action: Mouse scrolled (504, 248) with delta (0, 0)
Screenshot: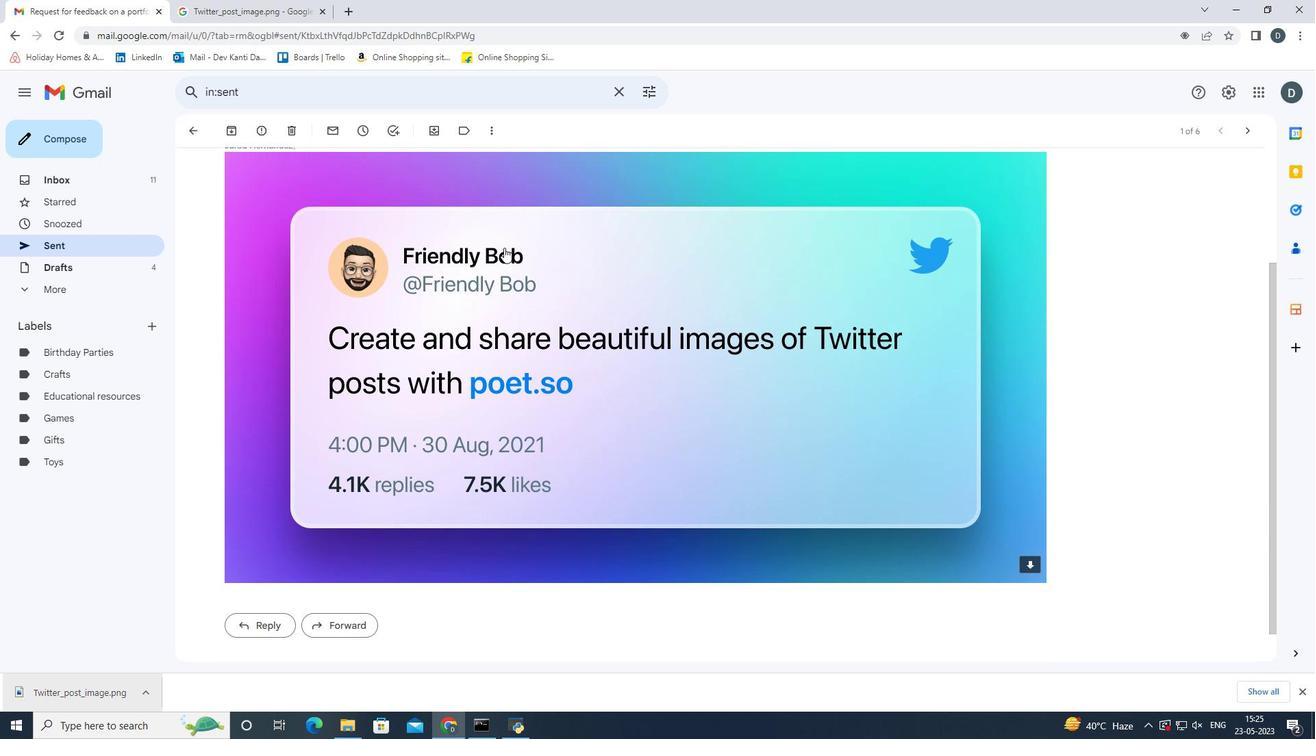 
Action: Mouse scrolled (504, 248) with delta (0, 0)
Screenshot: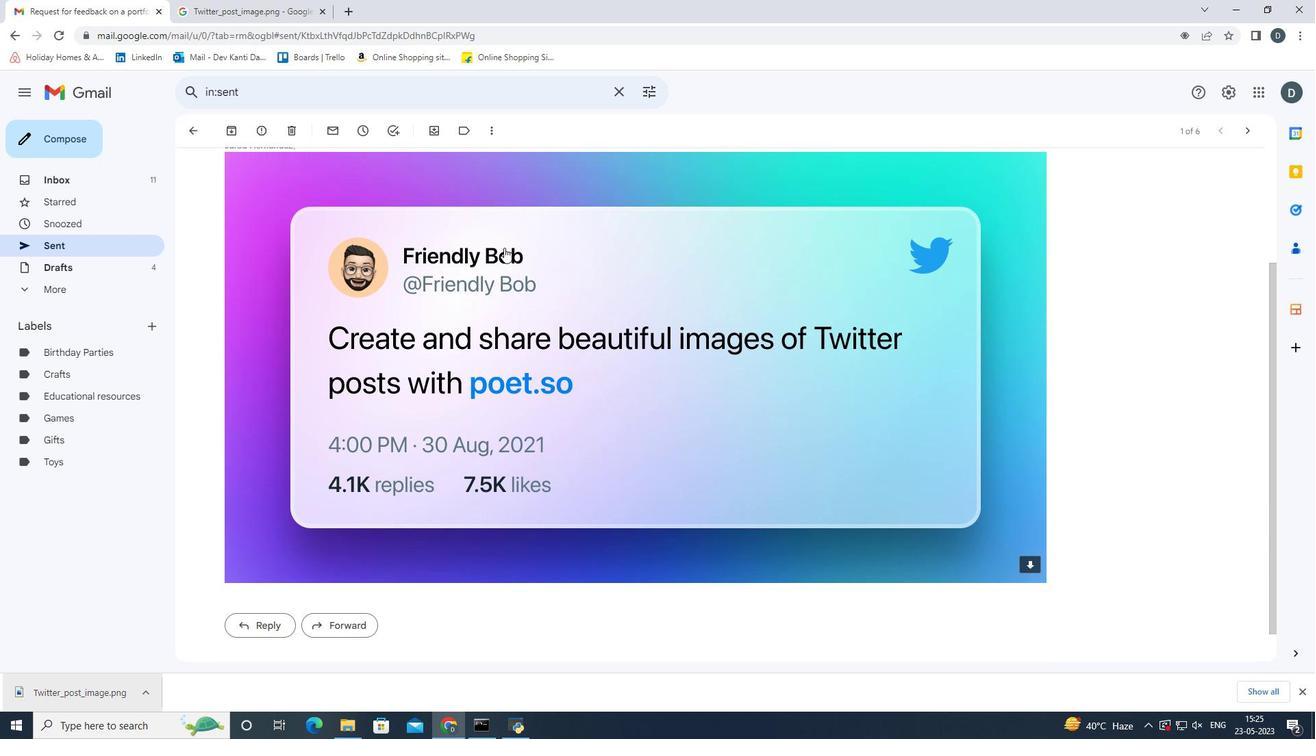 
Action: Mouse scrolled (504, 248) with delta (0, 0)
Screenshot: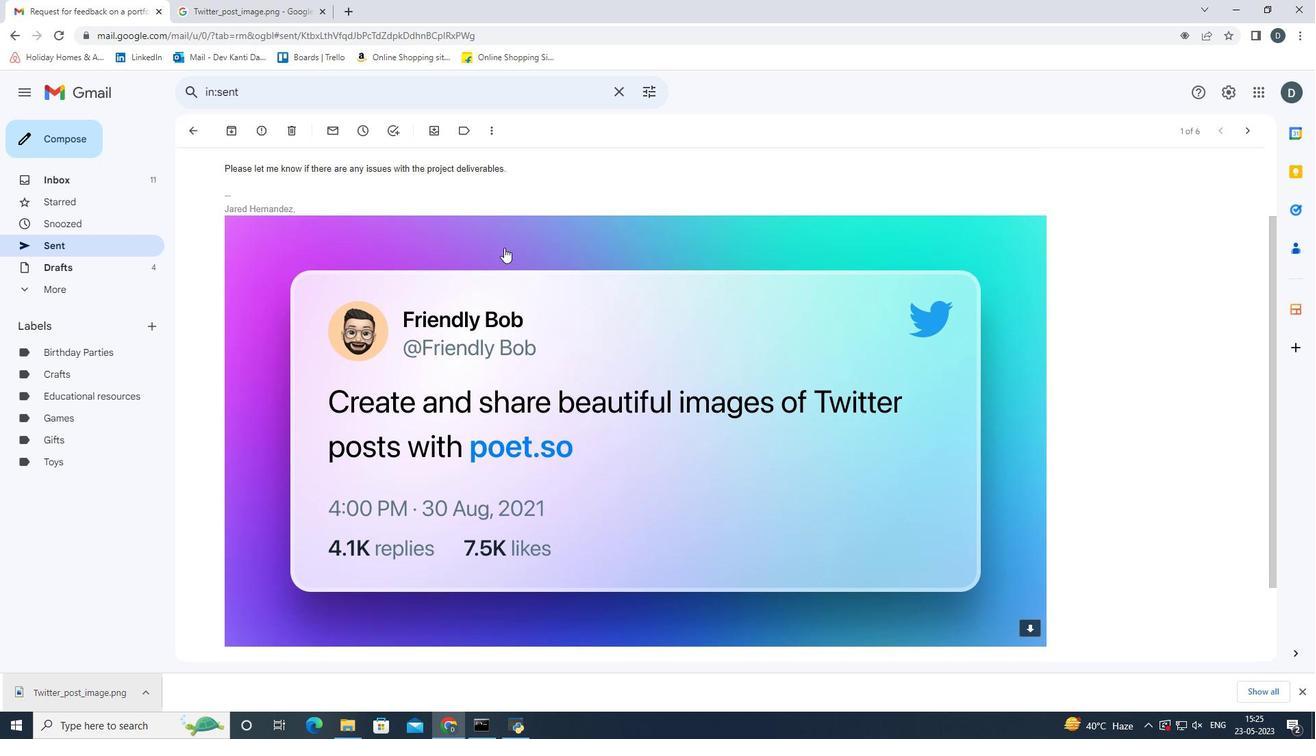 
Action: Mouse scrolled (504, 248) with delta (0, 0)
Screenshot: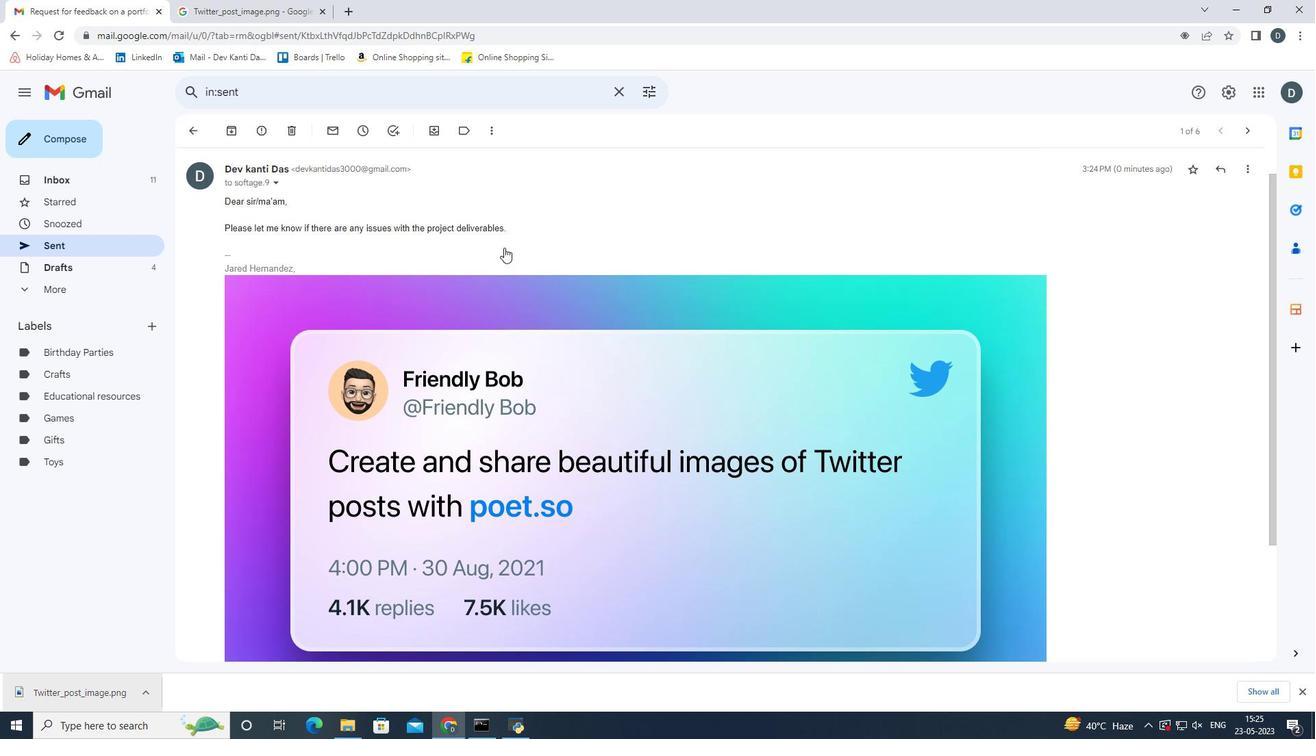 
